 Task: Plan a trip to Kriel, South Africa from 9th December, 2023 to 16th December, 2023 for 2 adults, 1 child. Place can be entire room with 2 bedrooms having 2 beds and 1 bathroom. Property type can be flat.
Action: Mouse moved to (605, 127)
Screenshot: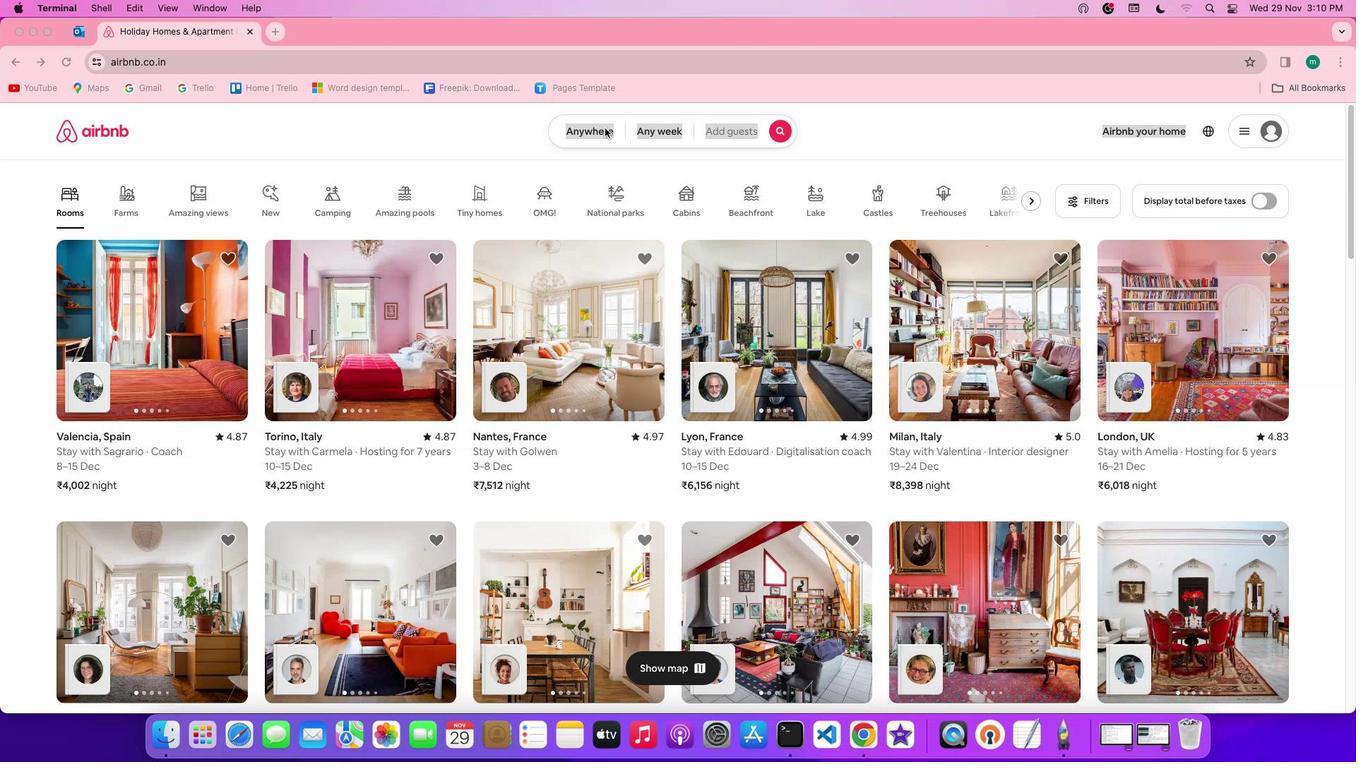 
Action: Mouse pressed left at (605, 127)
Screenshot: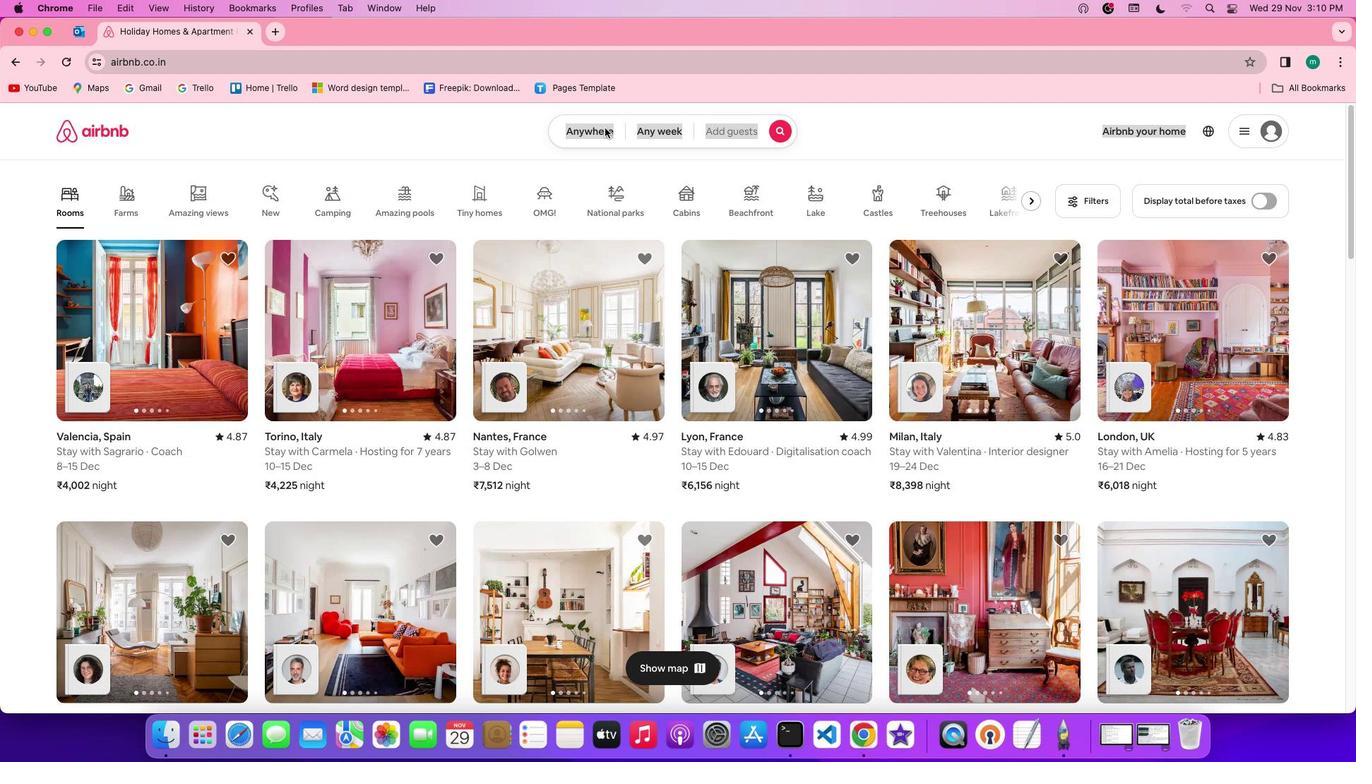 
Action: Mouse pressed left at (605, 127)
Screenshot: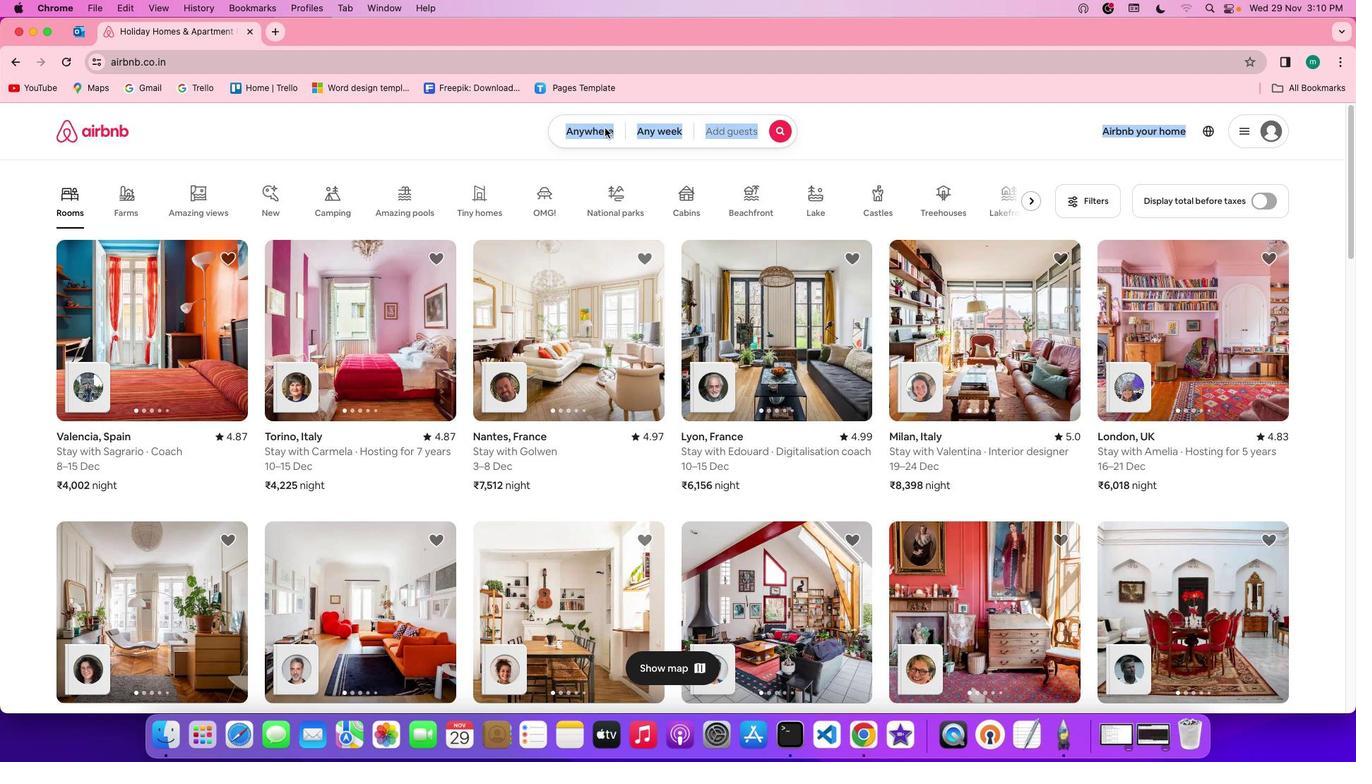 
Action: Mouse moved to (551, 183)
Screenshot: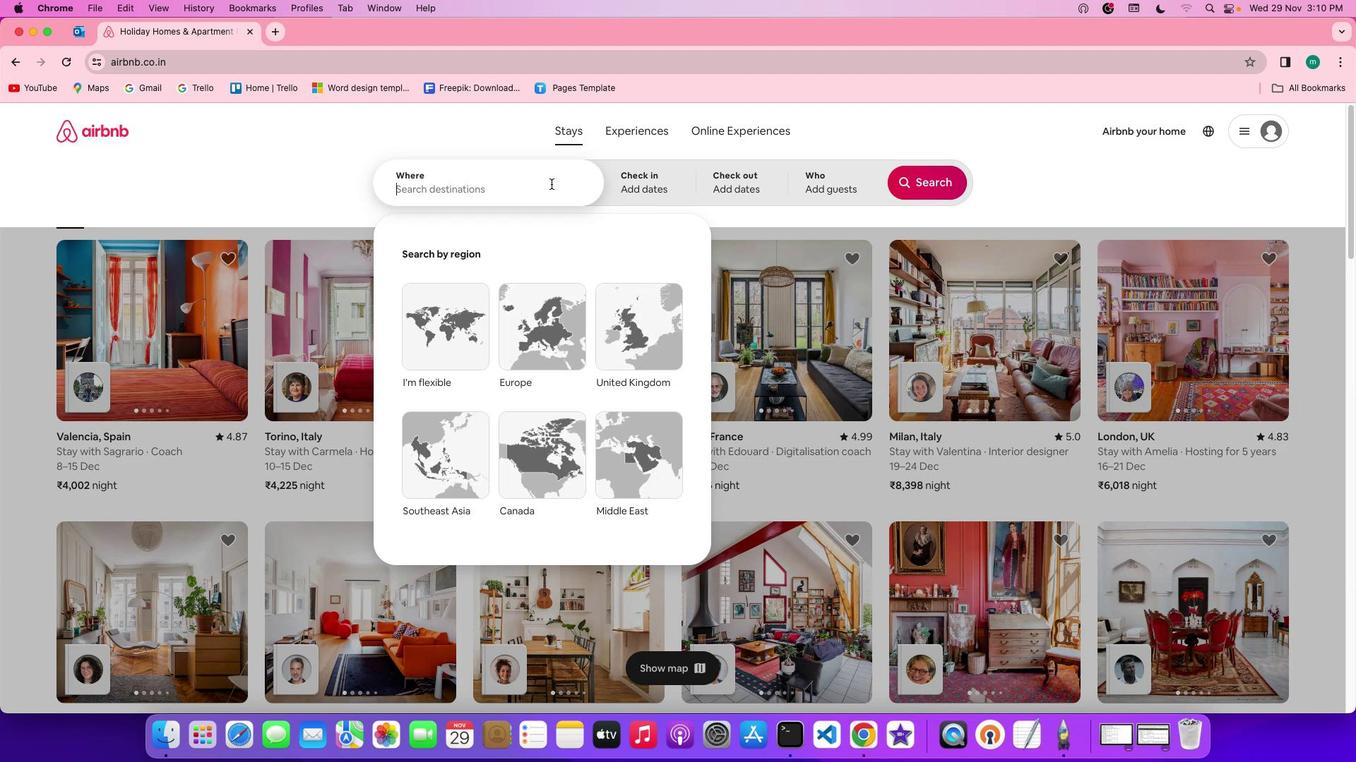 
Action: Mouse pressed left at (551, 183)
Screenshot: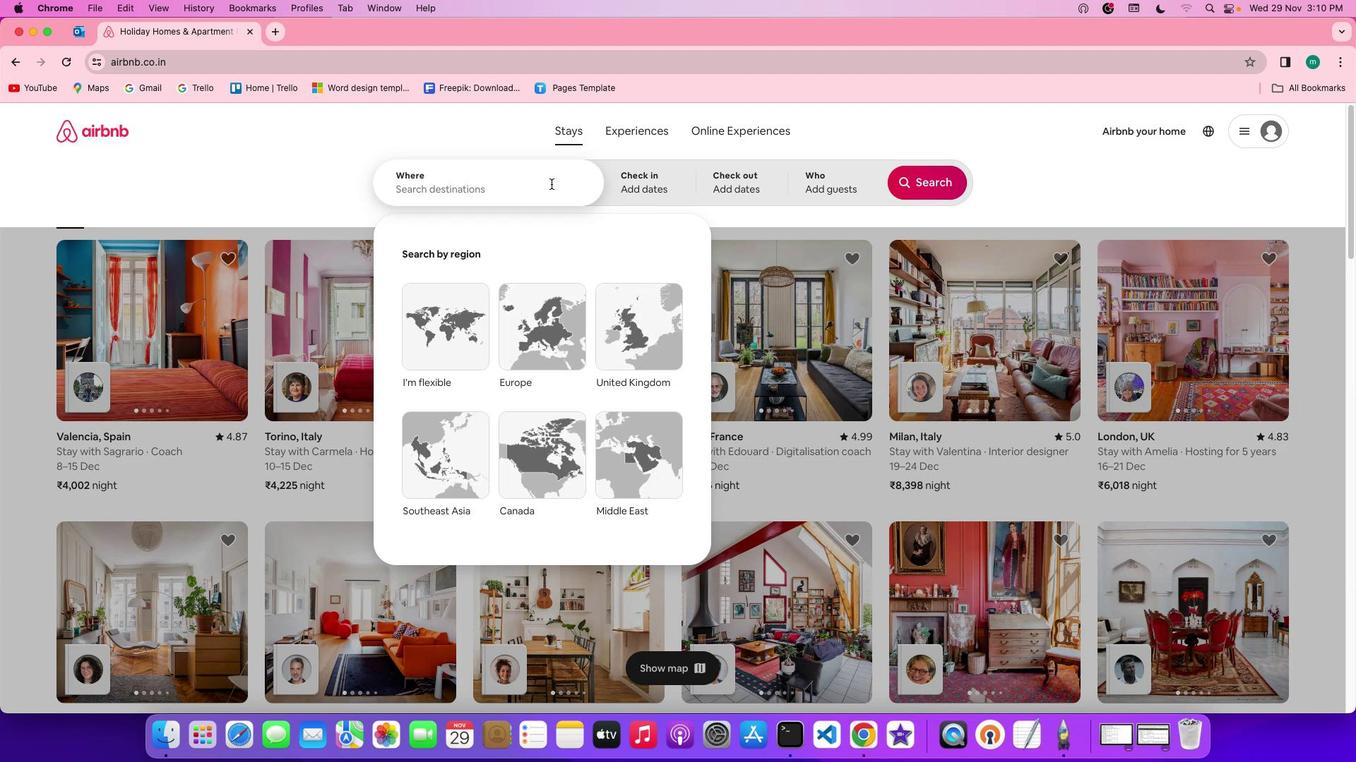 
Action: Key pressed Key.shift'K''r''i''e''l'','Key.spaceKey.shift's''o''u''t''h'Key.spaceKey.shift'A''f''r''i''c''a'
Screenshot: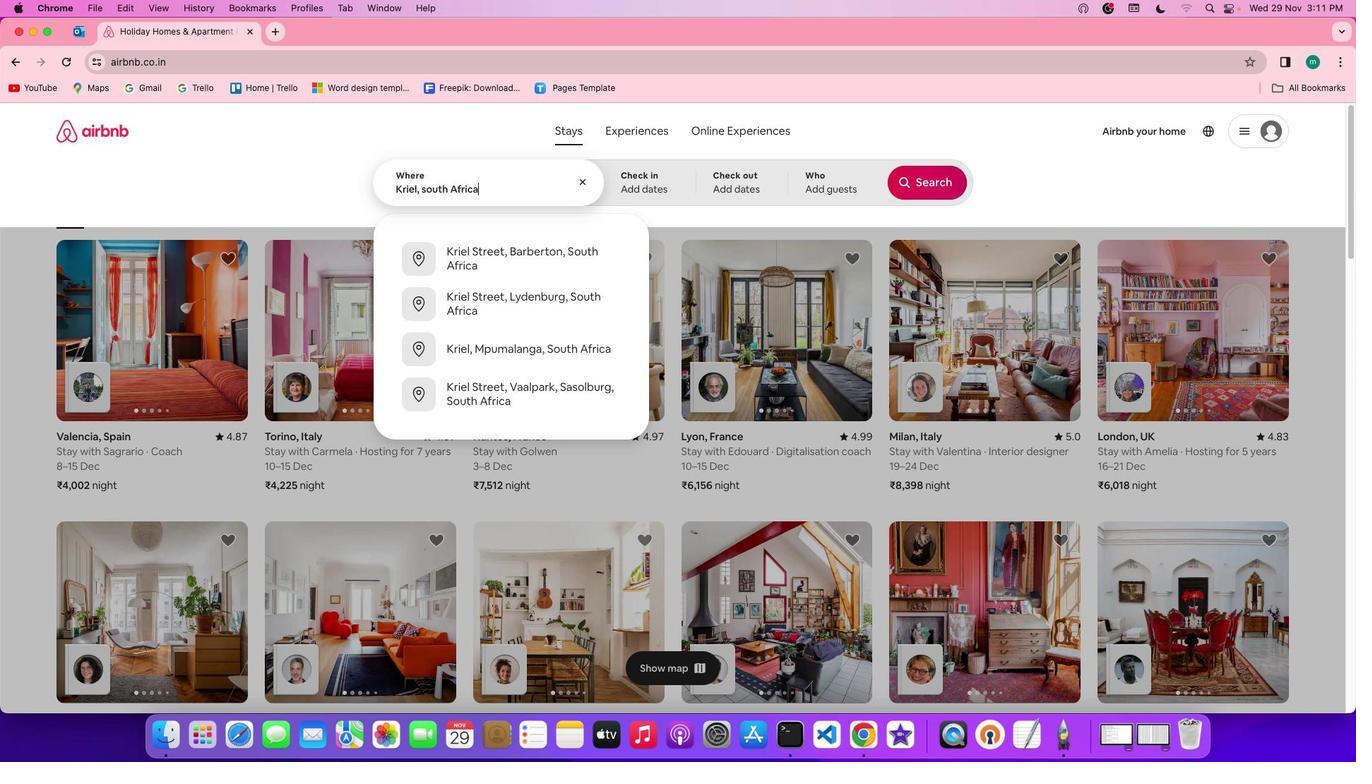 
Action: Mouse moved to (639, 192)
Screenshot: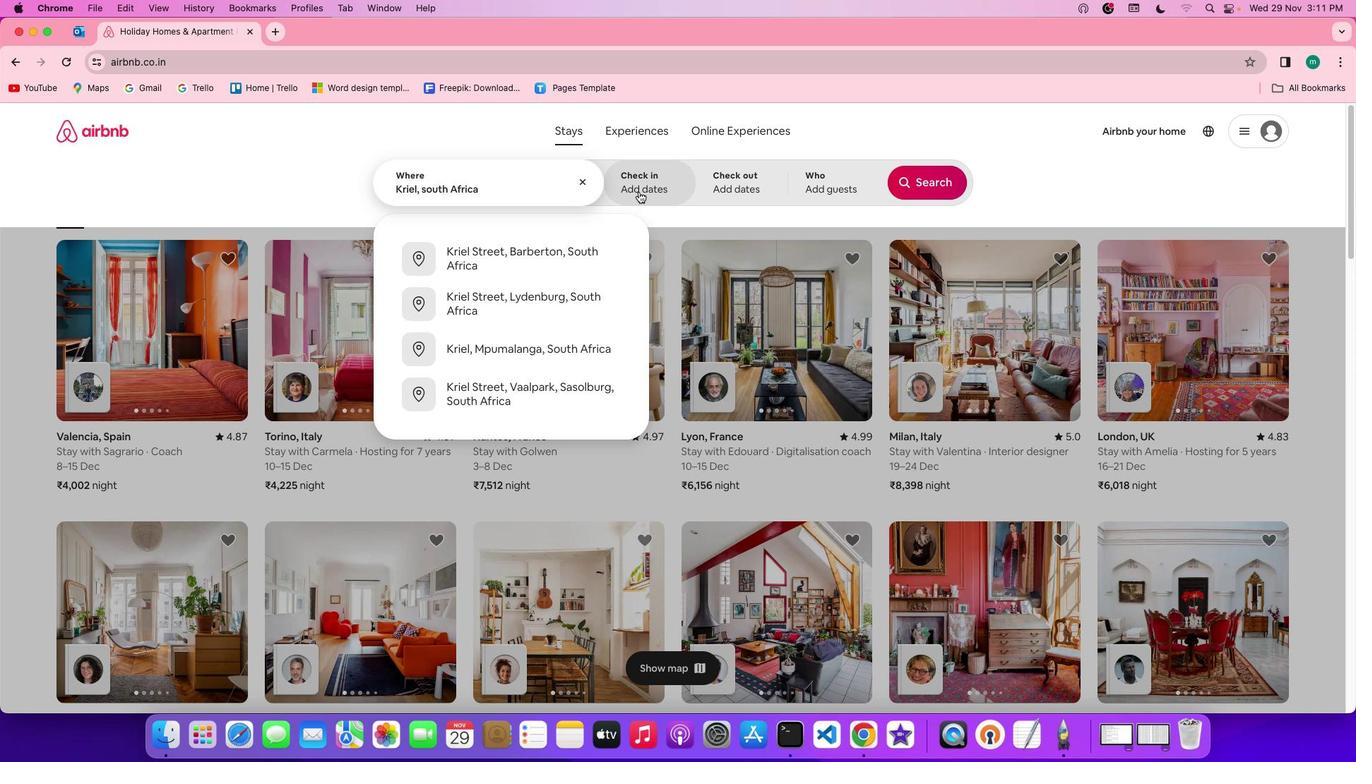 
Action: Mouse pressed left at (639, 192)
Screenshot: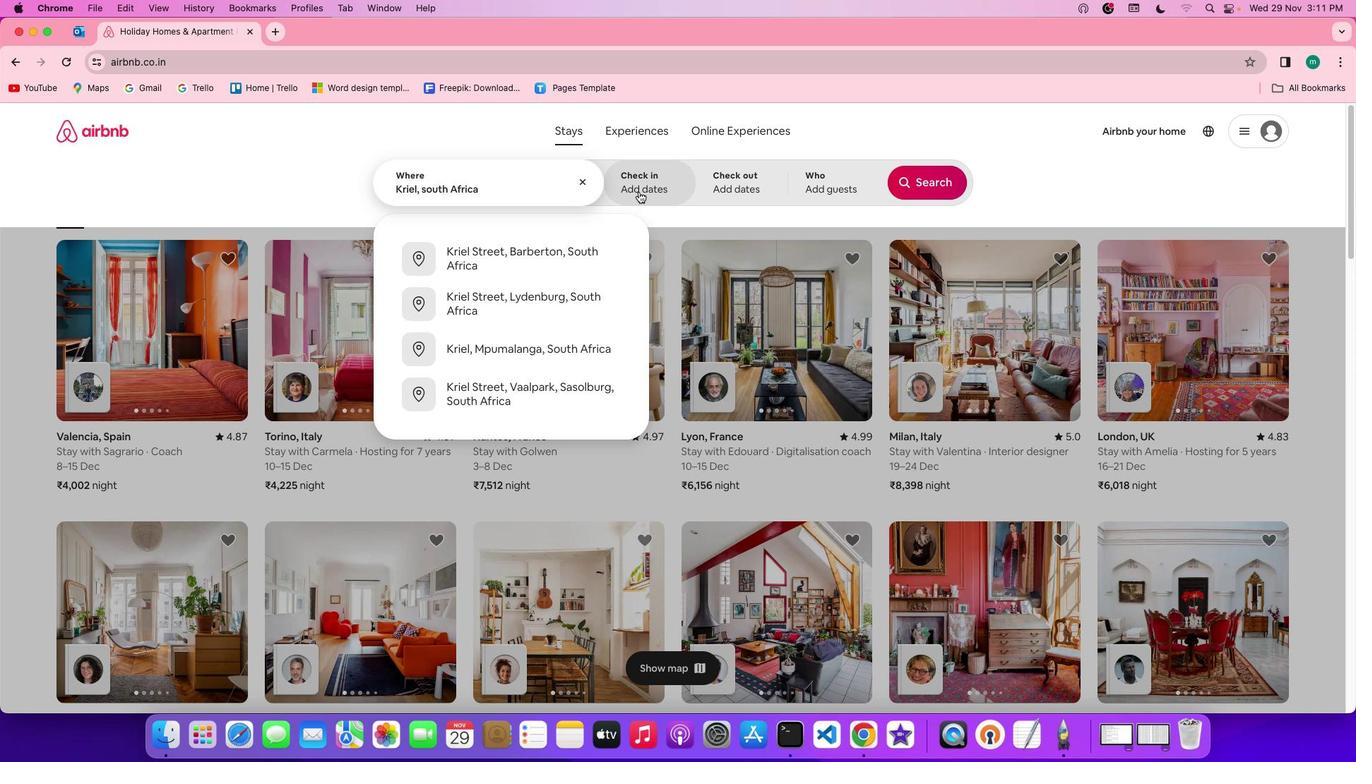 
Action: Mouse moved to (903, 389)
Screenshot: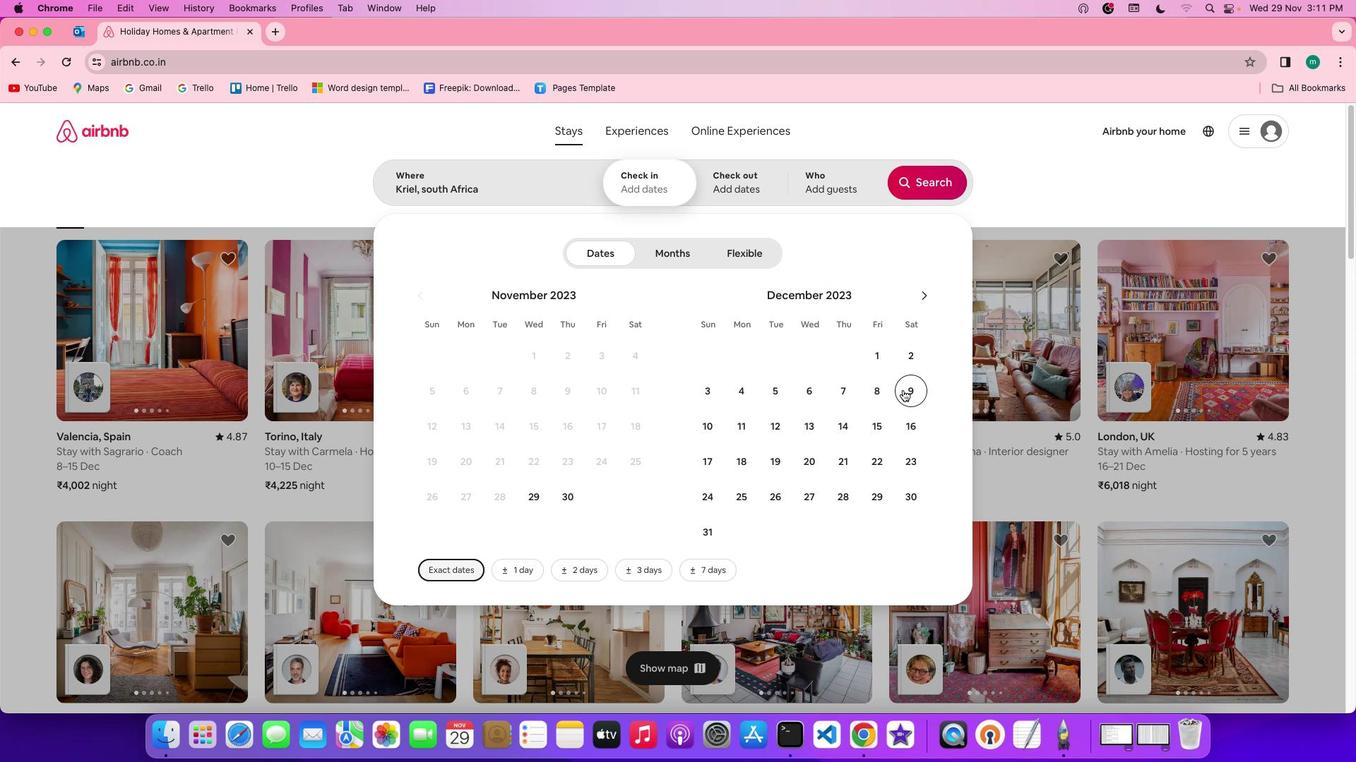 
Action: Mouse pressed left at (903, 389)
Screenshot: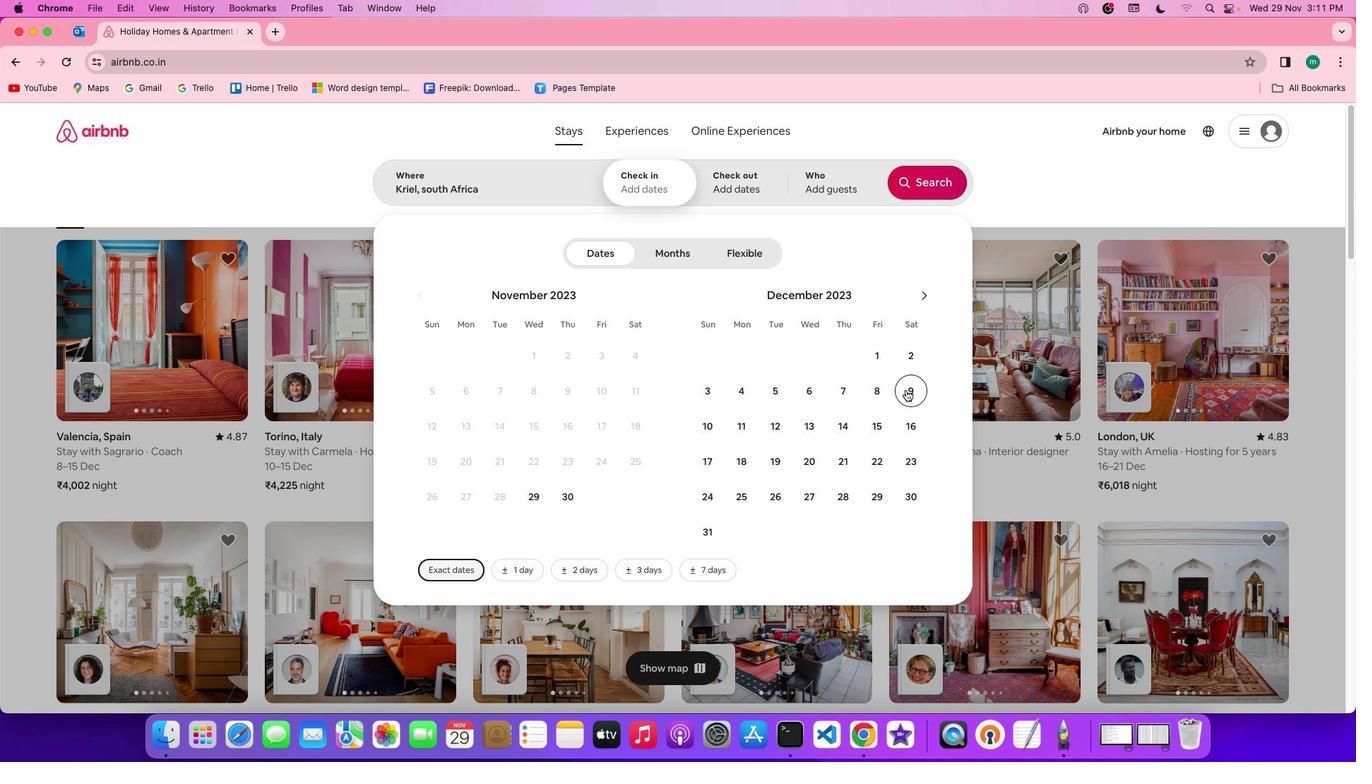 
Action: Mouse moved to (906, 411)
Screenshot: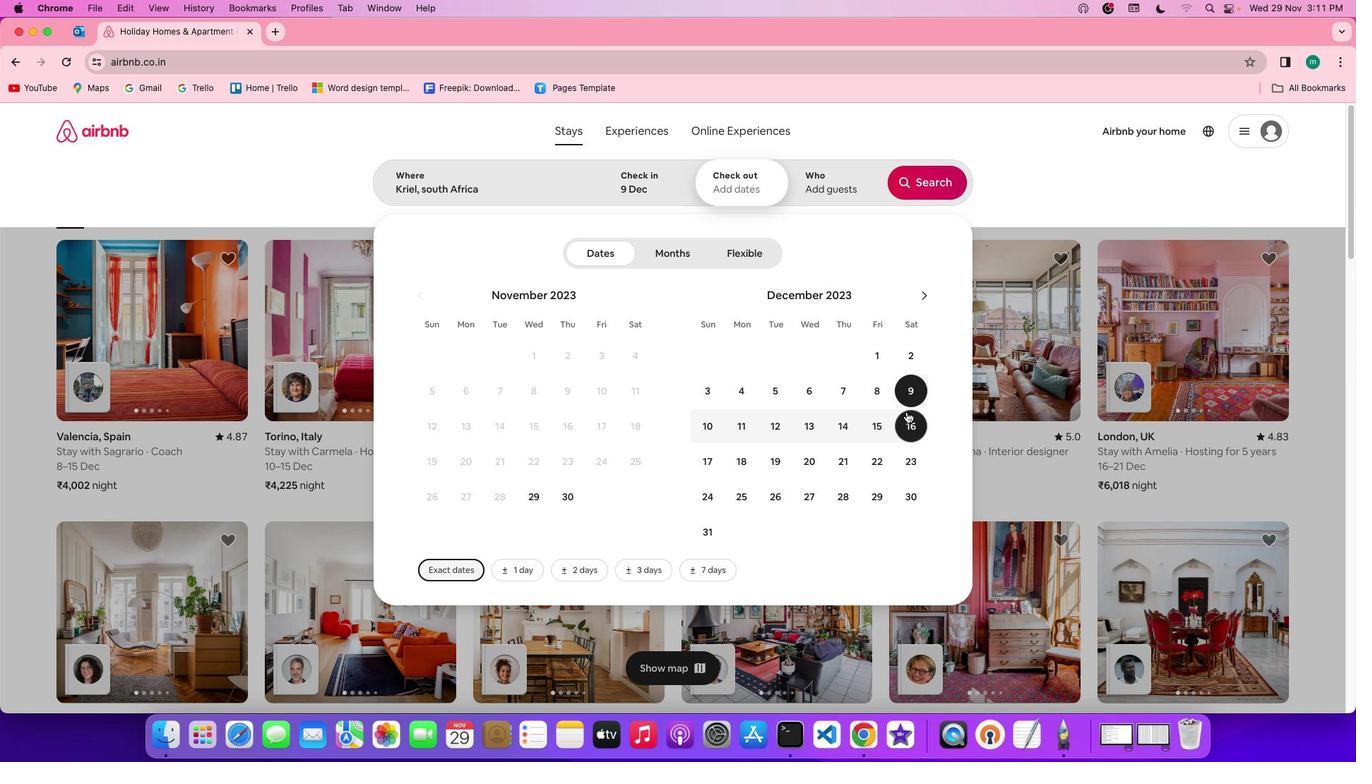 
Action: Mouse pressed left at (906, 411)
Screenshot: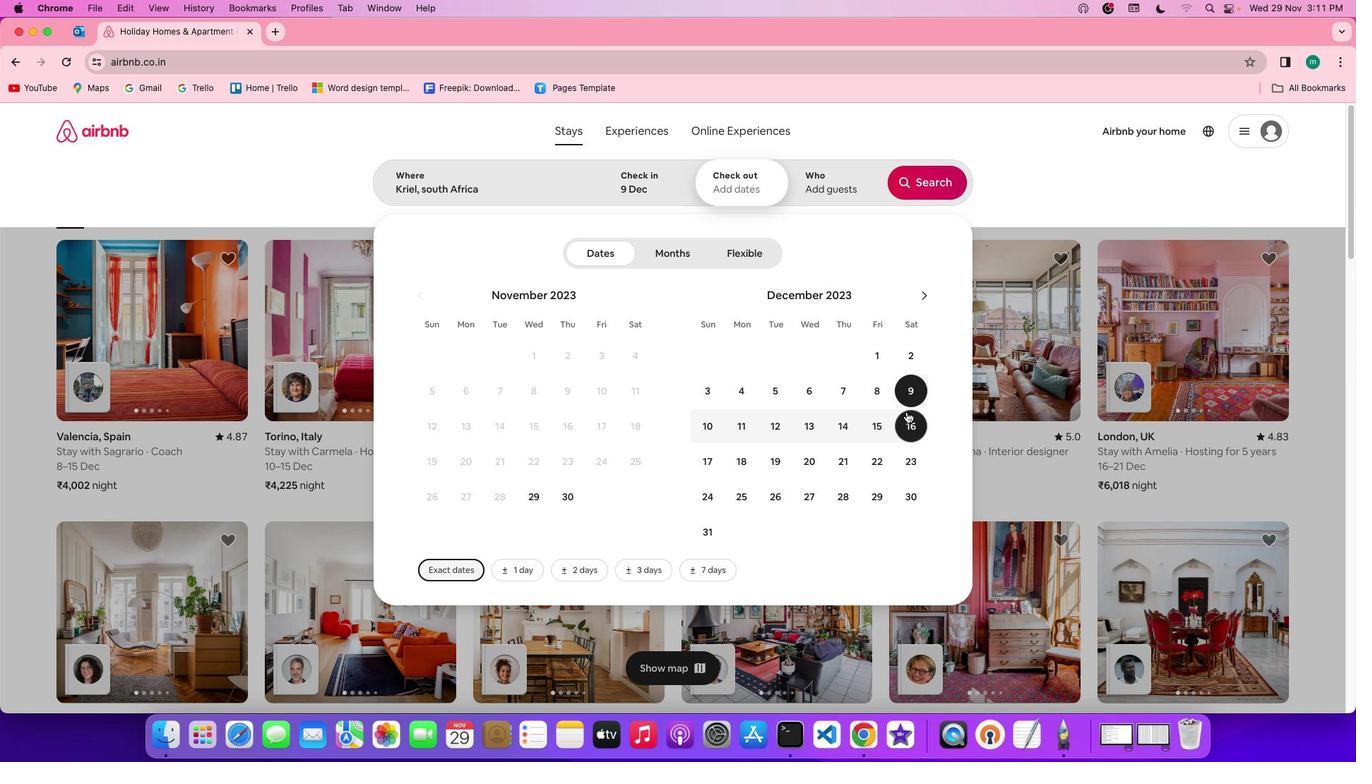 
Action: Mouse moved to (837, 182)
Screenshot: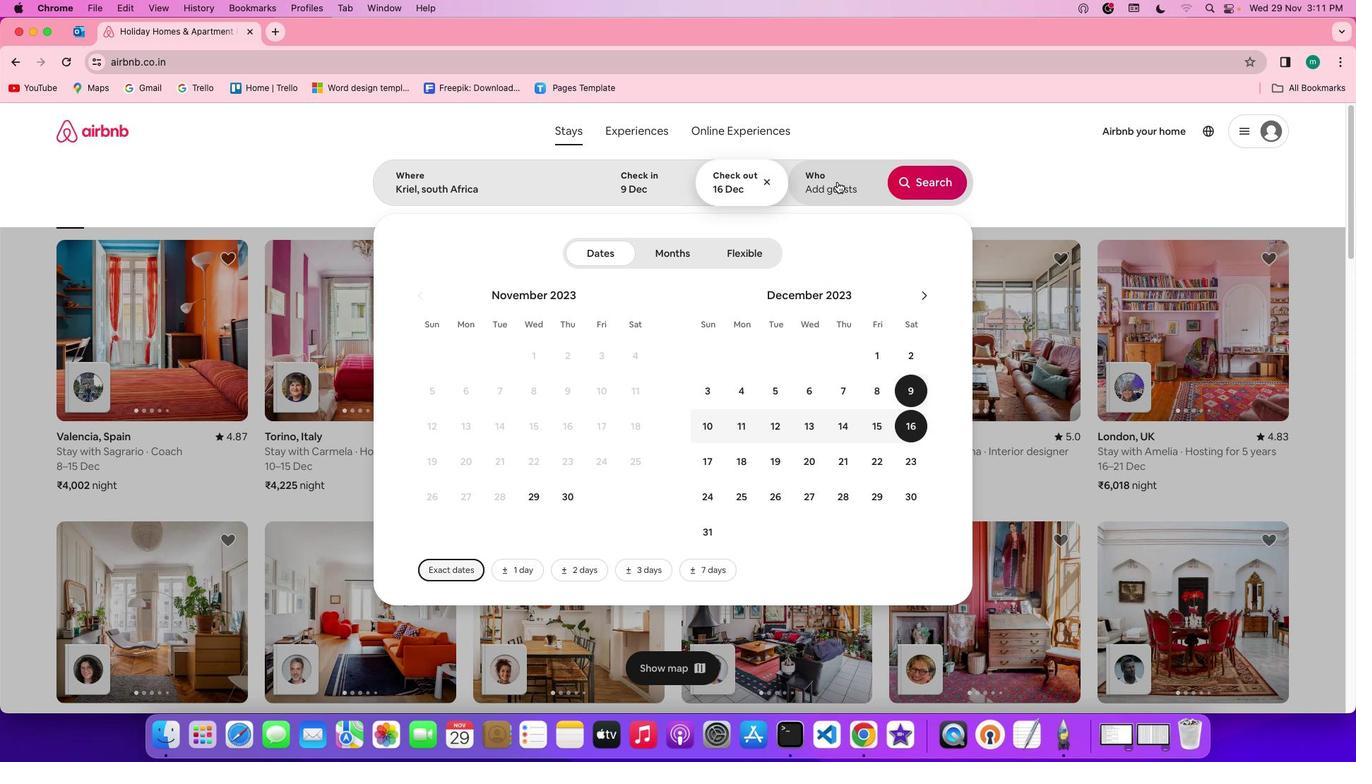
Action: Mouse pressed left at (837, 182)
Screenshot: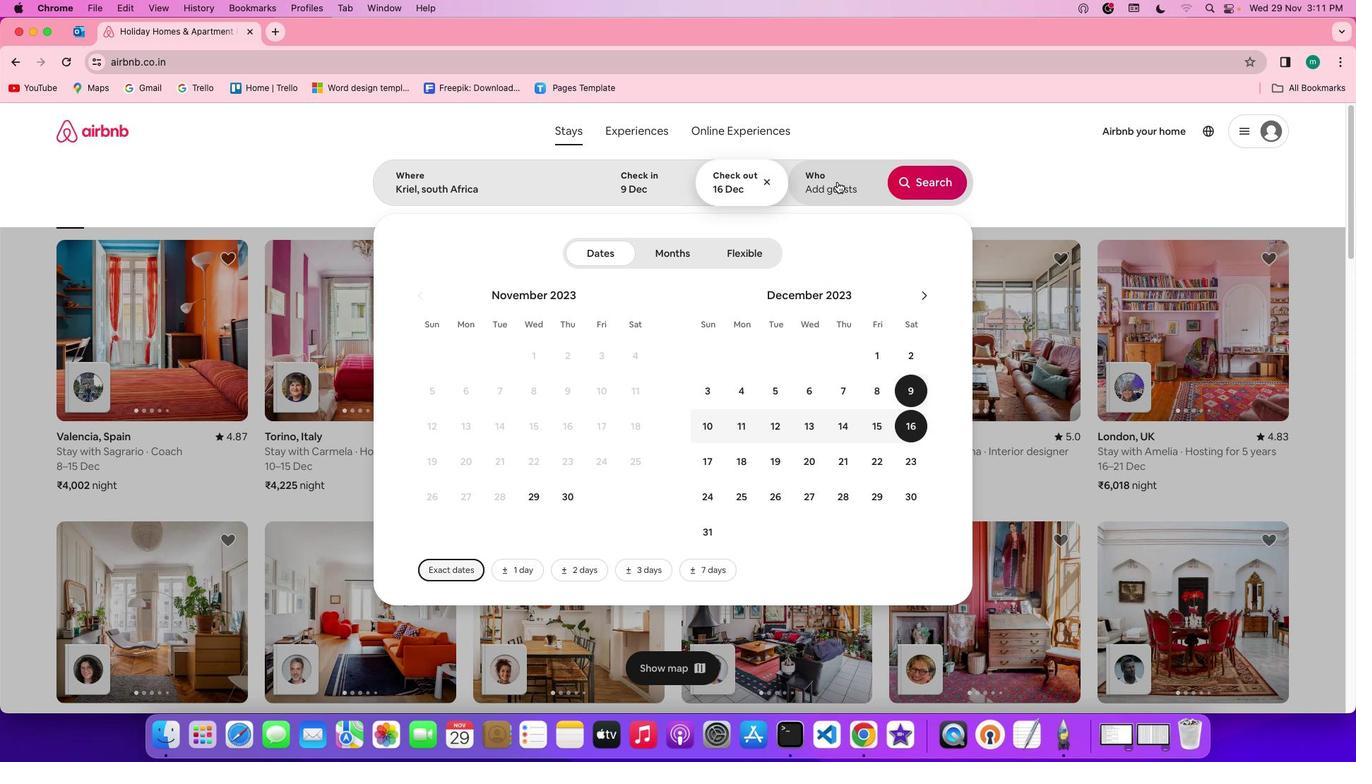 
Action: Mouse moved to (930, 259)
Screenshot: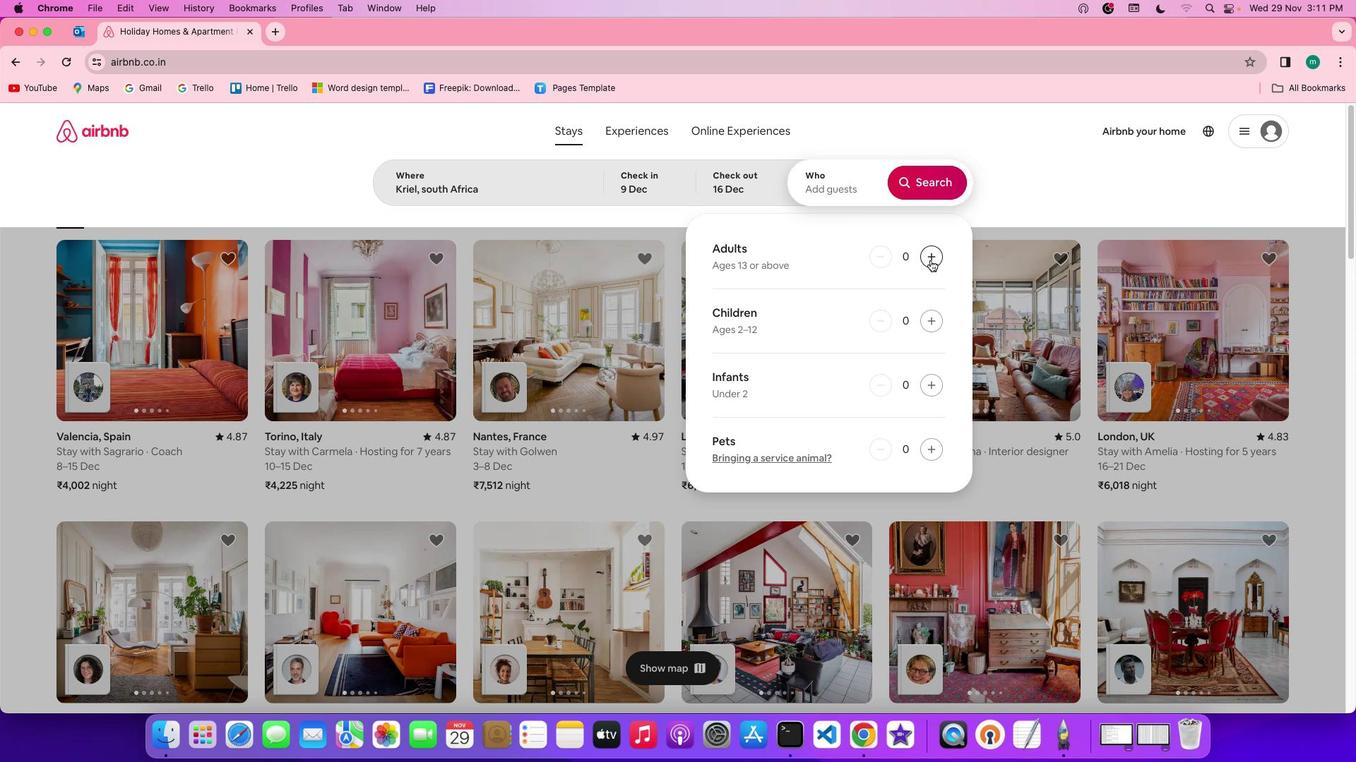 
Action: Mouse pressed left at (930, 259)
Screenshot: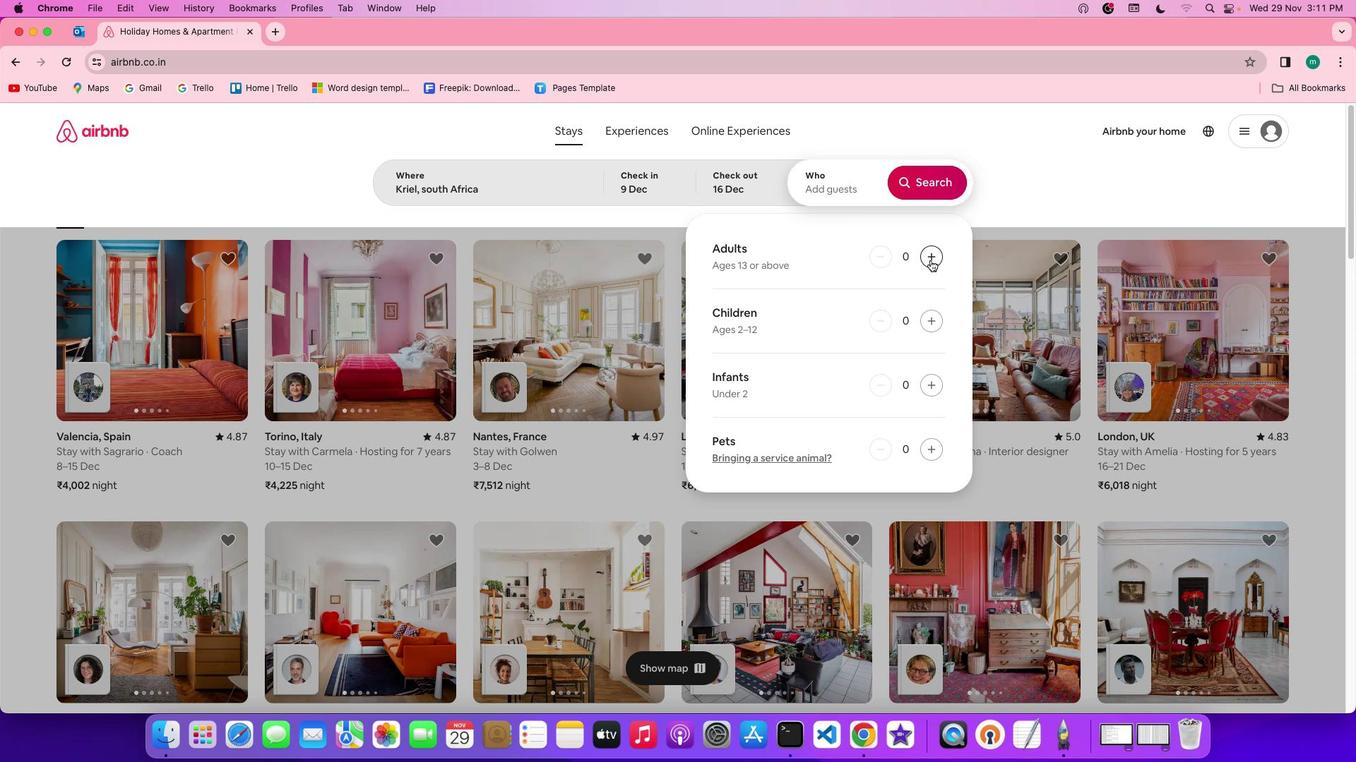 
Action: Mouse moved to (929, 256)
Screenshot: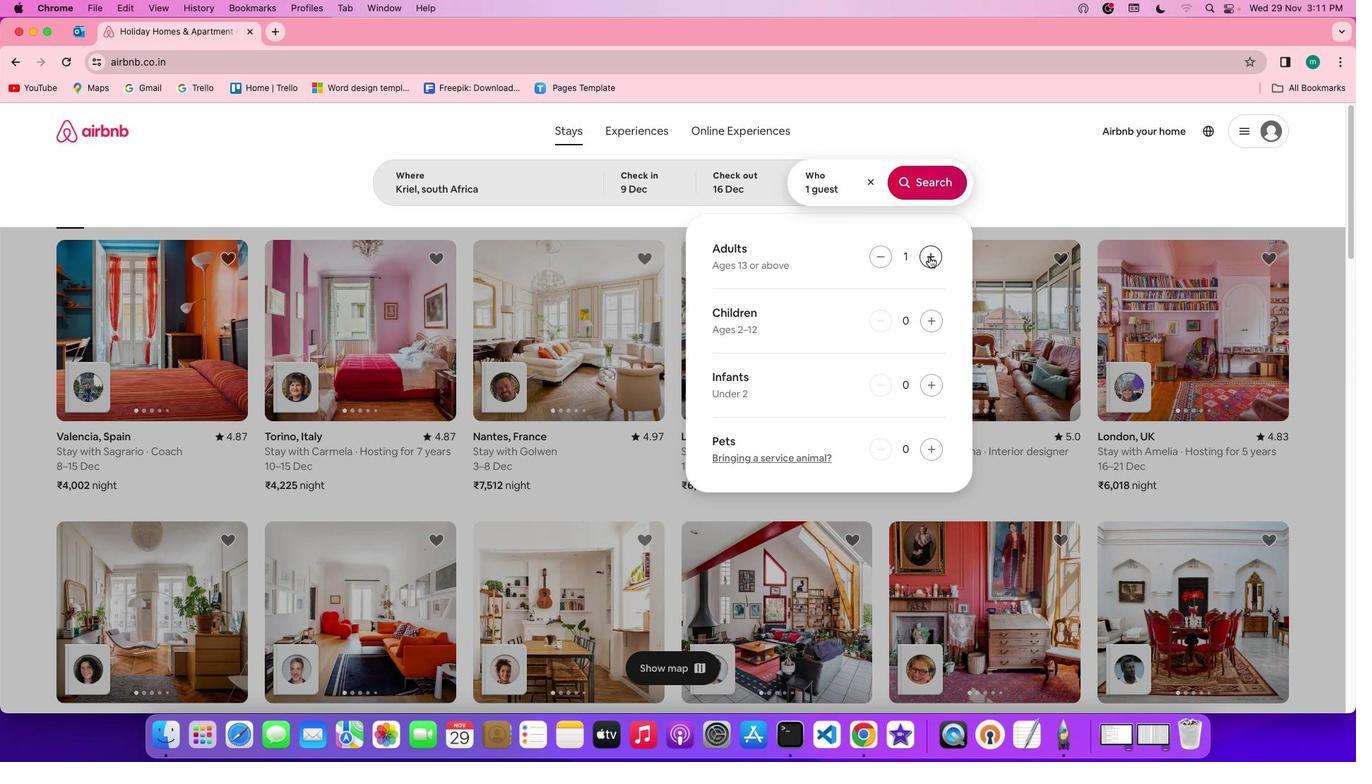 
Action: Mouse pressed left at (929, 256)
Screenshot: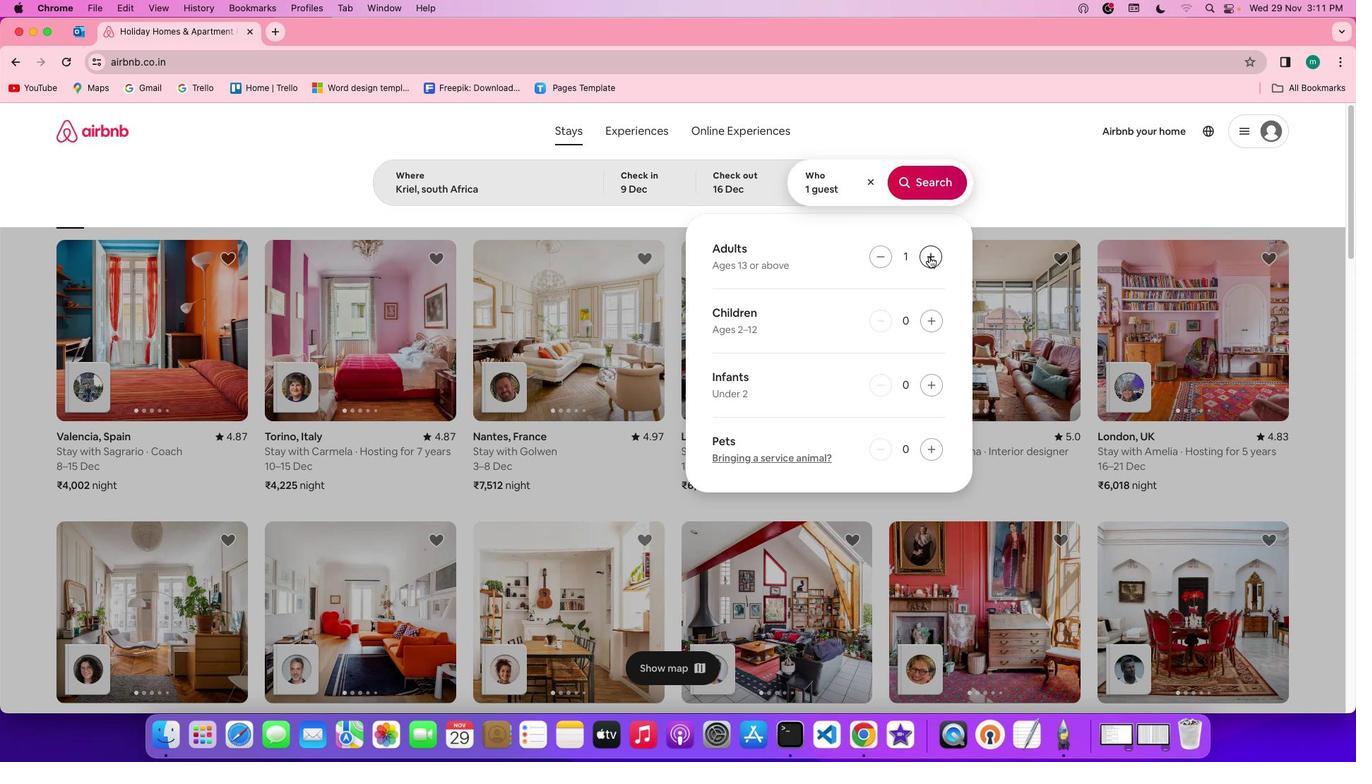 
Action: Mouse moved to (928, 325)
Screenshot: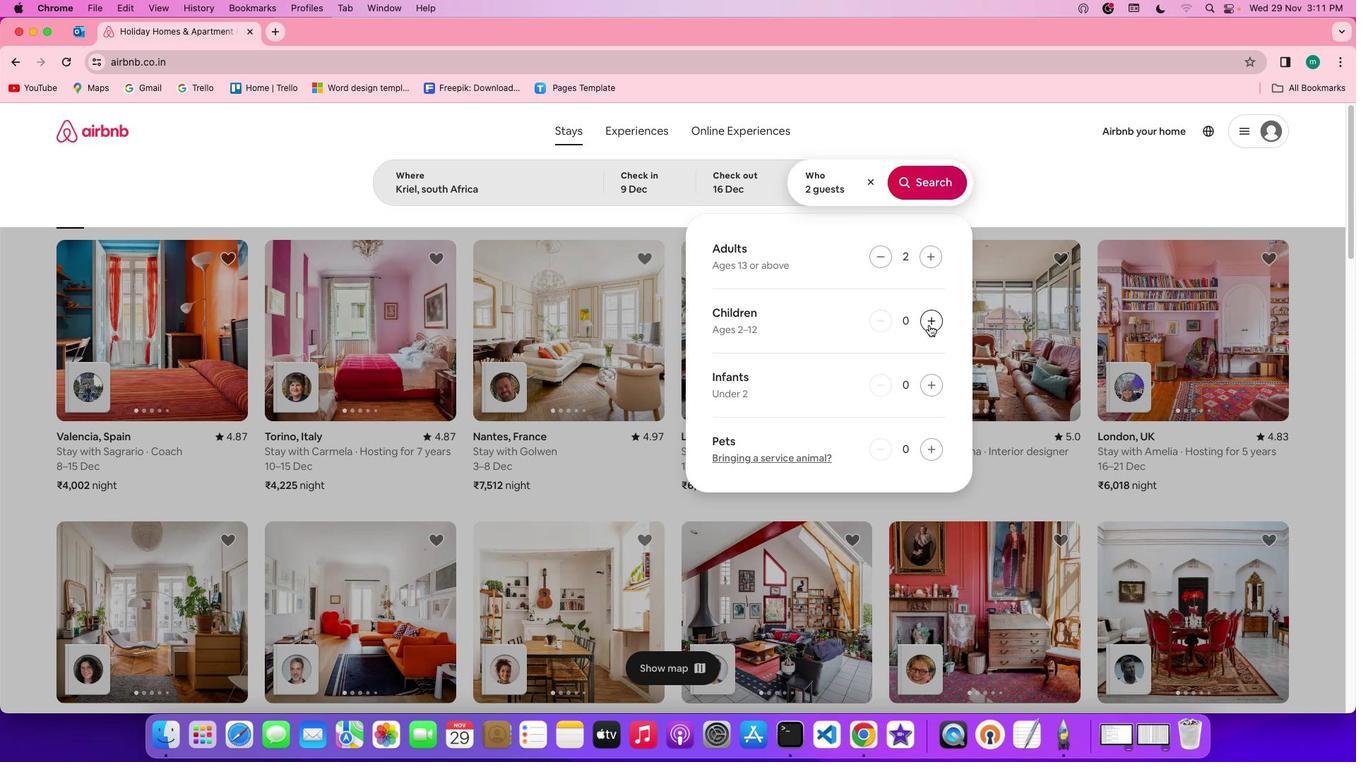 
Action: Mouse pressed left at (928, 325)
Screenshot: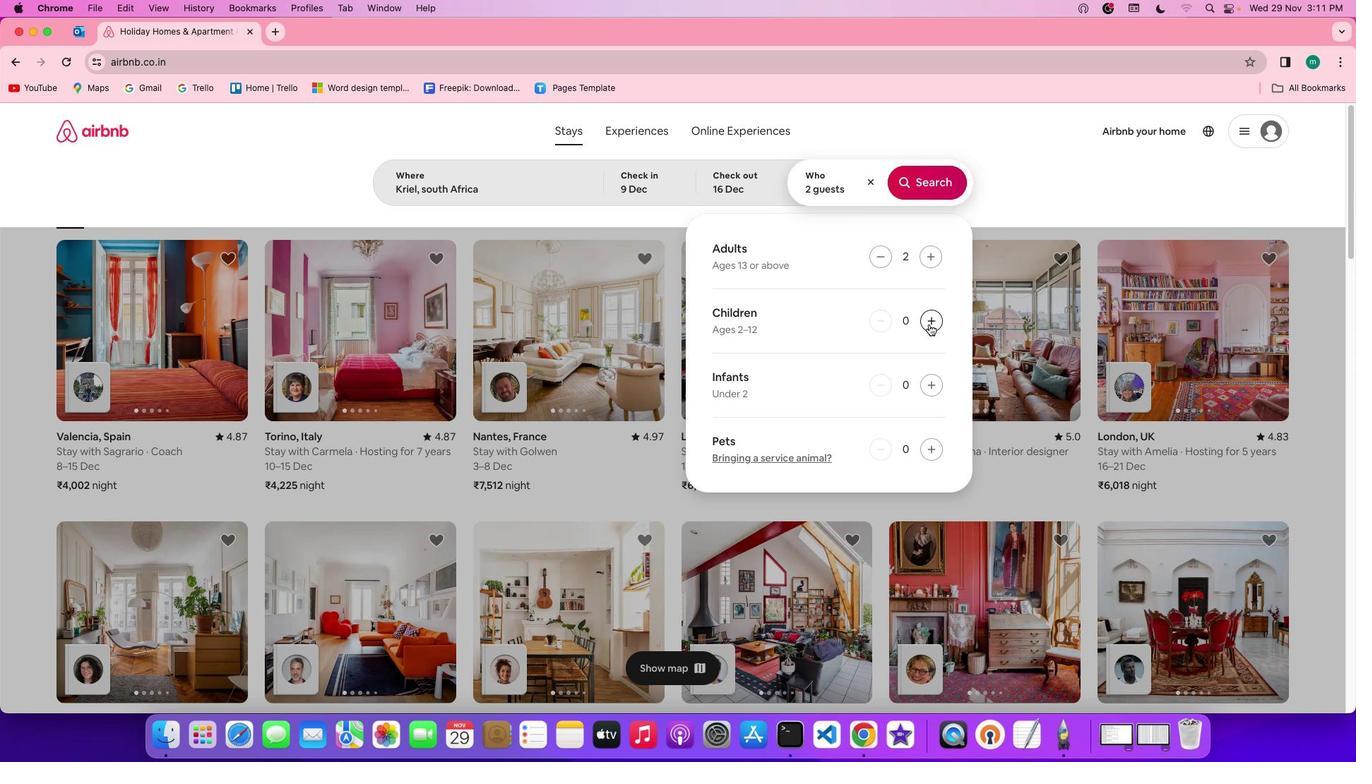 
Action: Mouse moved to (920, 183)
Screenshot: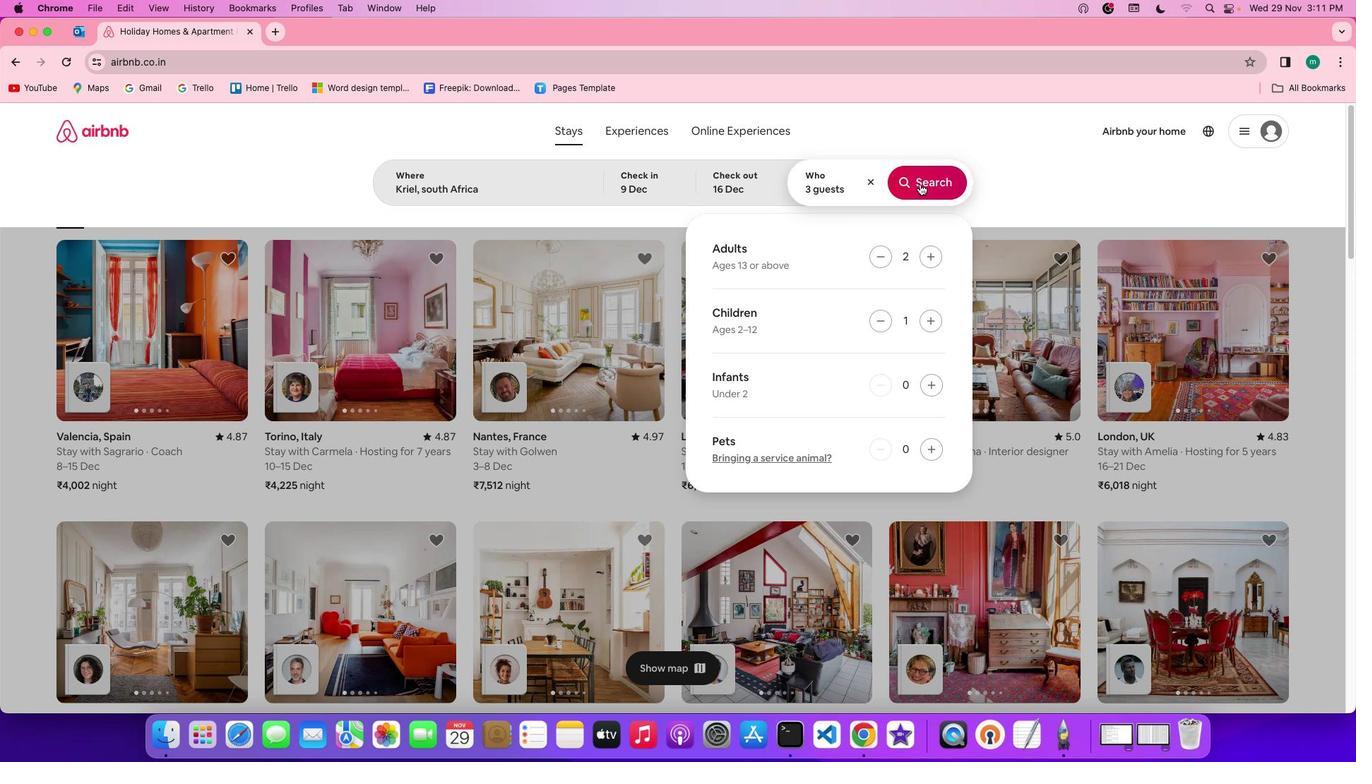 
Action: Mouse pressed left at (920, 183)
Screenshot: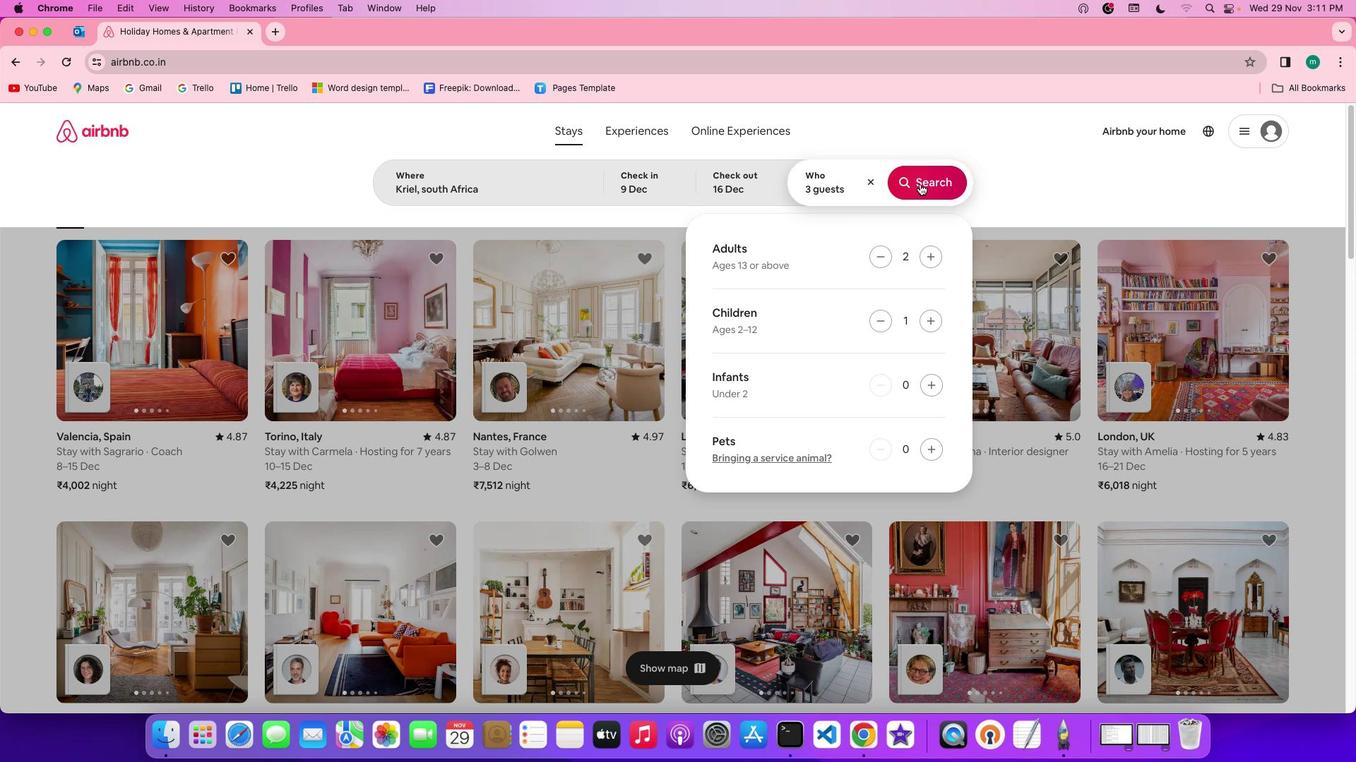 
Action: Mouse moved to (1131, 192)
Screenshot: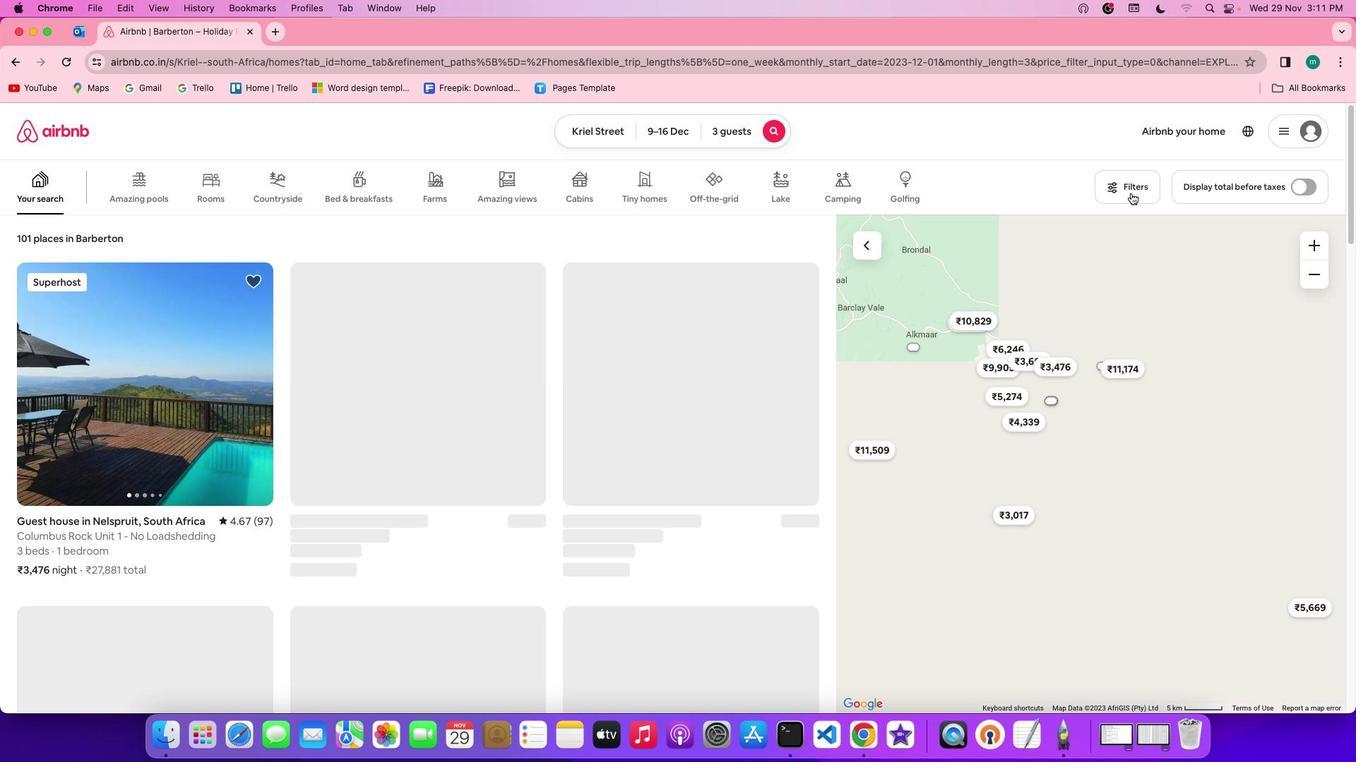 
Action: Mouse pressed left at (1131, 192)
Screenshot: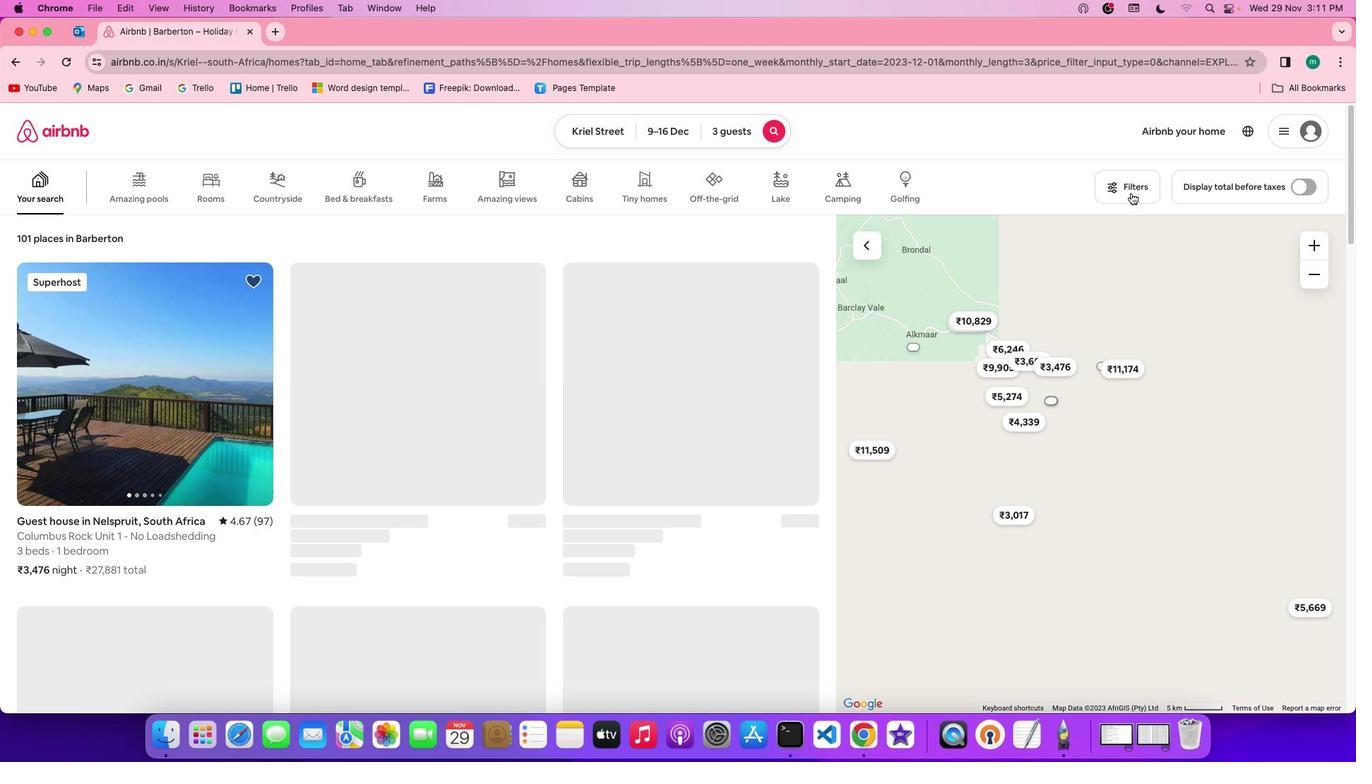 
Action: Mouse moved to (649, 351)
Screenshot: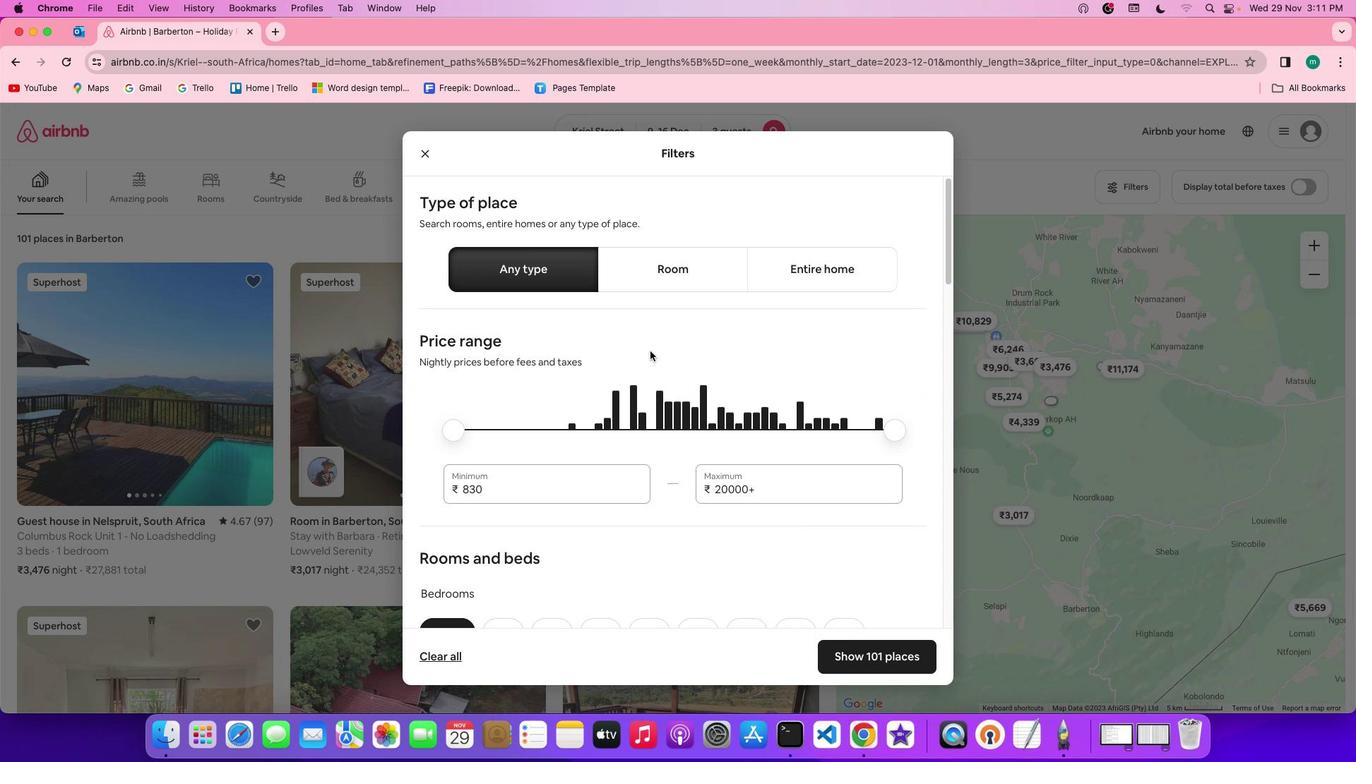 
Action: Mouse scrolled (649, 351) with delta (0, 0)
Screenshot: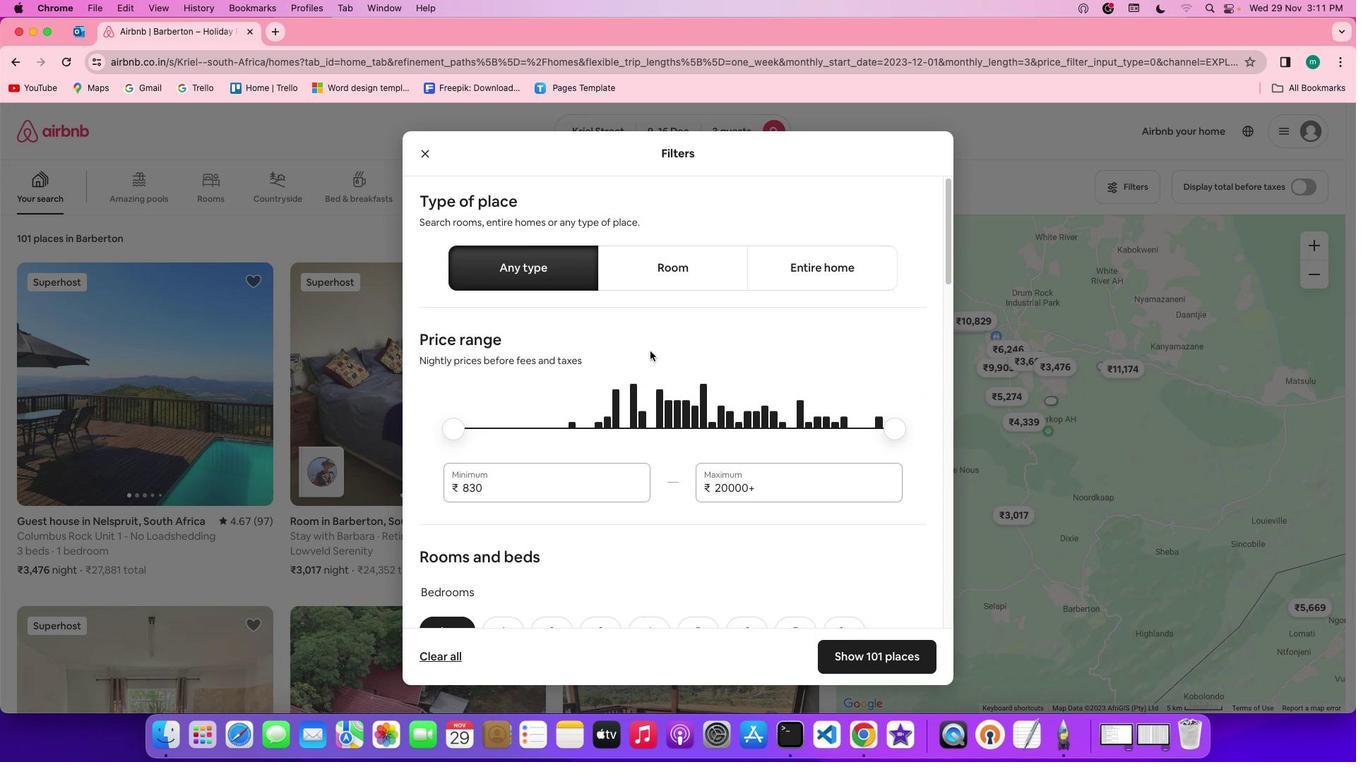 
Action: Mouse scrolled (649, 351) with delta (0, 0)
Screenshot: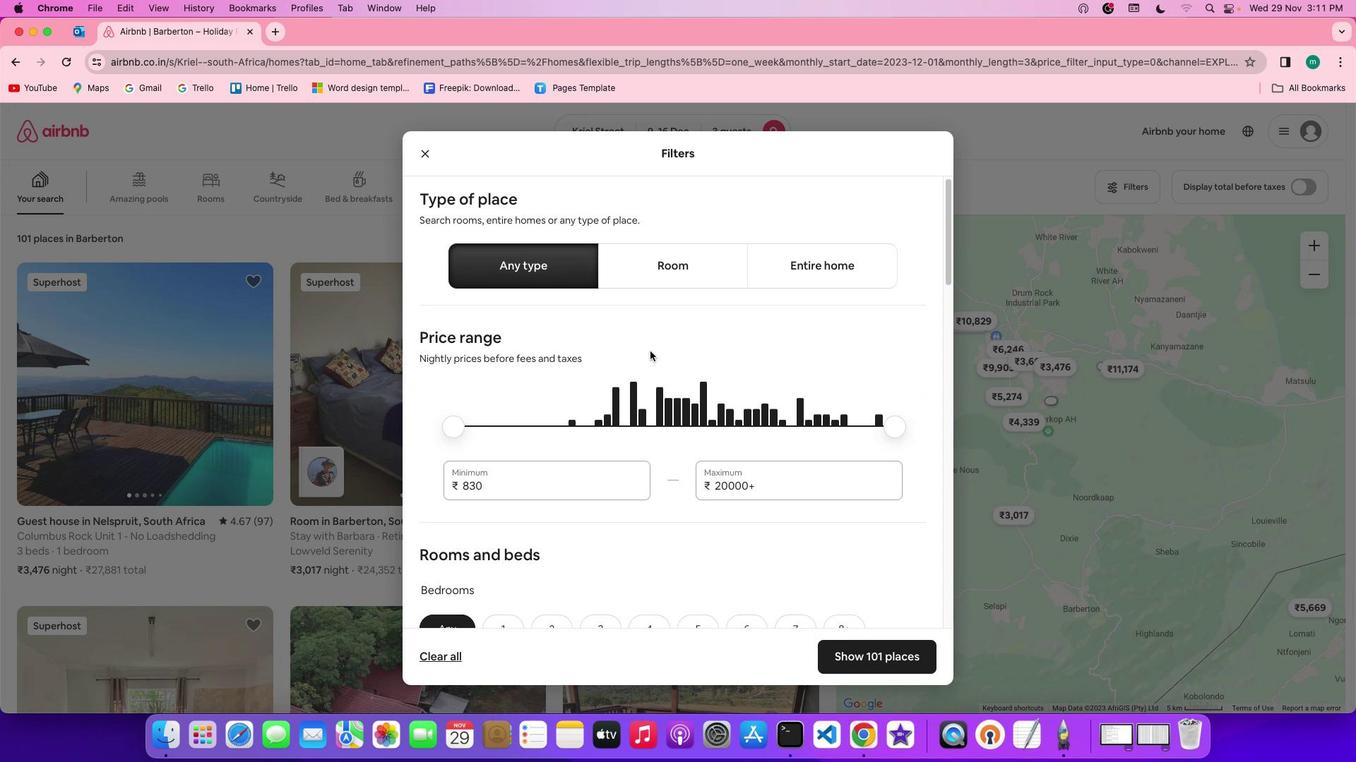 
Action: Mouse scrolled (649, 351) with delta (0, -1)
Screenshot: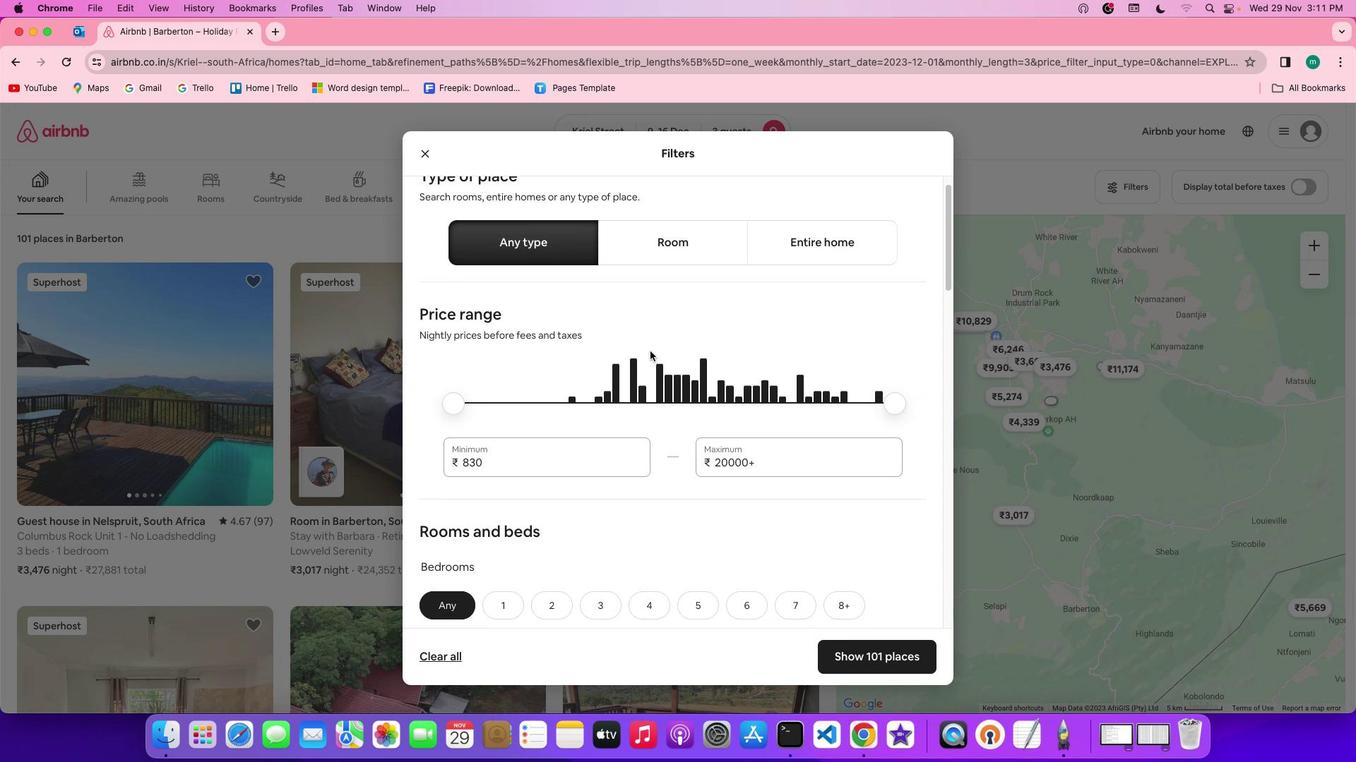 
Action: Mouse scrolled (649, 351) with delta (0, -2)
Screenshot: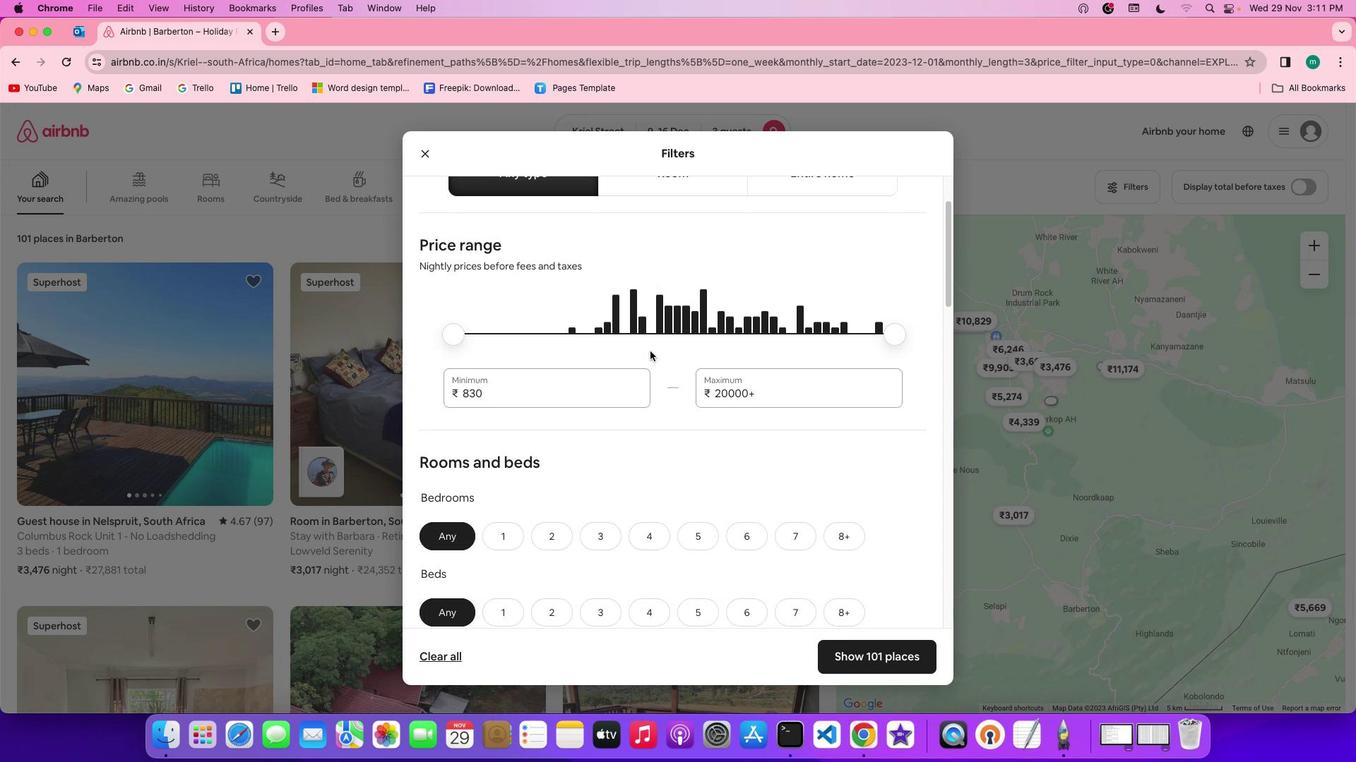 
Action: Mouse scrolled (649, 351) with delta (0, 0)
Screenshot: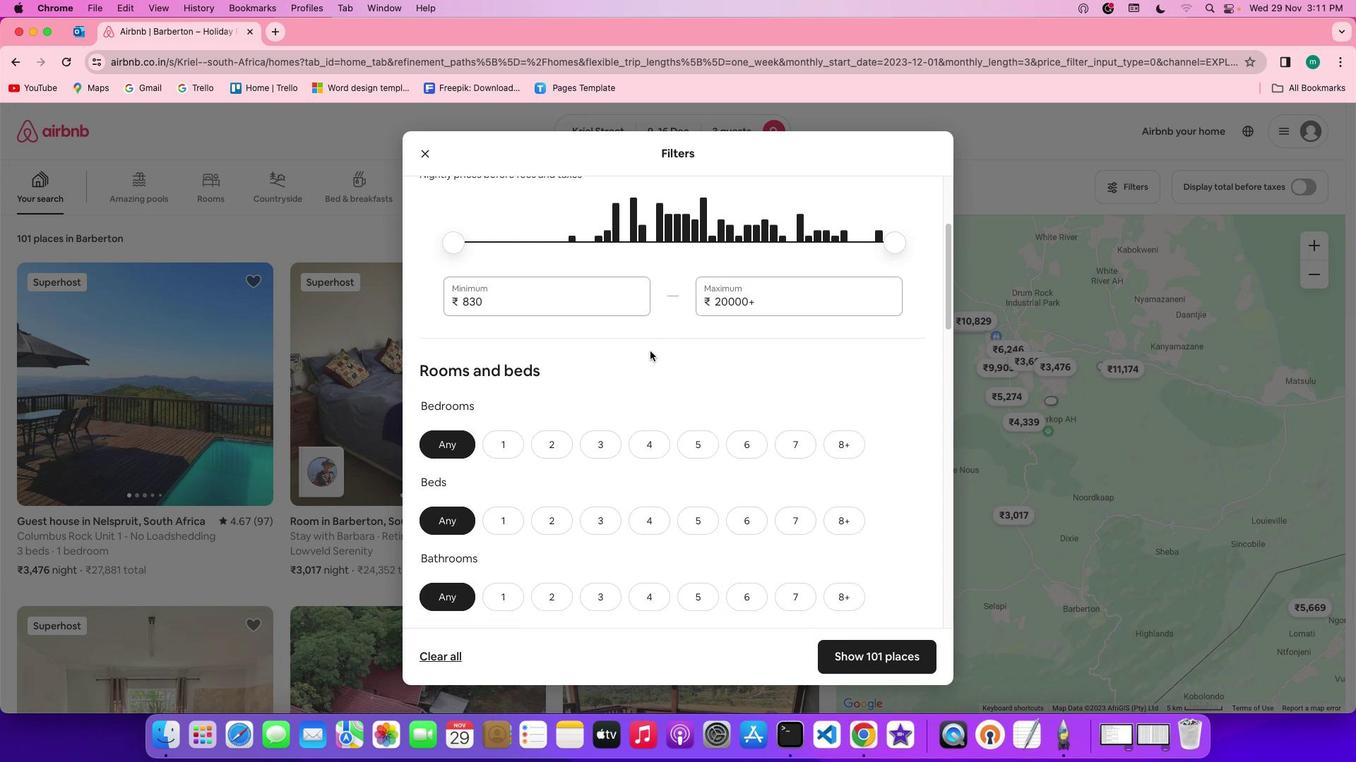 
Action: Mouse scrolled (649, 351) with delta (0, 0)
Screenshot: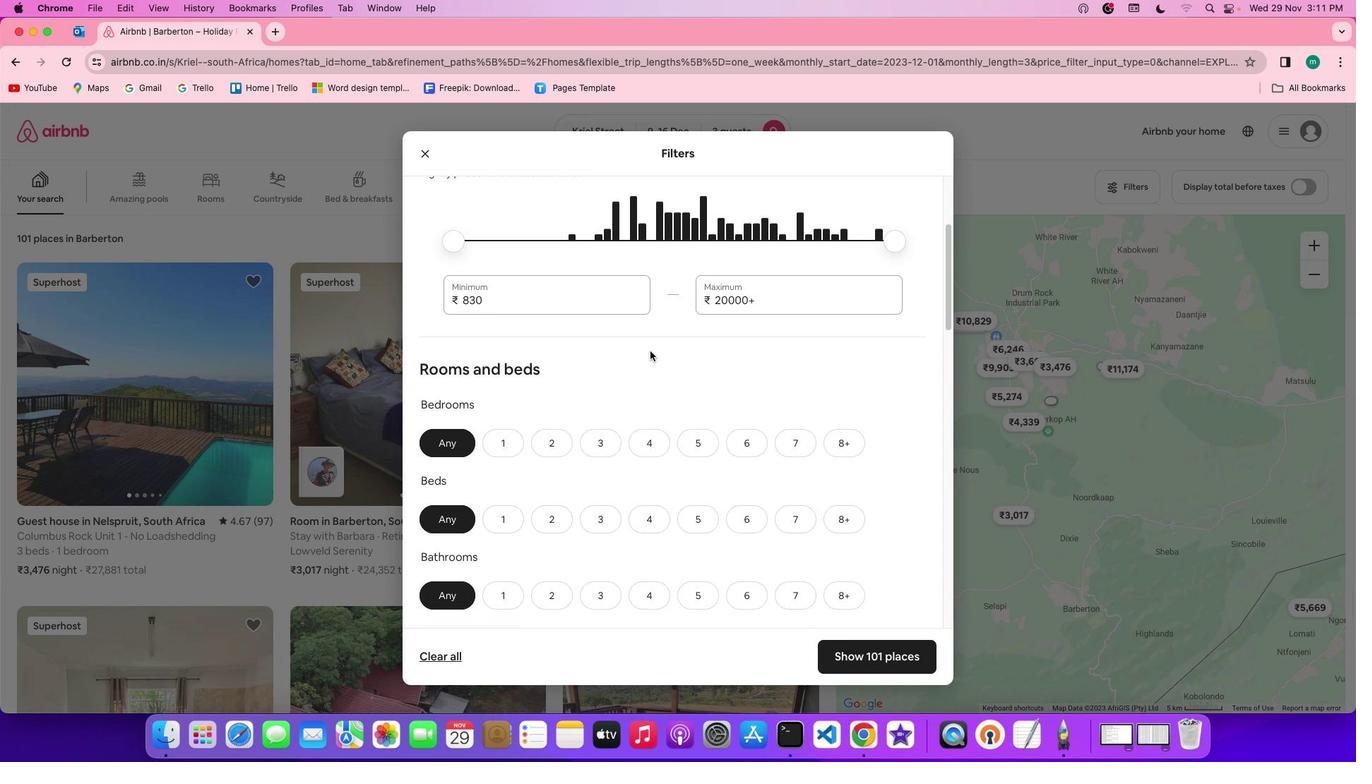 
Action: Mouse scrolled (649, 351) with delta (0, 0)
Screenshot: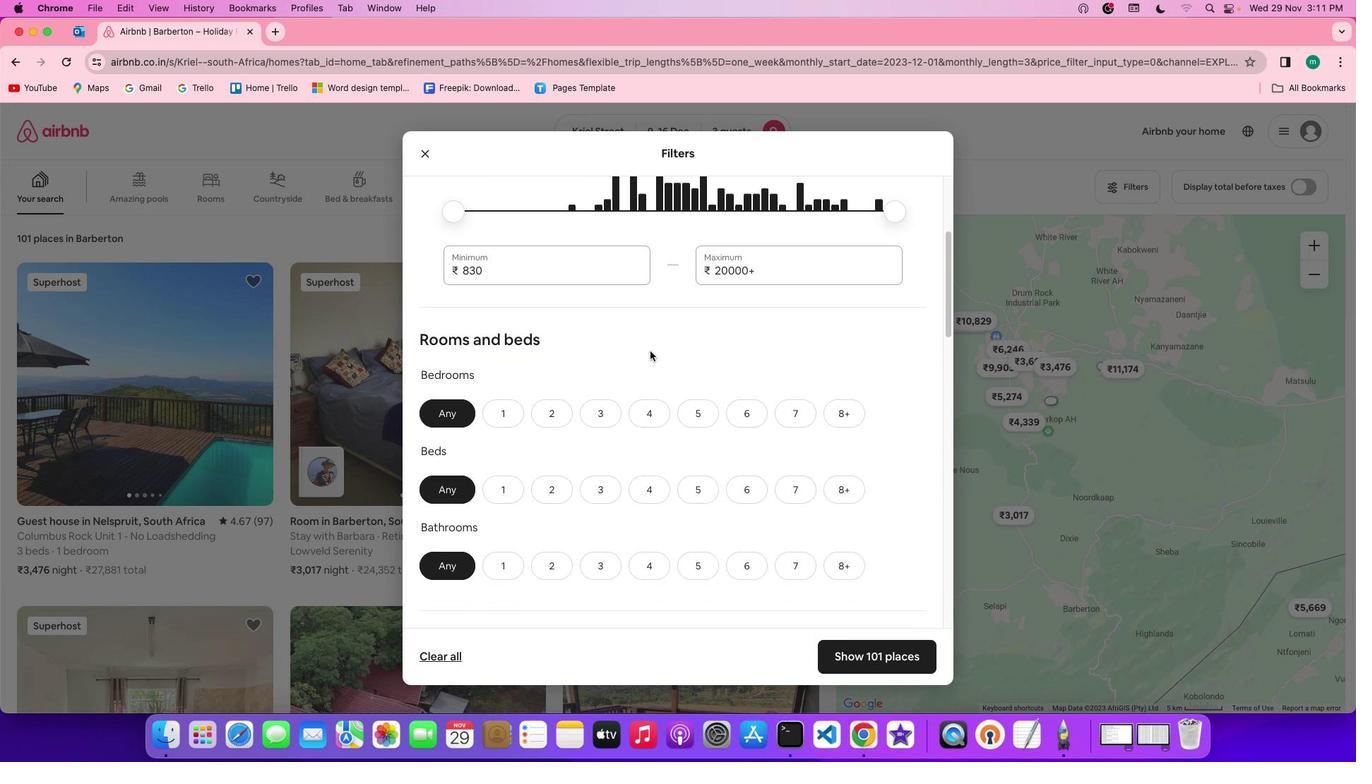 
Action: Mouse moved to (543, 379)
Screenshot: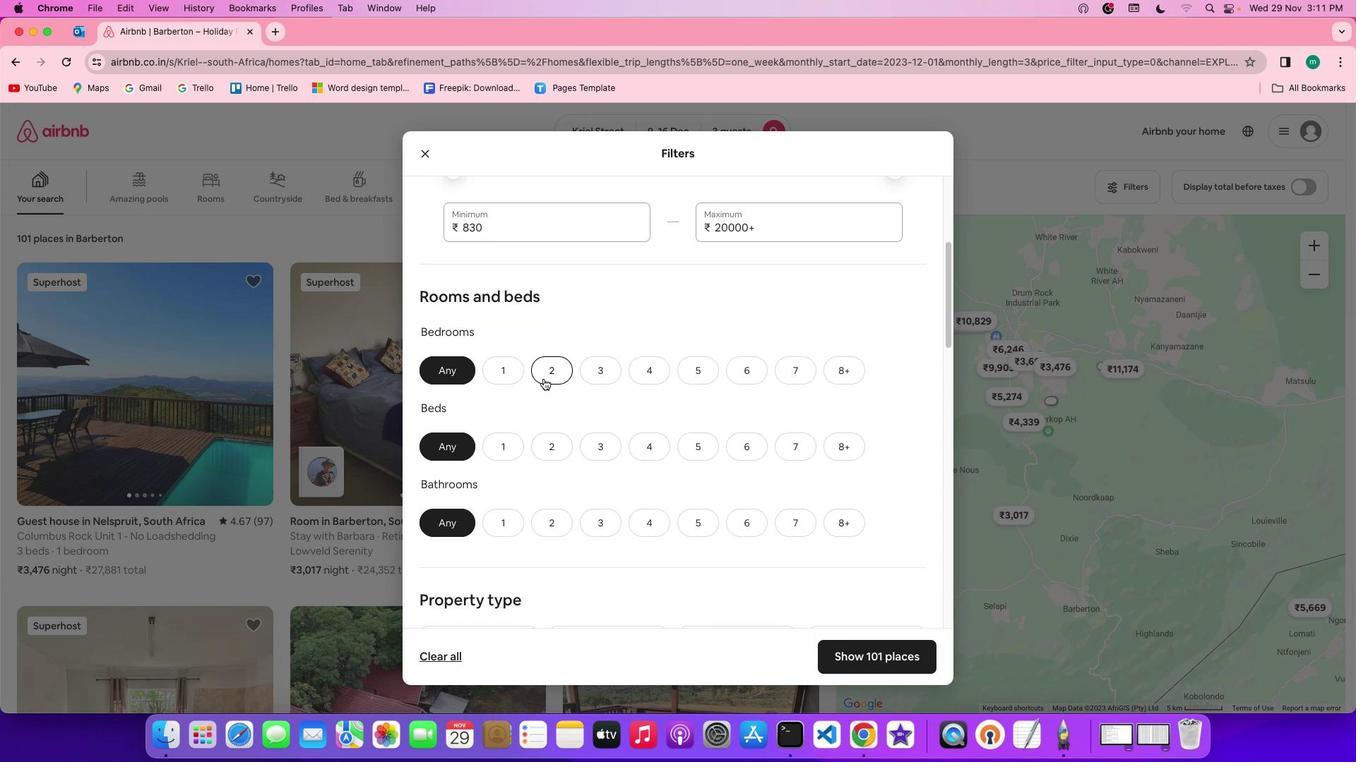 
Action: Mouse pressed left at (543, 379)
Screenshot: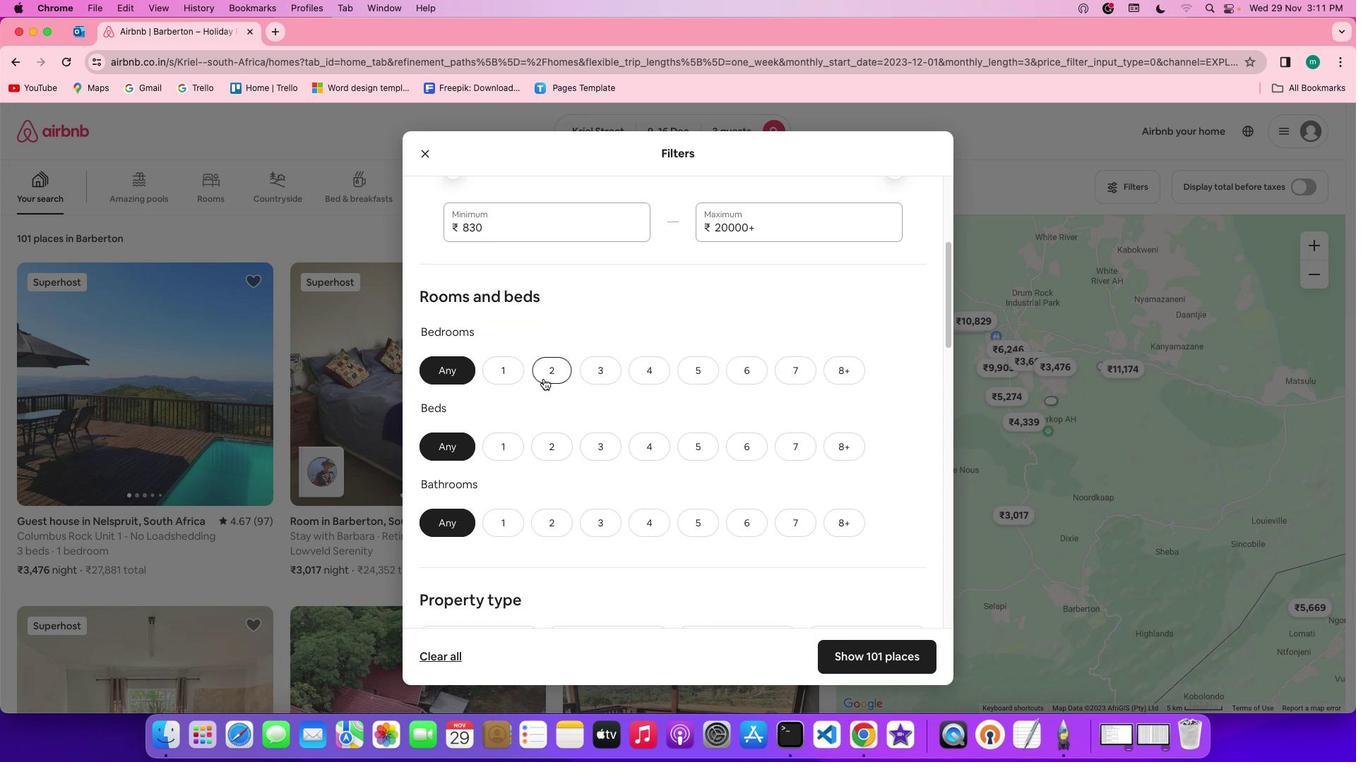 
Action: Mouse moved to (550, 437)
Screenshot: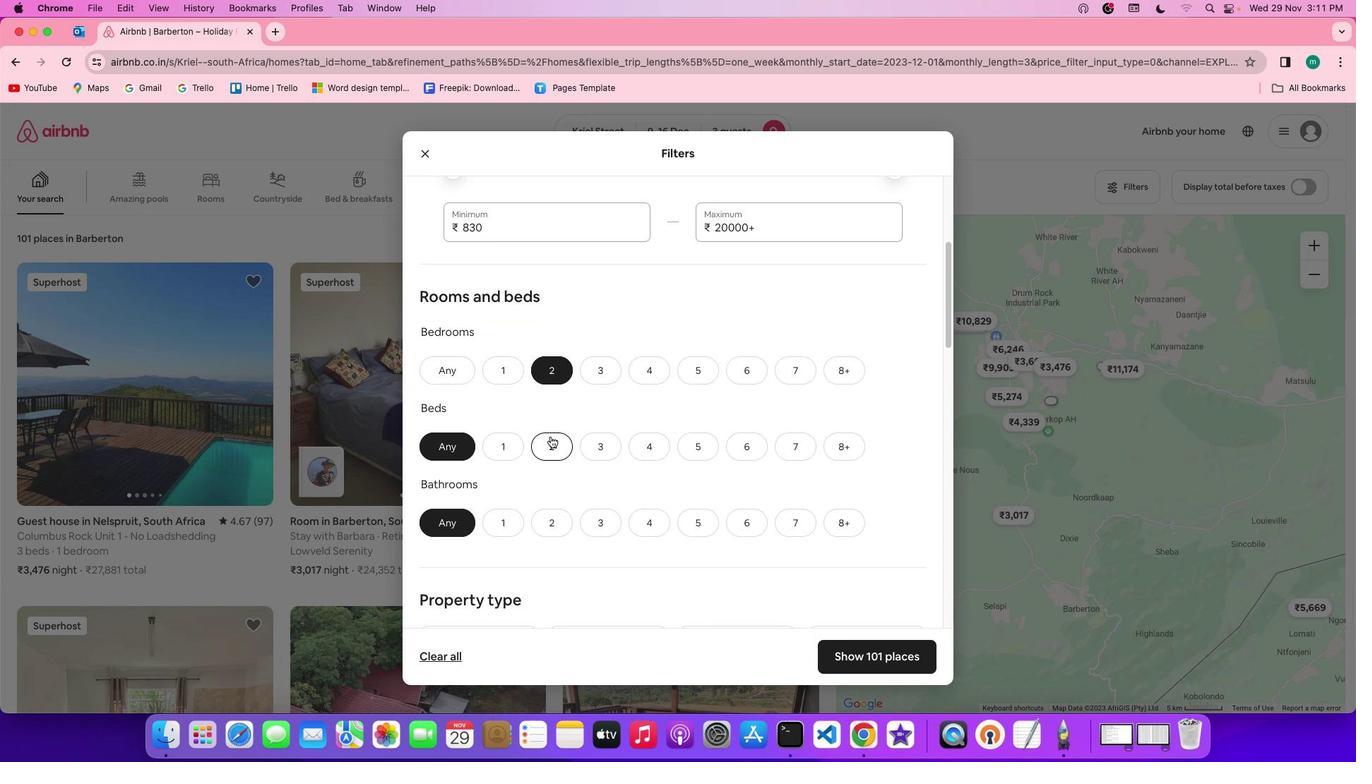 
Action: Mouse pressed left at (550, 437)
Screenshot: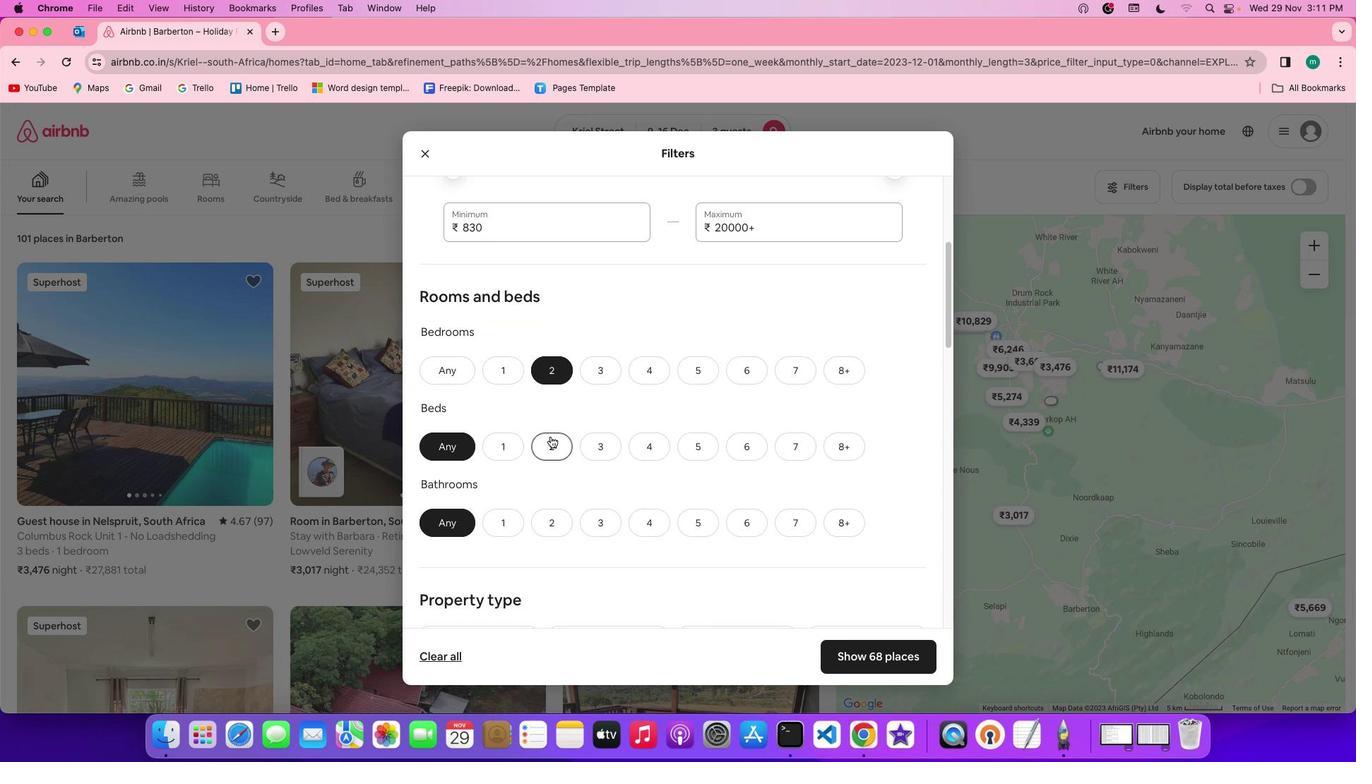
Action: Mouse moved to (492, 519)
Screenshot: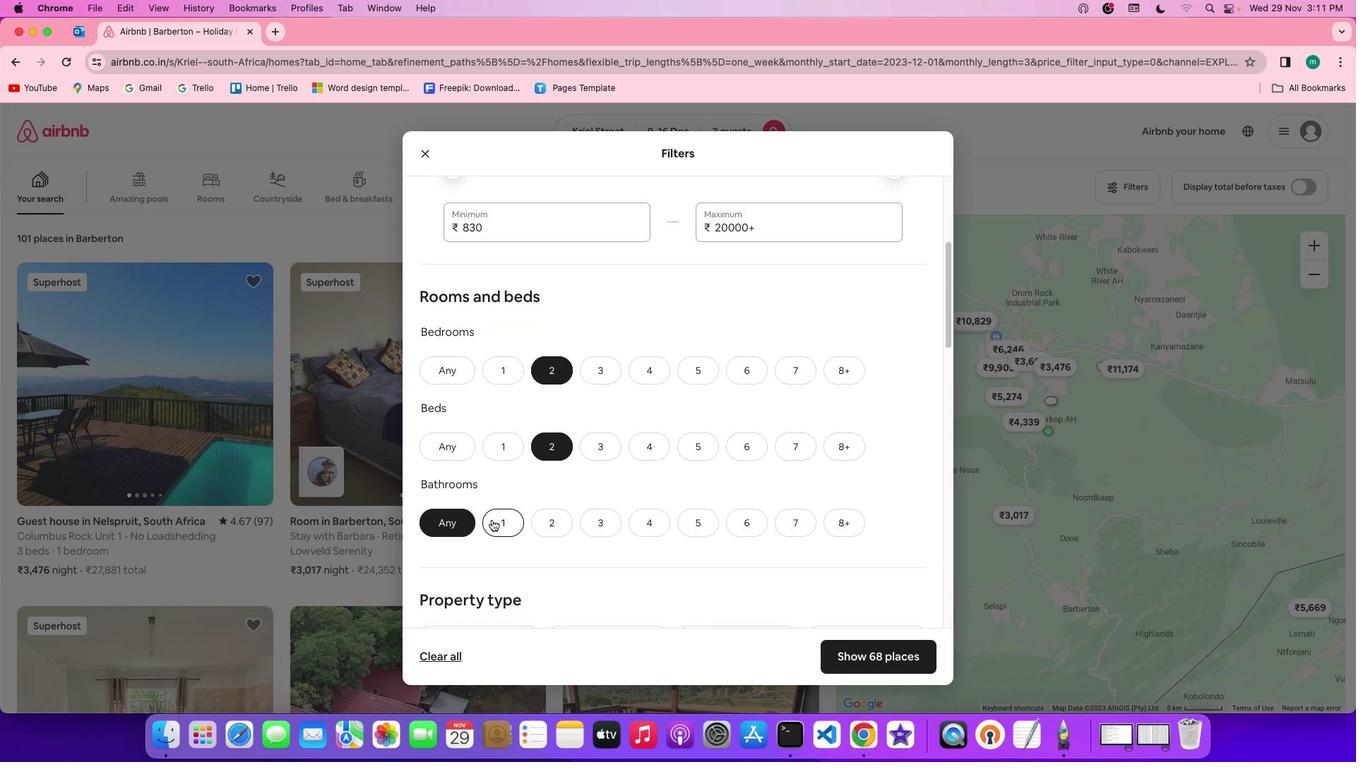 
Action: Mouse pressed left at (492, 519)
Screenshot: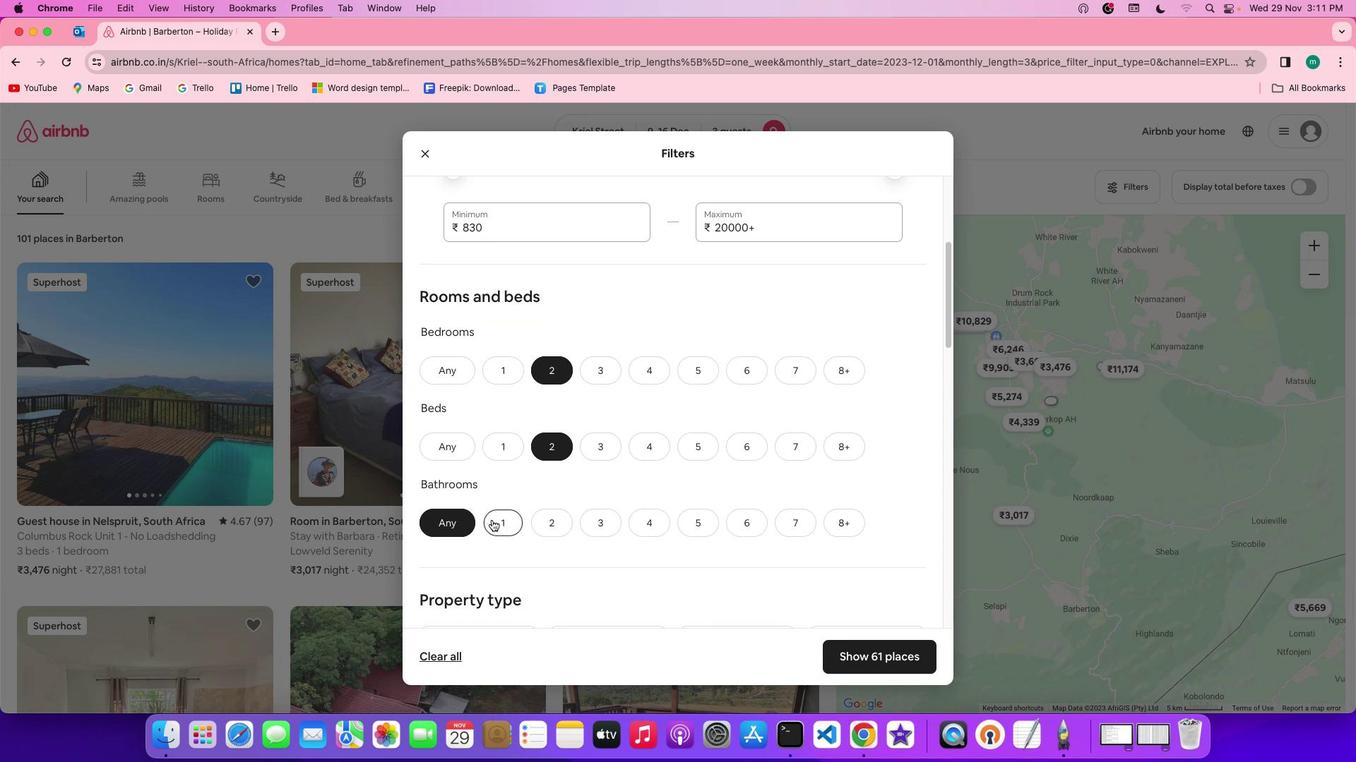 
Action: Mouse moved to (681, 513)
Screenshot: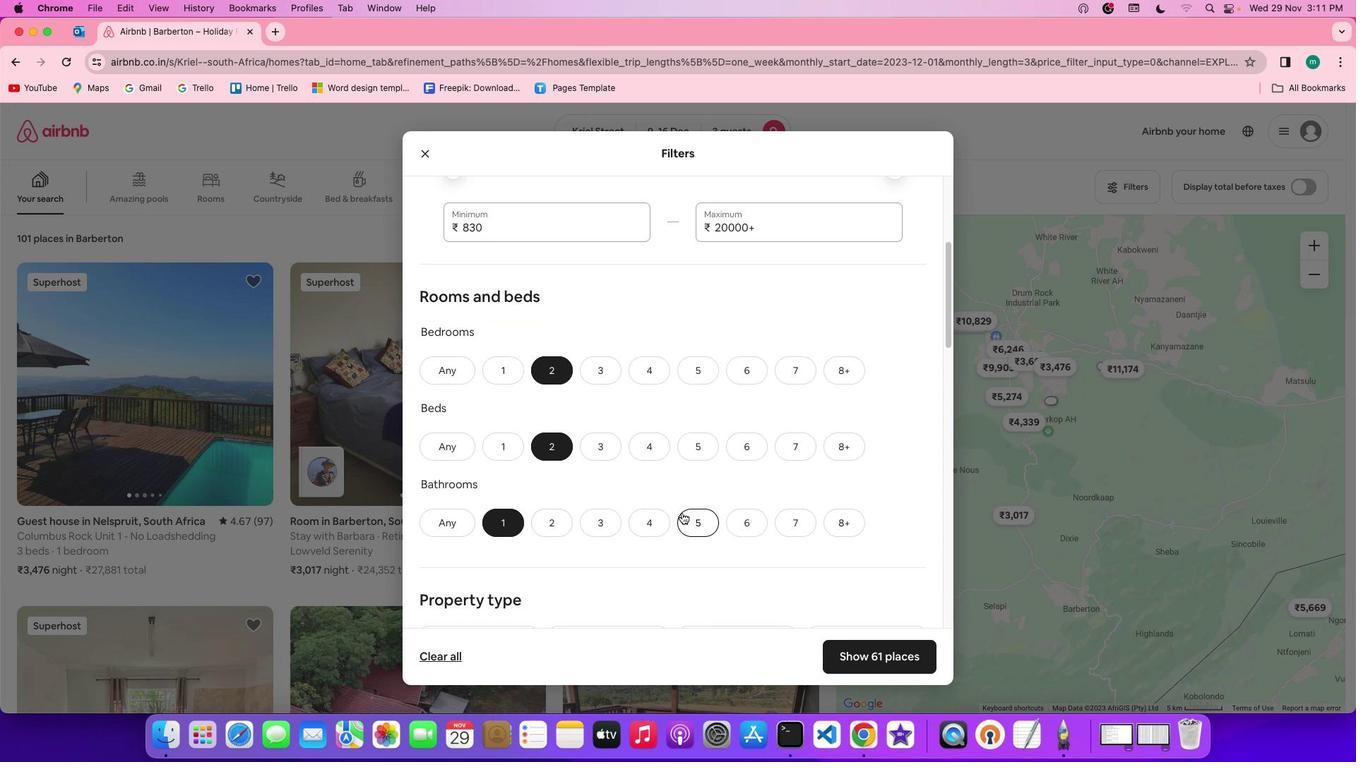 
Action: Mouse scrolled (681, 513) with delta (0, 0)
Screenshot: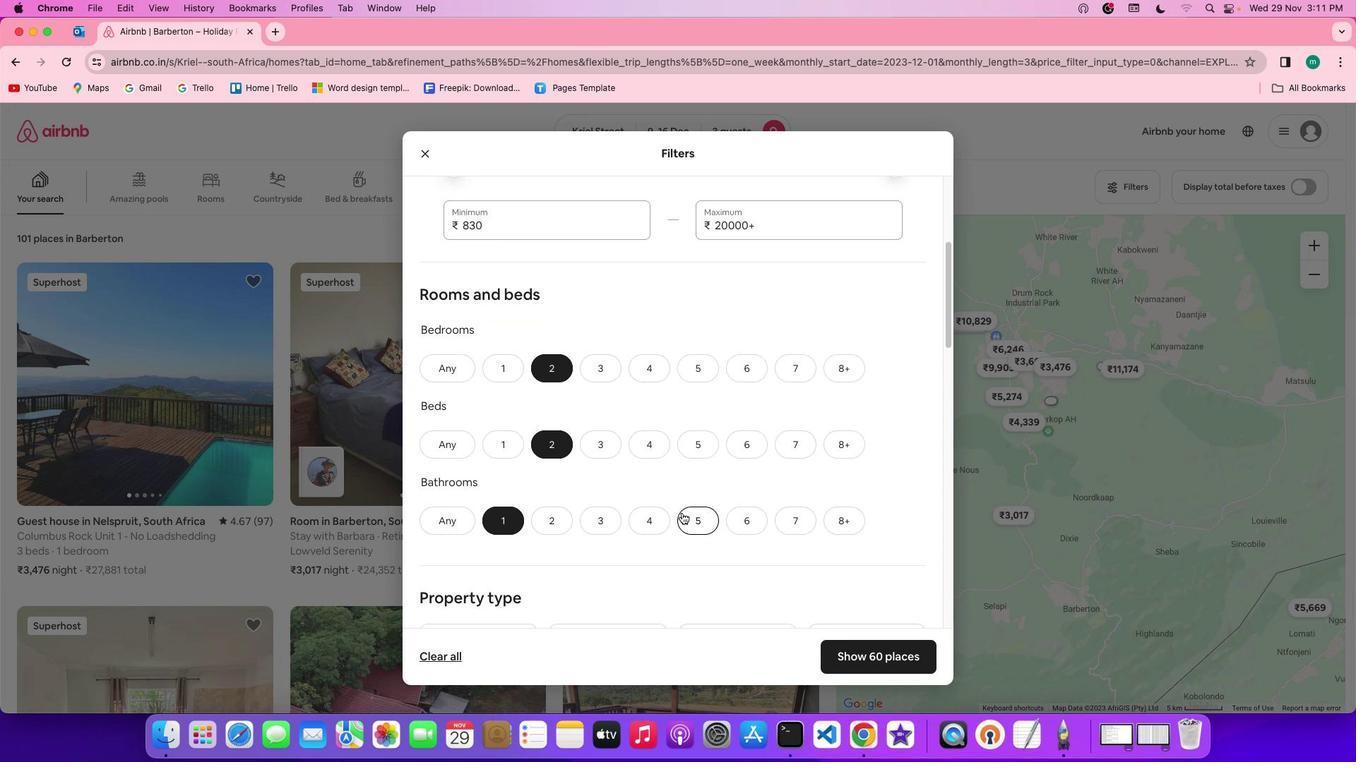 
Action: Mouse scrolled (681, 513) with delta (0, 0)
Screenshot: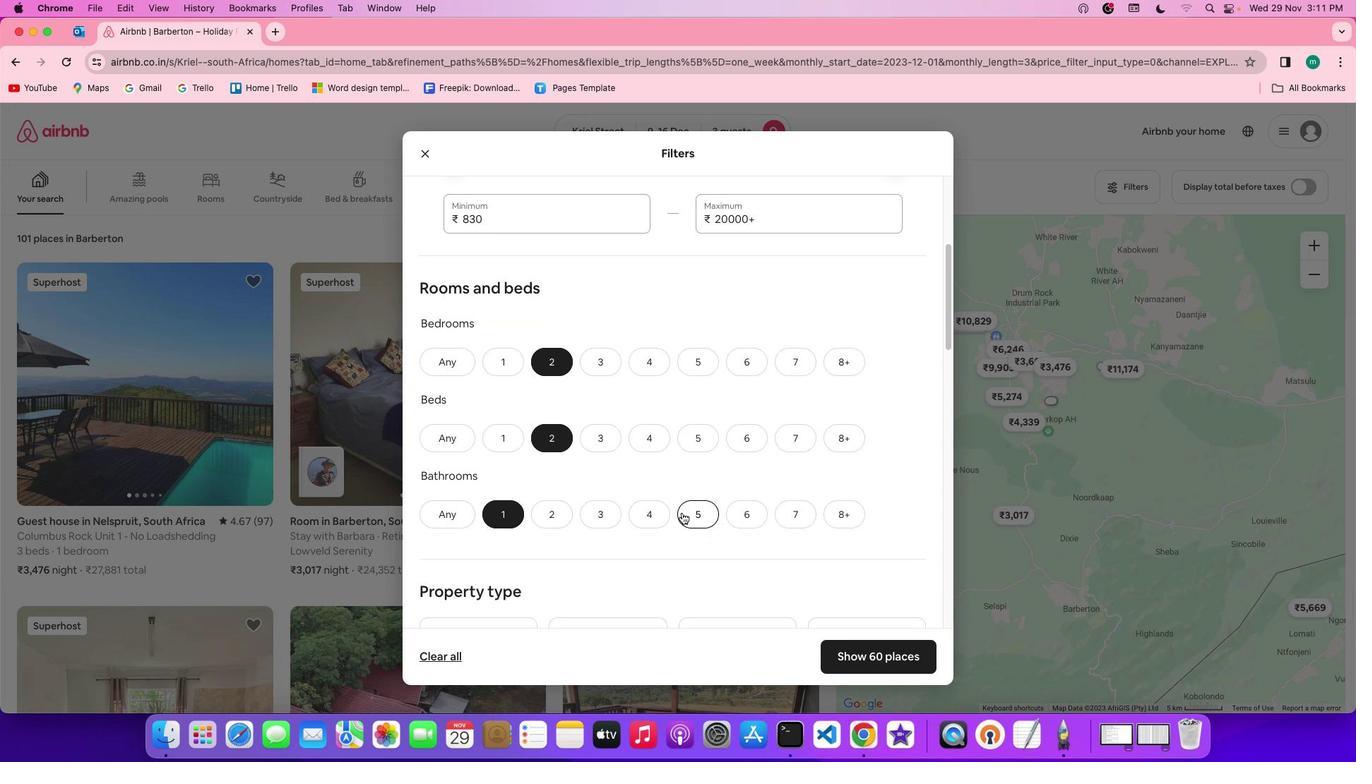 
Action: Mouse scrolled (681, 513) with delta (0, -1)
Screenshot: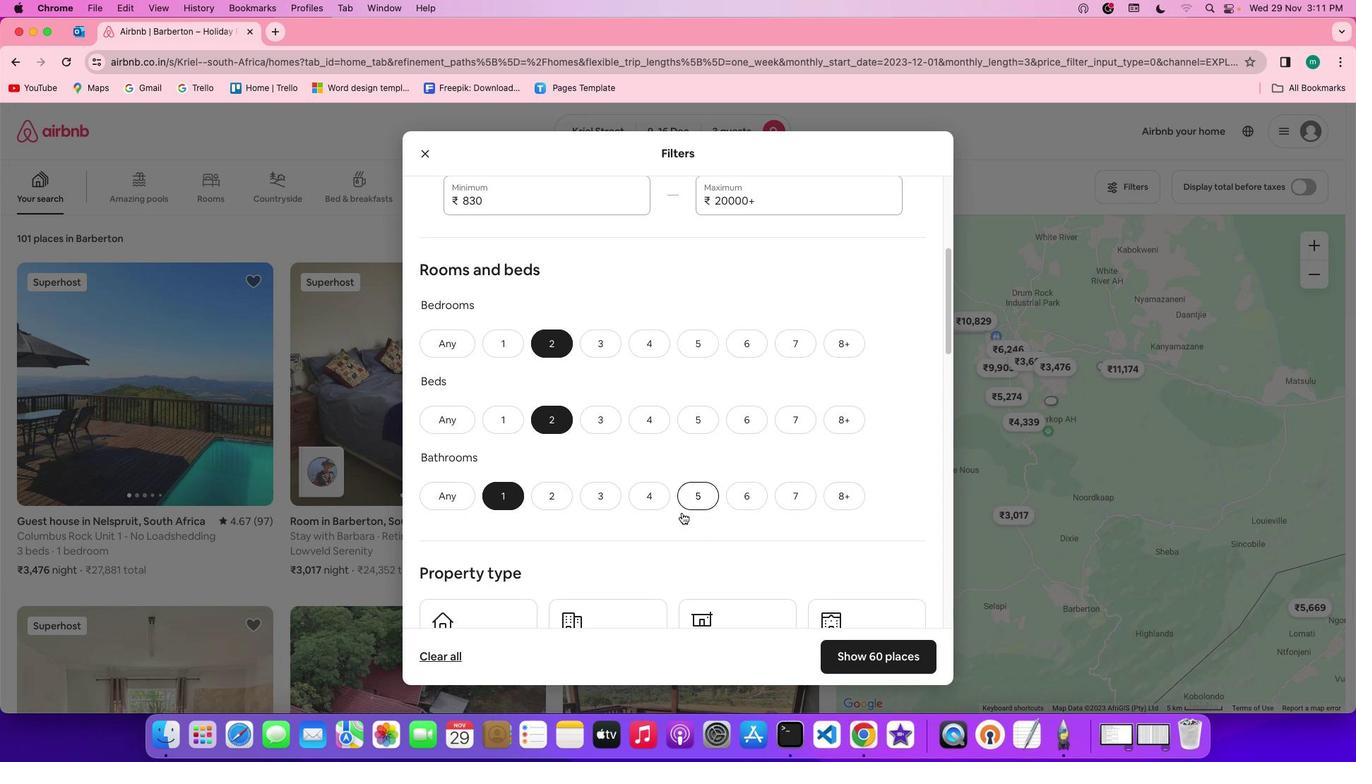 
Action: Mouse scrolled (681, 513) with delta (0, -2)
Screenshot: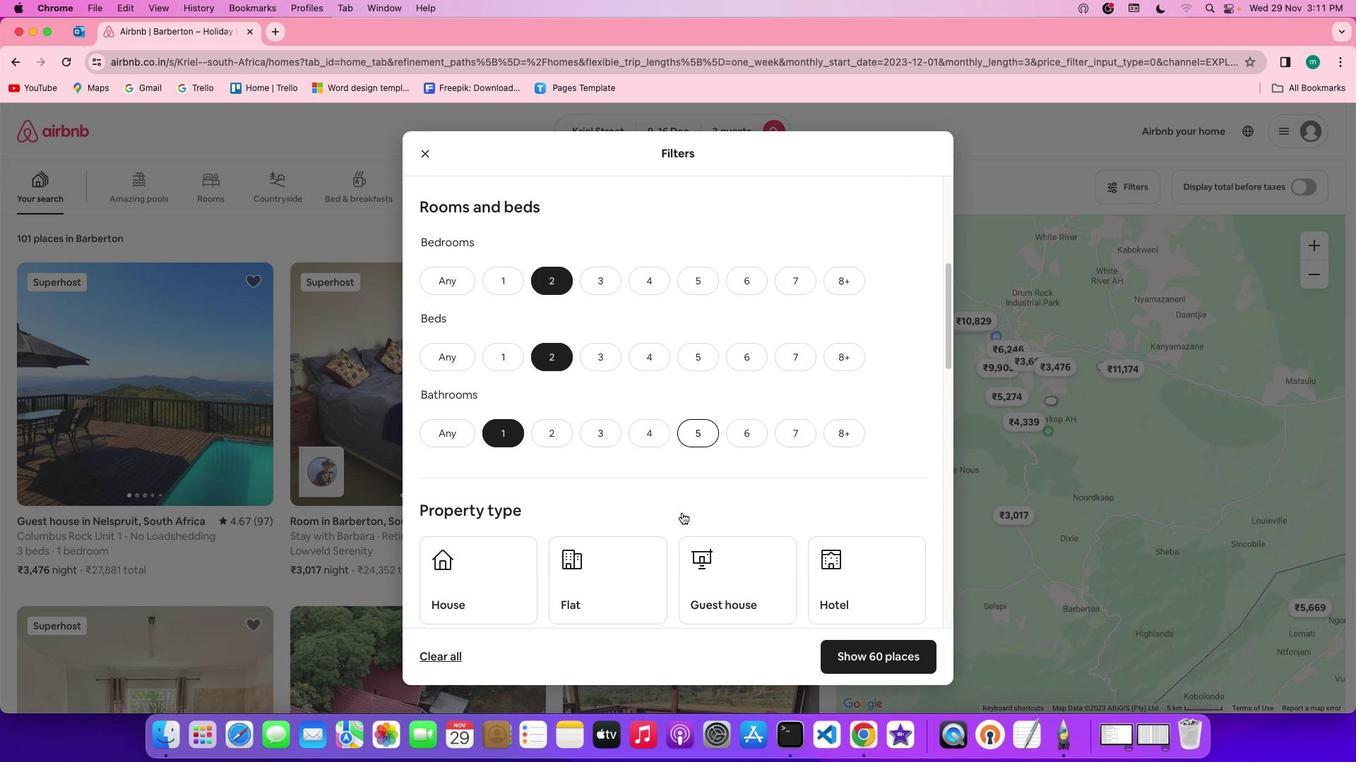 
Action: Mouse scrolled (681, 513) with delta (0, 0)
Screenshot: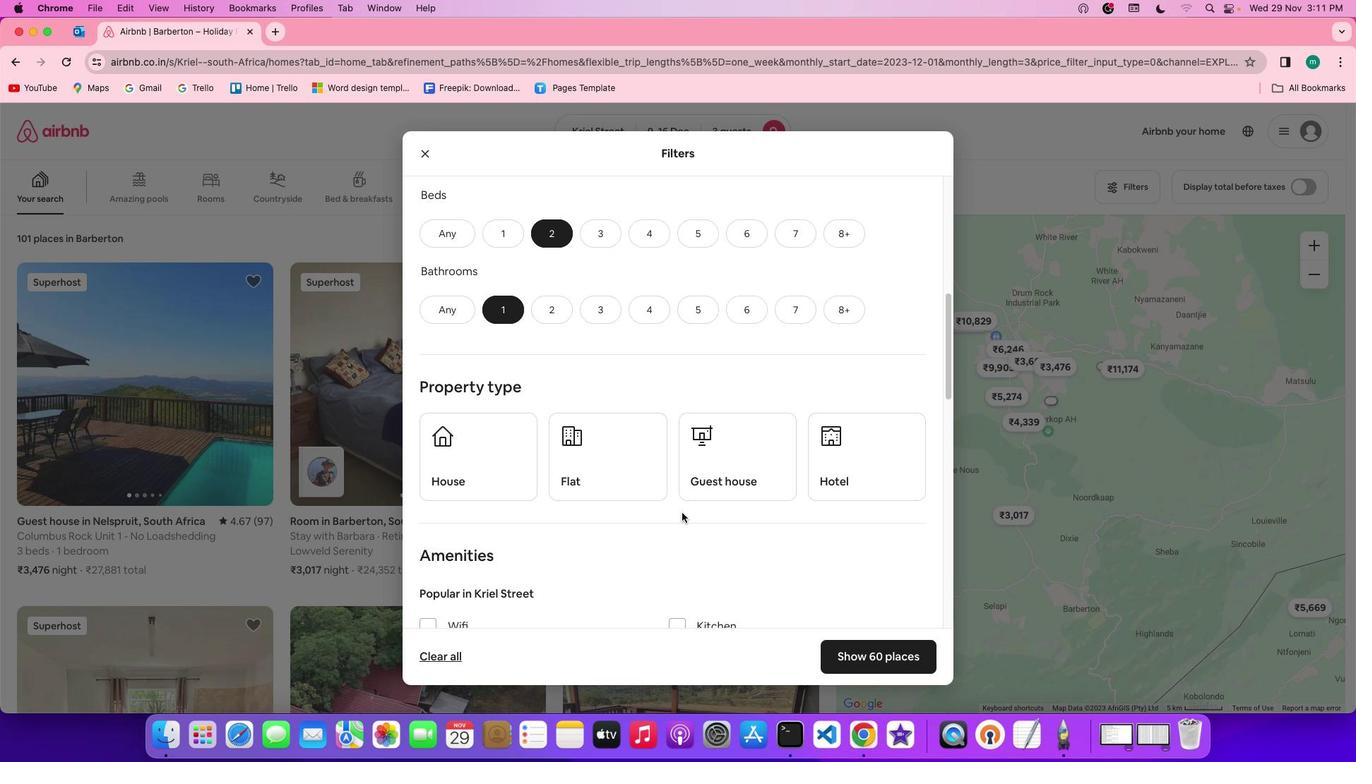 
Action: Mouse scrolled (681, 513) with delta (0, 0)
Screenshot: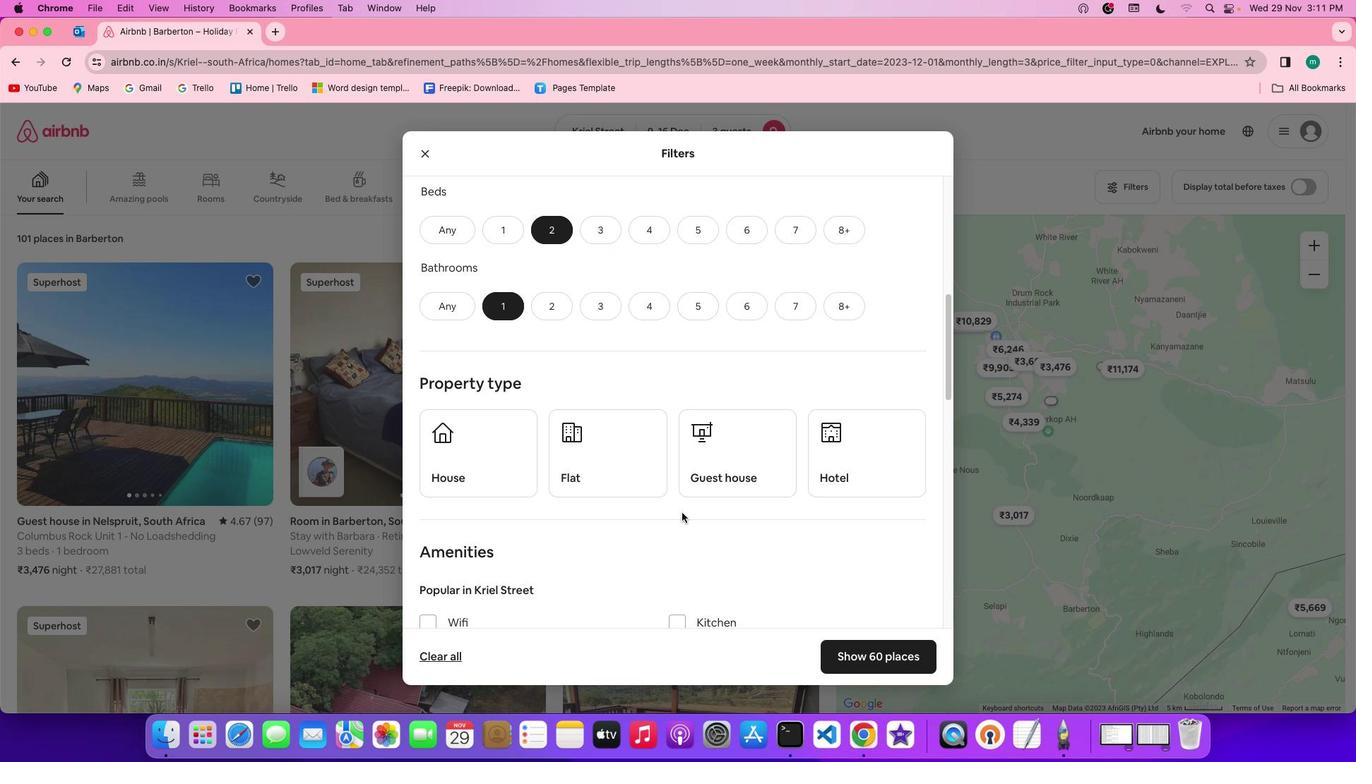 
Action: Mouse scrolled (681, 513) with delta (0, -1)
Screenshot: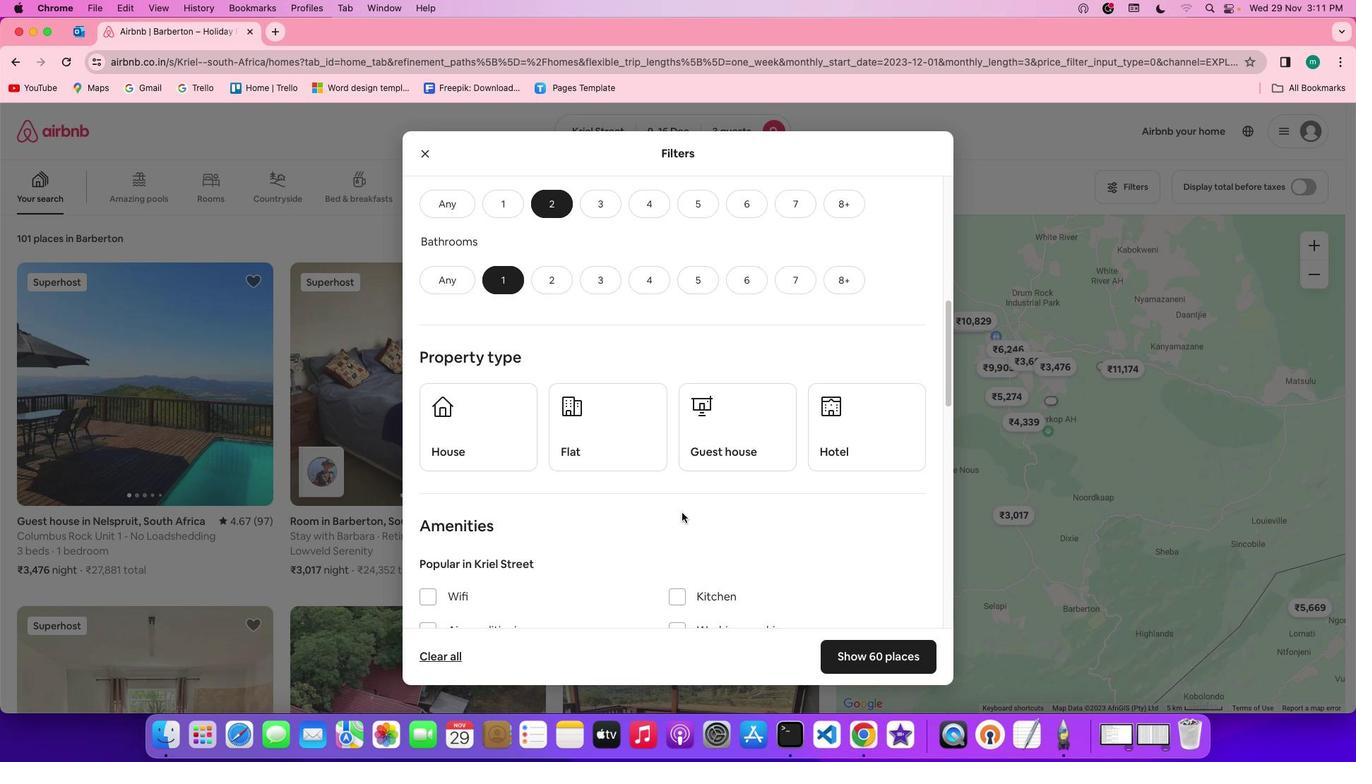 
Action: Mouse scrolled (681, 513) with delta (0, 0)
Screenshot: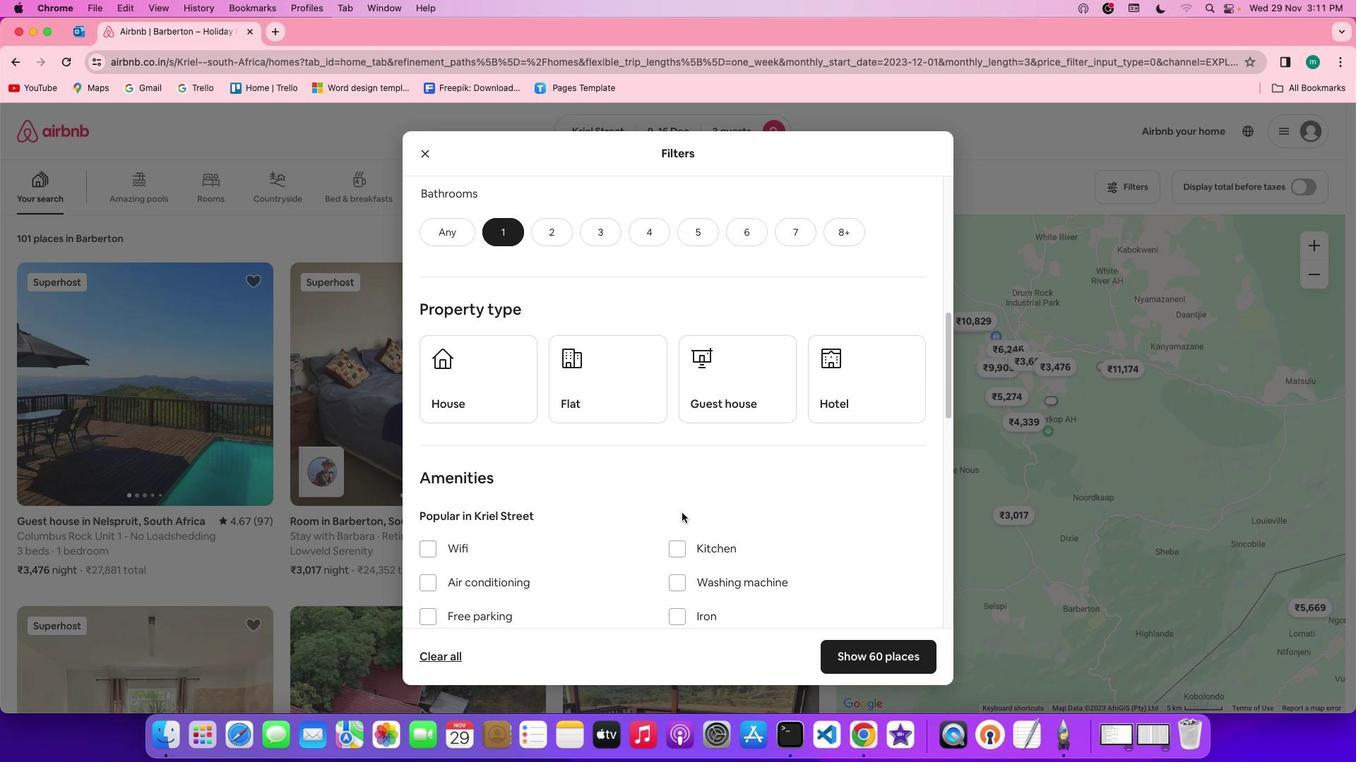 
Action: Mouse scrolled (681, 513) with delta (0, 0)
Screenshot: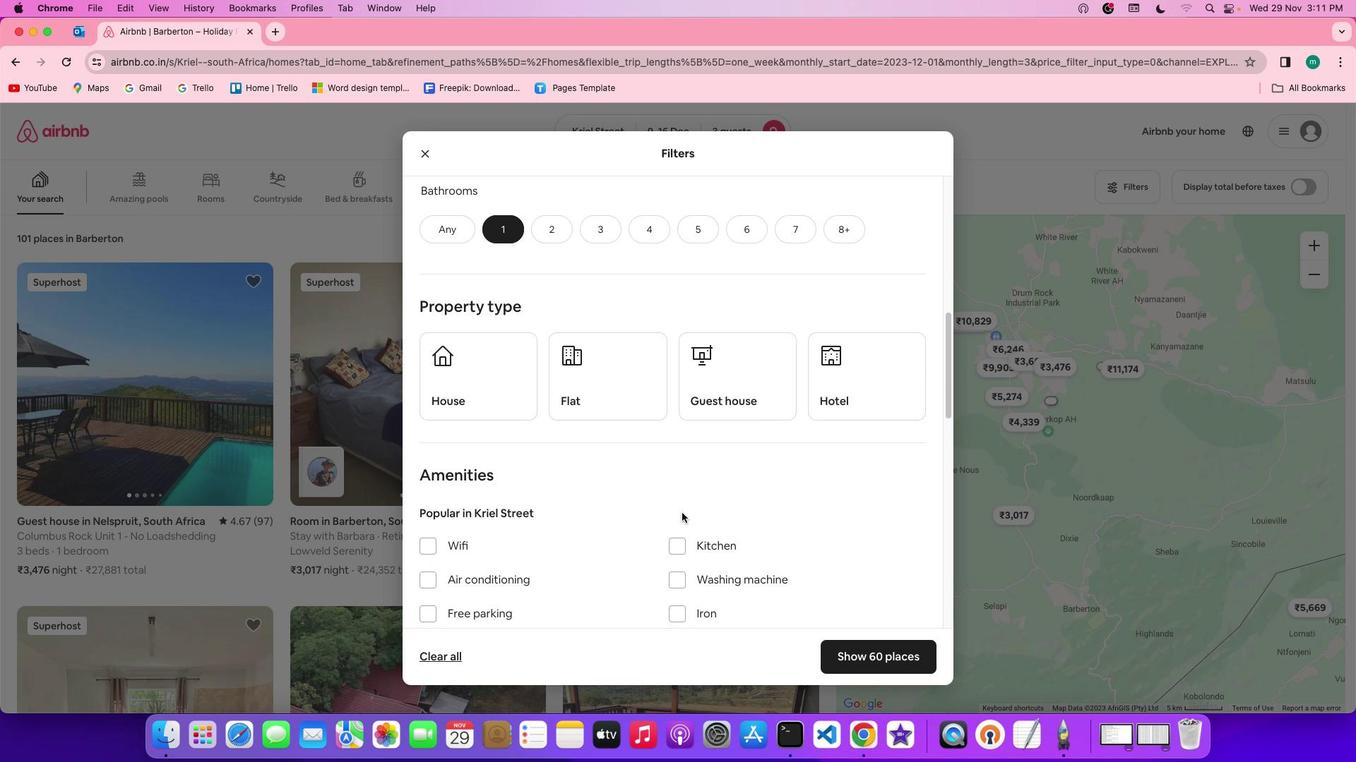 
Action: Mouse scrolled (681, 513) with delta (0, 0)
Screenshot: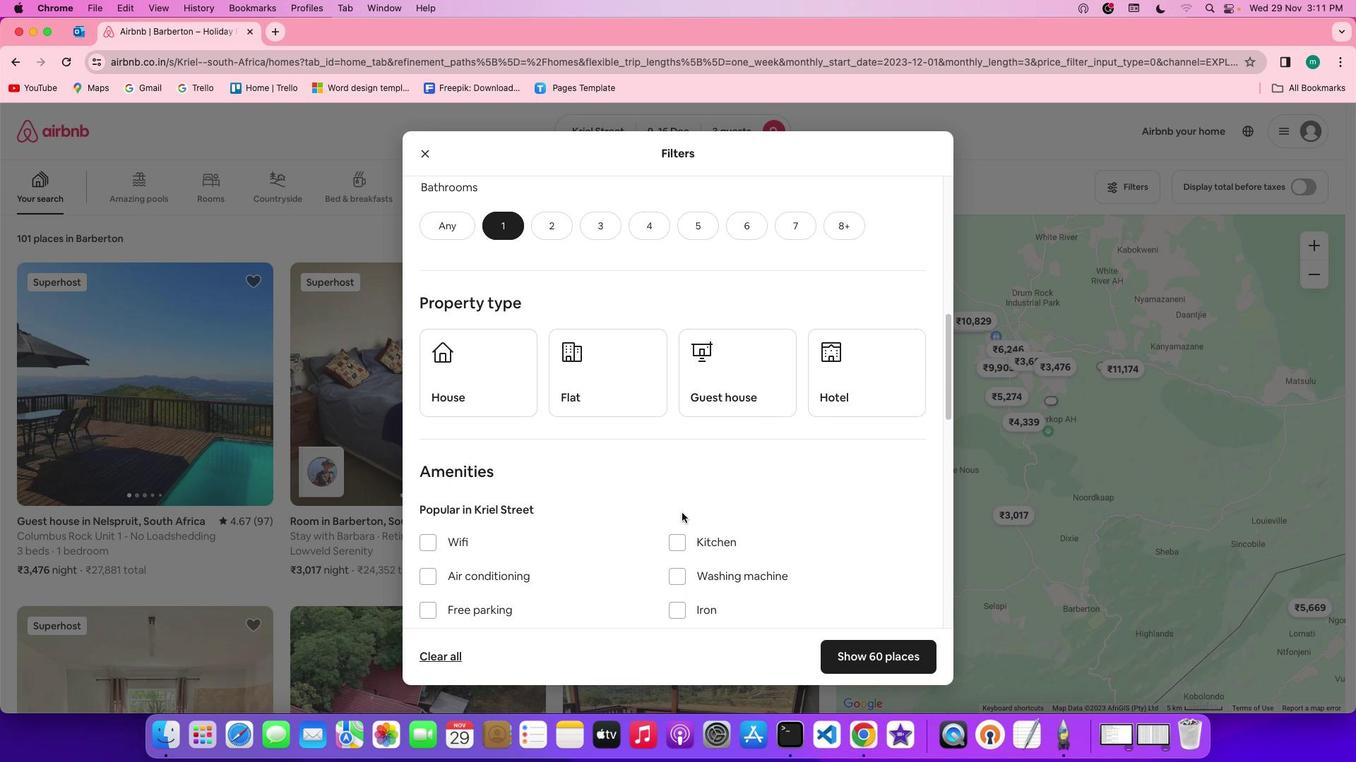 
Action: Mouse scrolled (681, 513) with delta (0, 0)
Screenshot: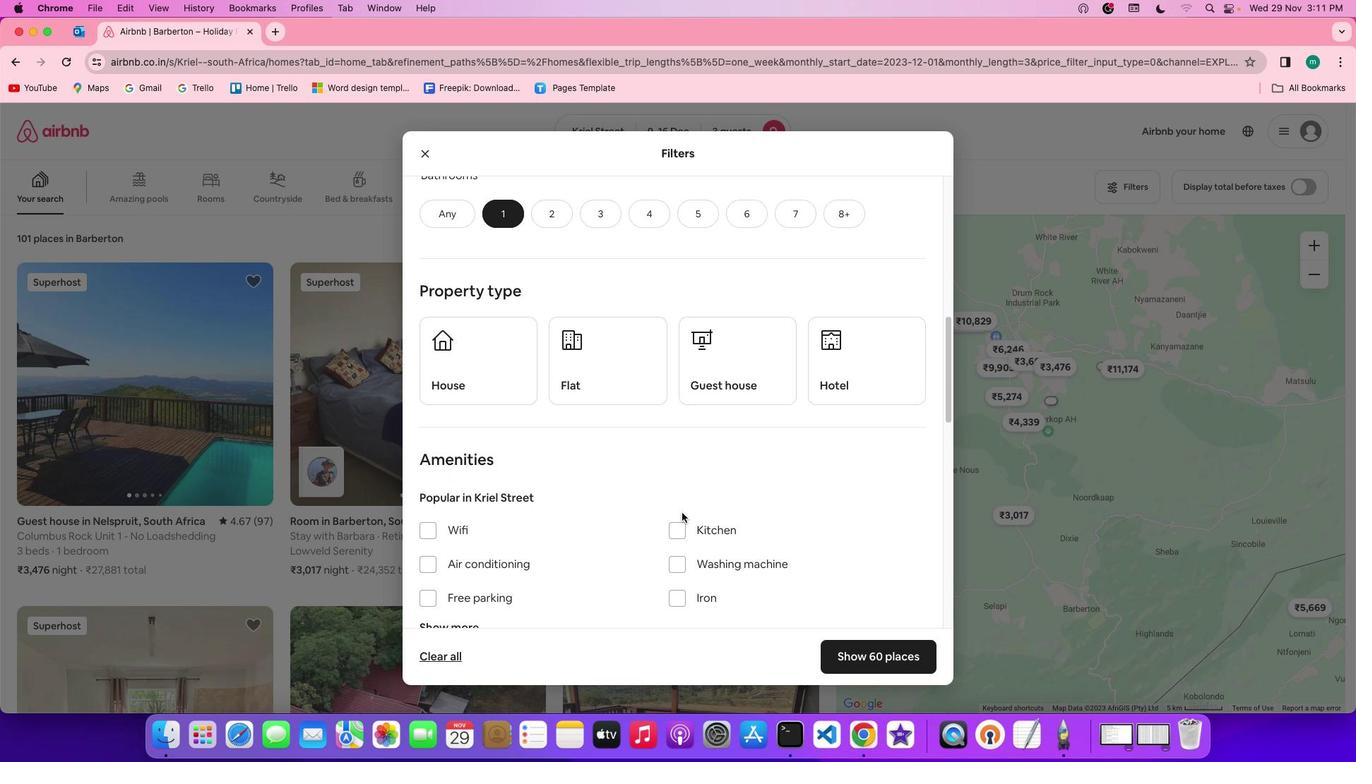
Action: Mouse moved to (608, 356)
Screenshot: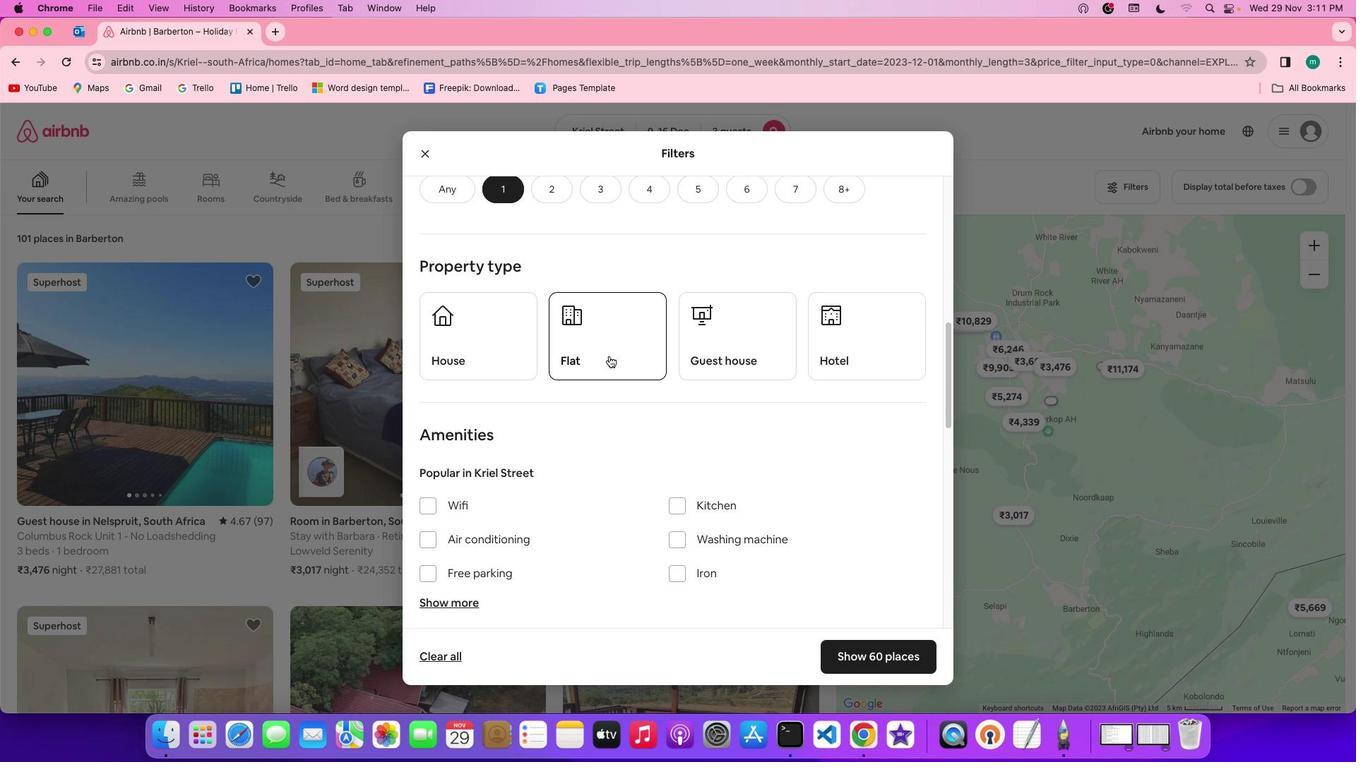 
Action: Mouse pressed left at (608, 356)
Screenshot: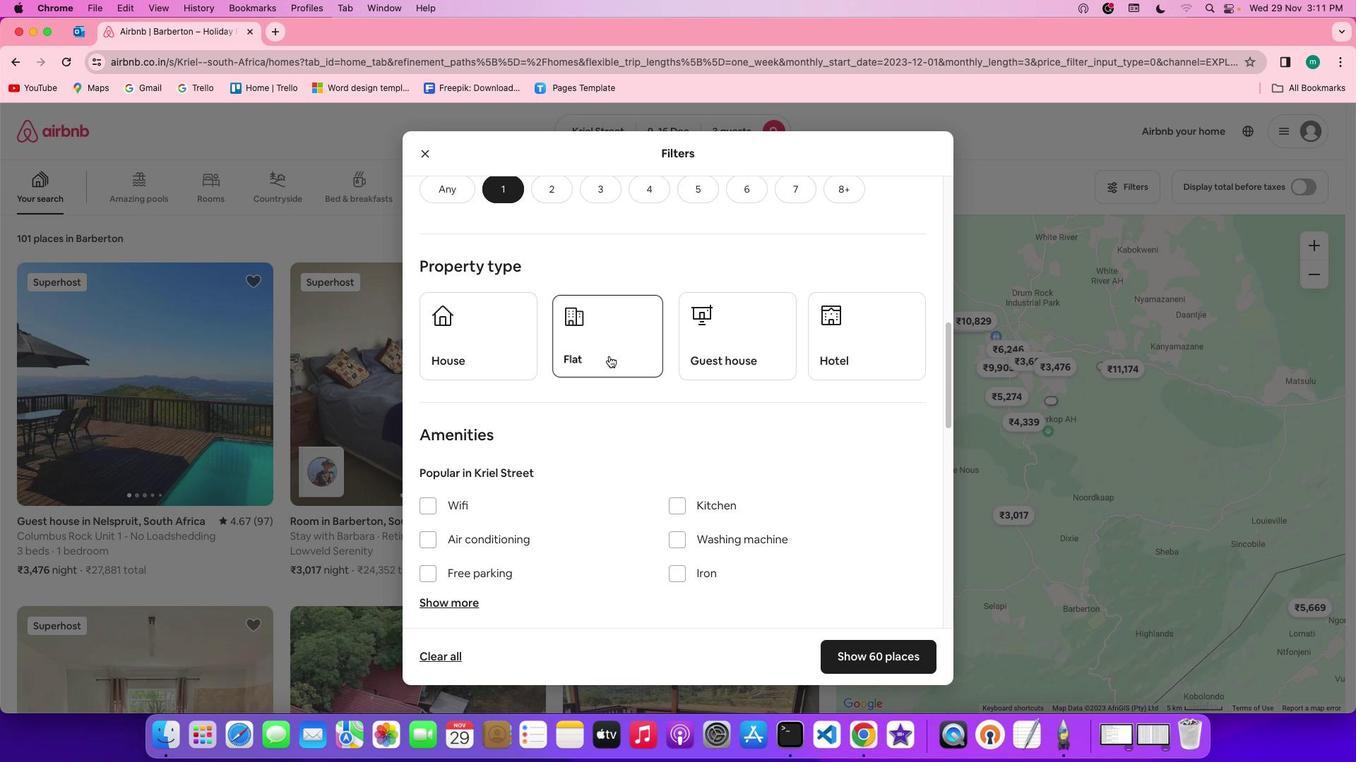 
Action: Mouse moved to (827, 543)
Screenshot: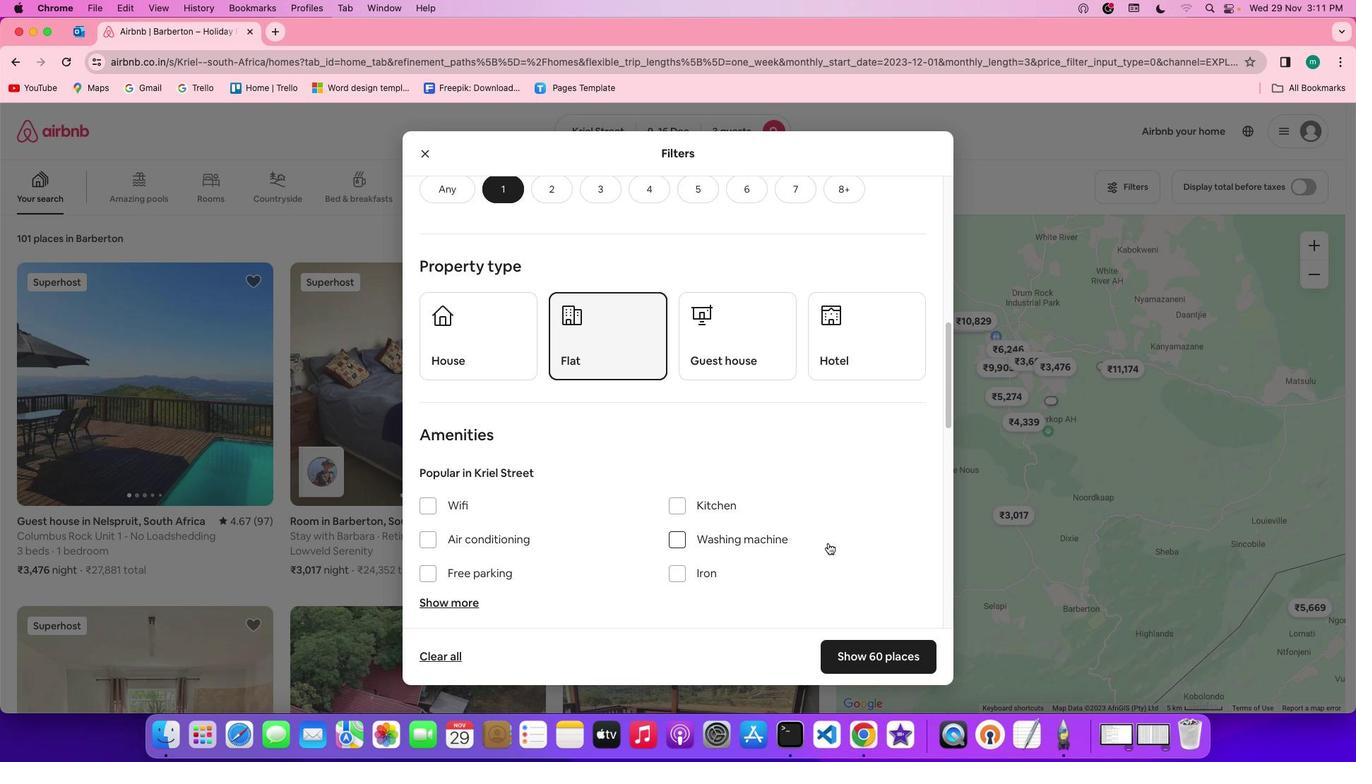 
Action: Mouse scrolled (827, 543) with delta (0, 0)
Screenshot: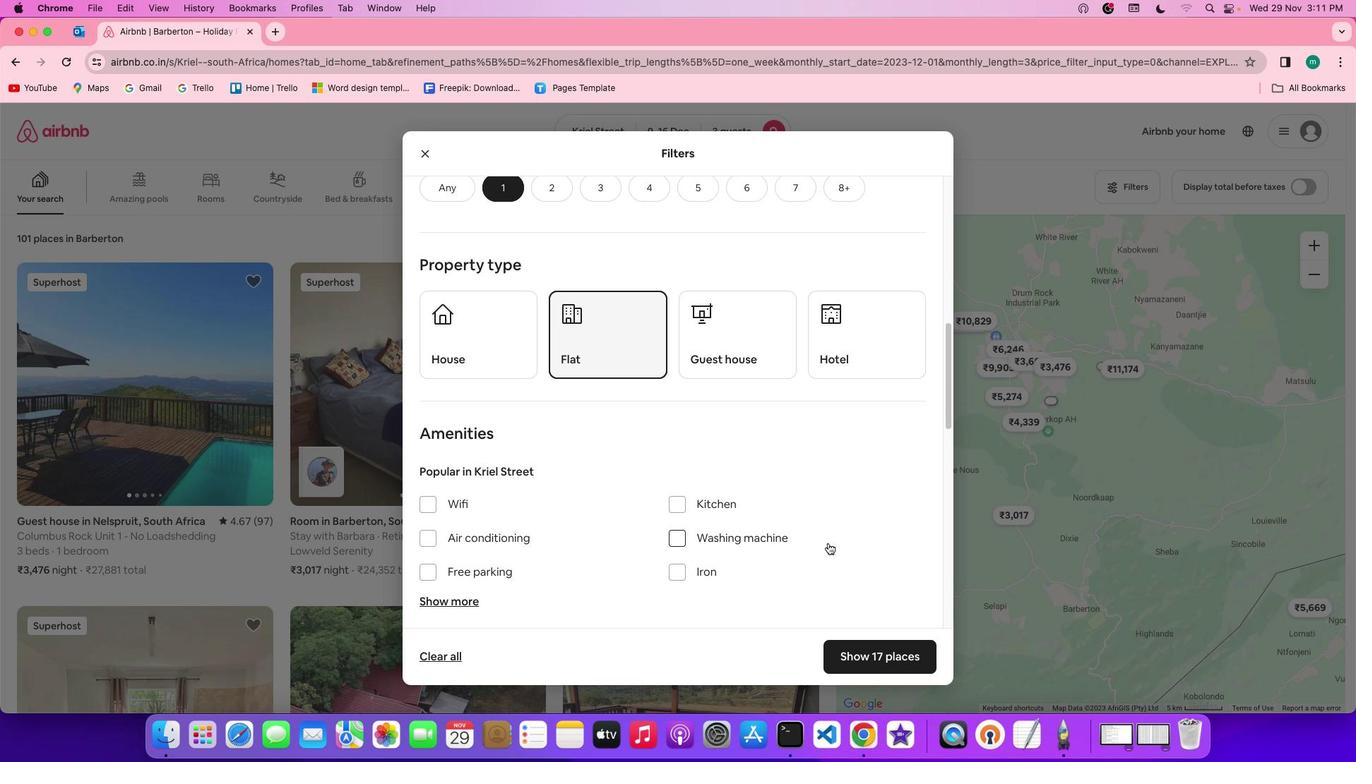 
Action: Mouse scrolled (827, 543) with delta (0, 0)
Screenshot: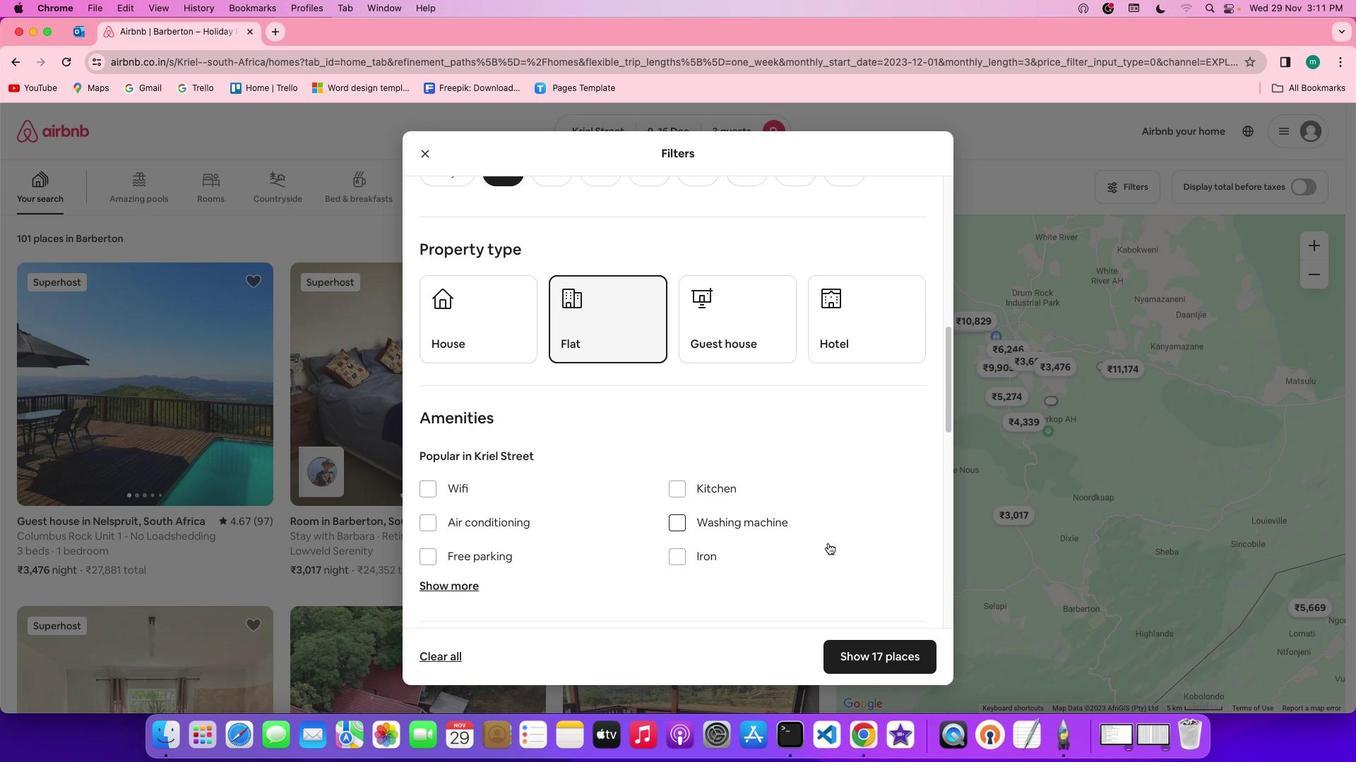 
Action: Mouse scrolled (827, 543) with delta (0, -1)
Screenshot: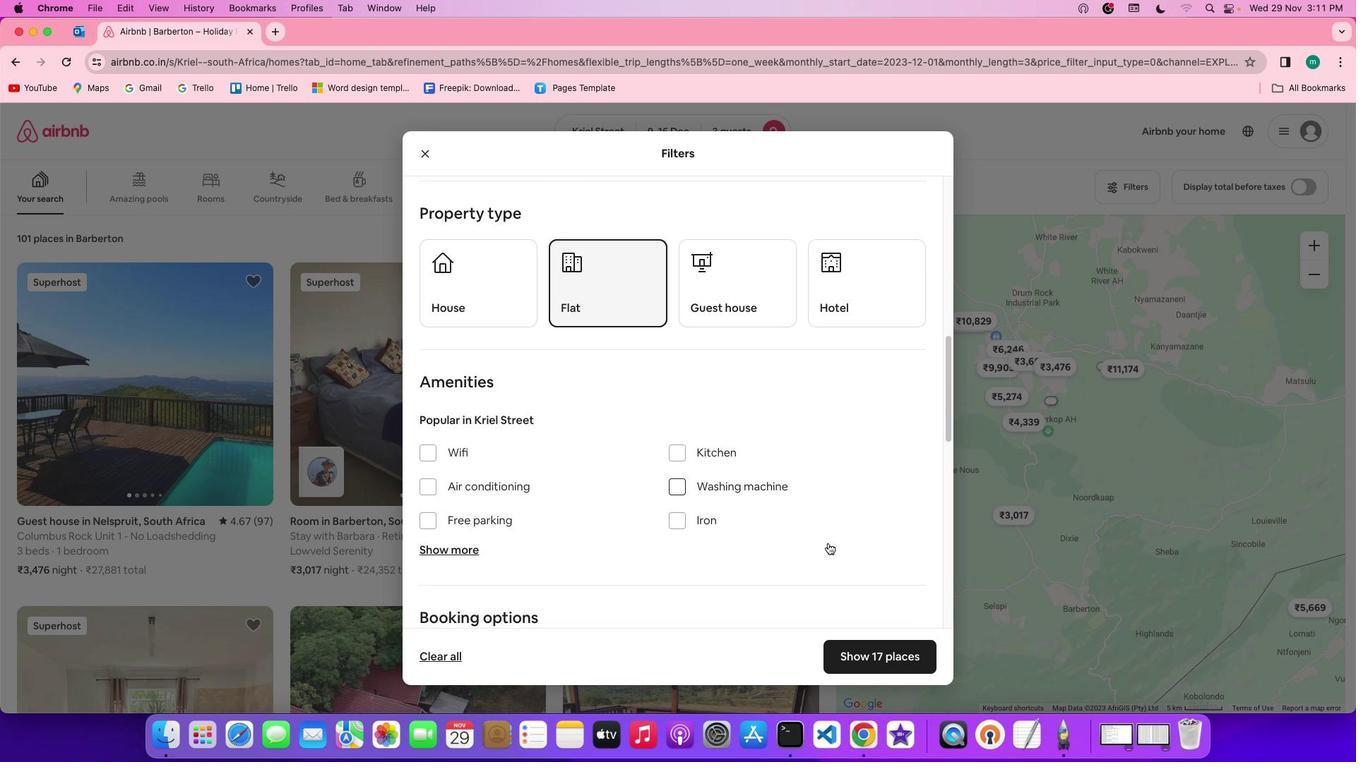 
Action: Mouse scrolled (827, 543) with delta (0, -2)
Screenshot: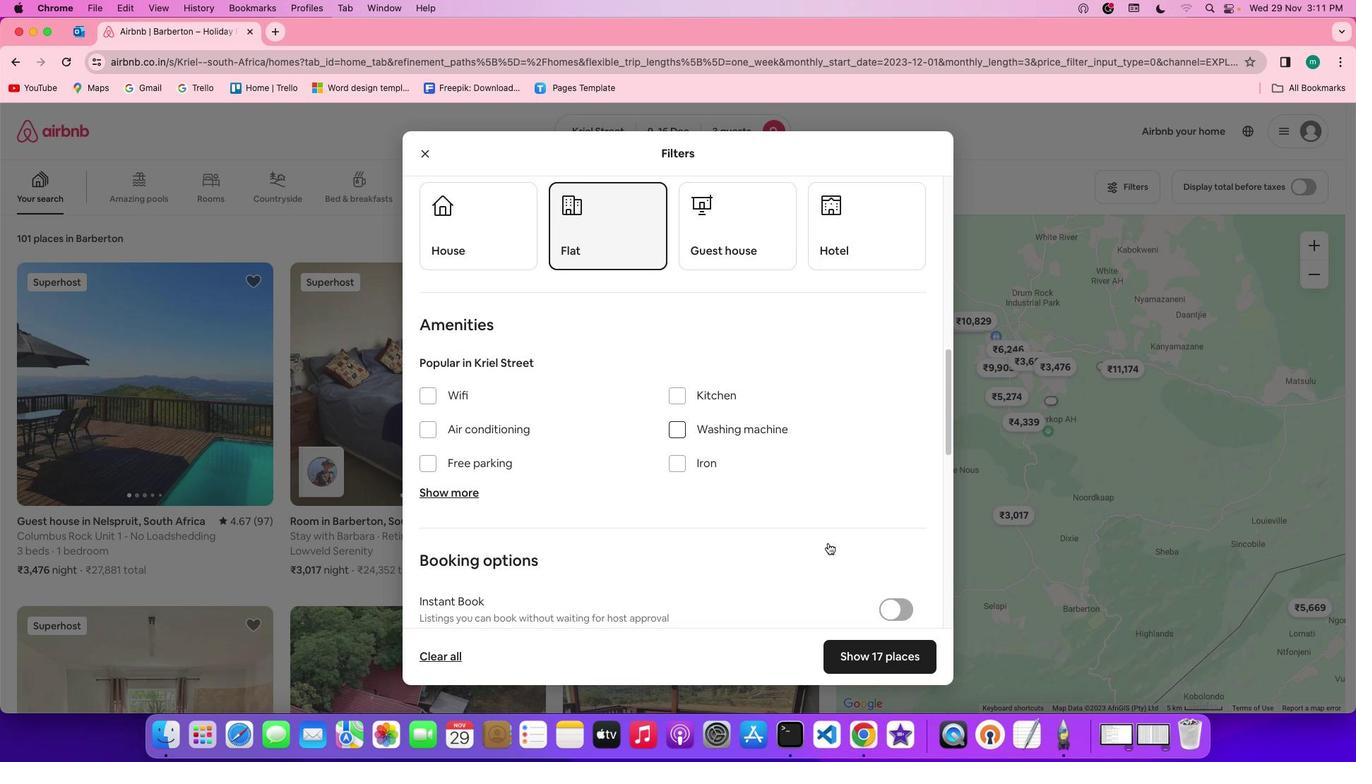
Action: Mouse scrolled (827, 543) with delta (0, 0)
Screenshot: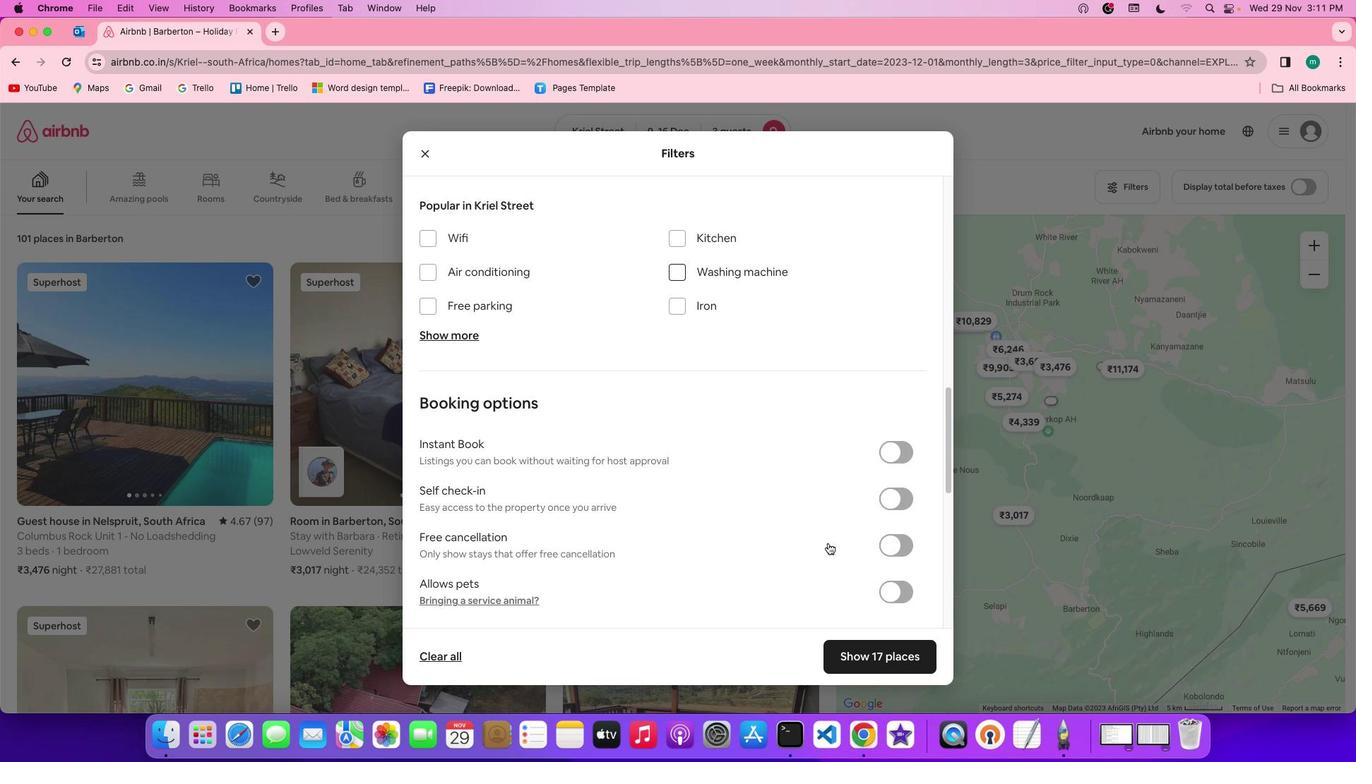 
Action: Mouse scrolled (827, 543) with delta (0, 0)
Screenshot: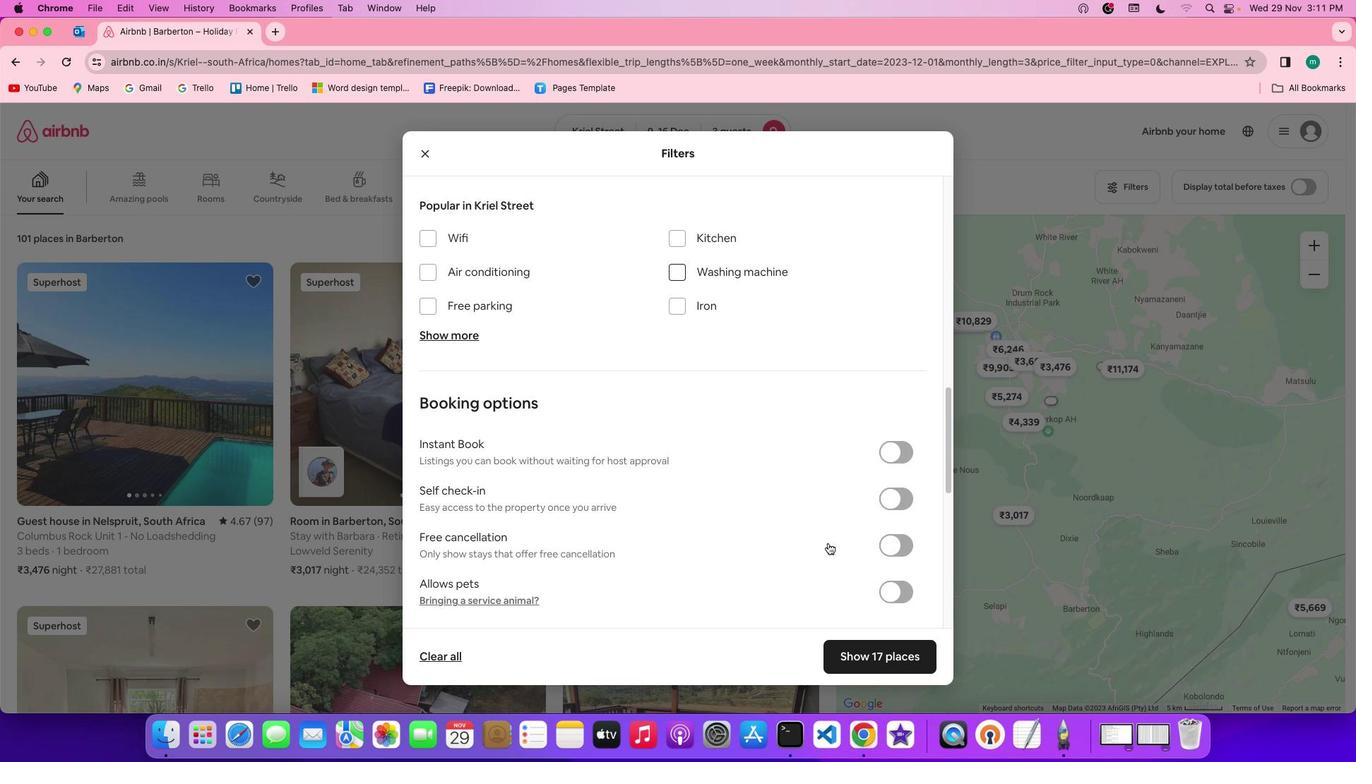 
Action: Mouse scrolled (827, 543) with delta (0, -2)
Screenshot: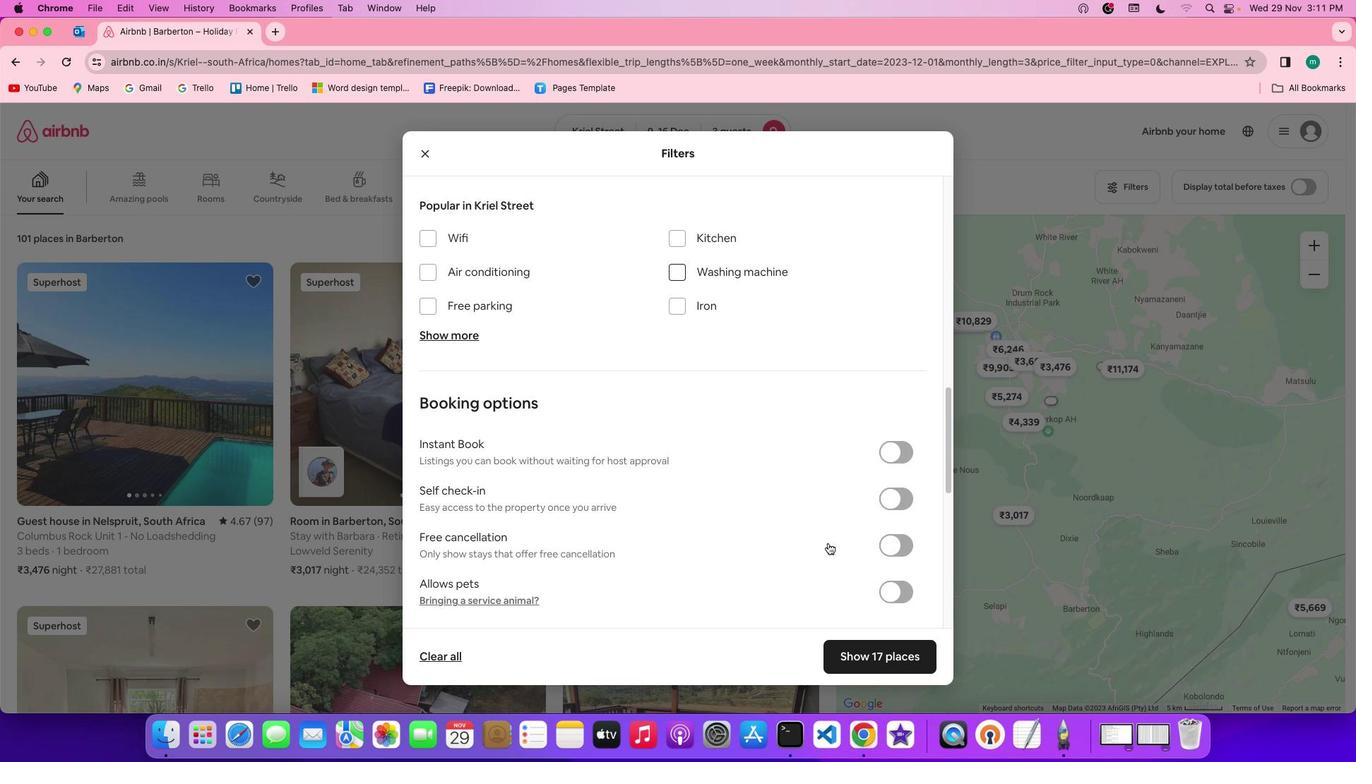 
Action: Mouse scrolled (827, 543) with delta (0, -3)
Screenshot: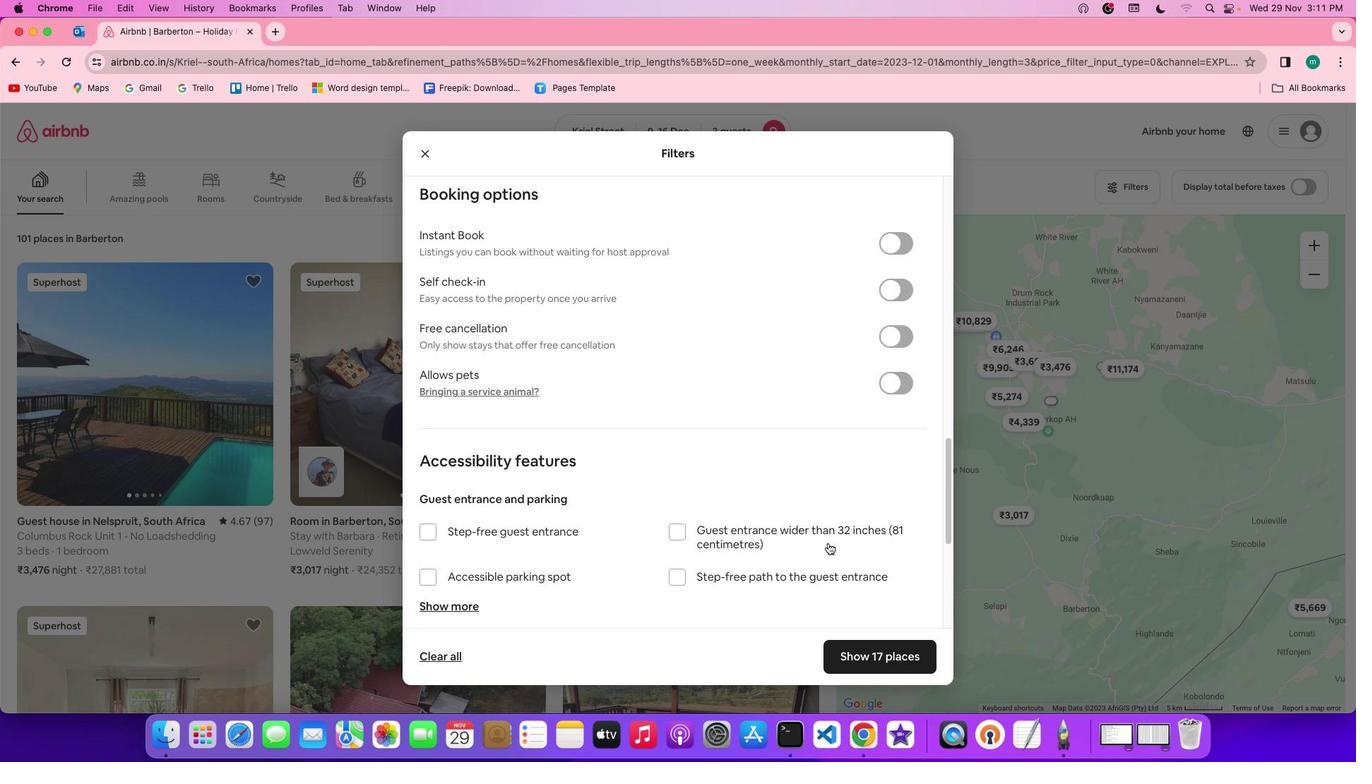 
Action: Mouse scrolled (827, 543) with delta (0, -4)
Screenshot: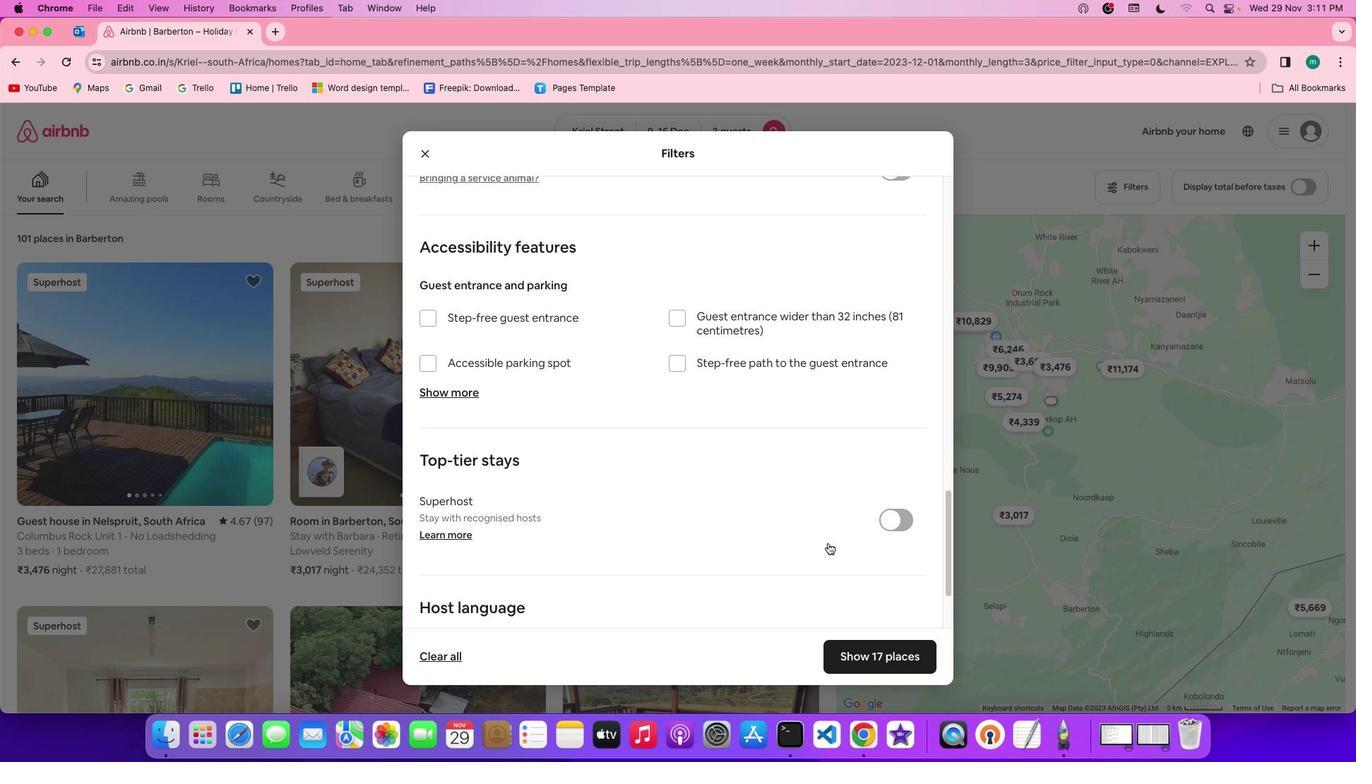 
Action: Mouse scrolled (827, 543) with delta (0, -4)
Screenshot: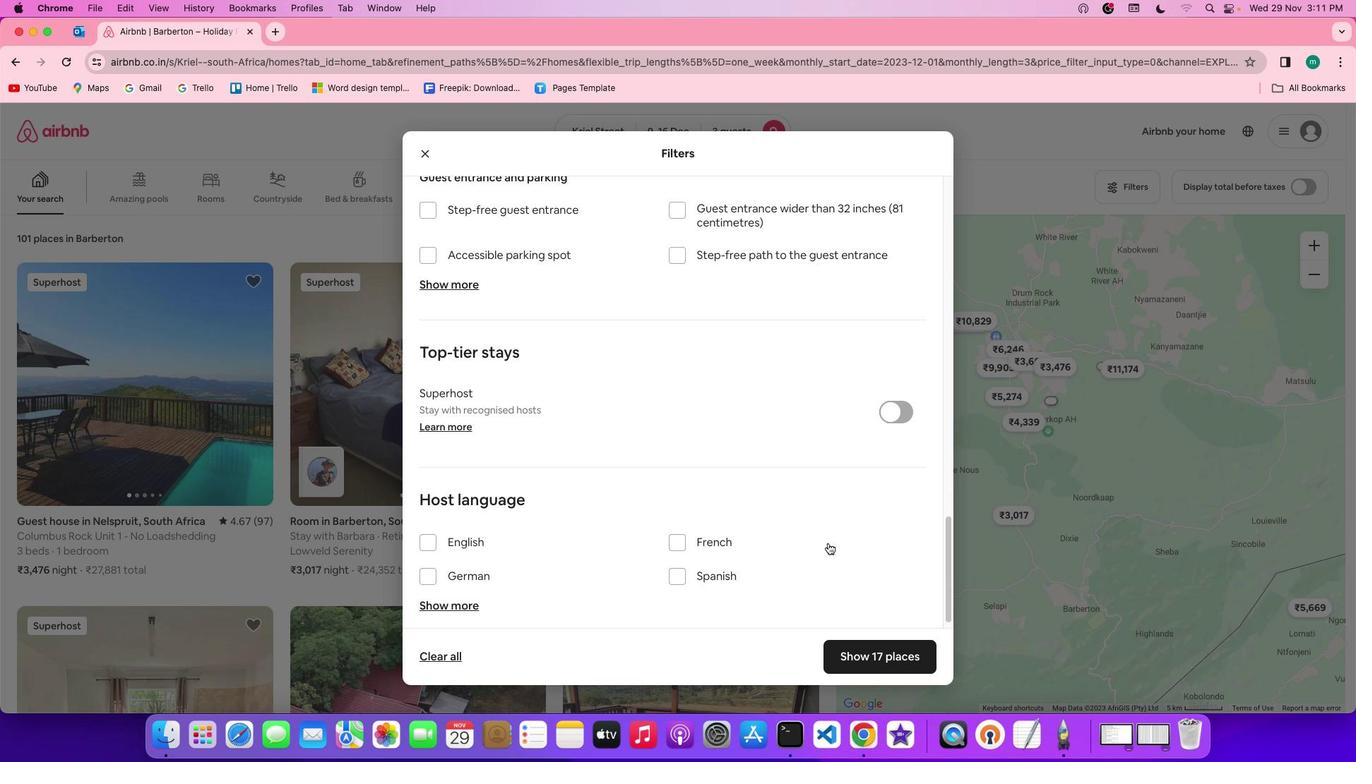 
Action: Mouse scrolled (827, 543) with delta (0, 0)
Screenshot: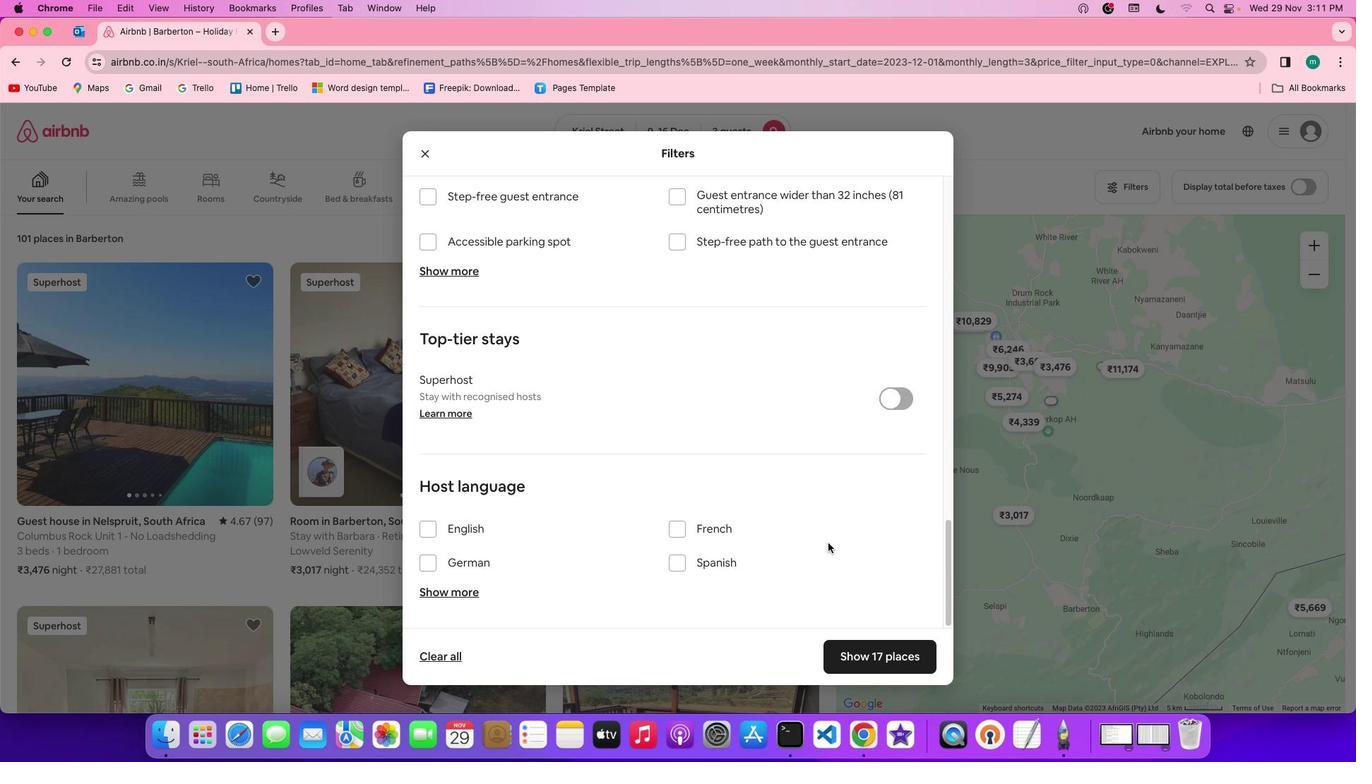 
Action: Mouse scrolled (827, 543) with delta (0, 0)
Screenshot: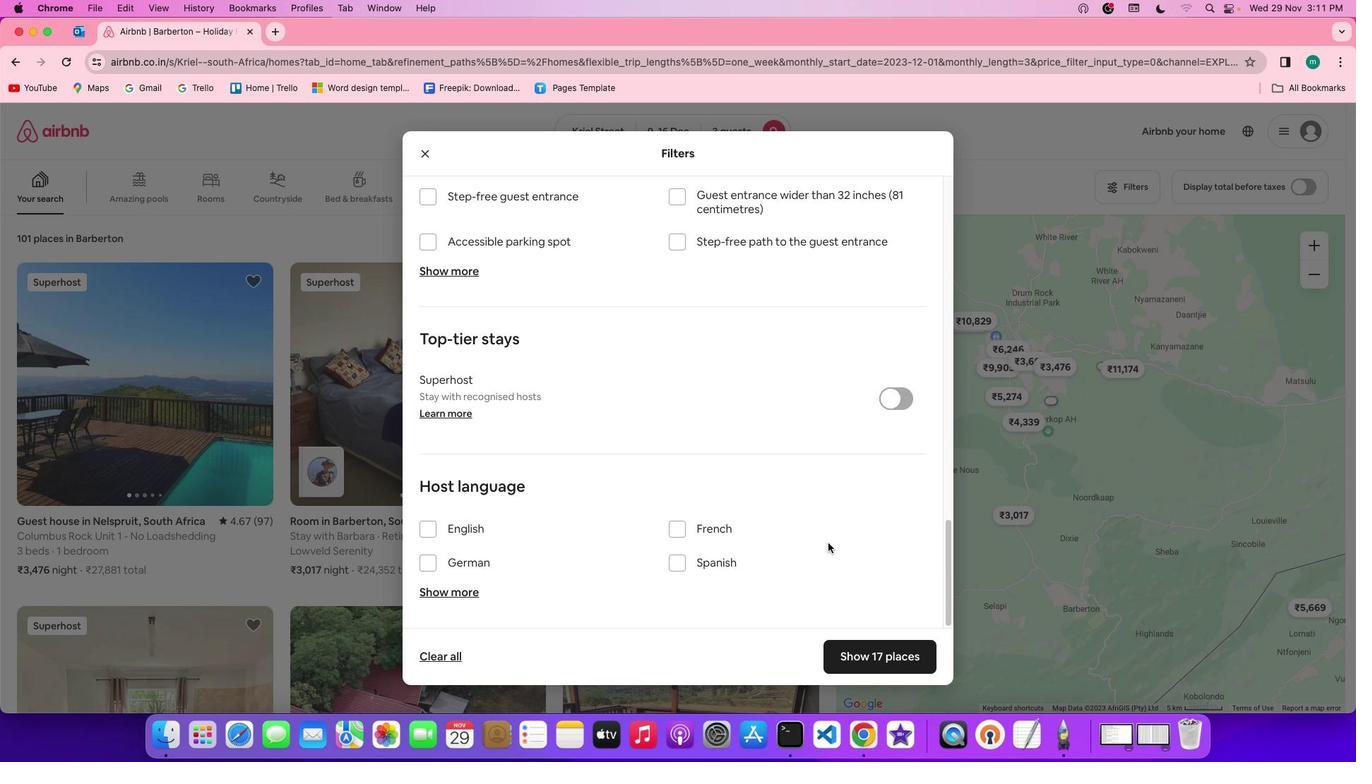 
Action: Mouse scrolled (827, 543) with delta (0, -2)
Screenshot: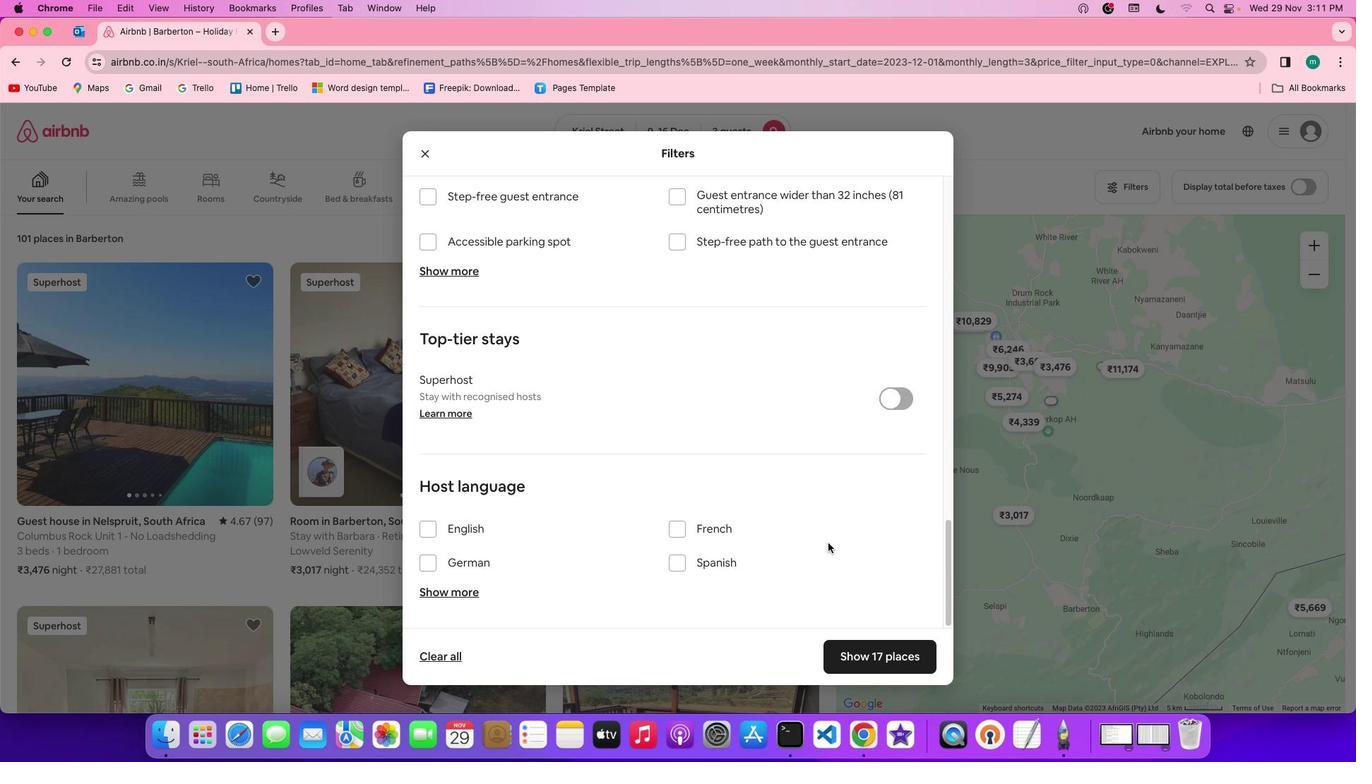 
Action: Mouse scrolled (827, 543) with delta (0, -3)
Screenshot: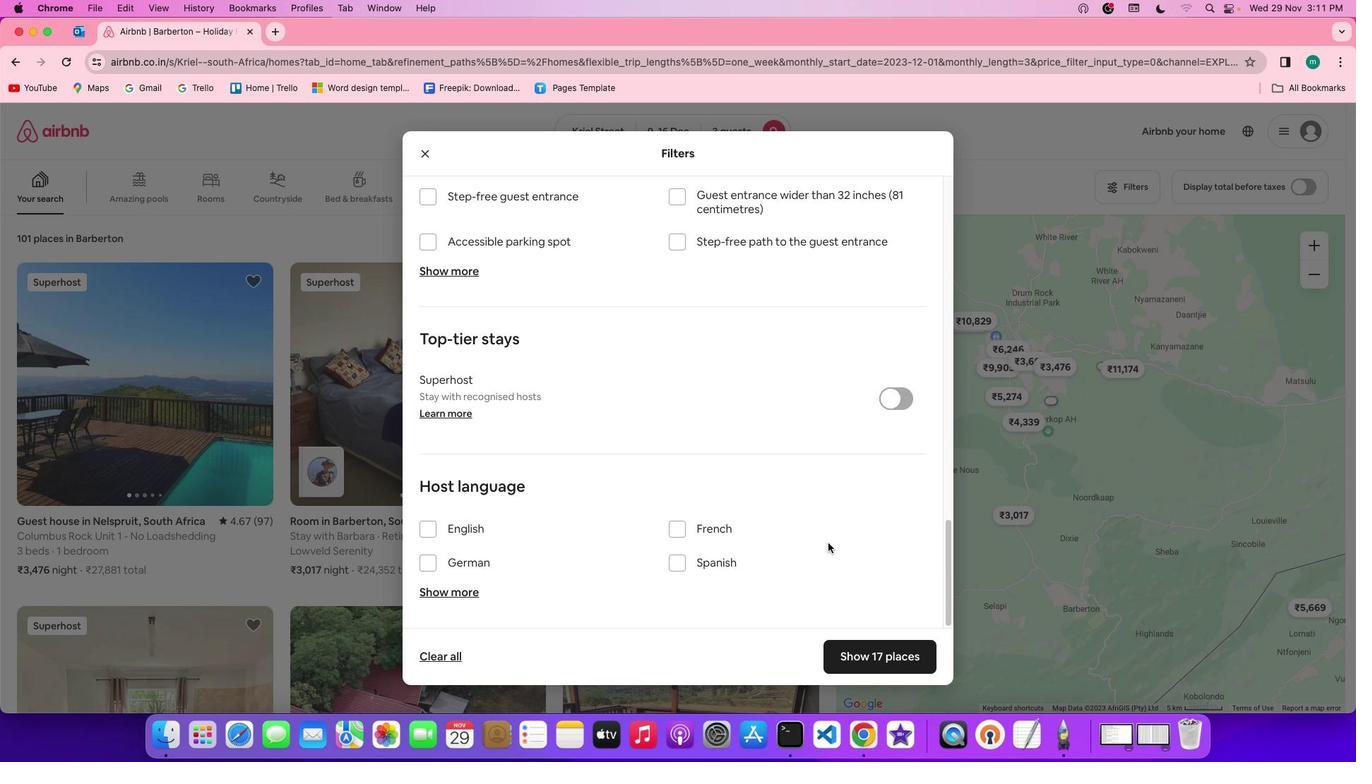 
Action: Mouse scrolled (827, 543) with delta (0, -4)
Screenshot: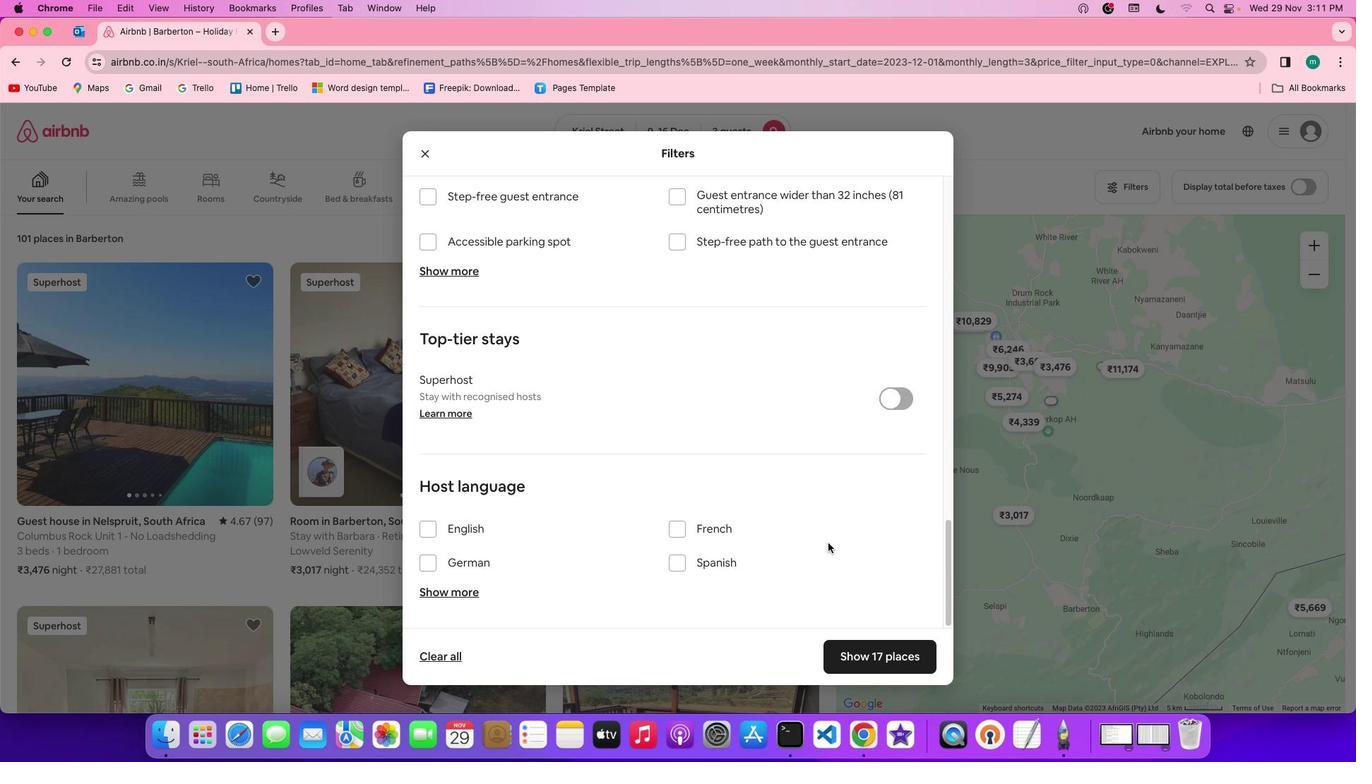 
Action: Mouse scrolled (827, 543) with delta (0, 0)
Screenshot: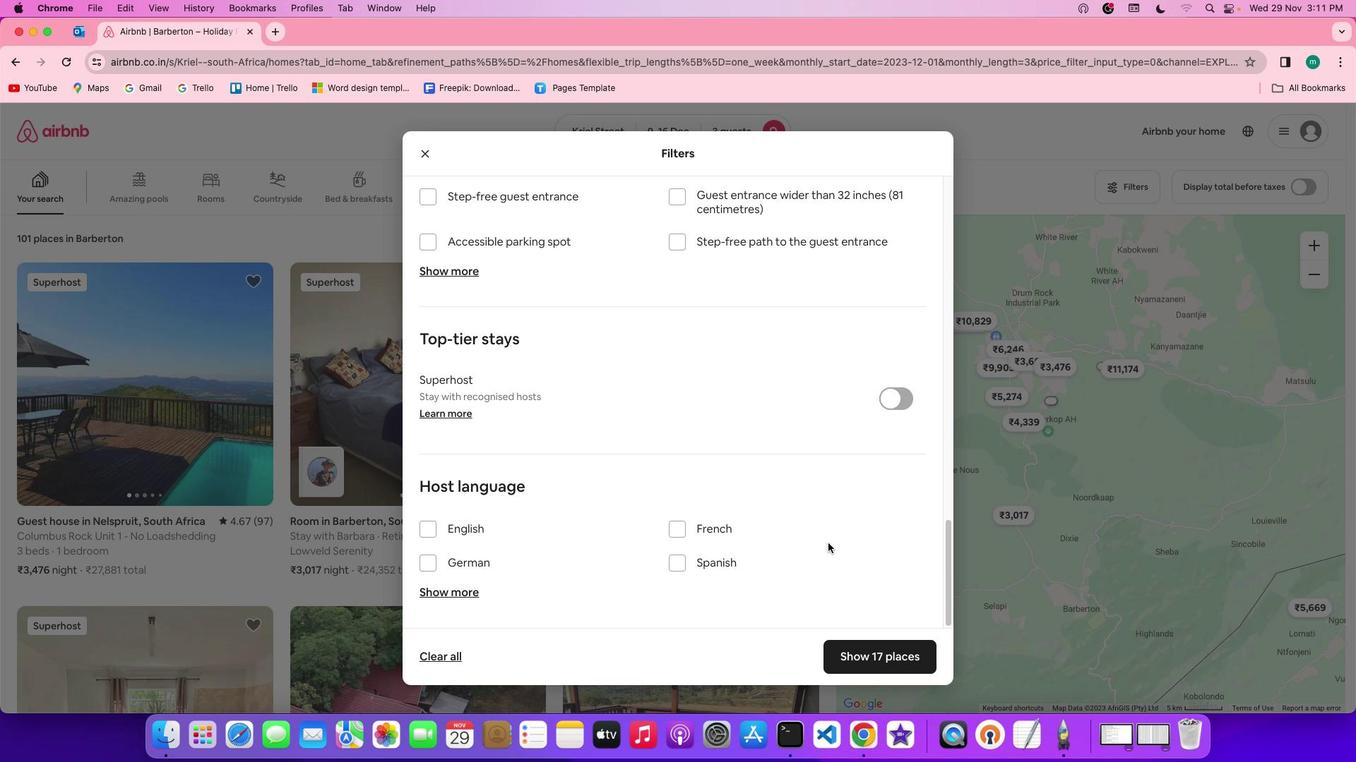 
Action: Mouse scrolled (827, 543) with delta (0, 0)
Screenshot: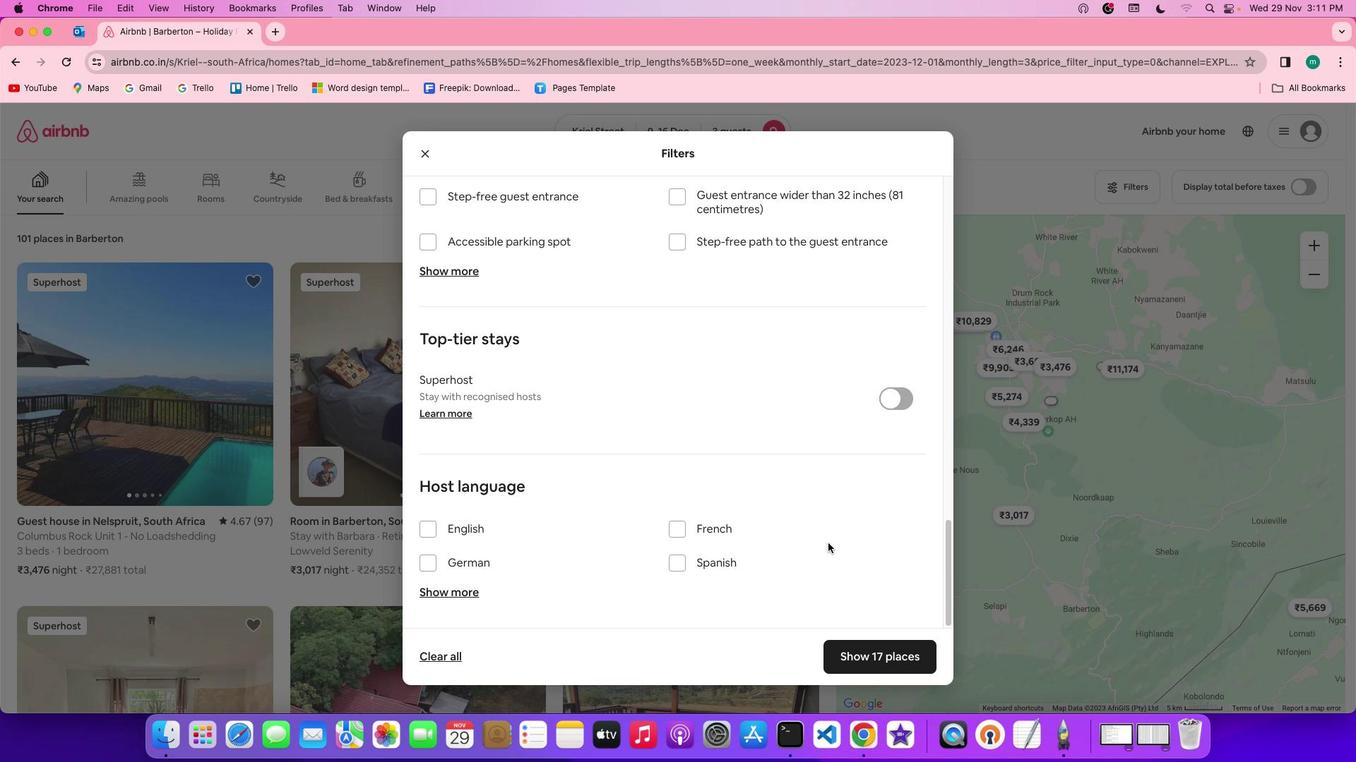 
Action: Mouse scrolled (827, 543) with delta (0, -2)
Screenshot: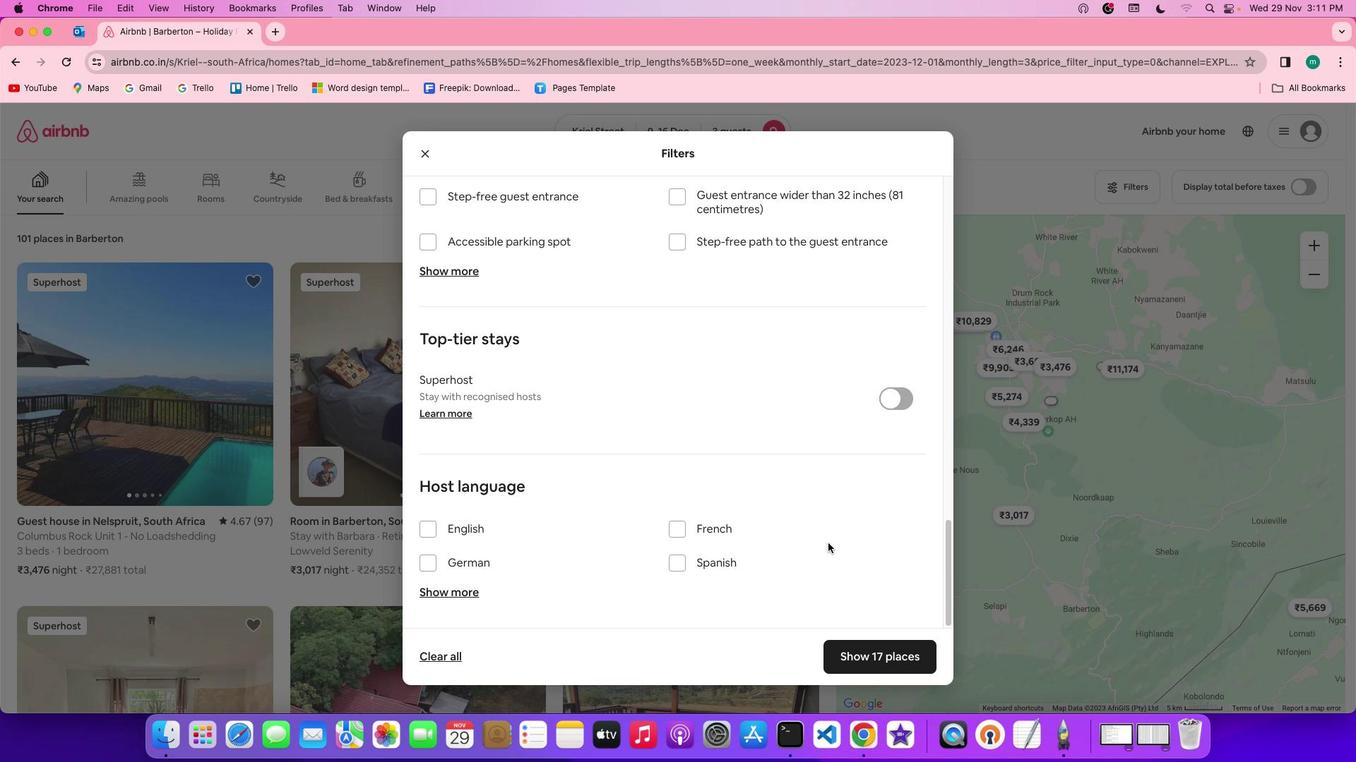 
Action: Mouse scrolled (827, 543) with delta (0, -3)
Screenshot: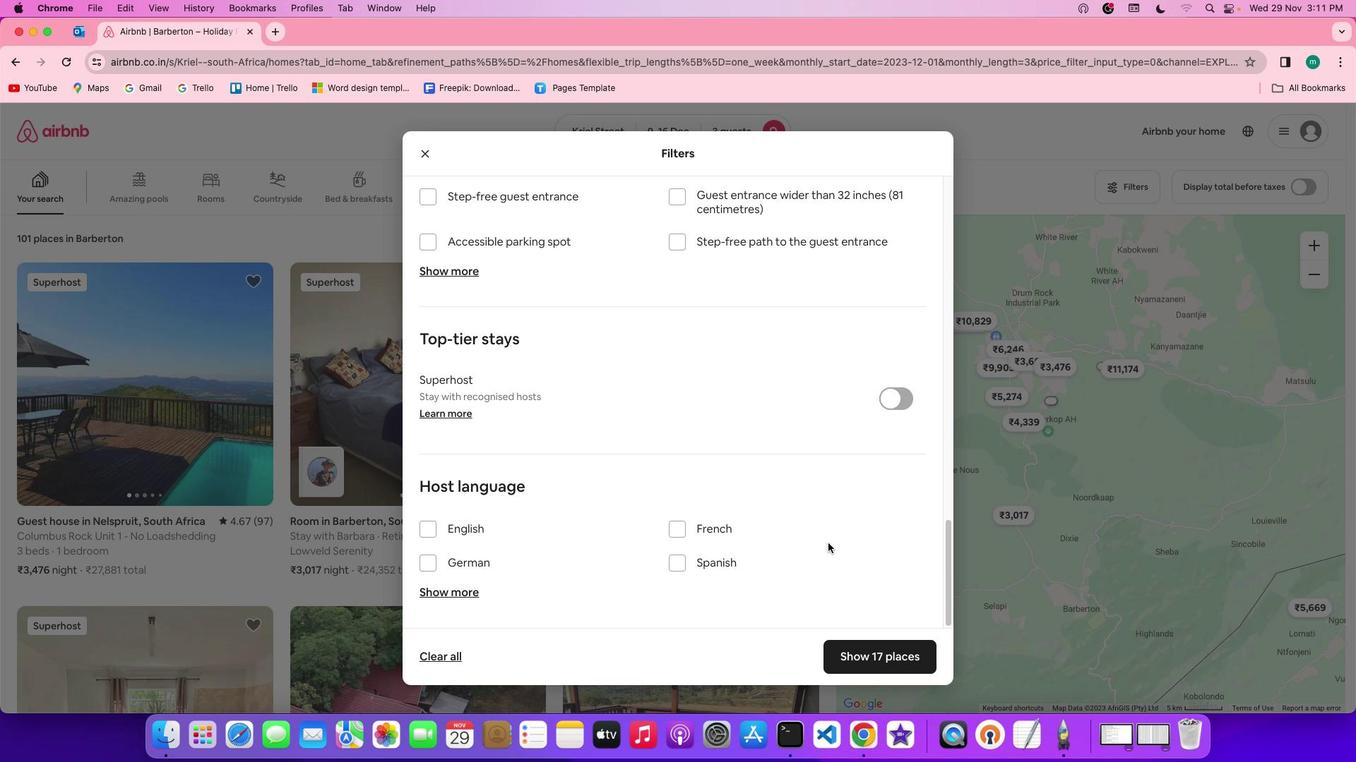
Action: Mouse scrolled (827, 543) with delta (0, -4)
Screenshot: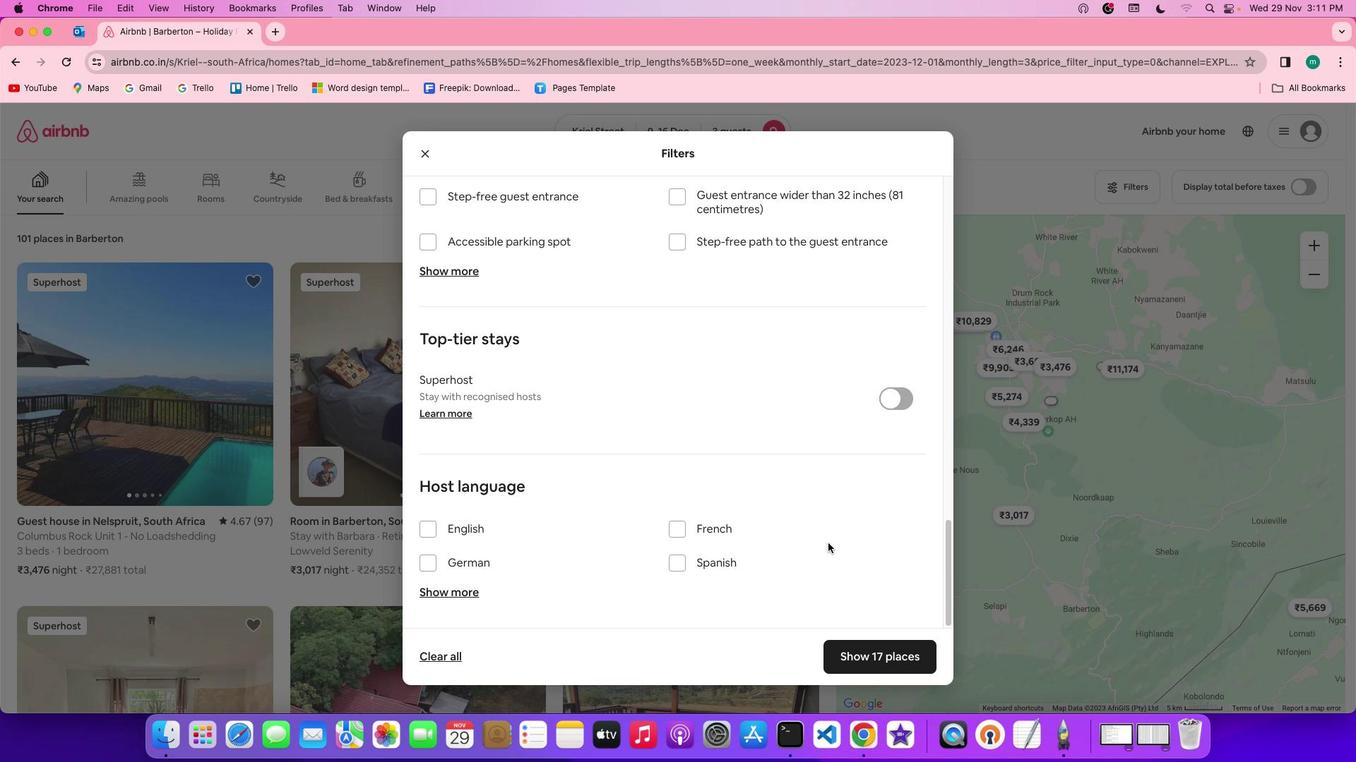 
Action: Mouse moved to (907, 662)
Screenshot: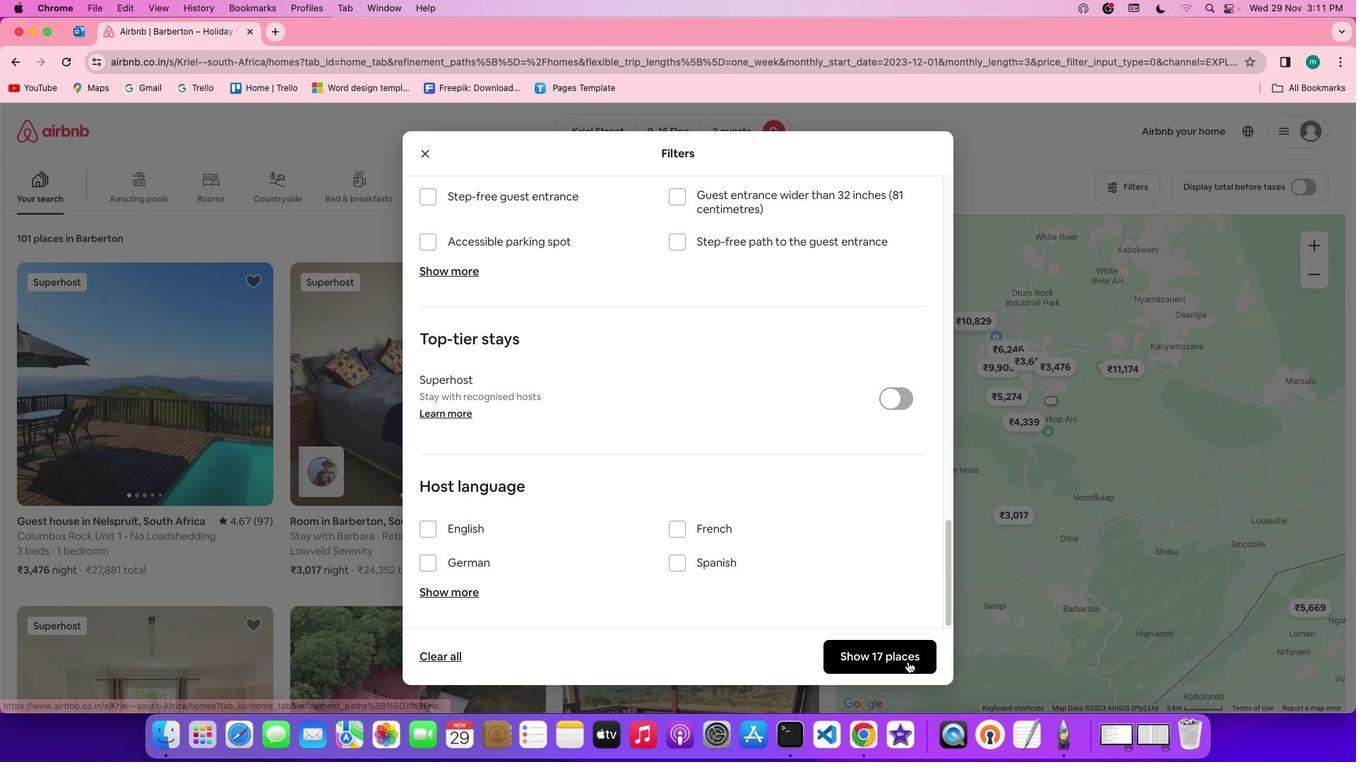 
Action: Mouse pressed left at (907, 662)
Screenshot: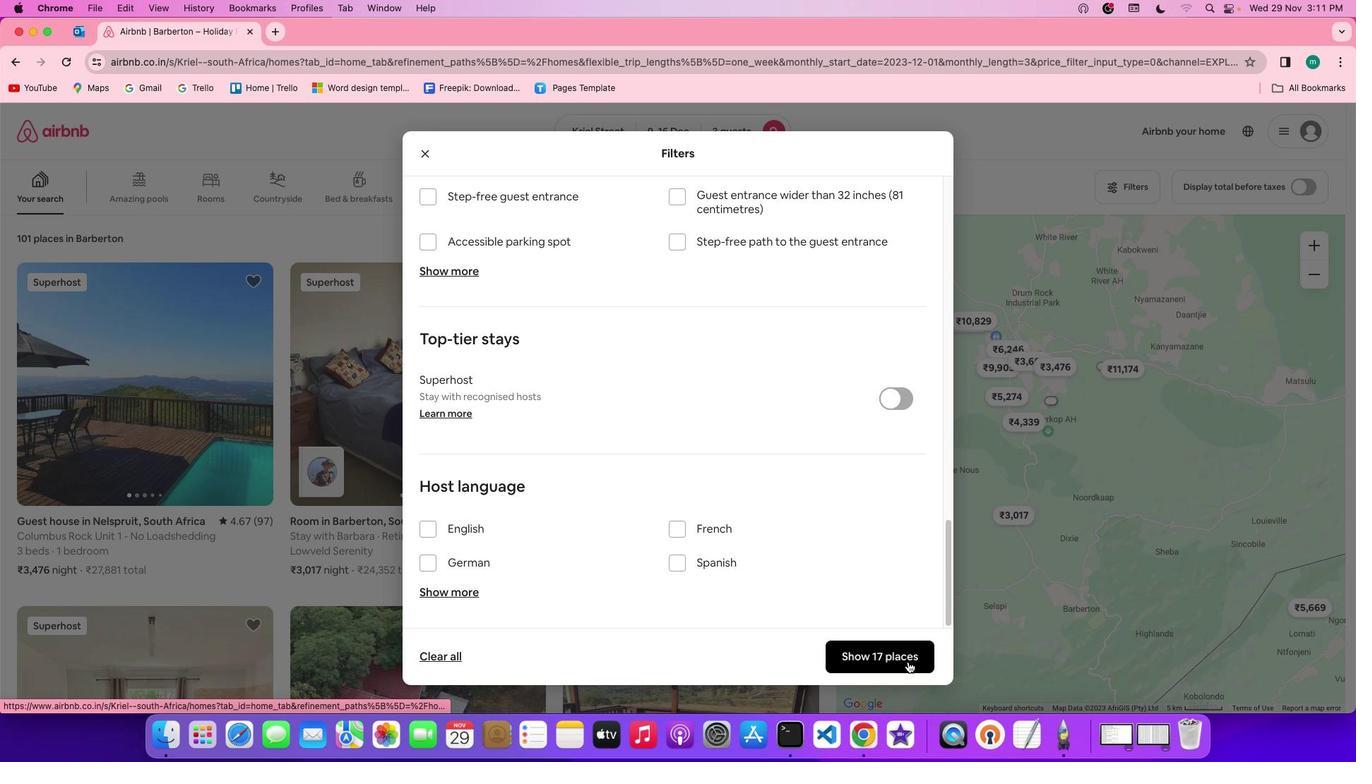 
Action: Mouse moved to (344, 452)
Screenshot: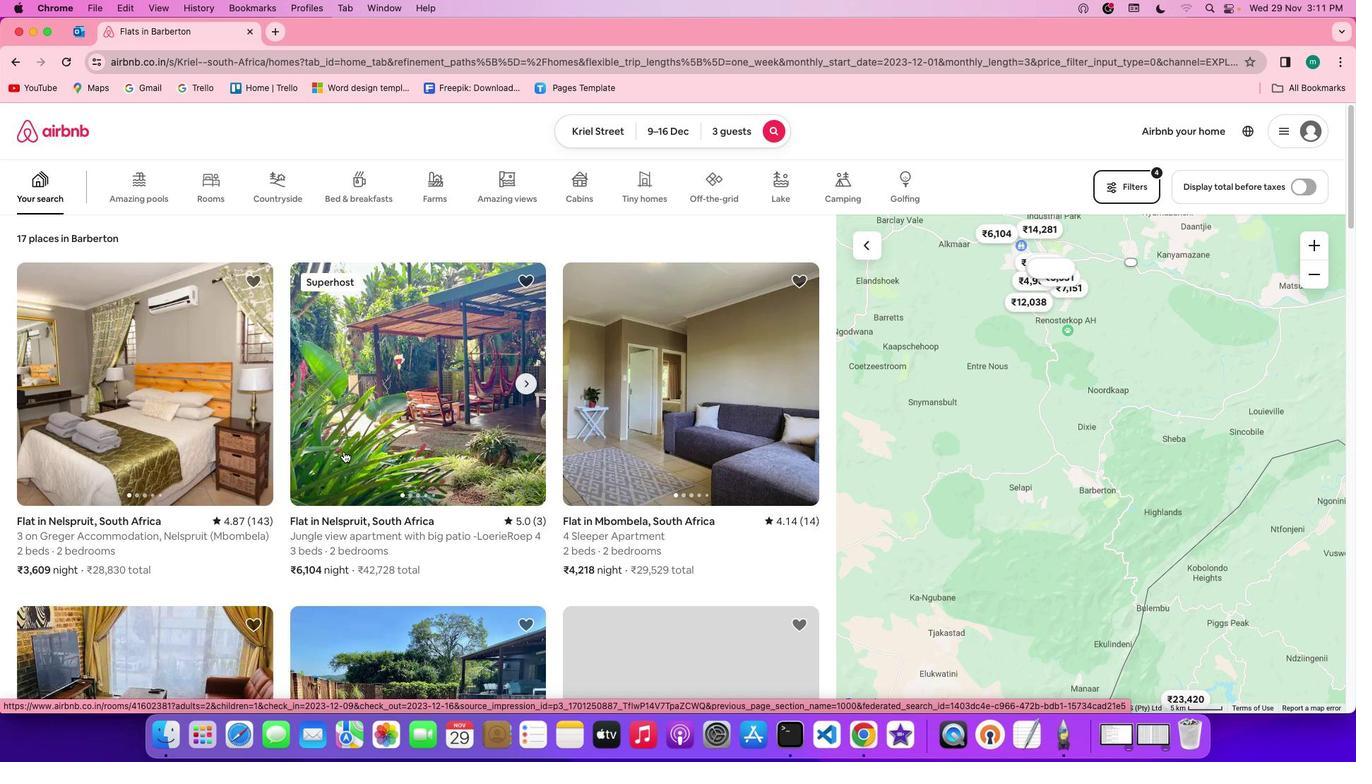 
Action: Mouse scrolled (344, 452) with delta (0, 0)
Screenshot: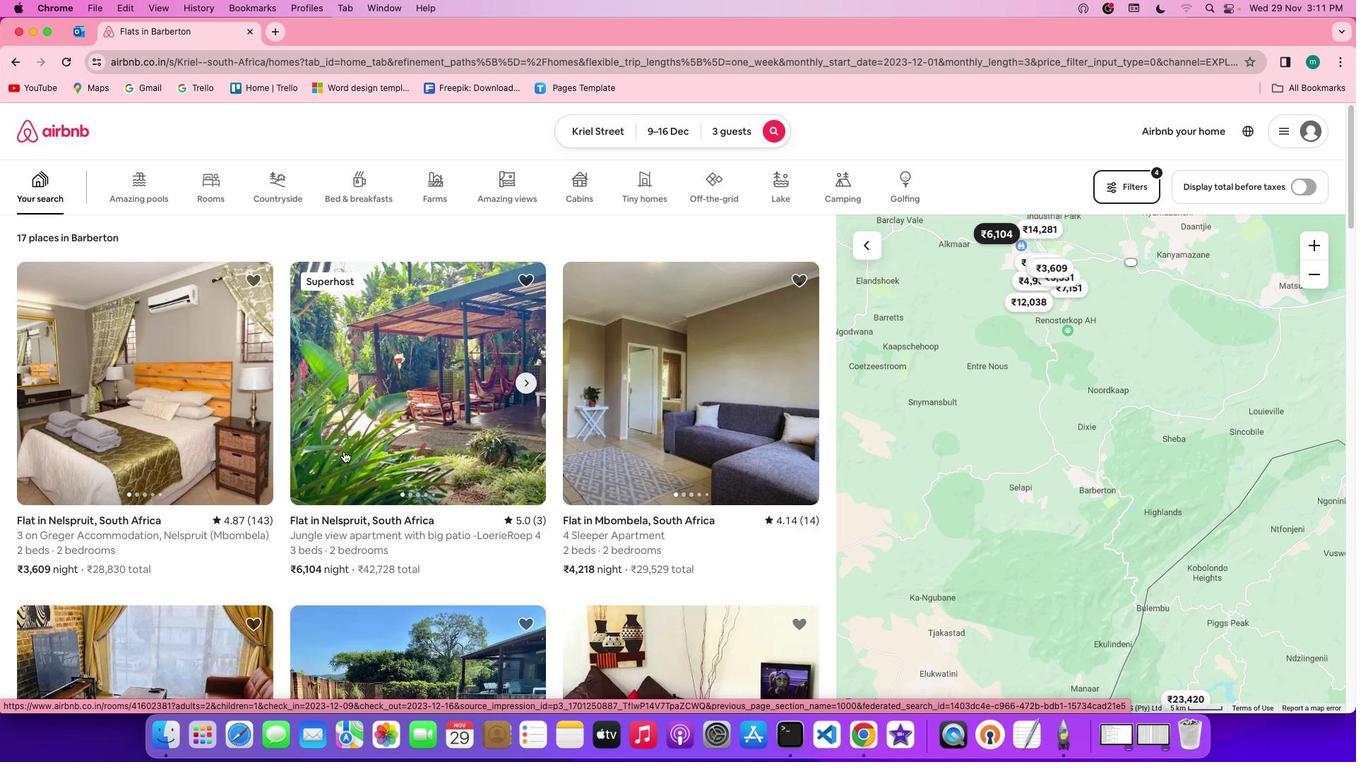 
Action: Mouse scrolled (344, 452) with delta (0, 0)
Screenshot: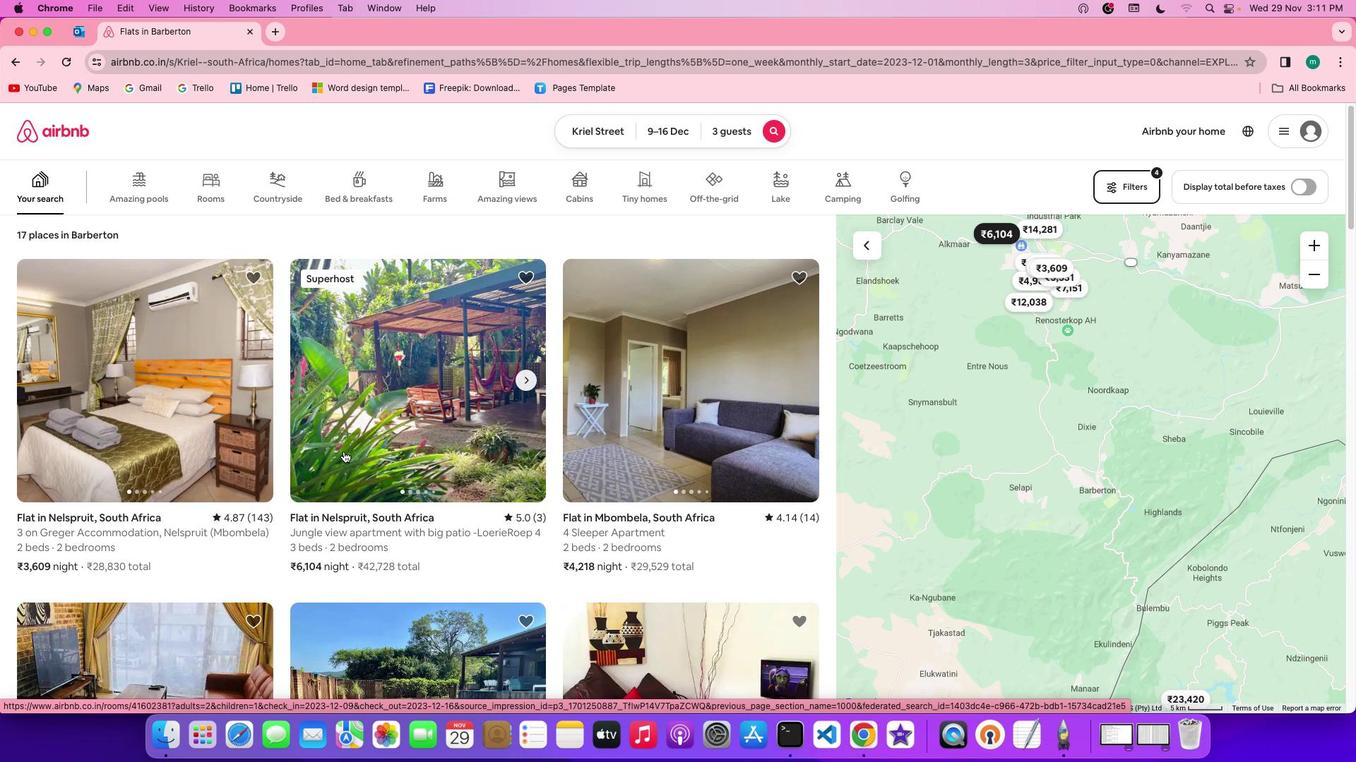 
Action: Mouse scrolled (344, 452) with delta (0, 0)
Screenshot: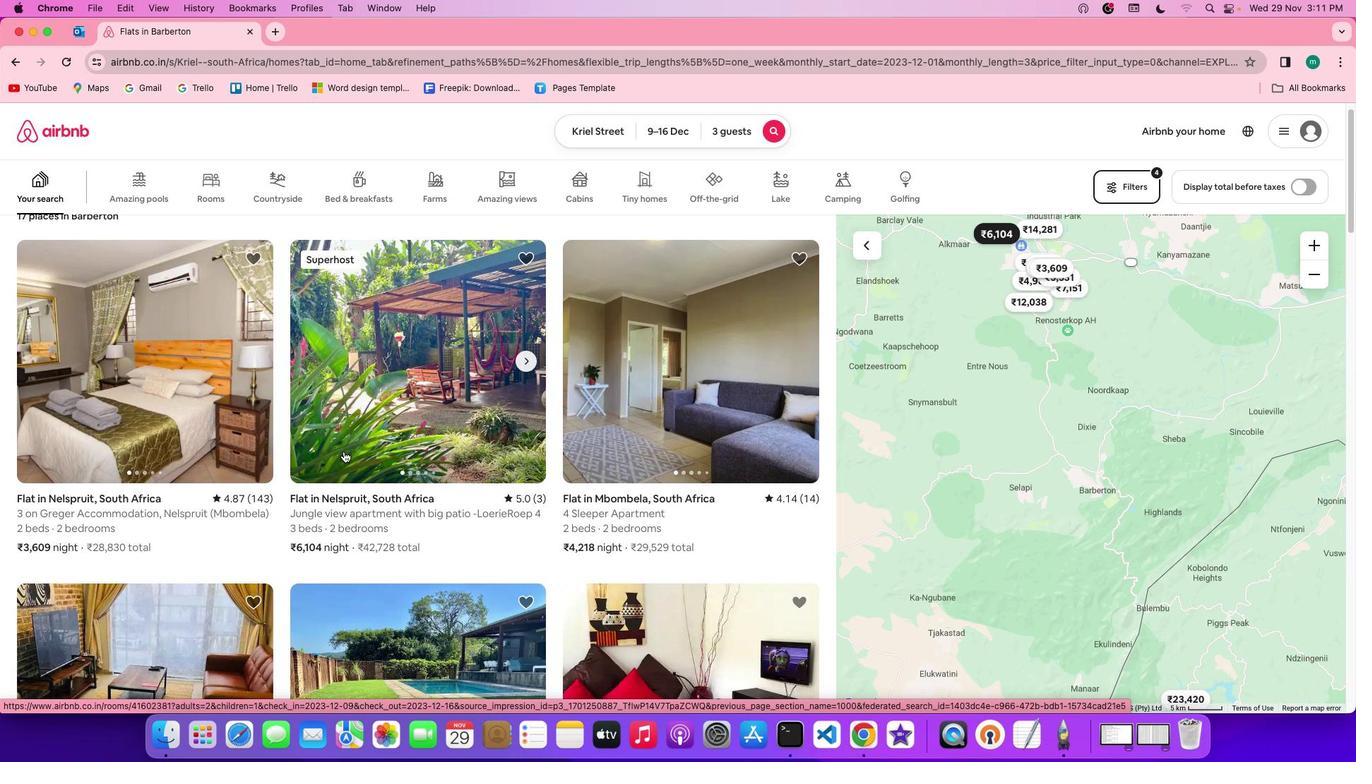 
Action: Mouse moved to (385, 458)
Screenshot: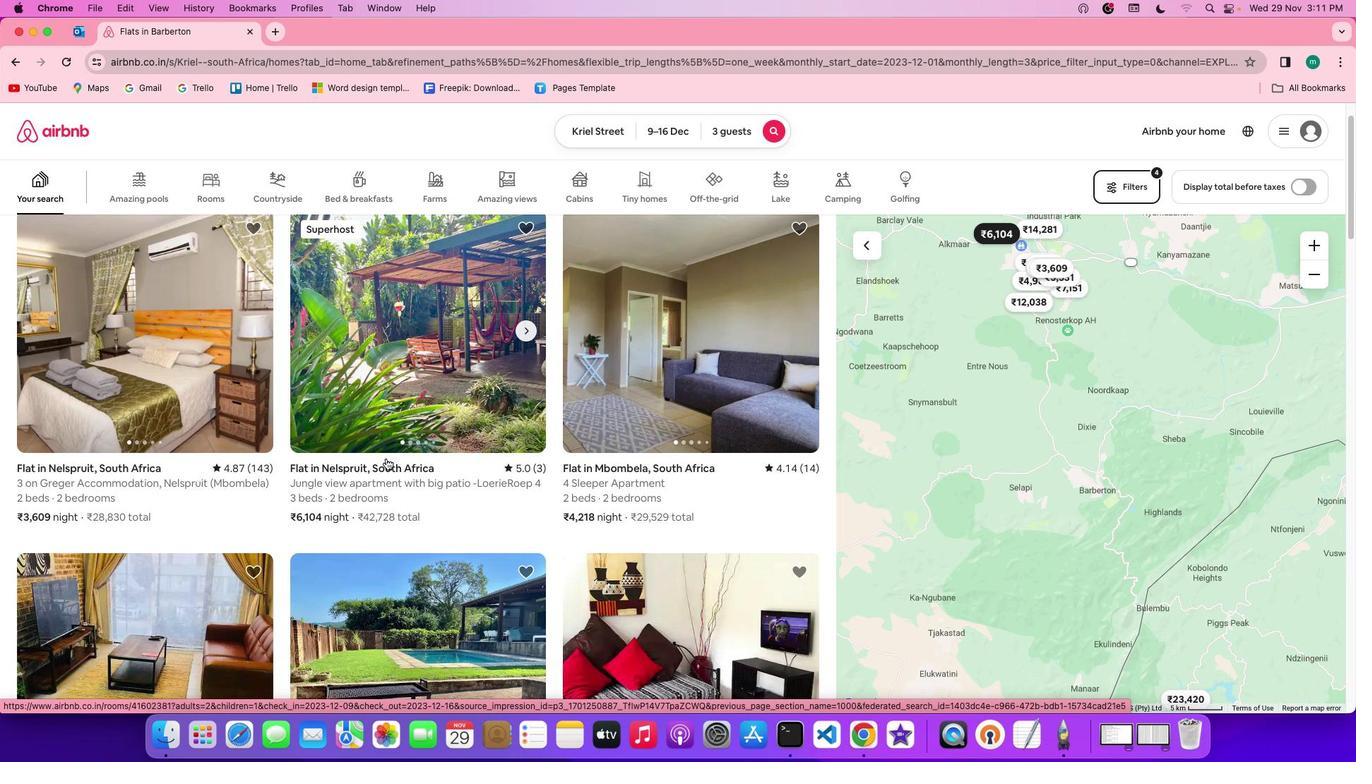 
Action: Mouse scrolled (385, 458) with delta (0, 0)
Screenshot: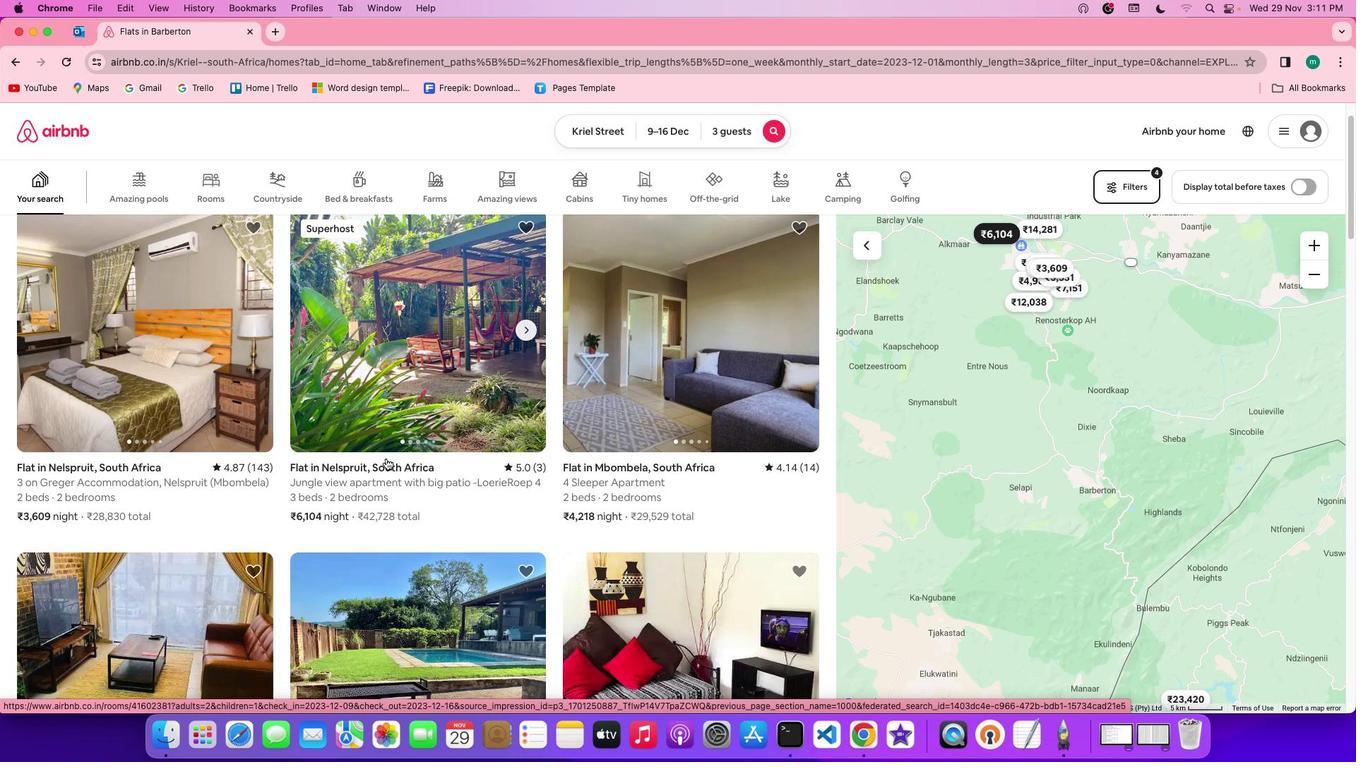 
Action: Mouse scrolled (385, 458) with delta (0, 0)
Screenshot: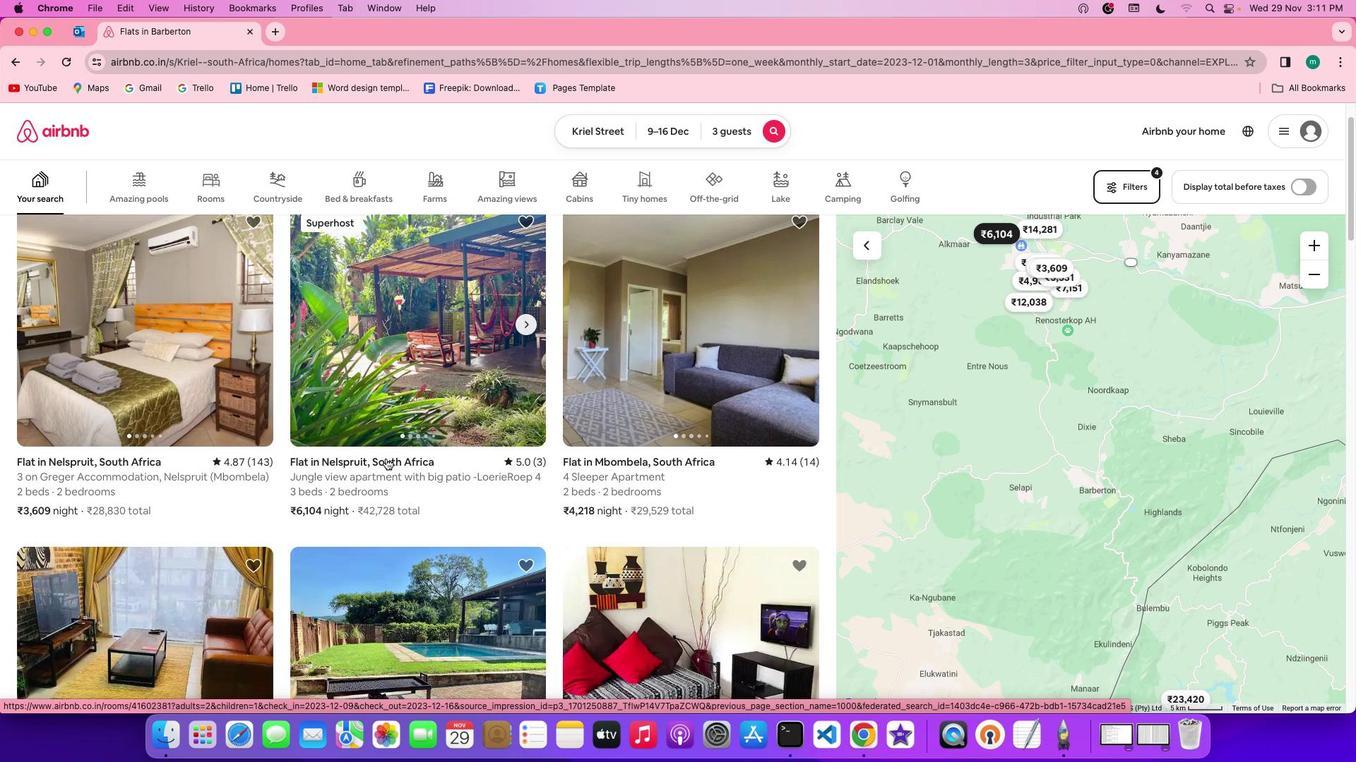 
Action: Mouse scrolled (385, 458) with delta (0, 0)
Screenshot: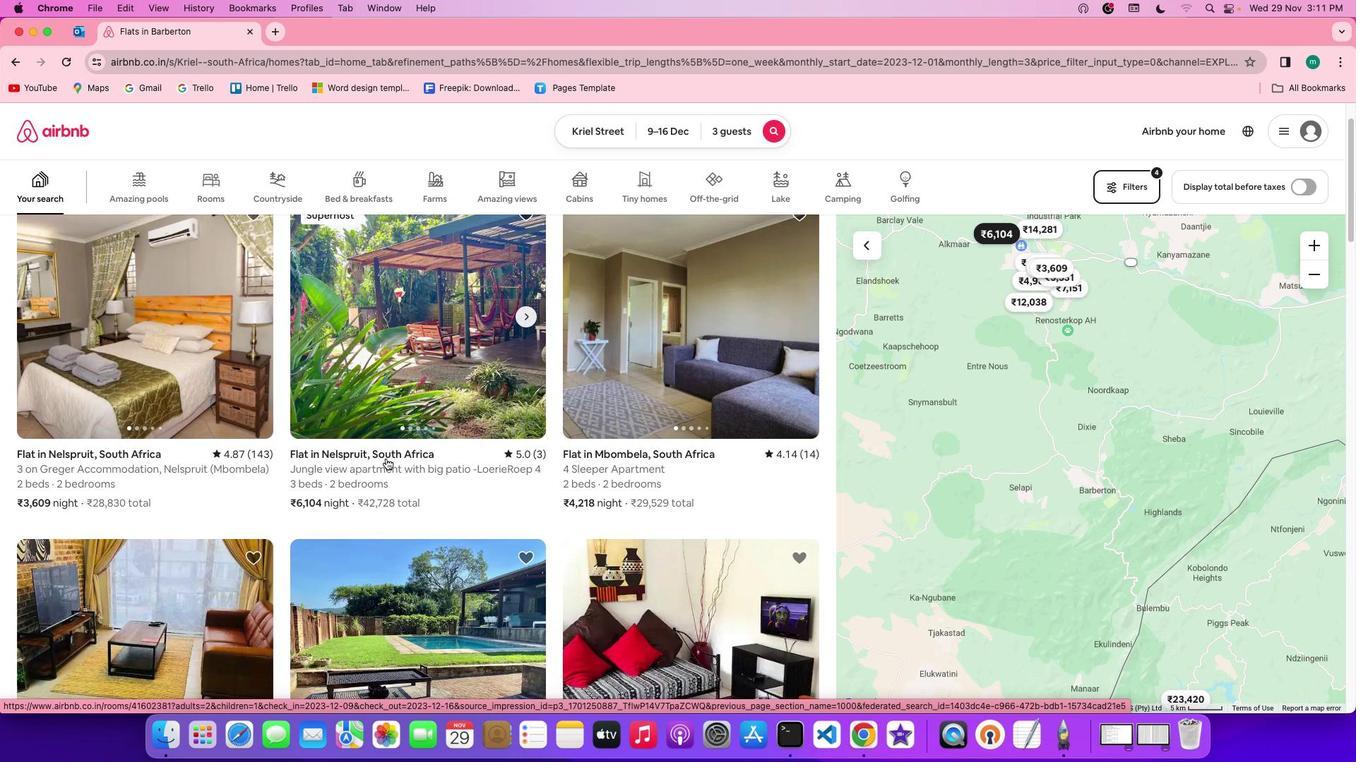 
Action: Mouse scrolled (385, 458) with delta (0, 0)
Screenshot: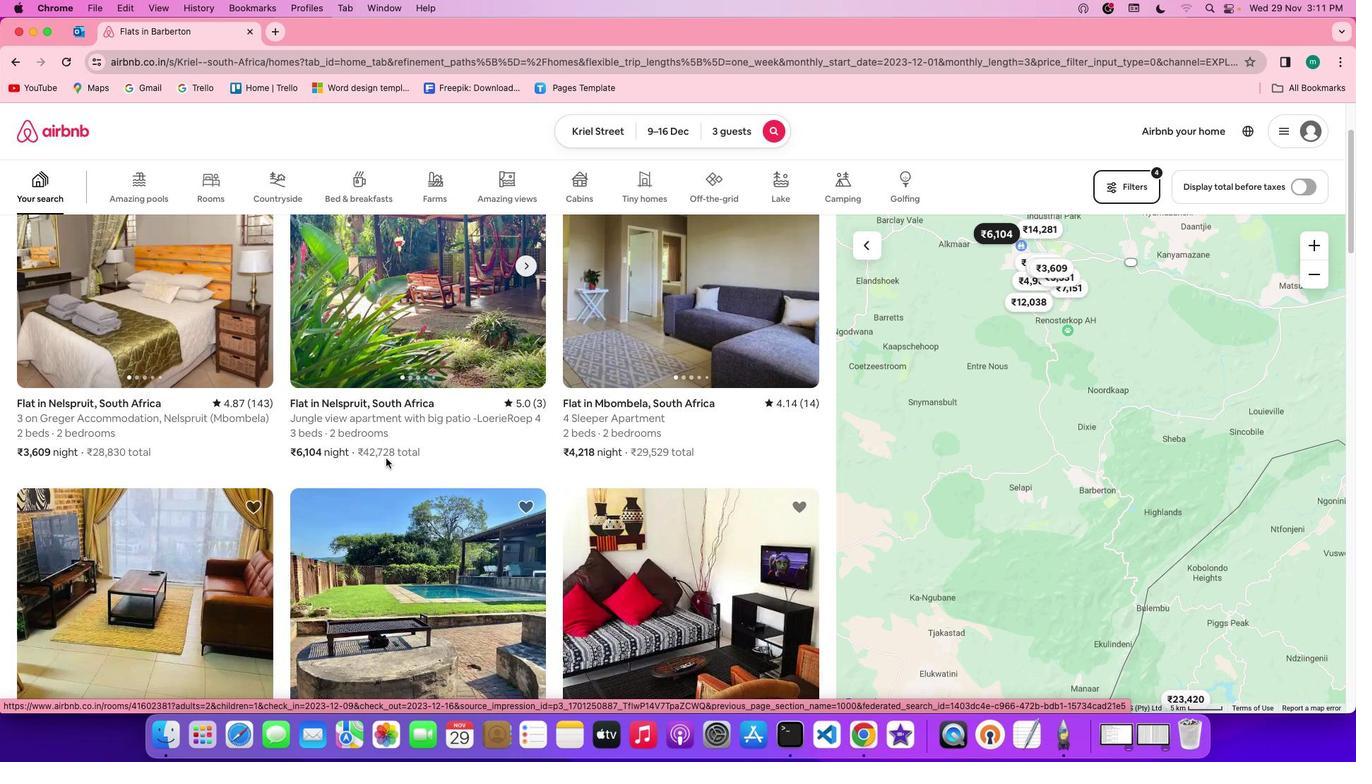 
Action: Mouse scrolled (385, 458) with delta (0, 0)
Screenshot: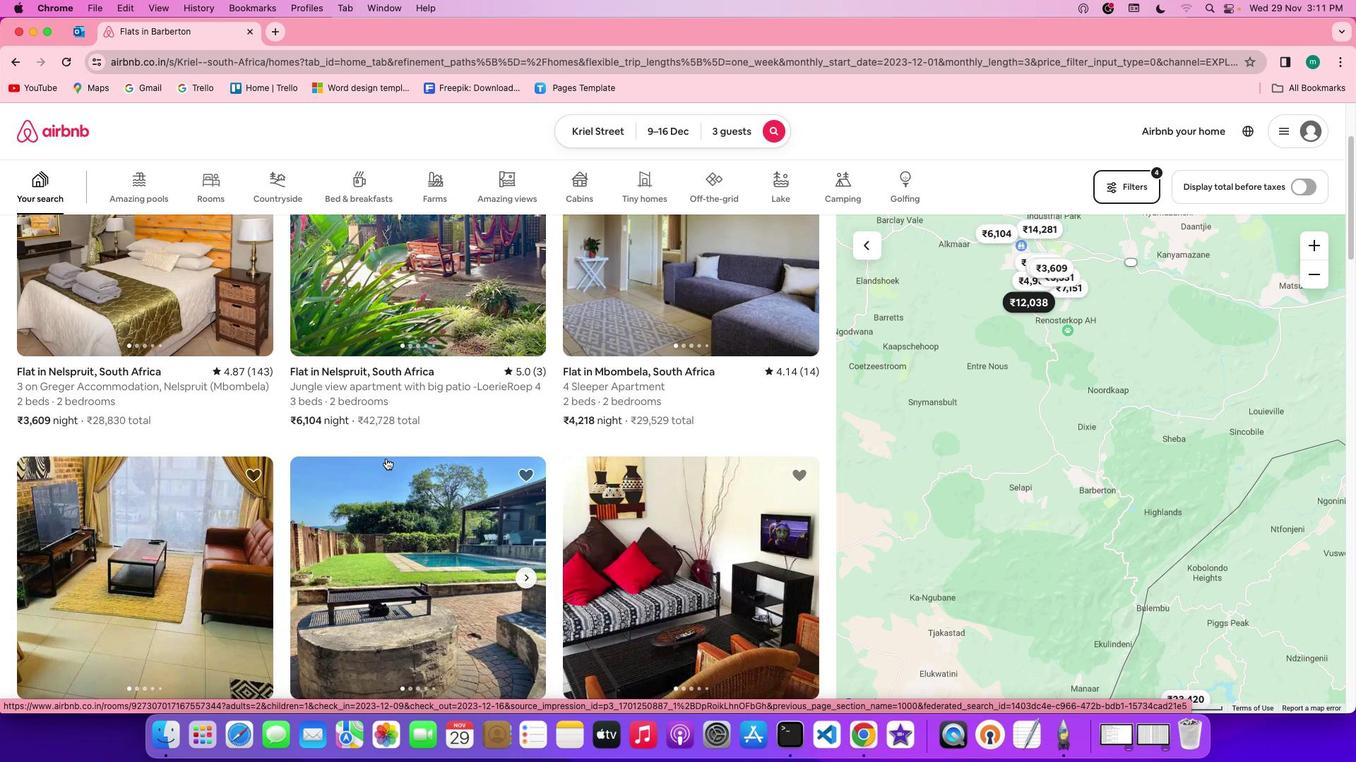 
Action: Mouse scrolled (385, 458) with delta (0, 0)
Screenshot: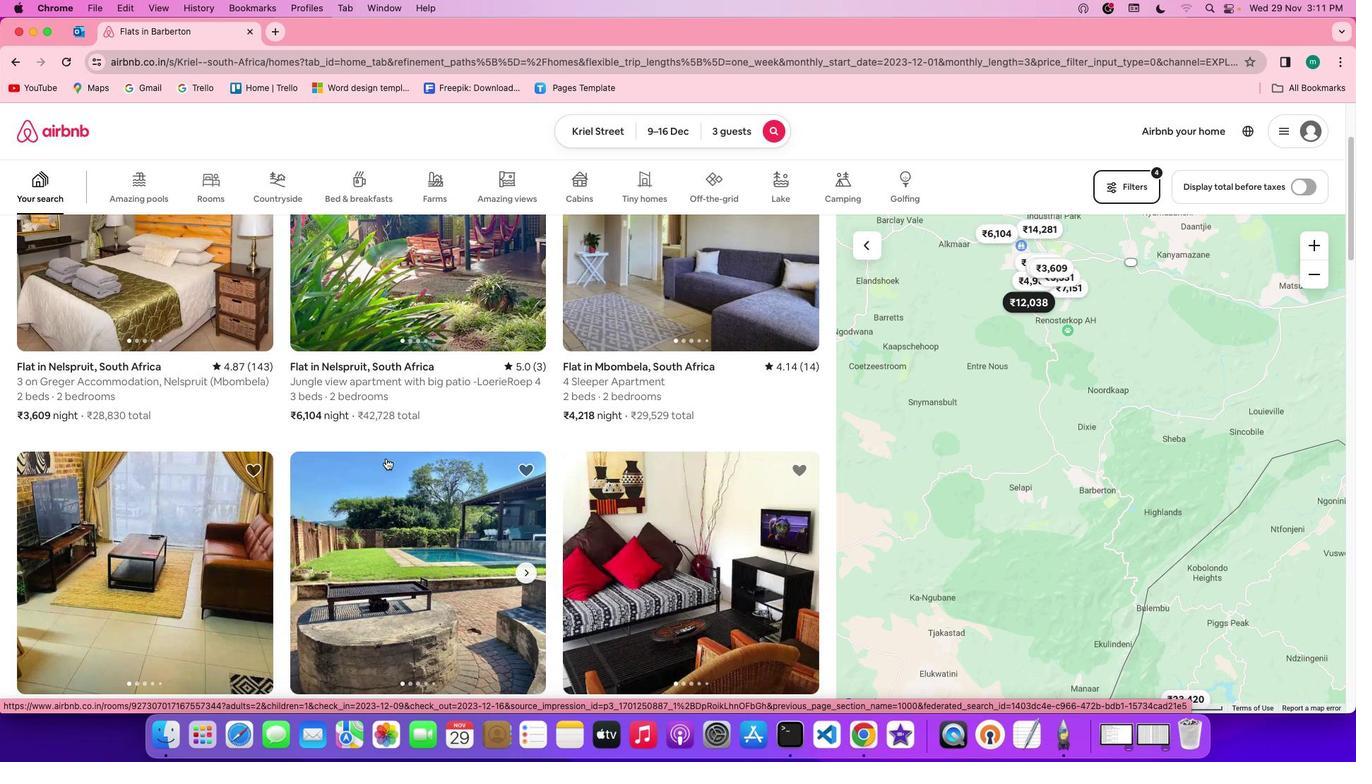 
Action: Mouse scrolled (385, 458) with delta (0, -1)
Screenshot: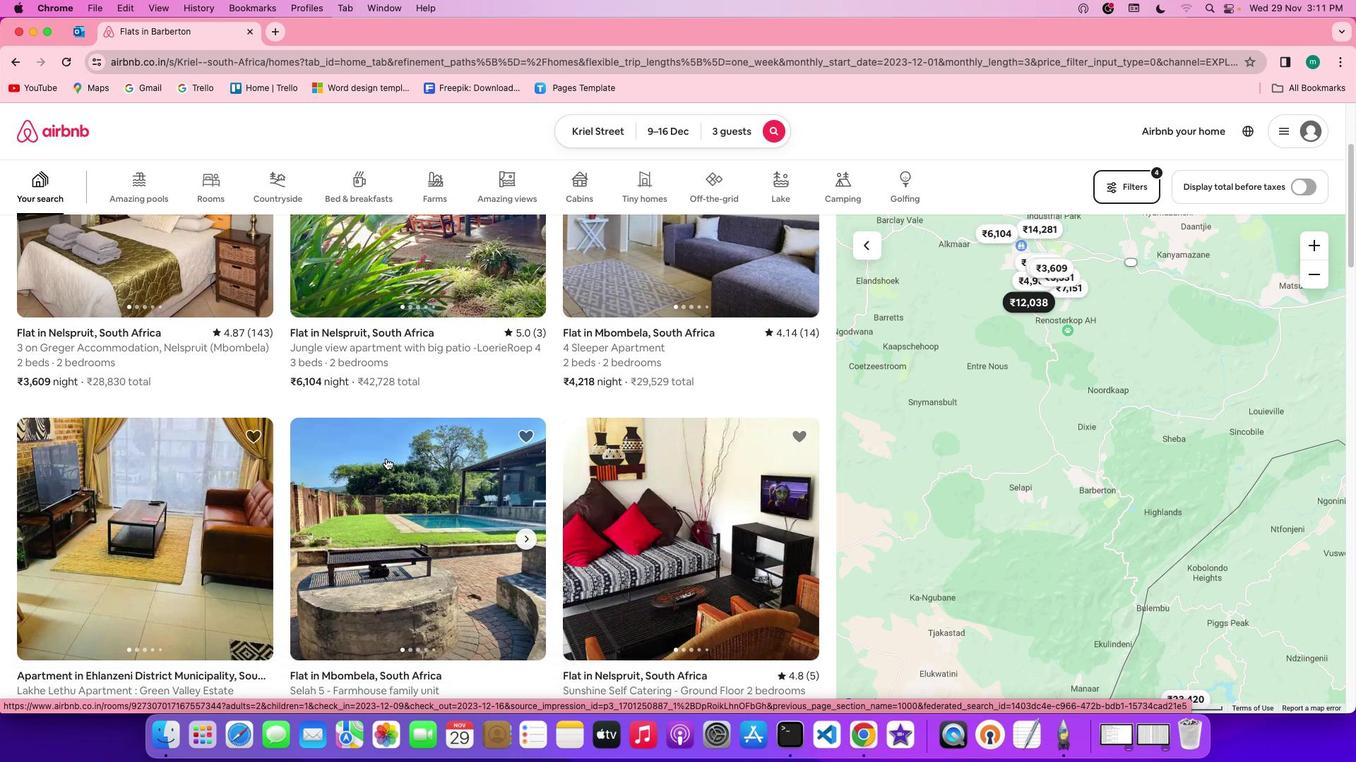 
Action: Mouse scrolled (385, 458) with delta (0, -1)
Screenshot: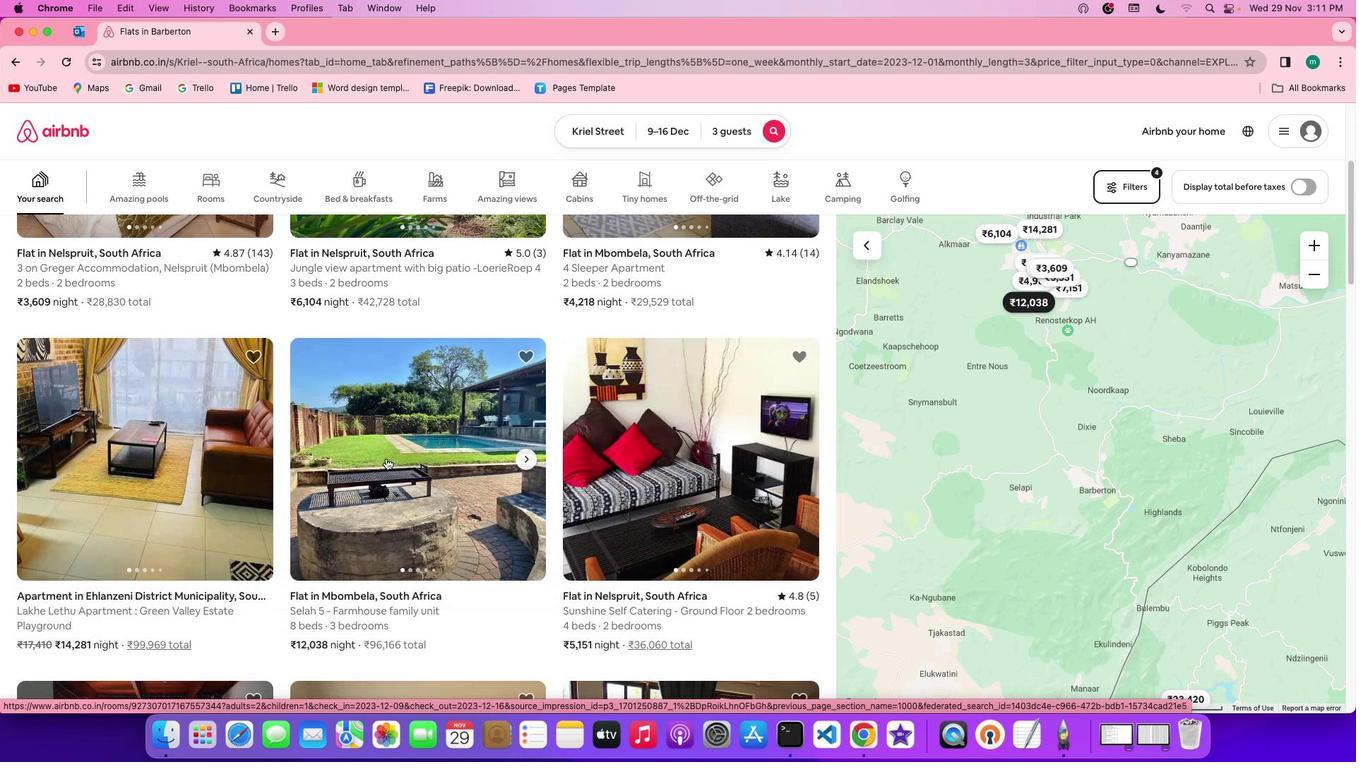 
Action: Mouse scrolled (385, 458) with delta (0, 0)
Screenshot: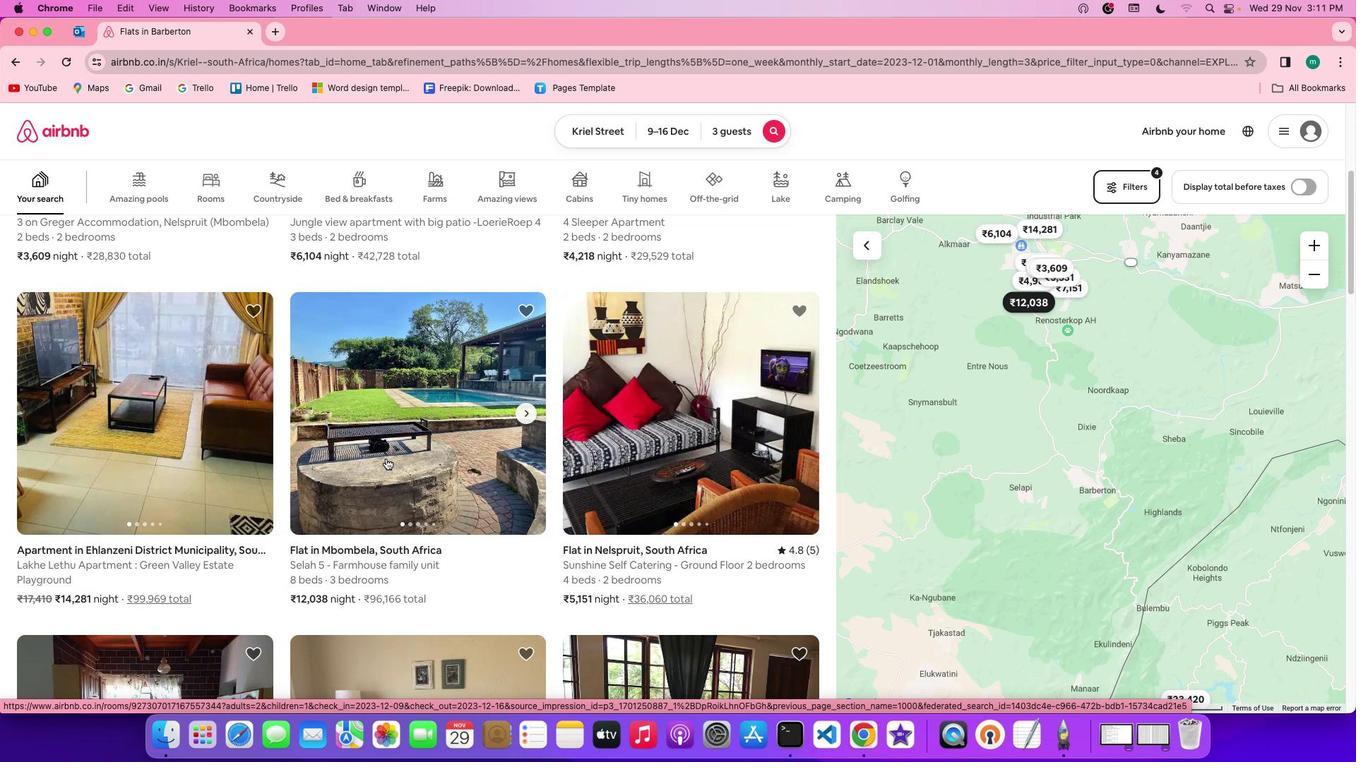 
Action: Mouse scrolled (385, 458) with delta (0, 0)
Screenshot: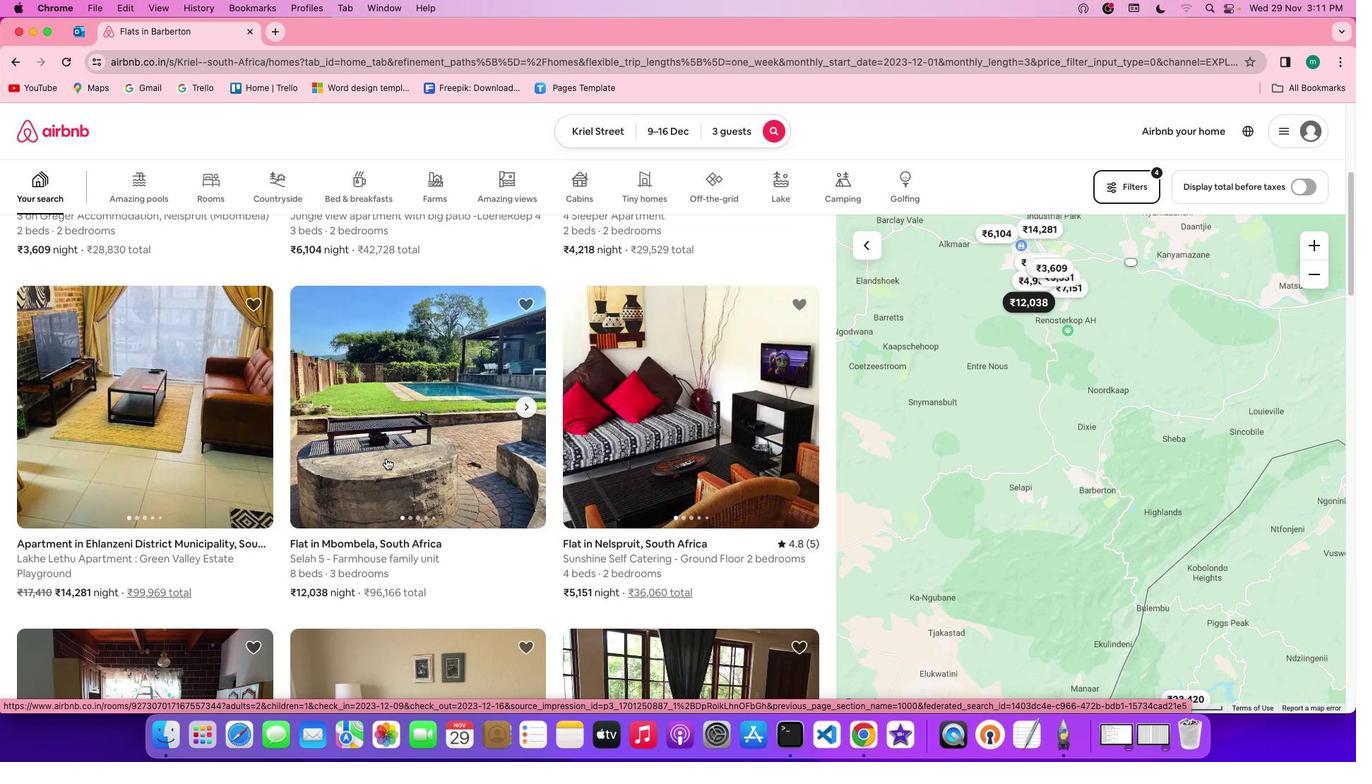 
Action: Mouse scrolled (385, 458) with delta (0, -1)
Screenshot: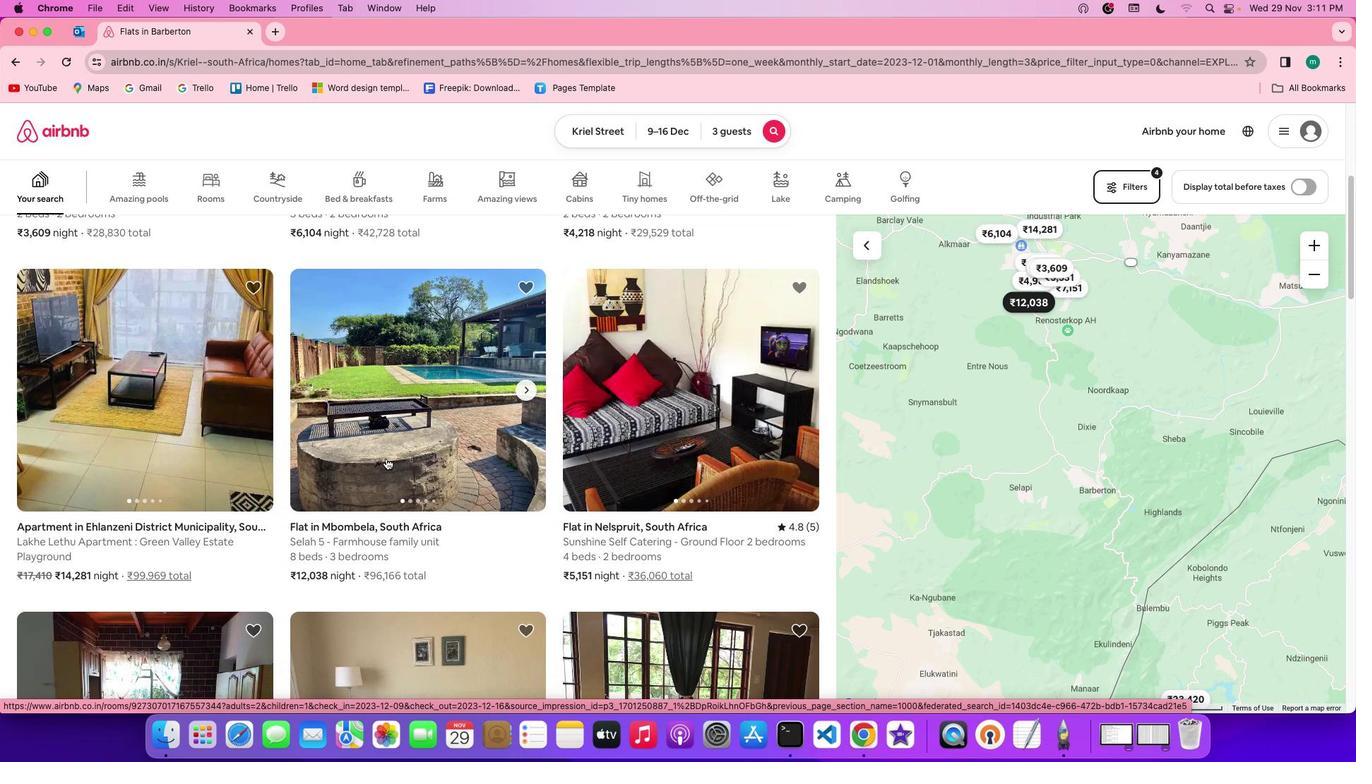 
Action: Mouse scrolled (385, 458) with delta (0, -2)
Screenshot: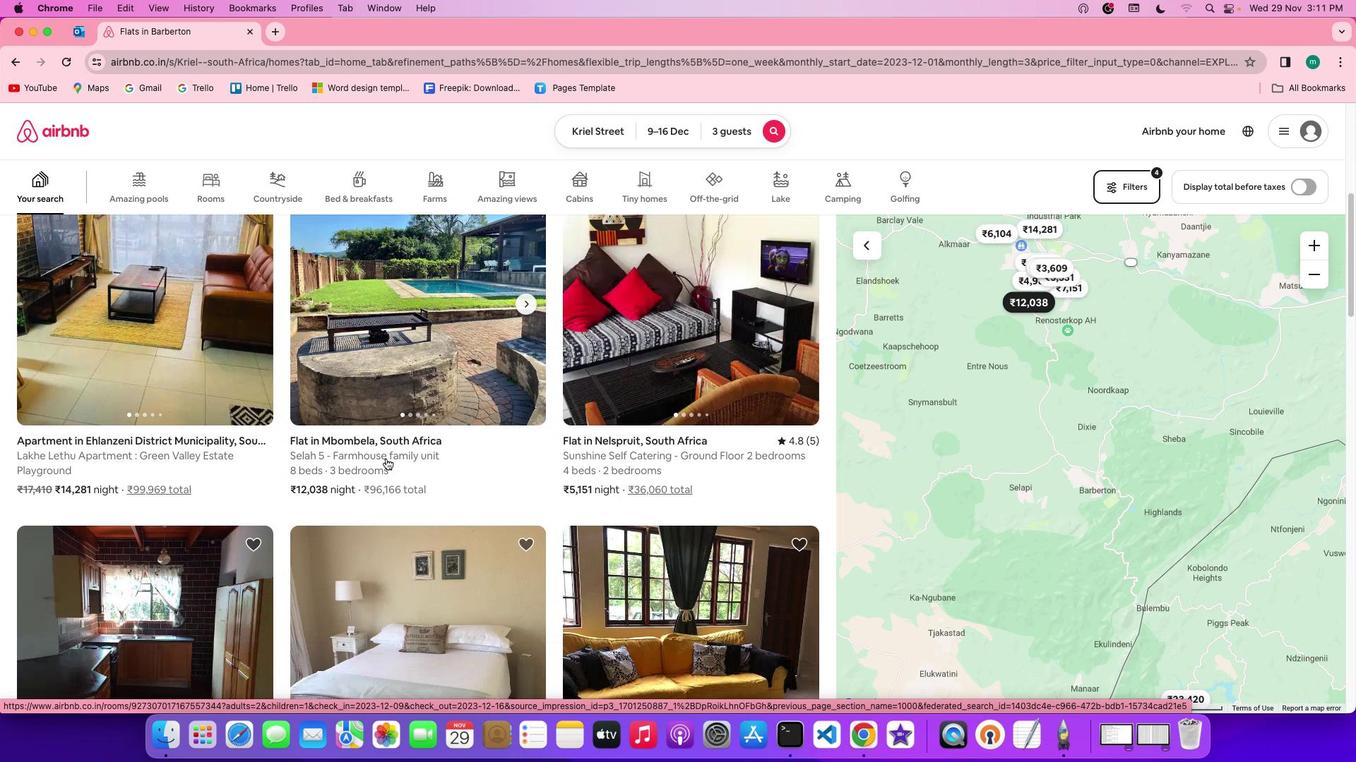 
Action: Mouse moved to (387, 458)
Screenshot: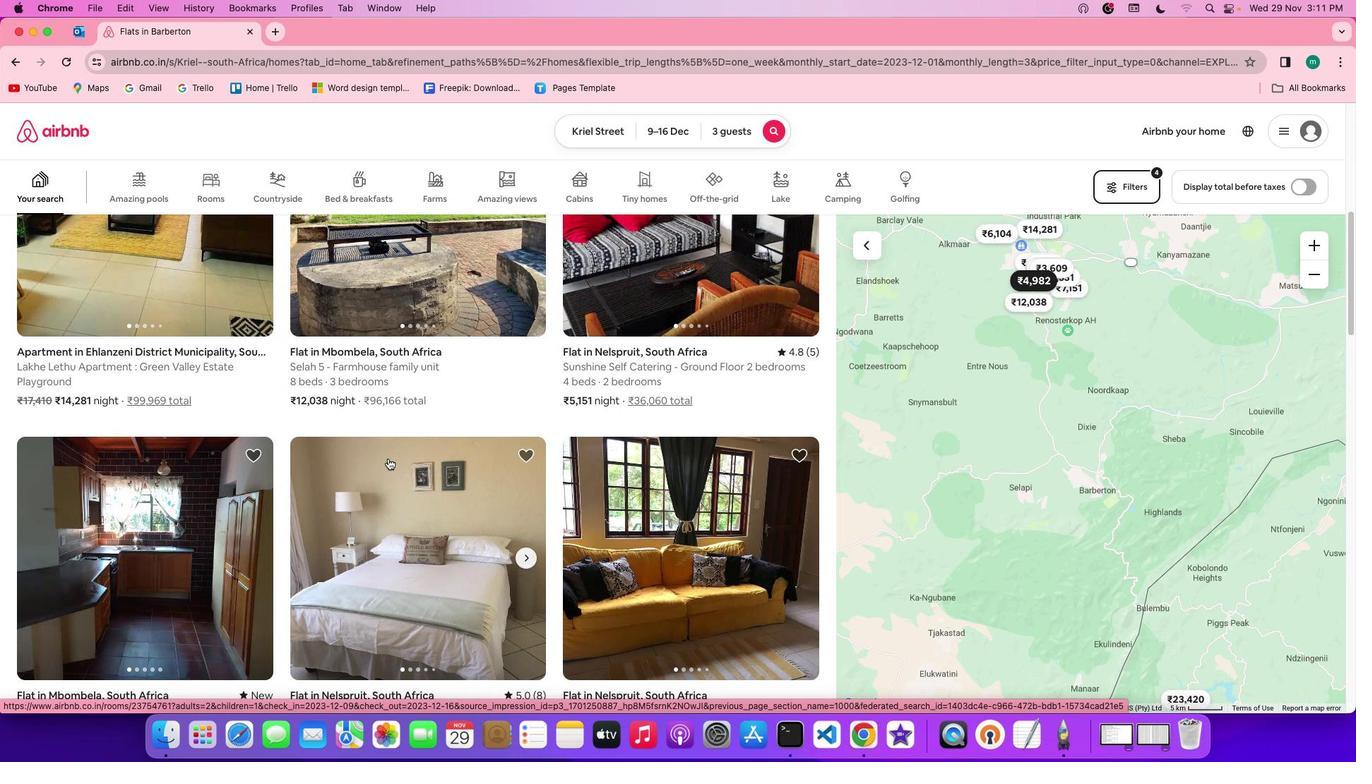 
Action: Mouse scrolled (387, 458) with delta (0, 0)
Screenshot: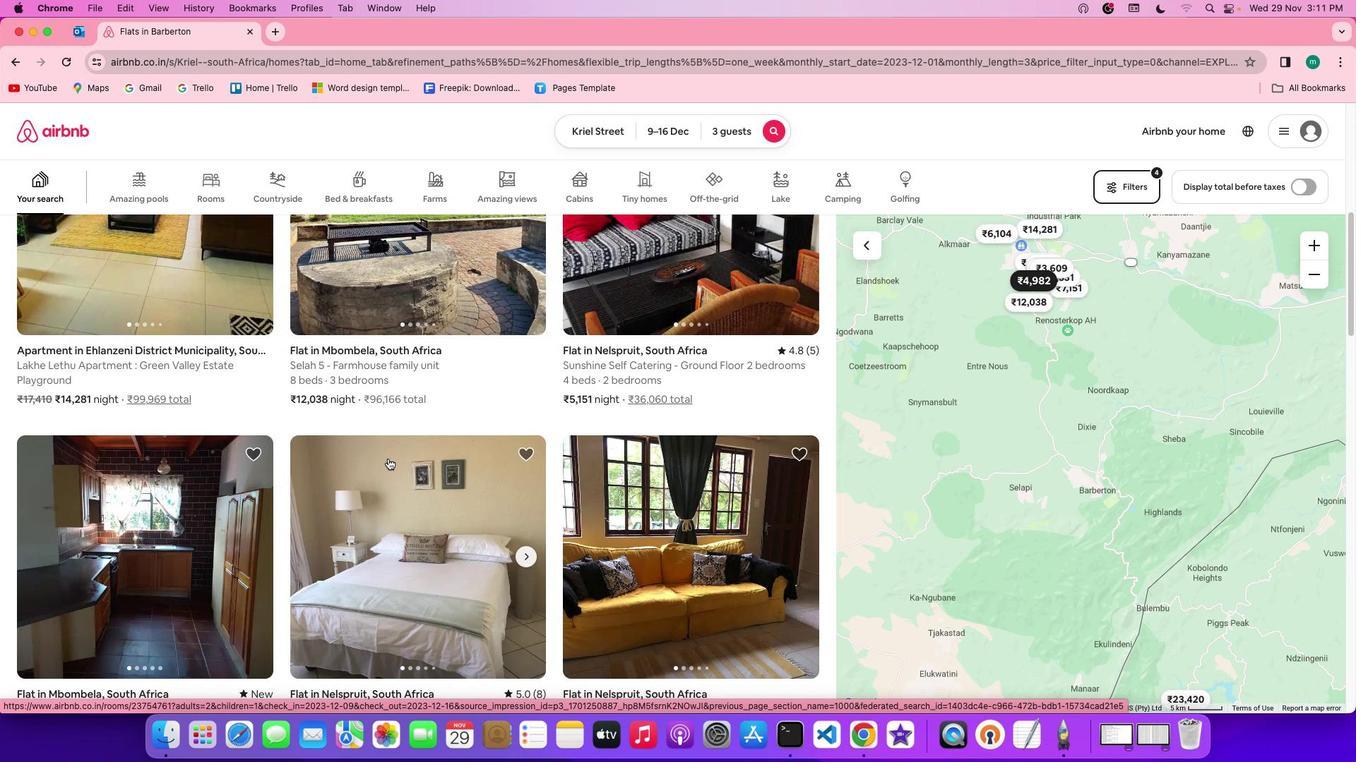 
Action: Mouse scrolled (387, 458) with delta (0, 0)
Screenshot: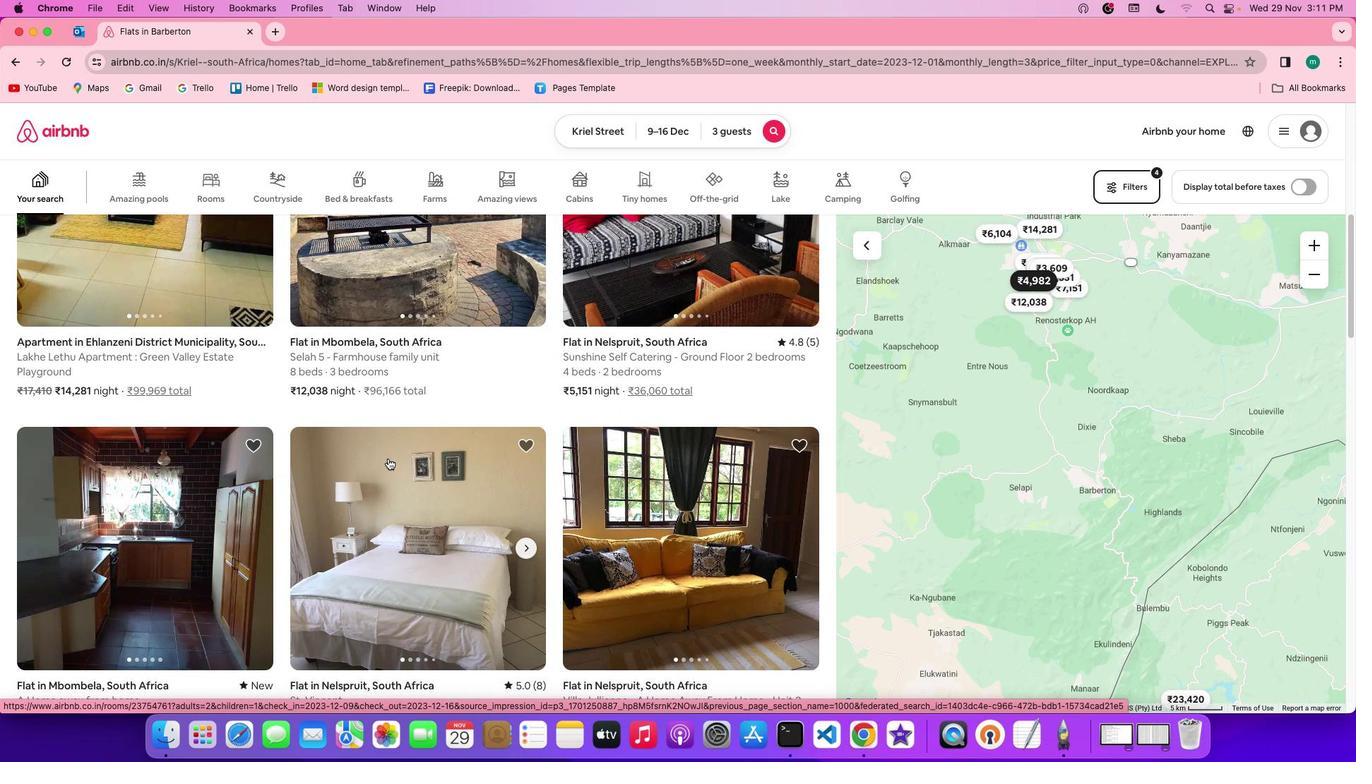 
Action: Mouse scrolled (387, 458) with delta (0, -1)
Screenshot: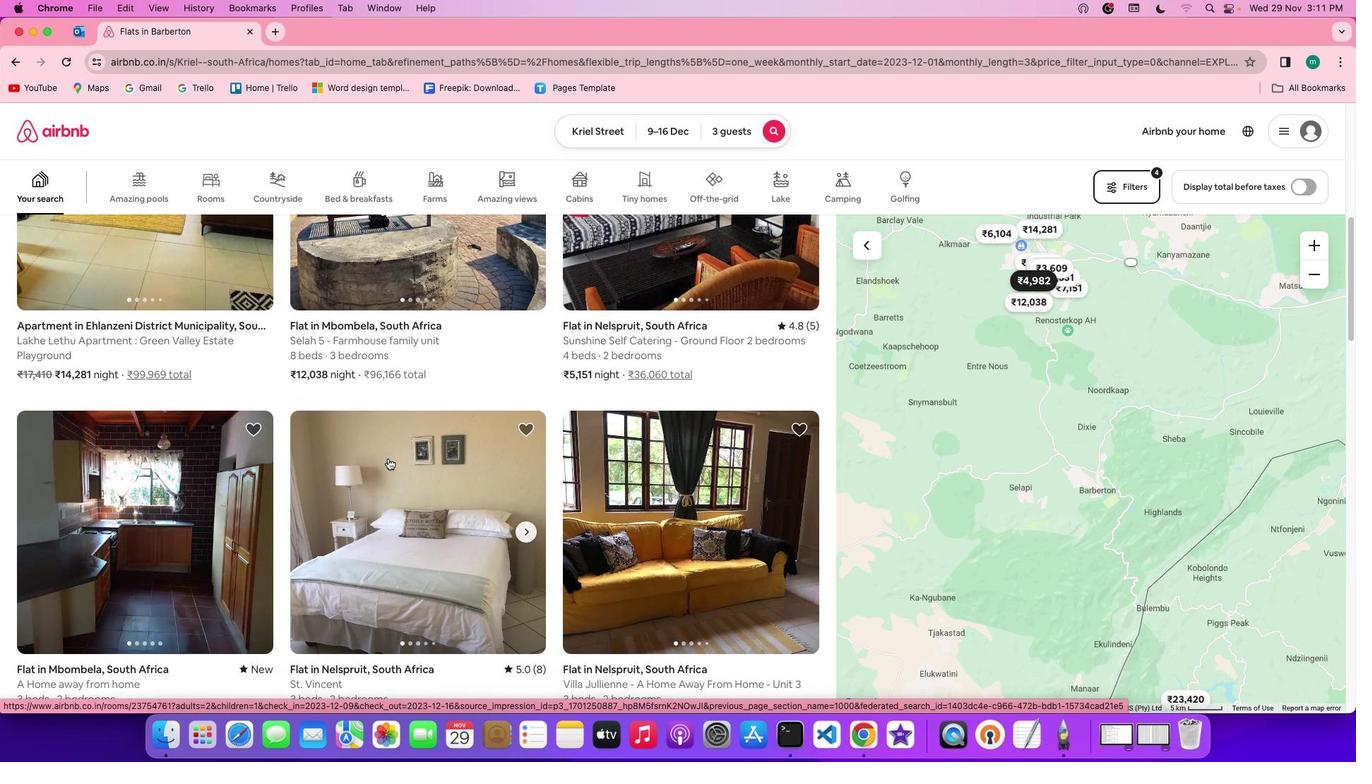 
Action: Mouse scrolled (387, 458) with delta (0, -1)
Screenshot: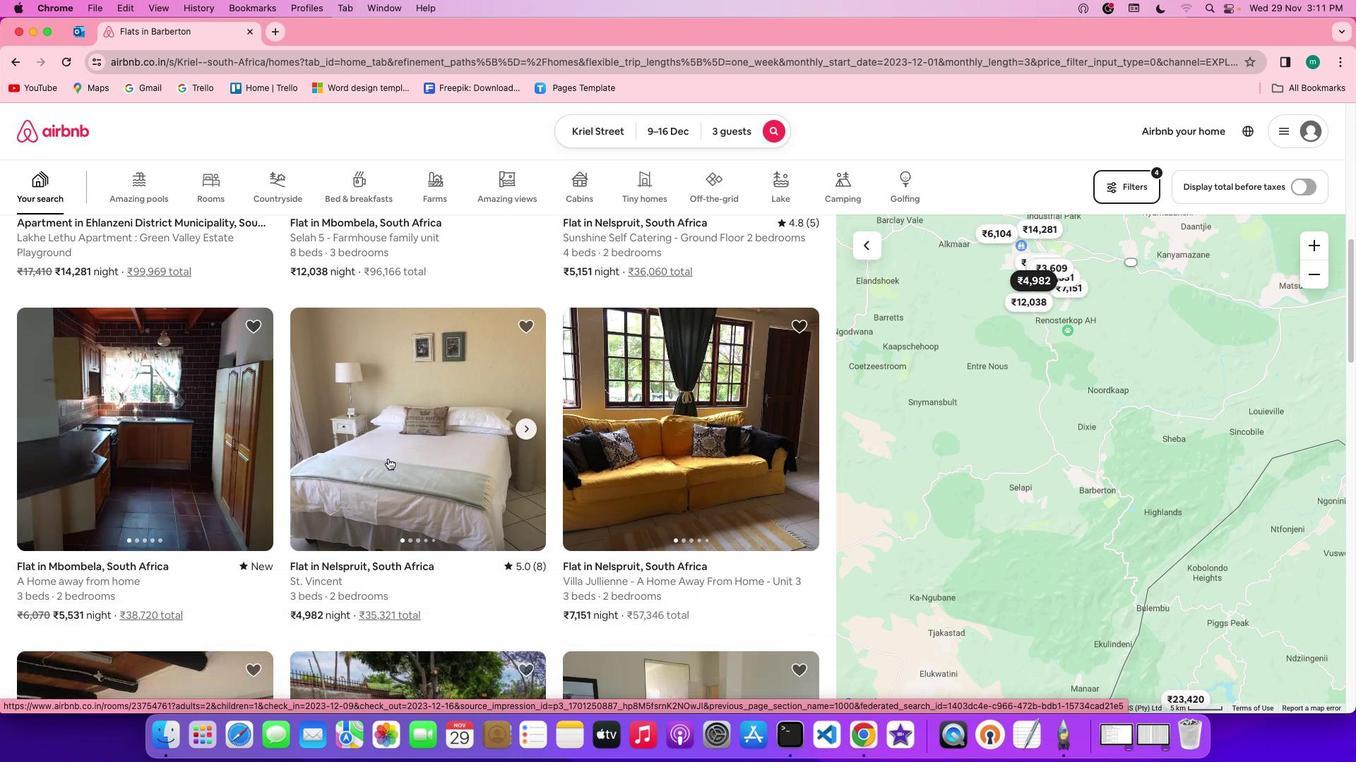 
Action: Mouse moved to (388, 458)
Screenshot: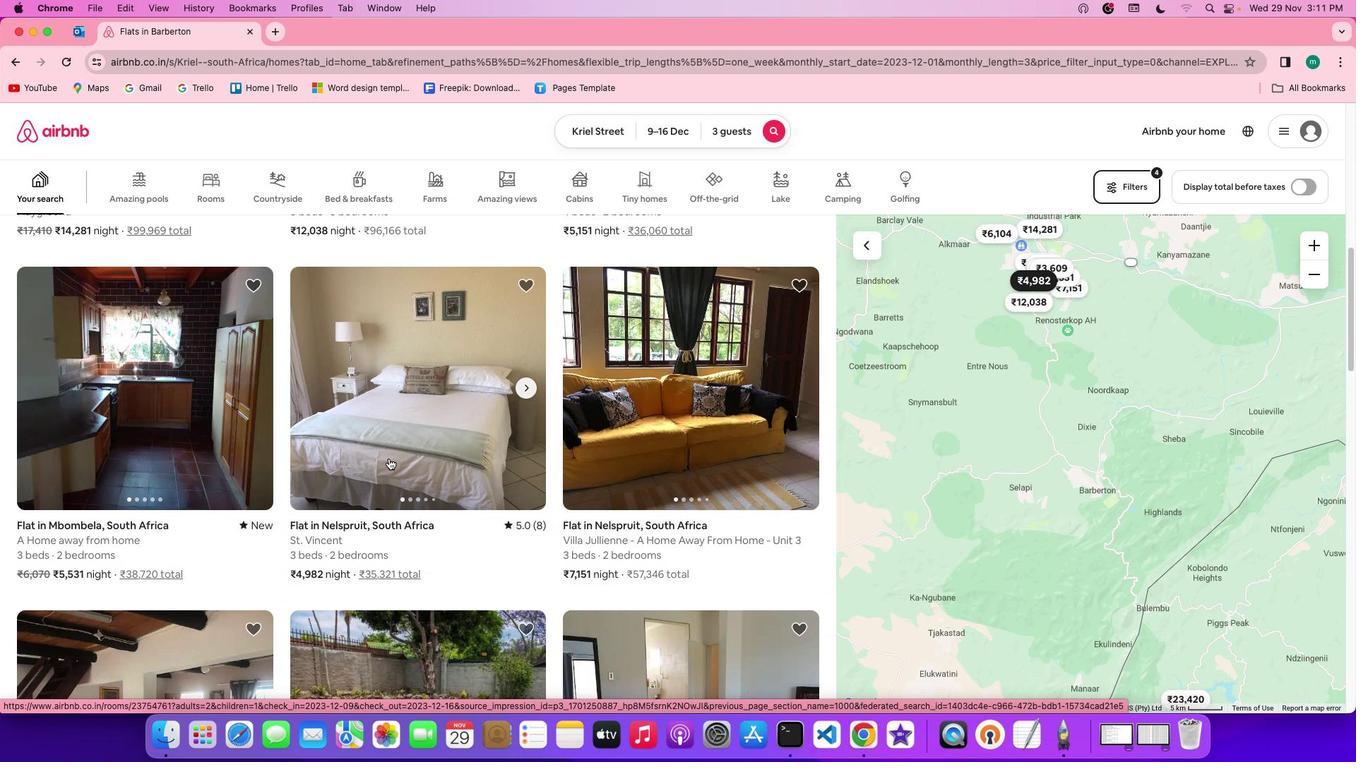 
Action: Mouse scrolled (388, 458) with delta (0, 0)
Screenshot: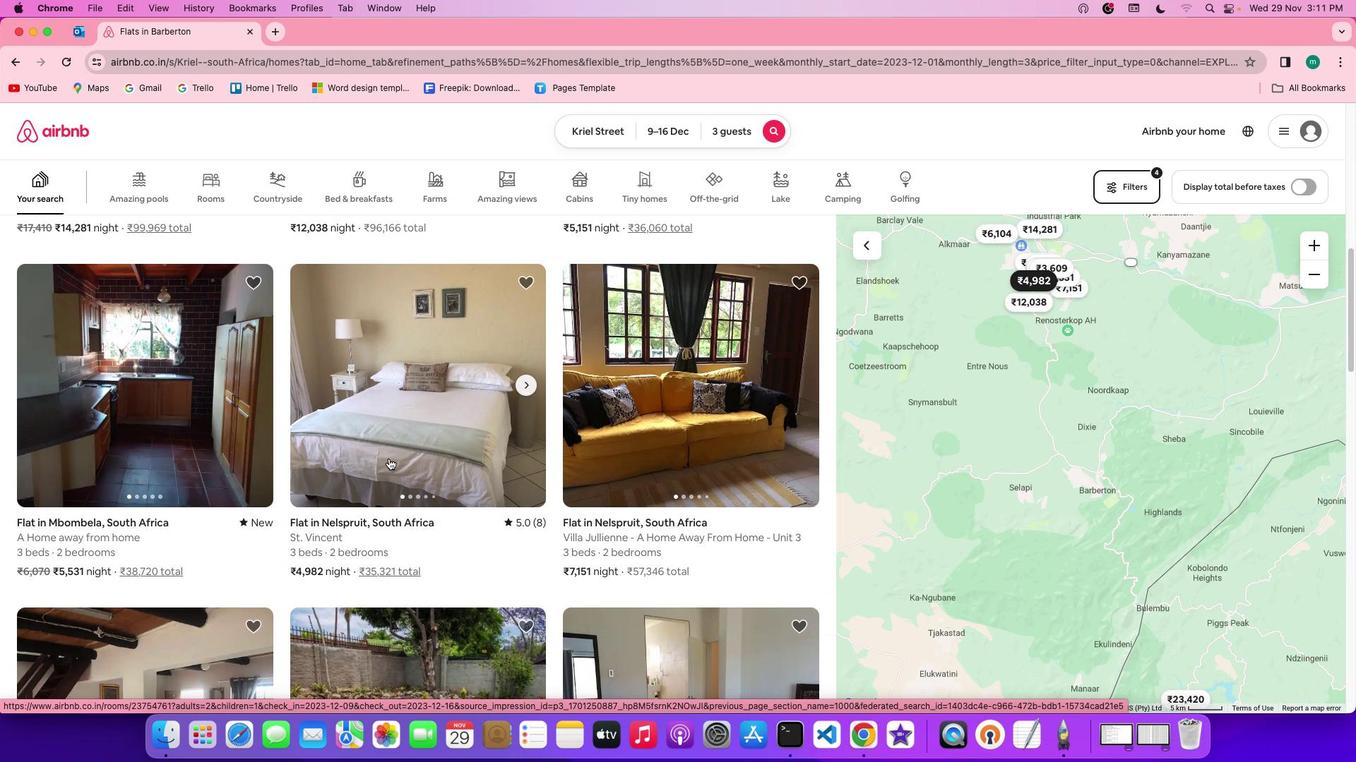 
Action: Mouse moved to (389, 458)
Screenshot: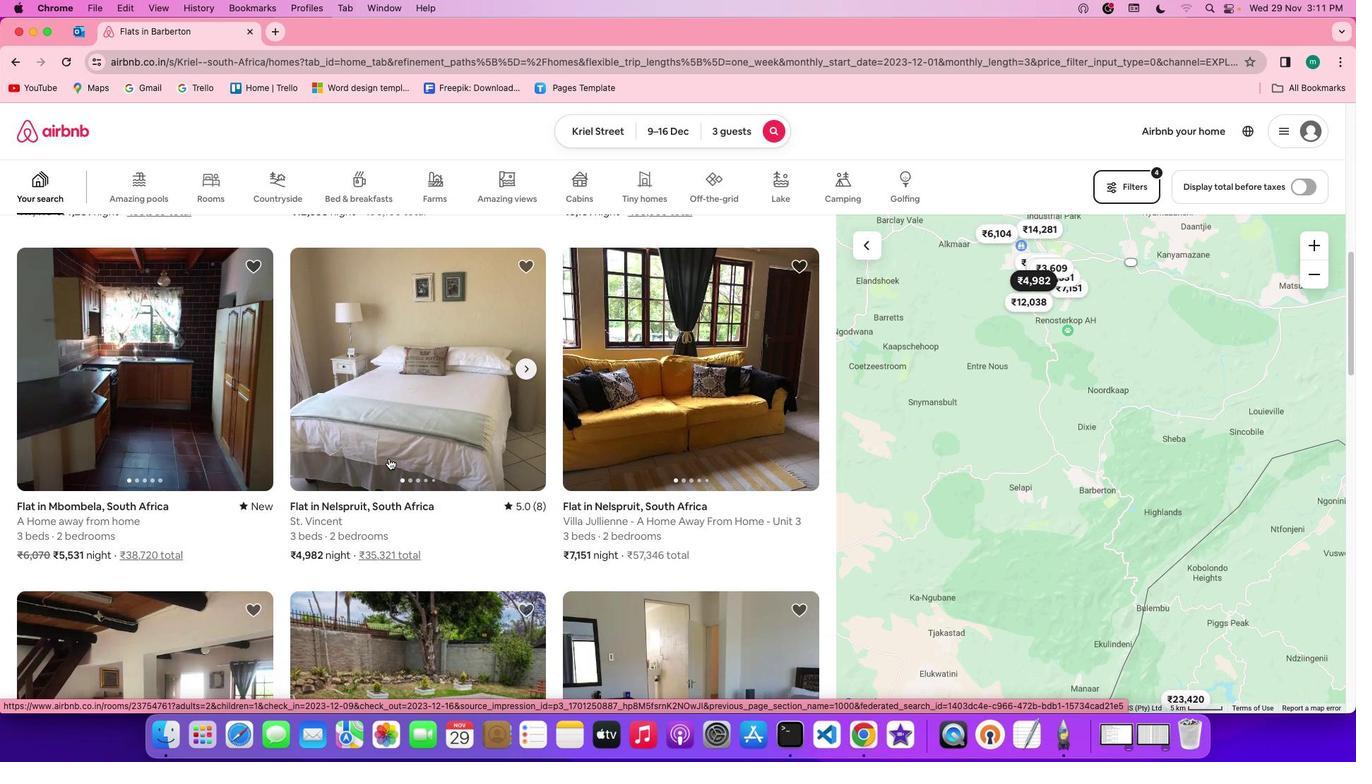 
Action: Mouse scrolled (389, 458) with delta (0, 0)
Screenshot: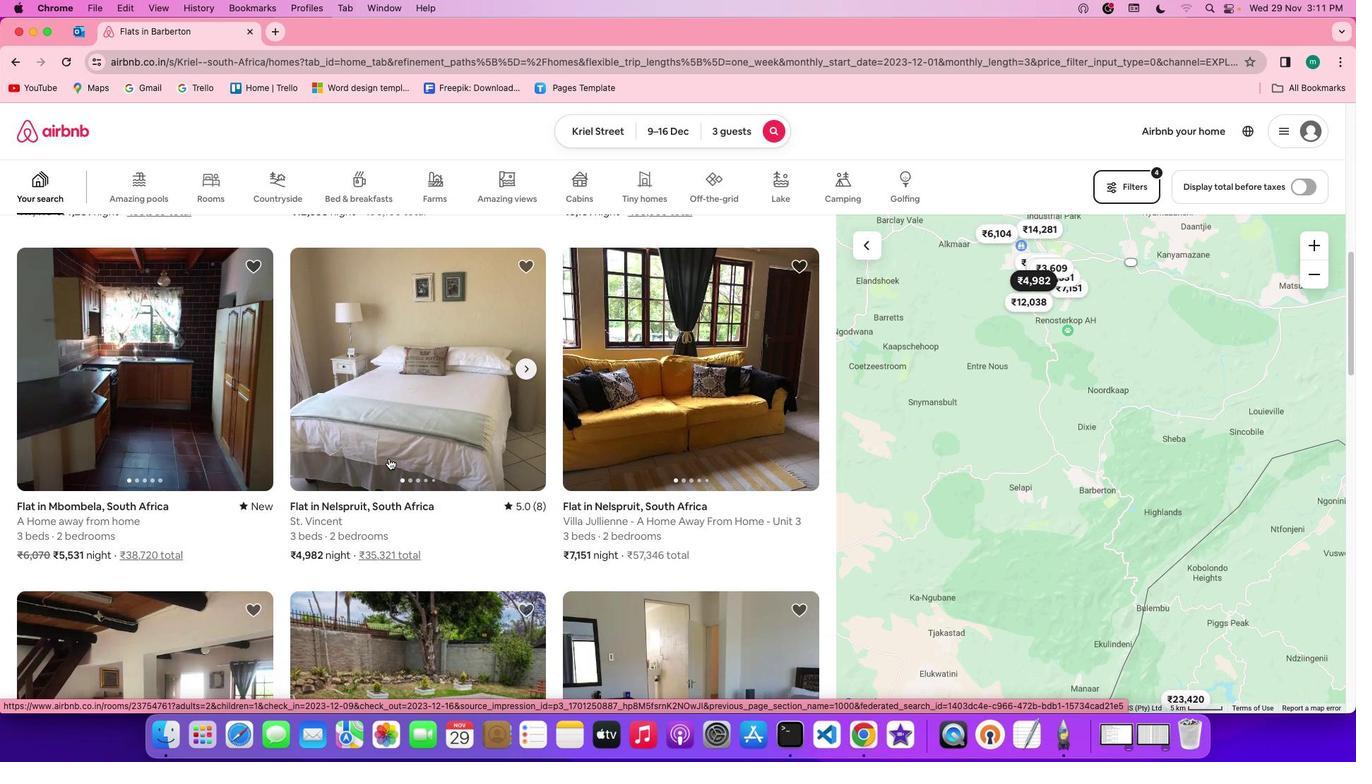 
Action: Mouse scrolled (389, 458) with delta (0, -1)
Screenshot: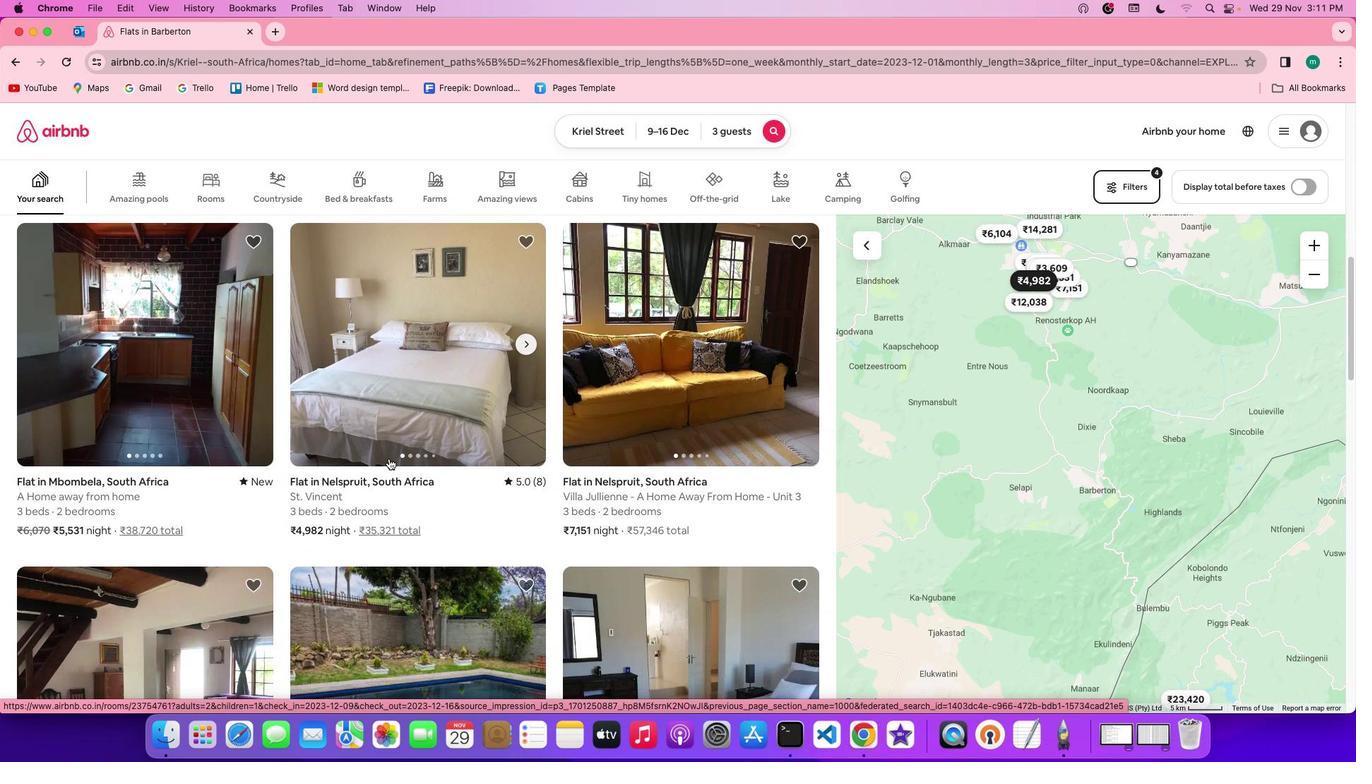 
Action: Mouse scrolled (389, 458) with delta (0, -2)
Screenshot: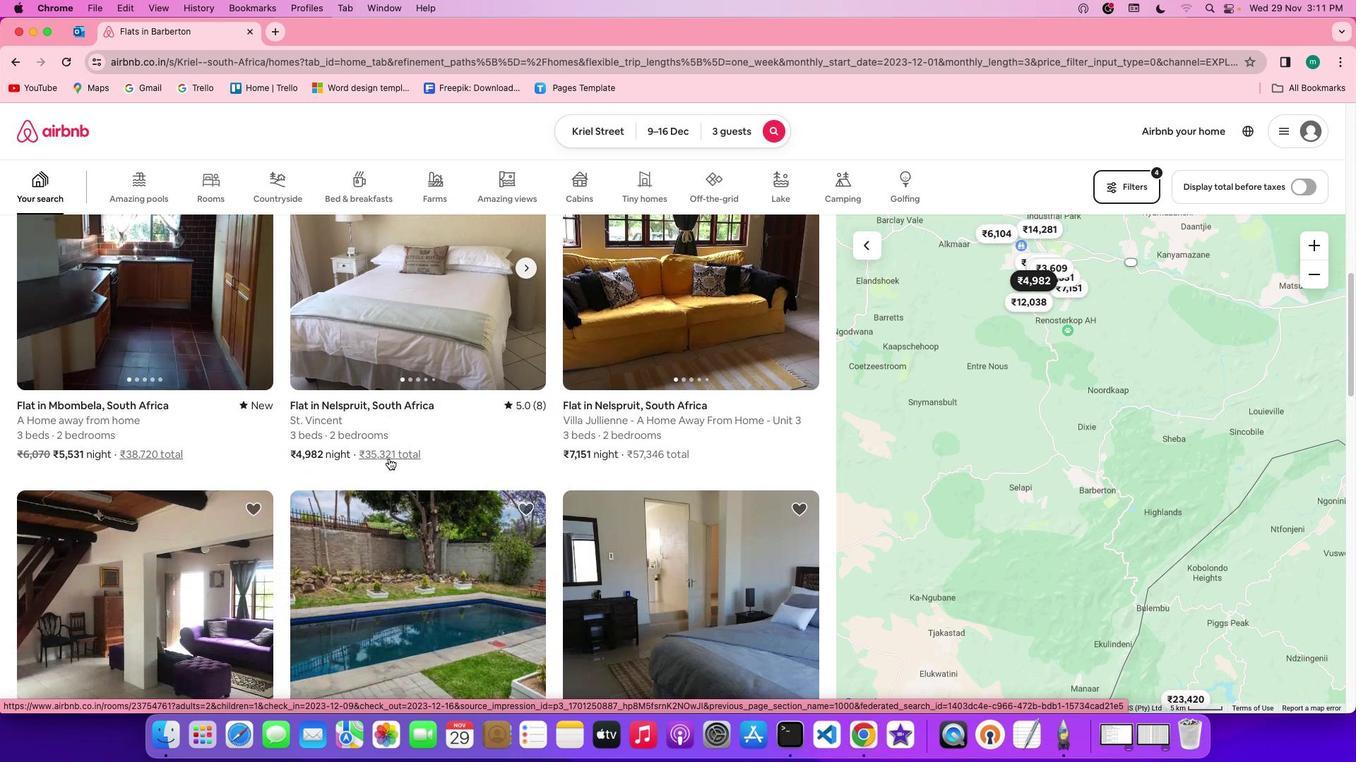 
Action: Mouse scrolled (389, 458) with delta (0, 0)
Screenshot: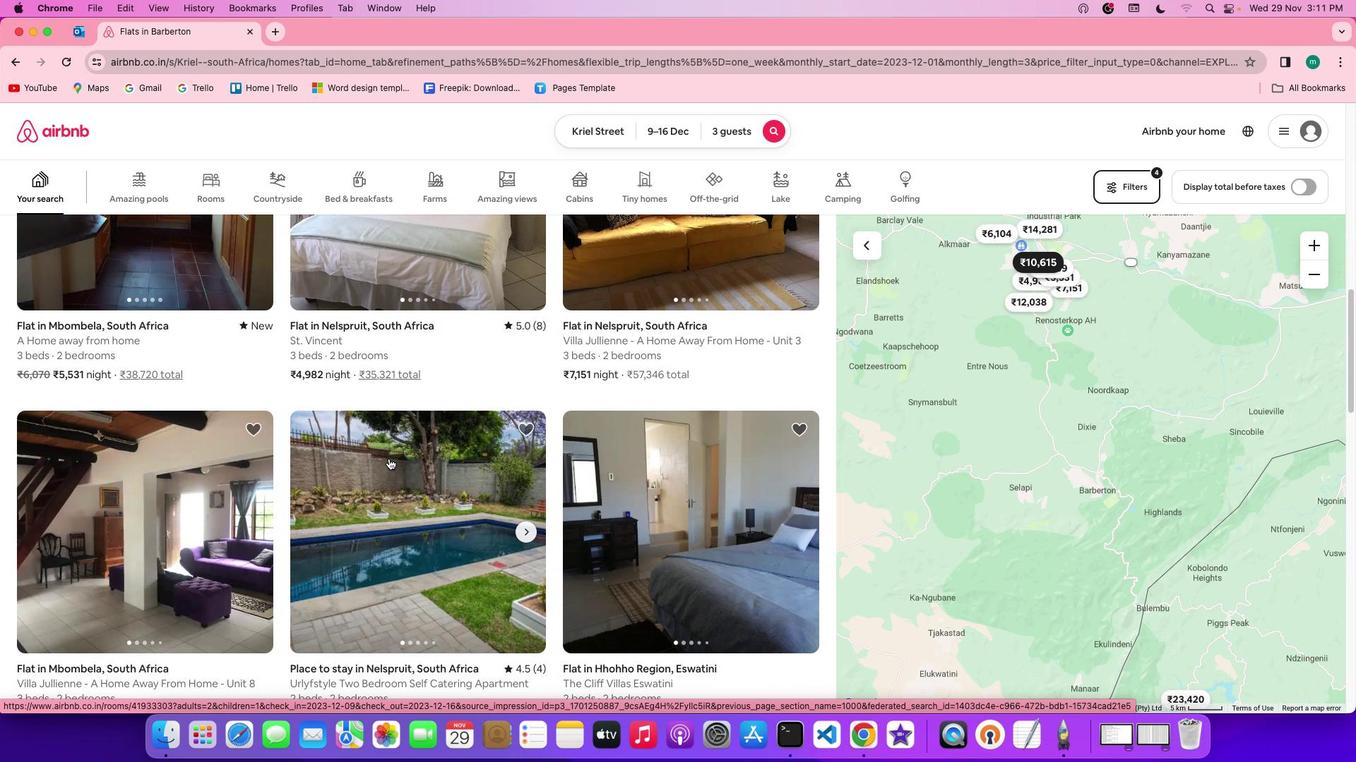 
Action: Mouse scrolled (389, 458) with delta (0, 0)
Screenshot: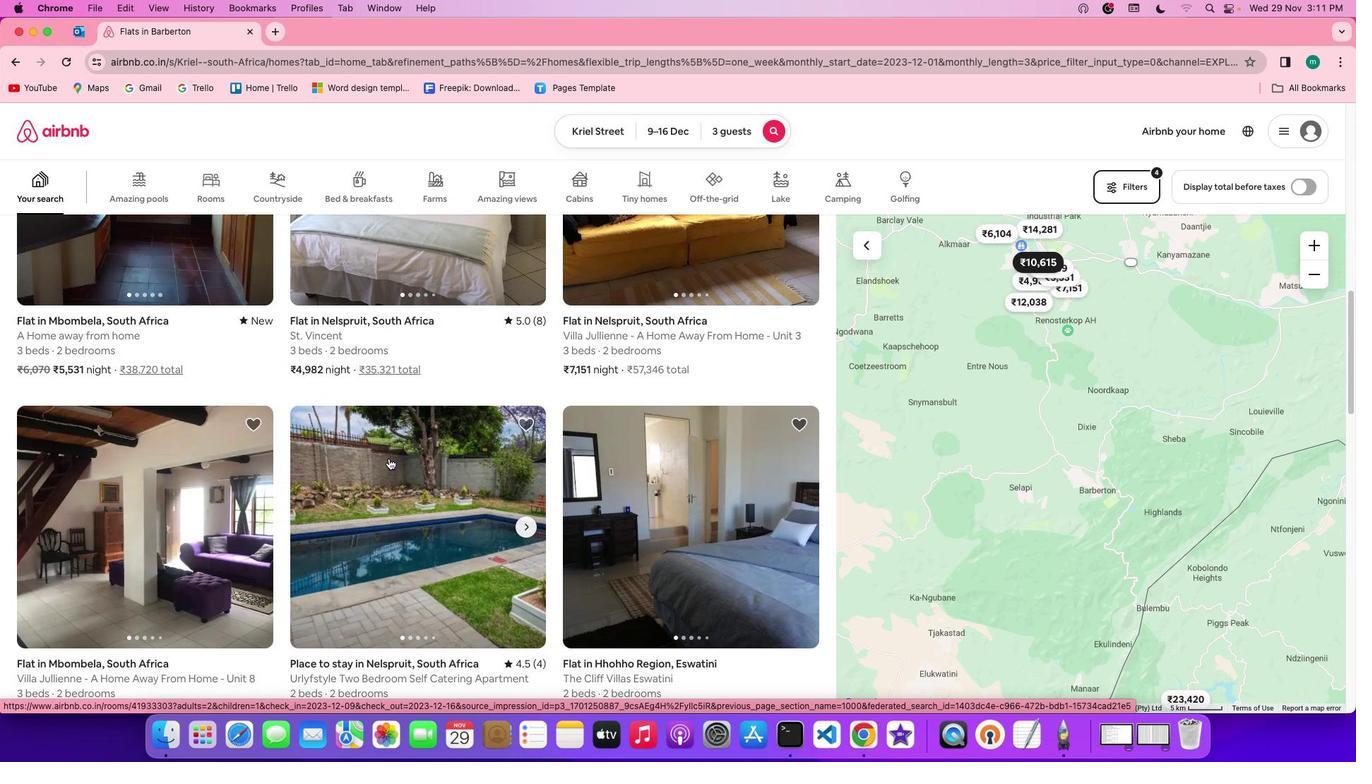 
Action: Mouse scrolled (389, 458) with delta (0, -1)
Screenshot: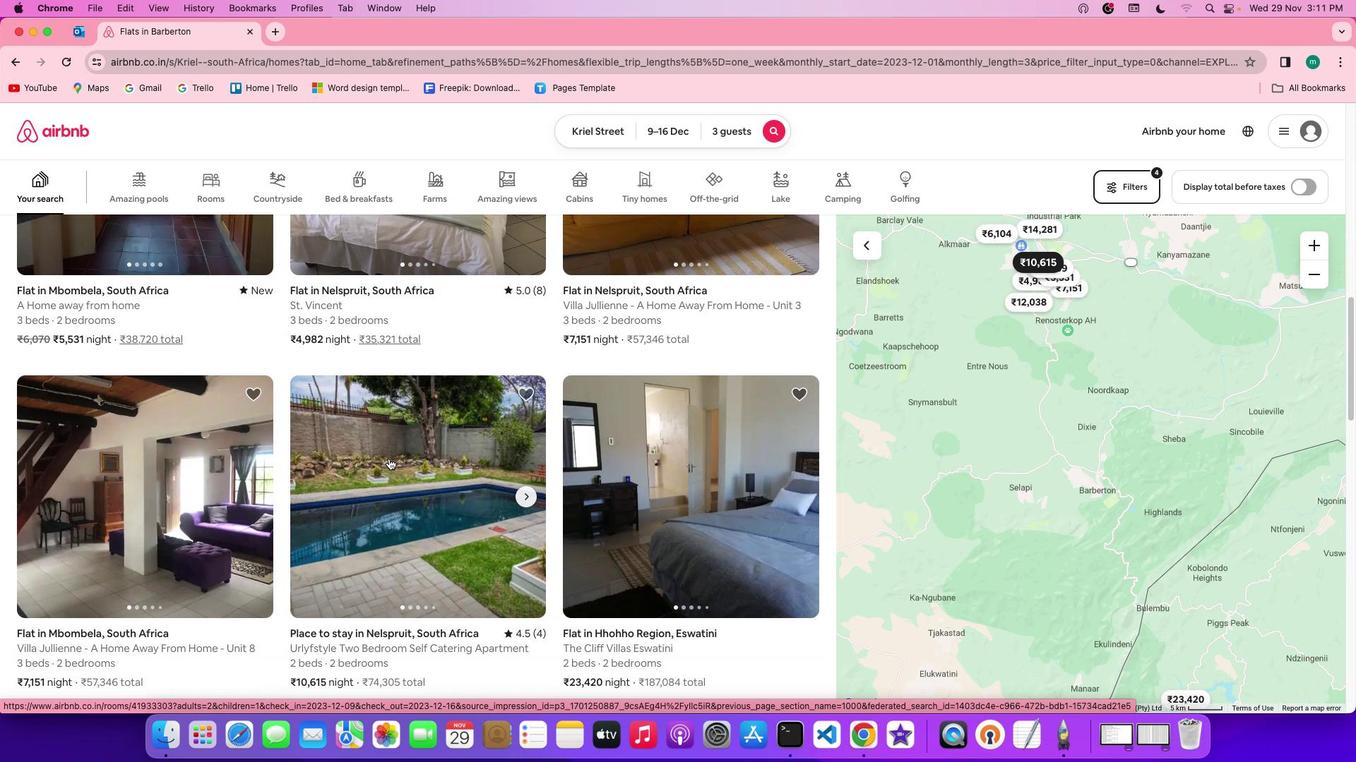 
Action: Mouse scrolled (389, 458) with delta (0, -1)
Screenshot: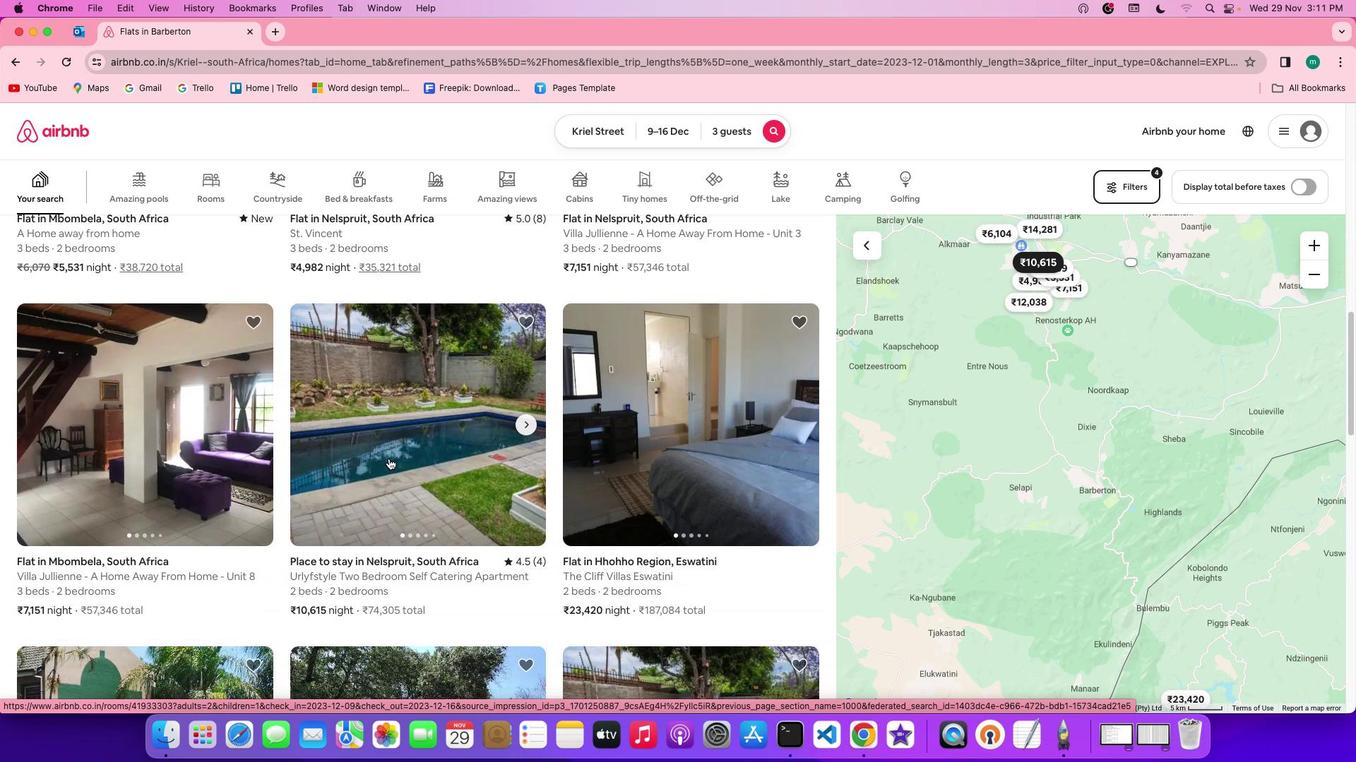 
Action: Mouse scrolled (389, 458) with delta (0, 0)
Screenshot: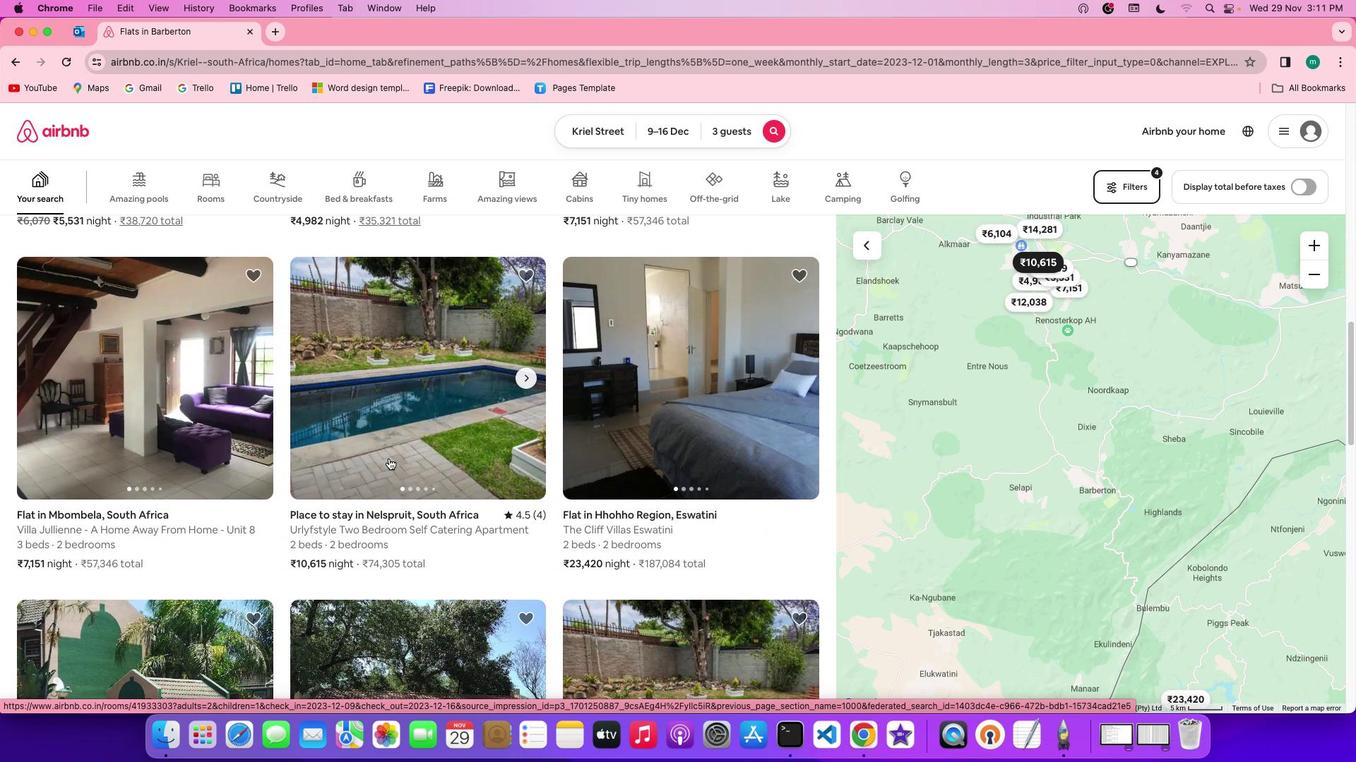 
Action: Mouse scrolled (389, 458) with delta (0, 0)
Screenshot: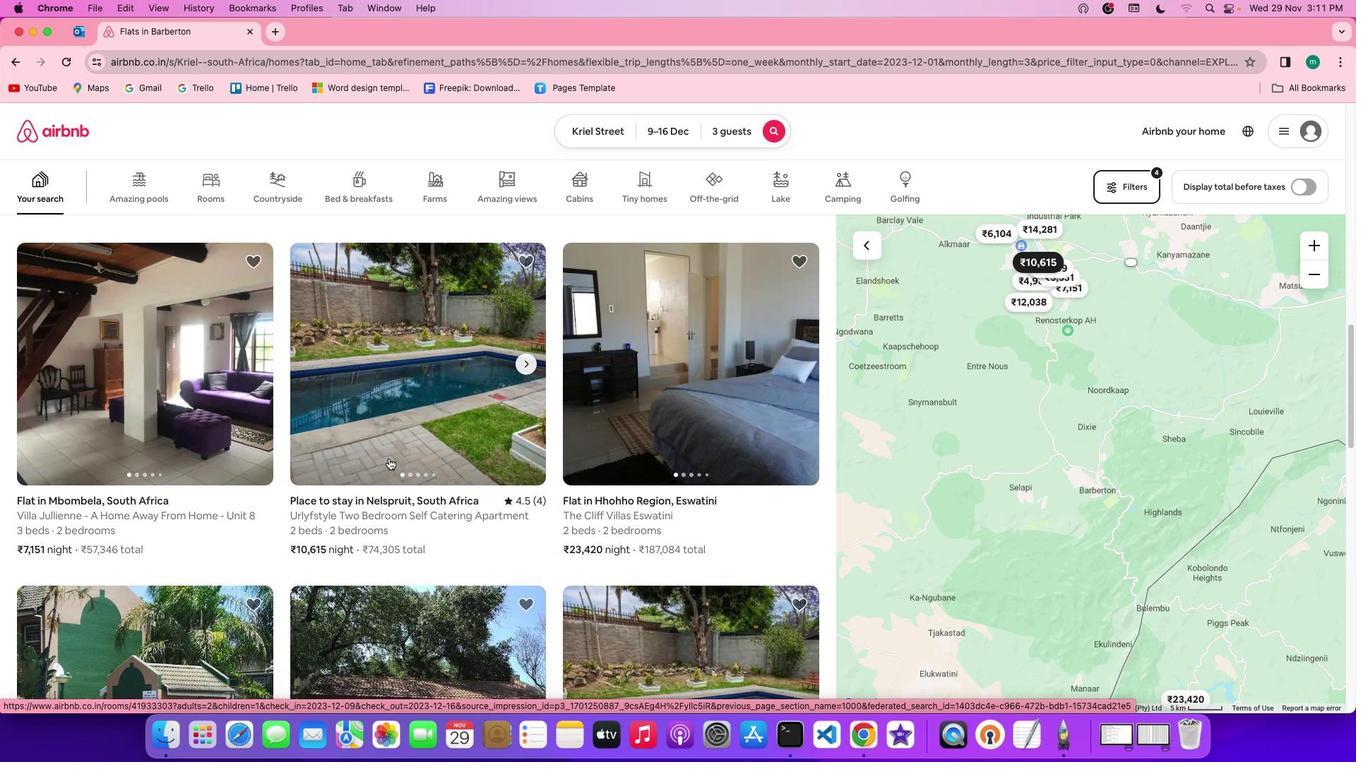 
Action: Mouse scrolled (389, 458) with delta (0, -1)
Screenshot: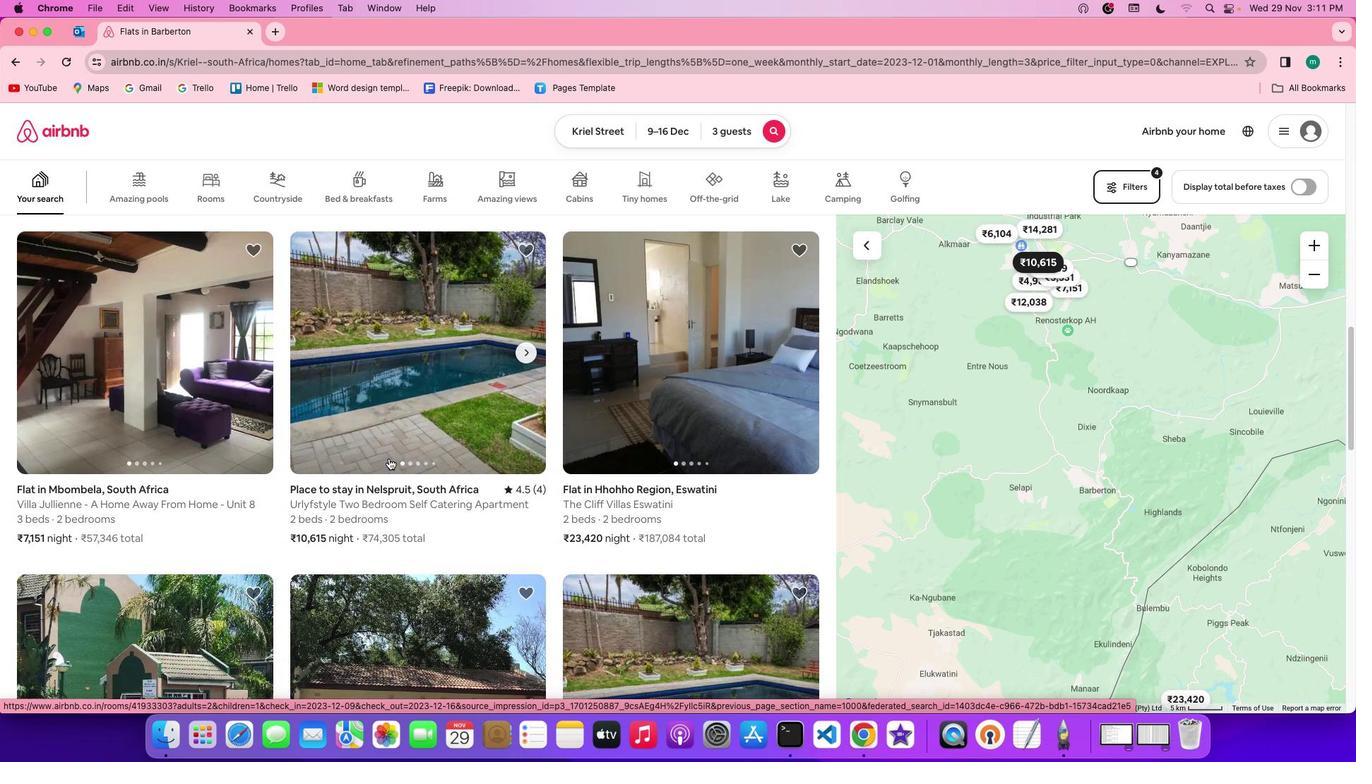 
Action: Mouse scrolled (389, 458) with delta (0, -1)
Screenshot: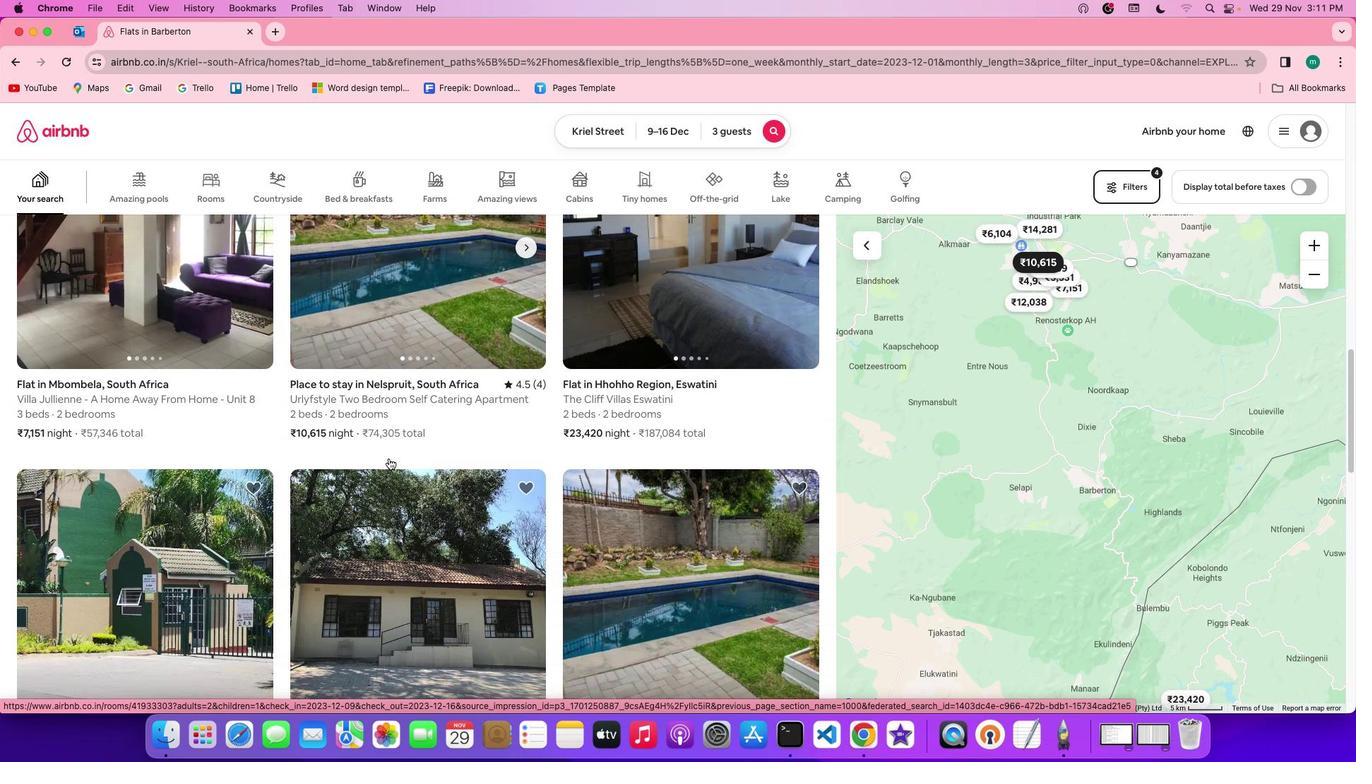 
Action: Mouse moved to (410, 490)
Screenshot: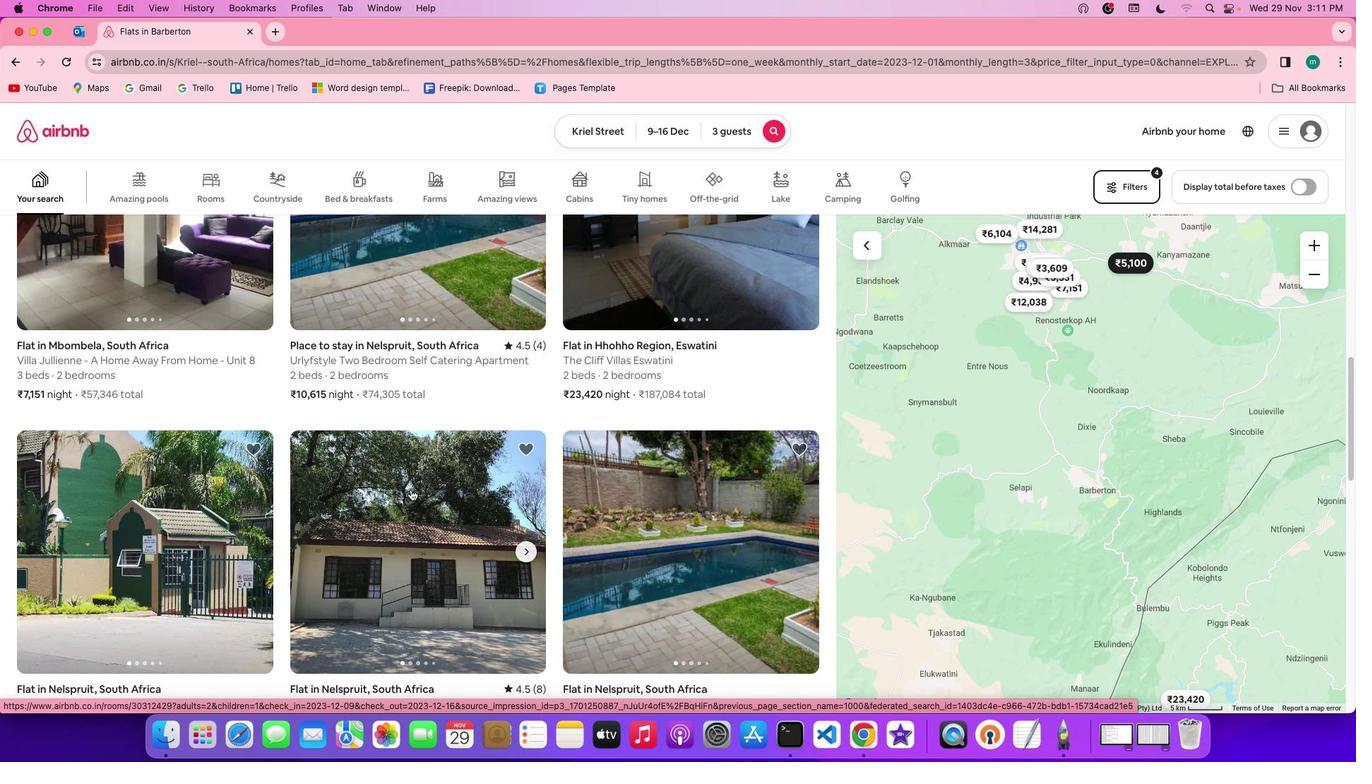 
Action: Mouse scrolled (410, 490) with delta (0, 0)
Screenshot: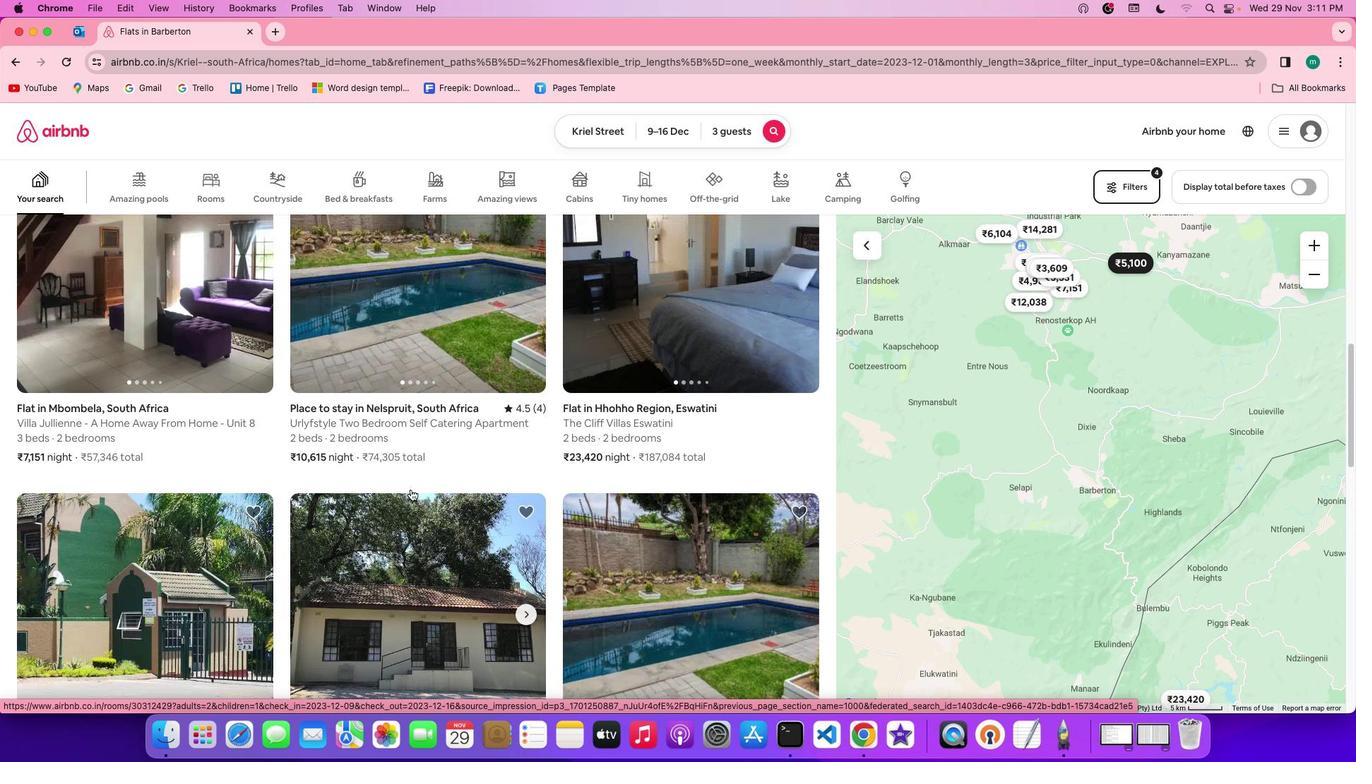 
Action: Mouse scrolled (410, 490) with delta (0, 0)
Screenshot: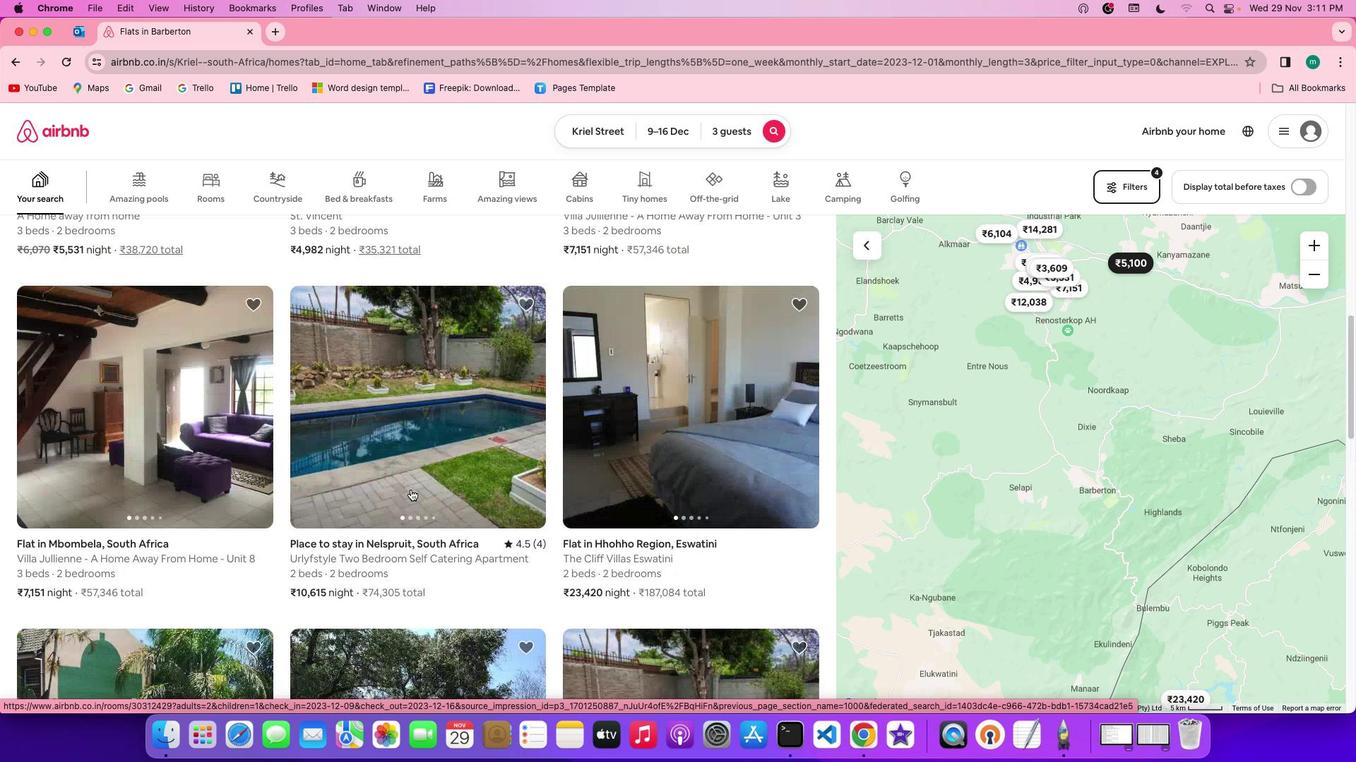 
Action: Mouse scrolled (410, 490) with delta (0, 2)
Screenshot: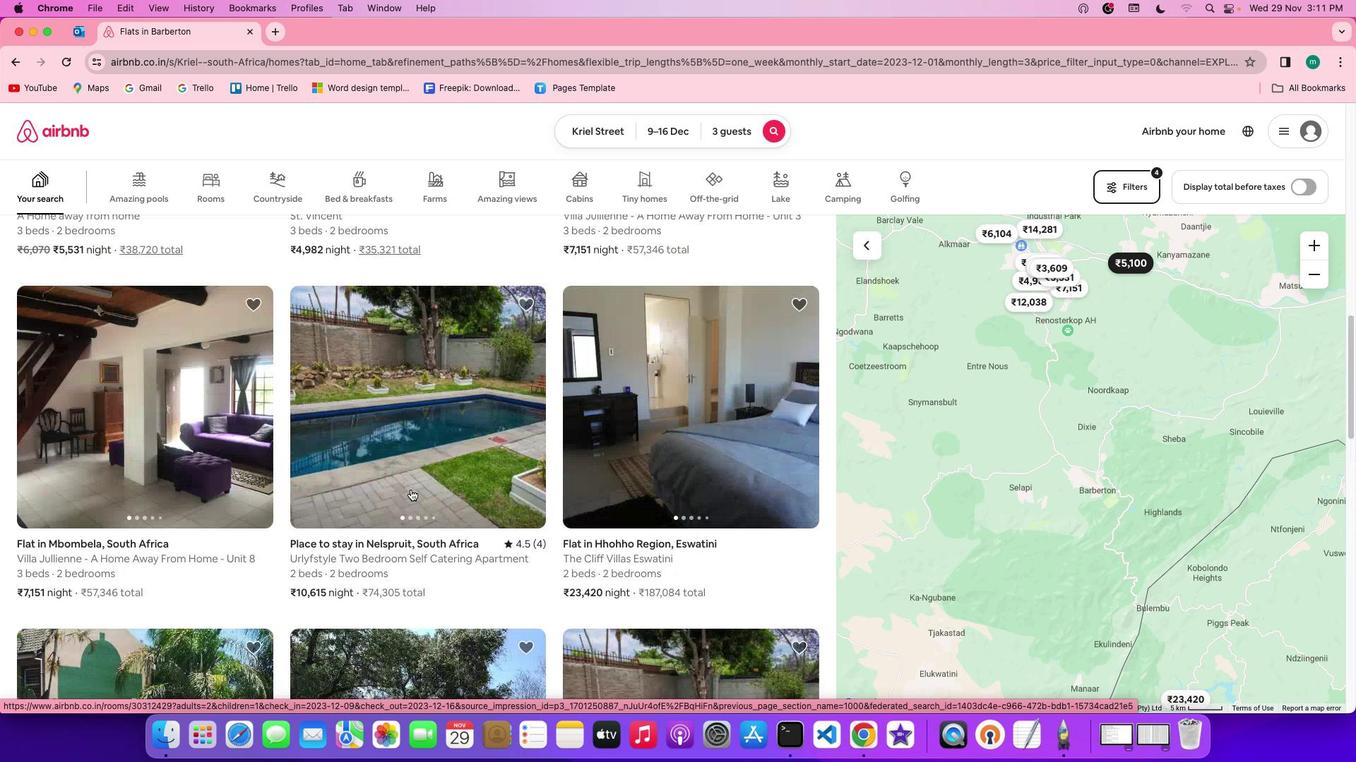 
Action: Mouse scrolled (410, 490) with delta (0, 3)
Screenshot: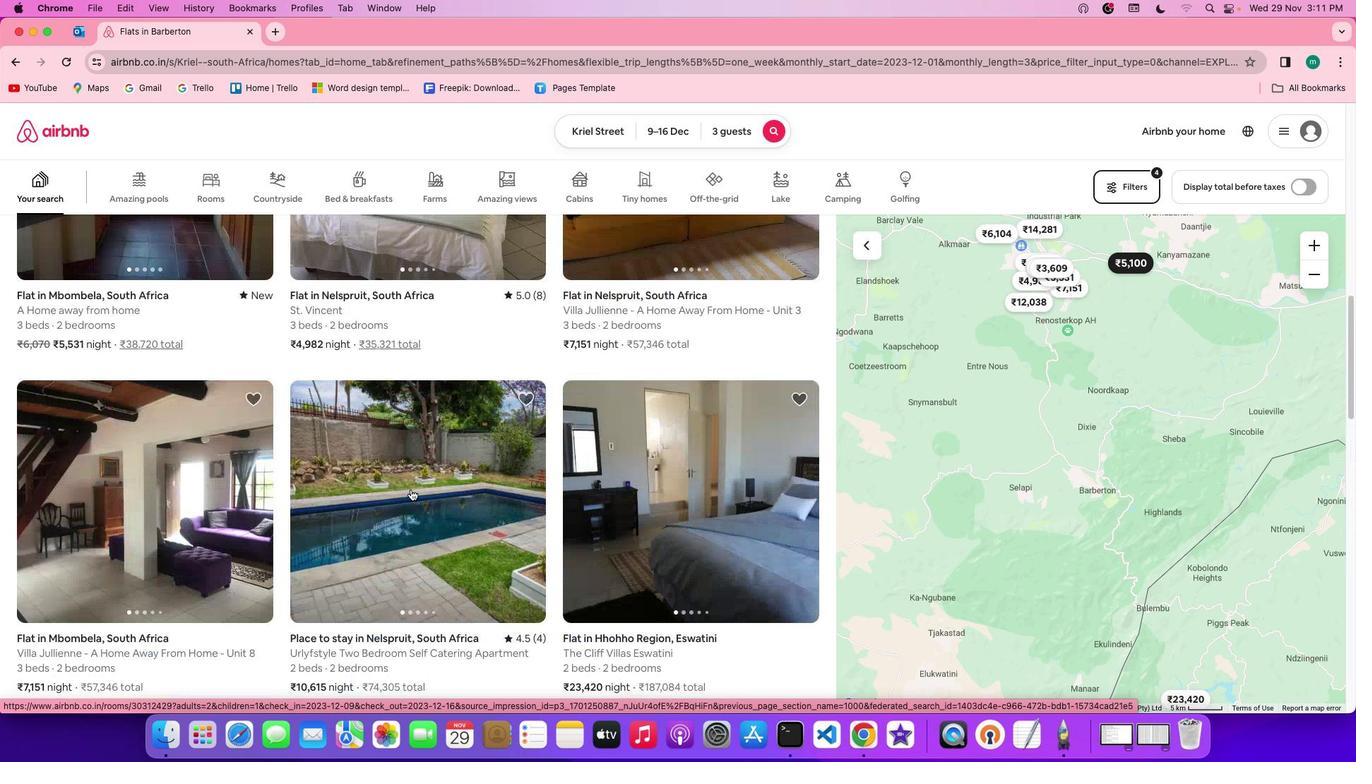 
Action: Mouse moved to (409, 488)
Screenshot: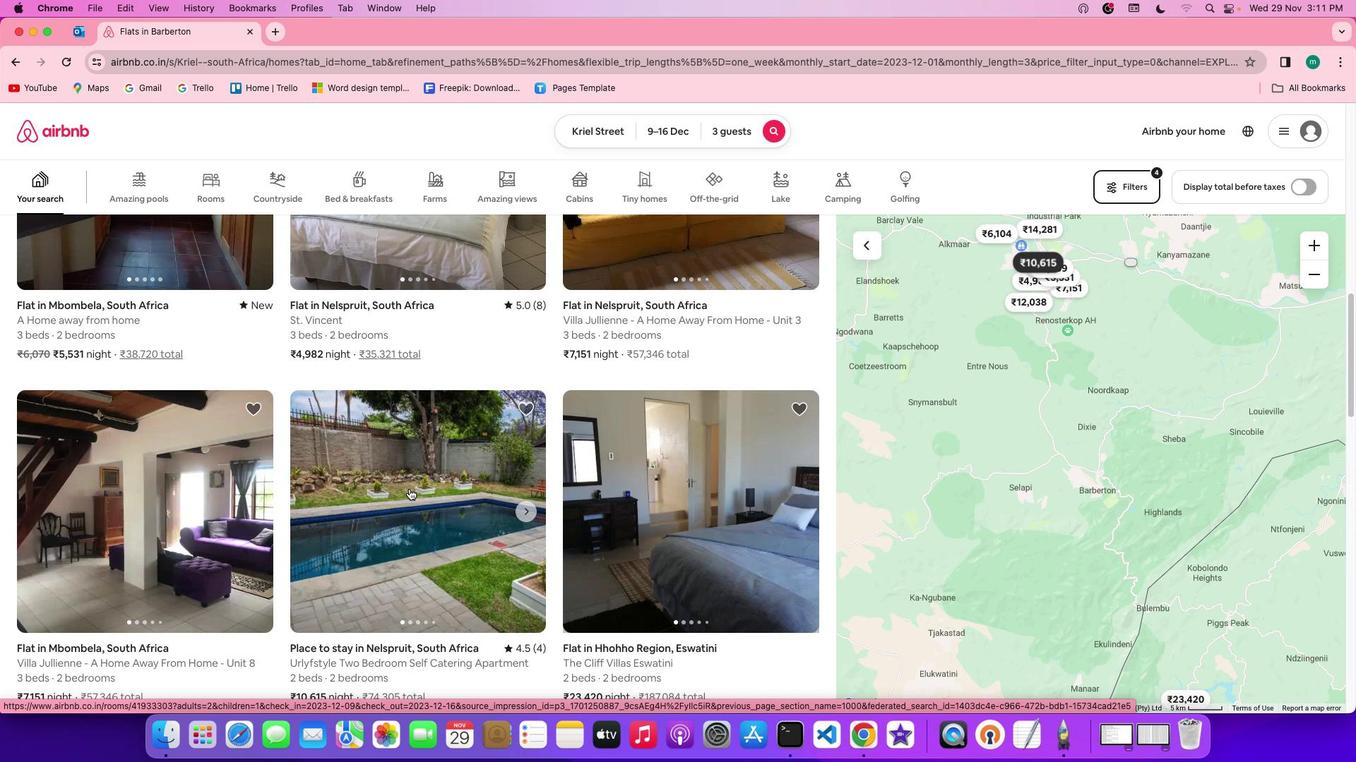 
Action: Mouse scrolled (409, 488) with delta (0, 0)
Screenshot: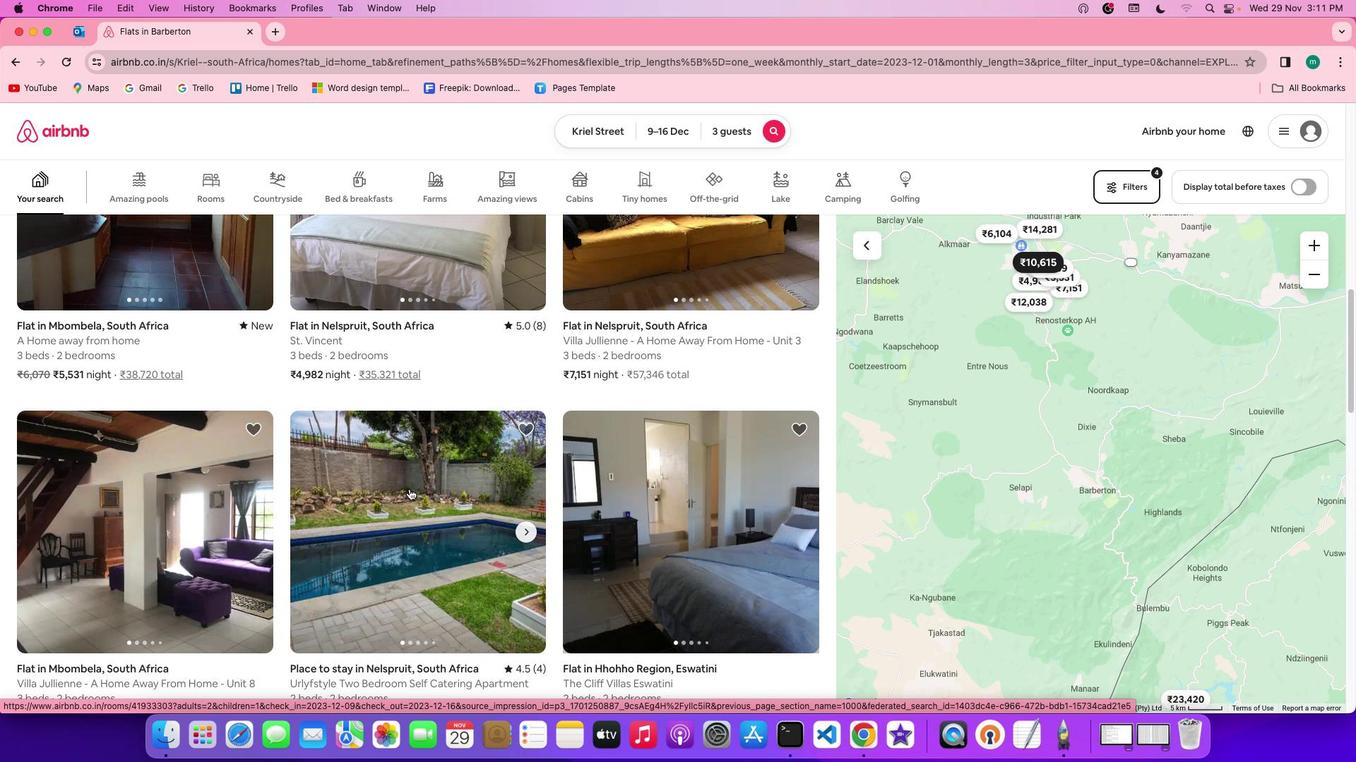 
Action: Mouse scrolled (409, 488) with delta (0, 0)
Screenshot: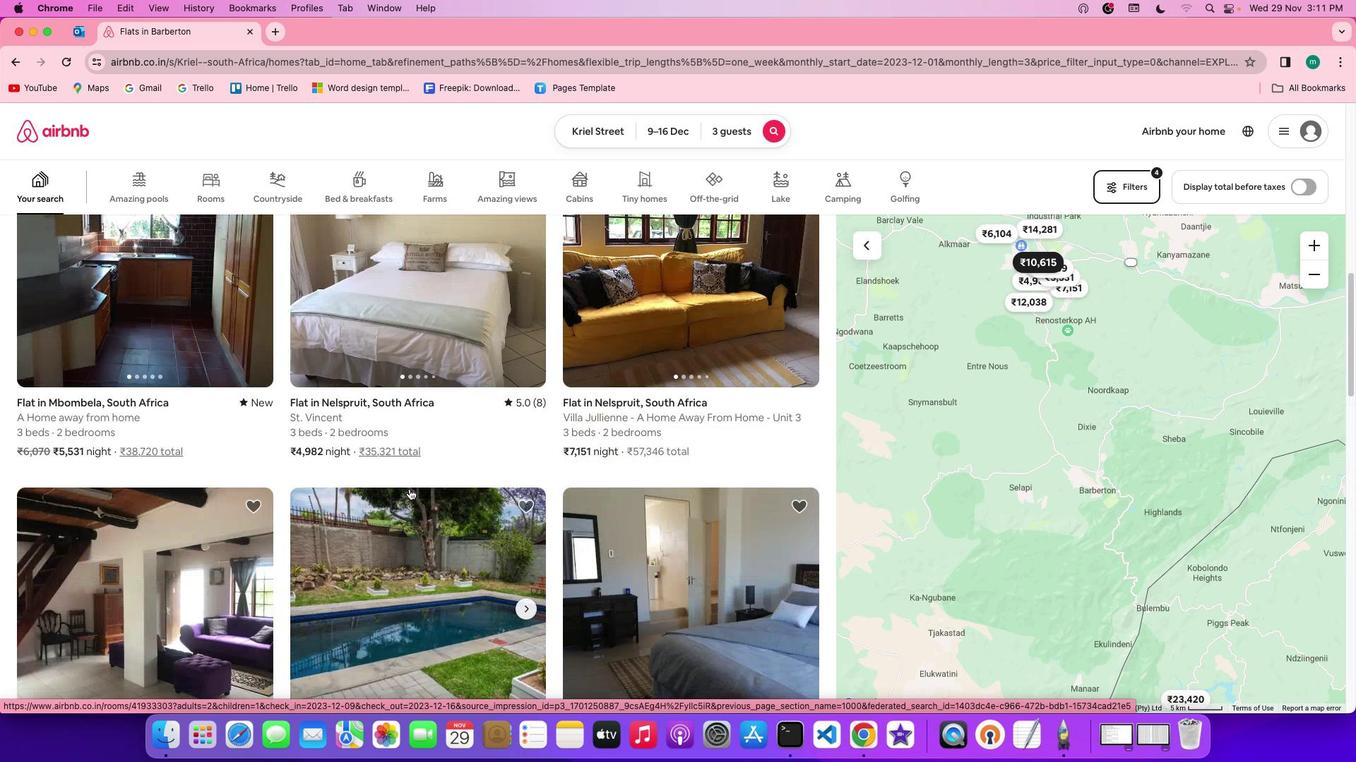 
Action: Mouse scrolled (409, 488) with delta (0, 2)
Screenshot: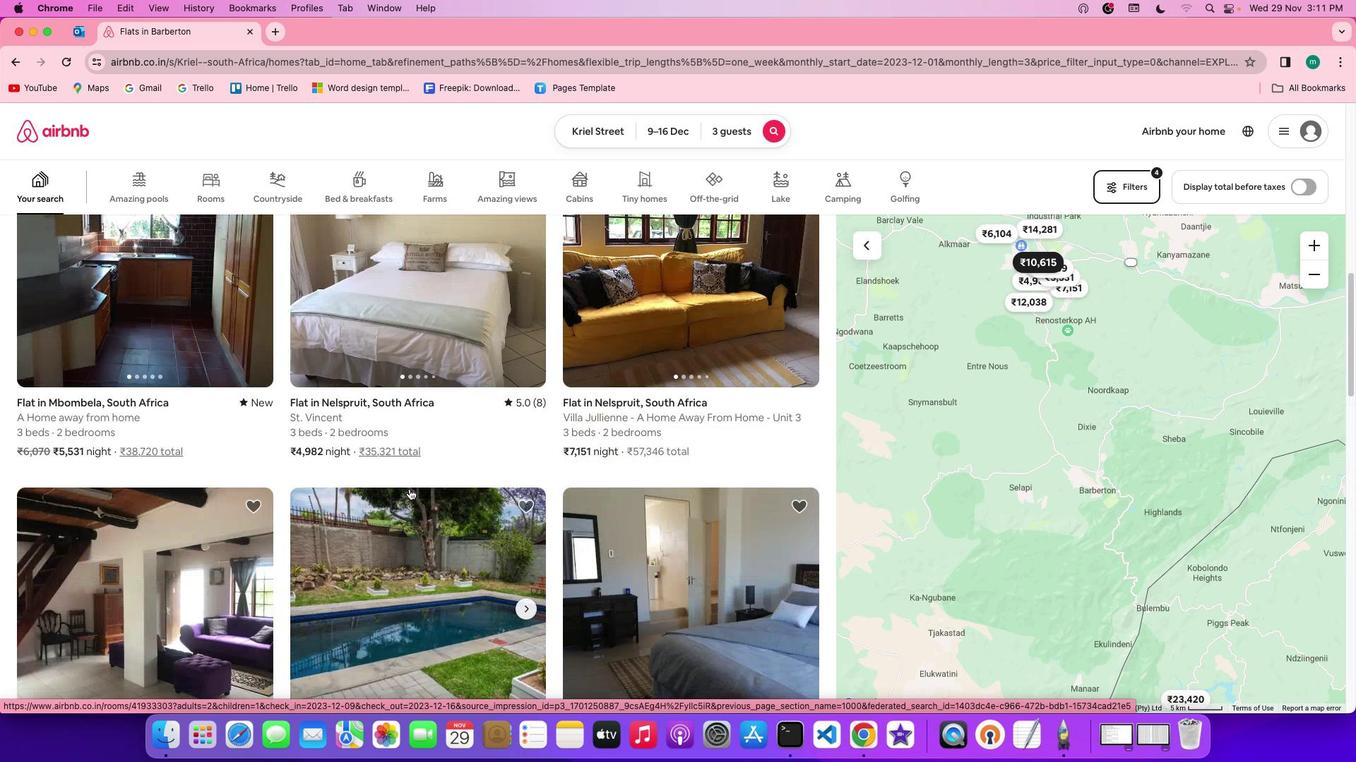 
Action: Mouse scrolled (409, 488) with delta (0, 3)
Screenshot: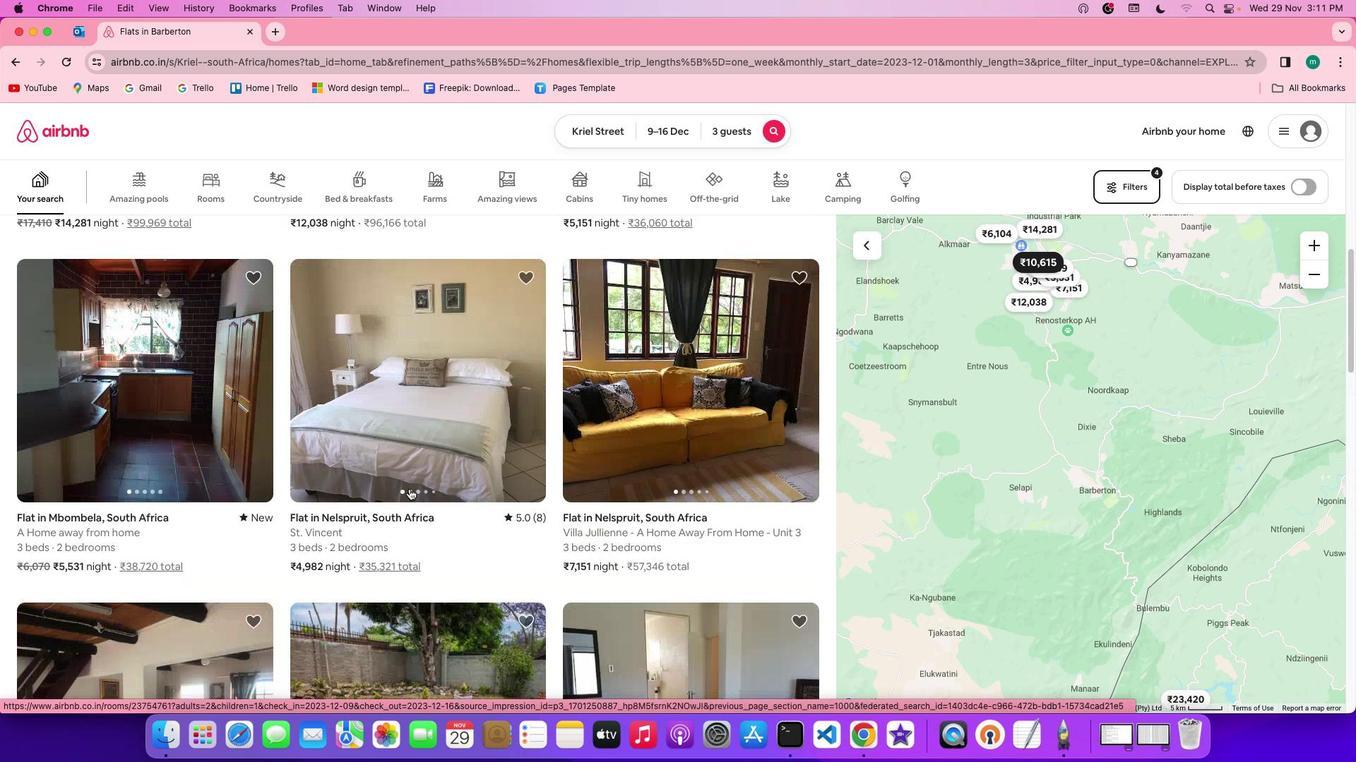 
Action: Mouse scrolled (409, 488) with delta (0, 0)
Screenshot: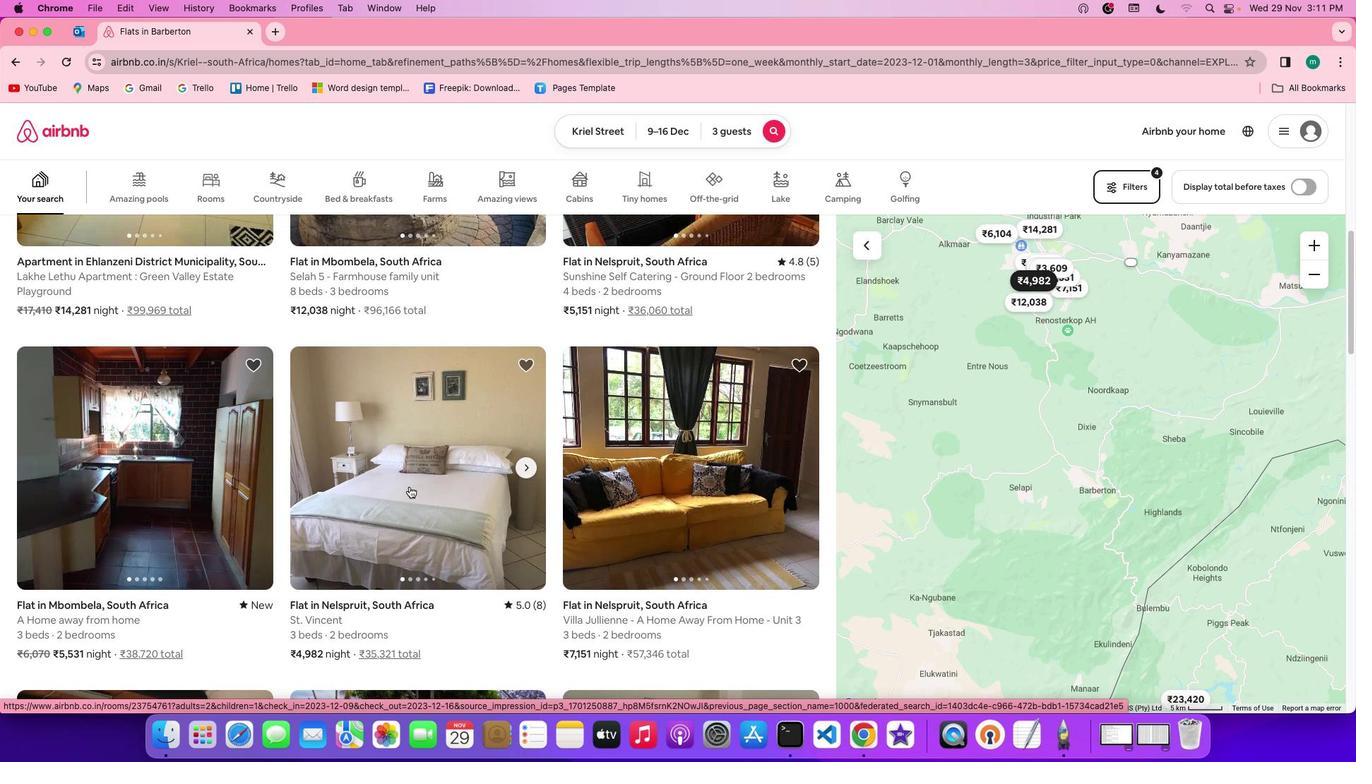 
Action: Mouse scrolled (409, 488) with delta (0, 0)
Screenshot: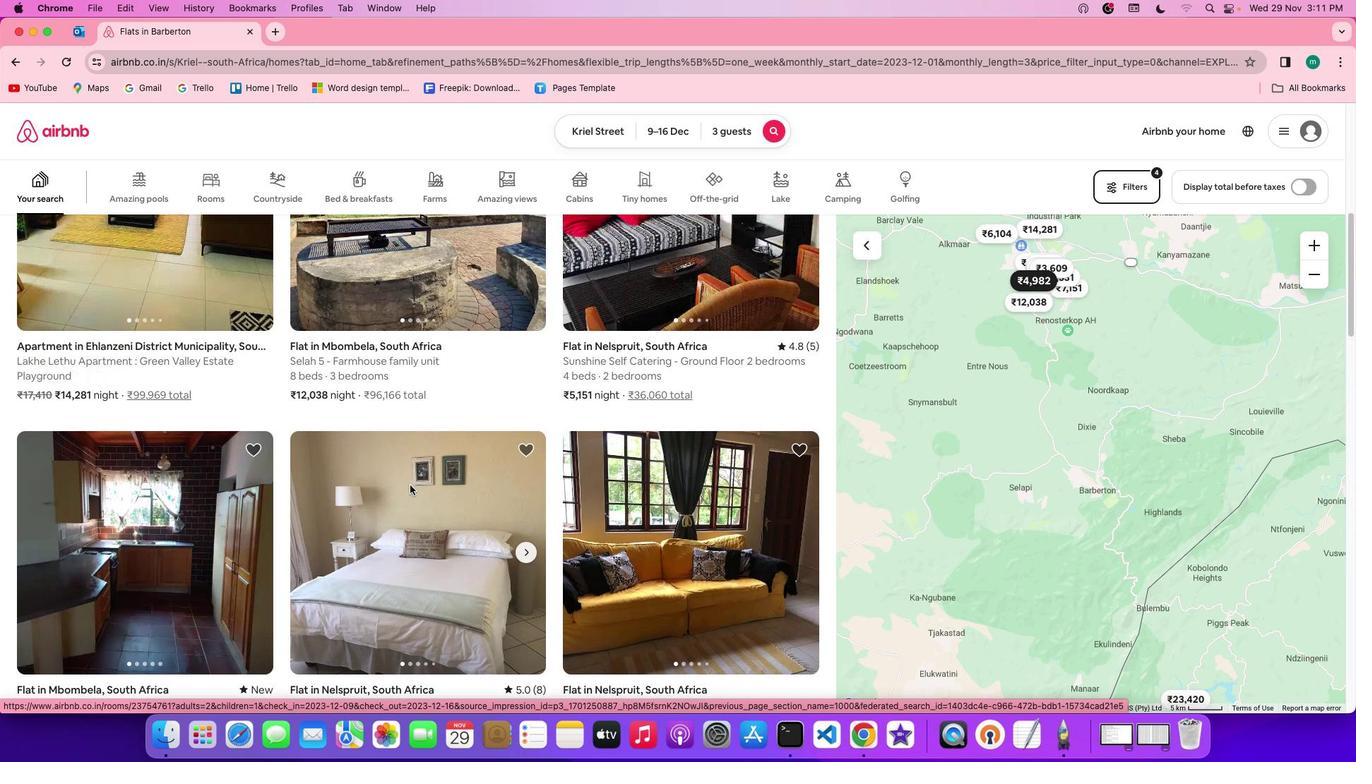 
Action: Mouse scrolled (409, 488) with delta (0, 2)
Screenshot: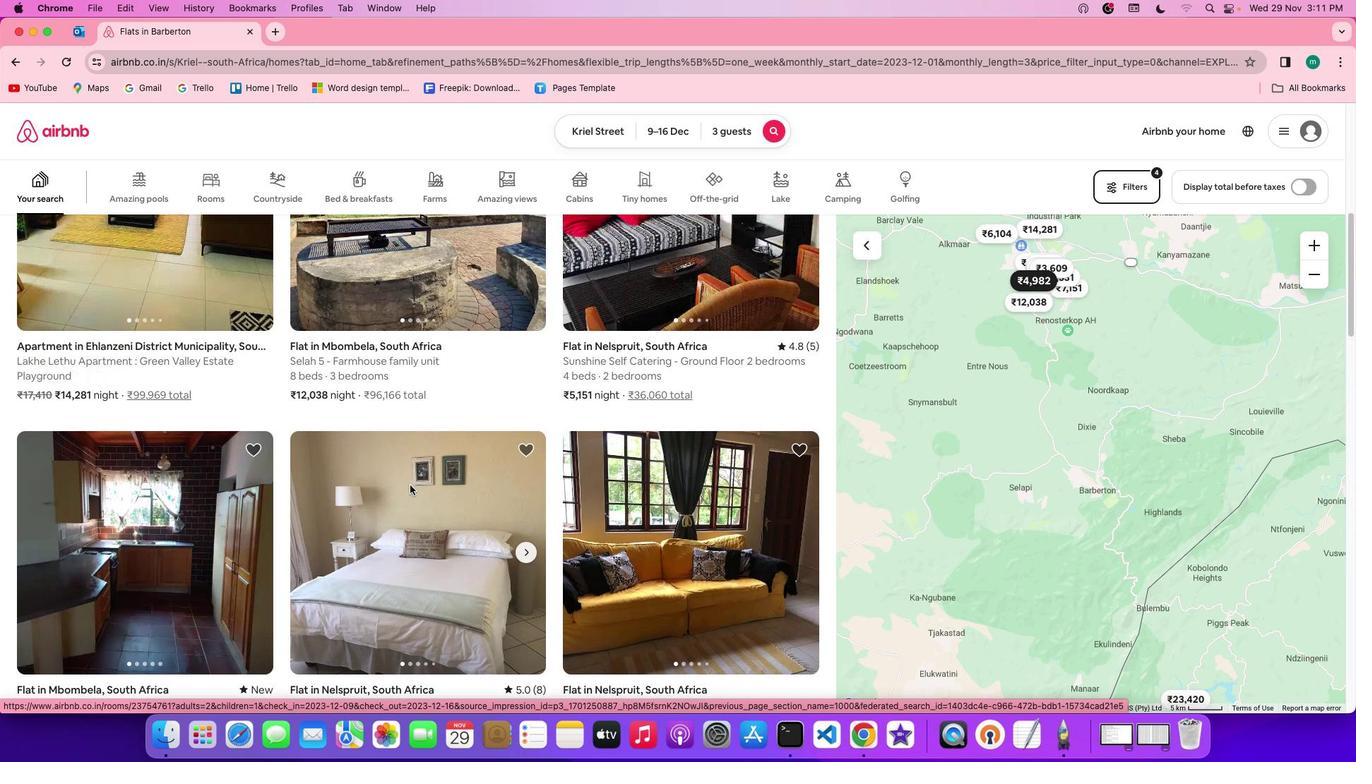 
Action: Mouse scrolled (409, 488) with delta (0, 3)
Screenshot: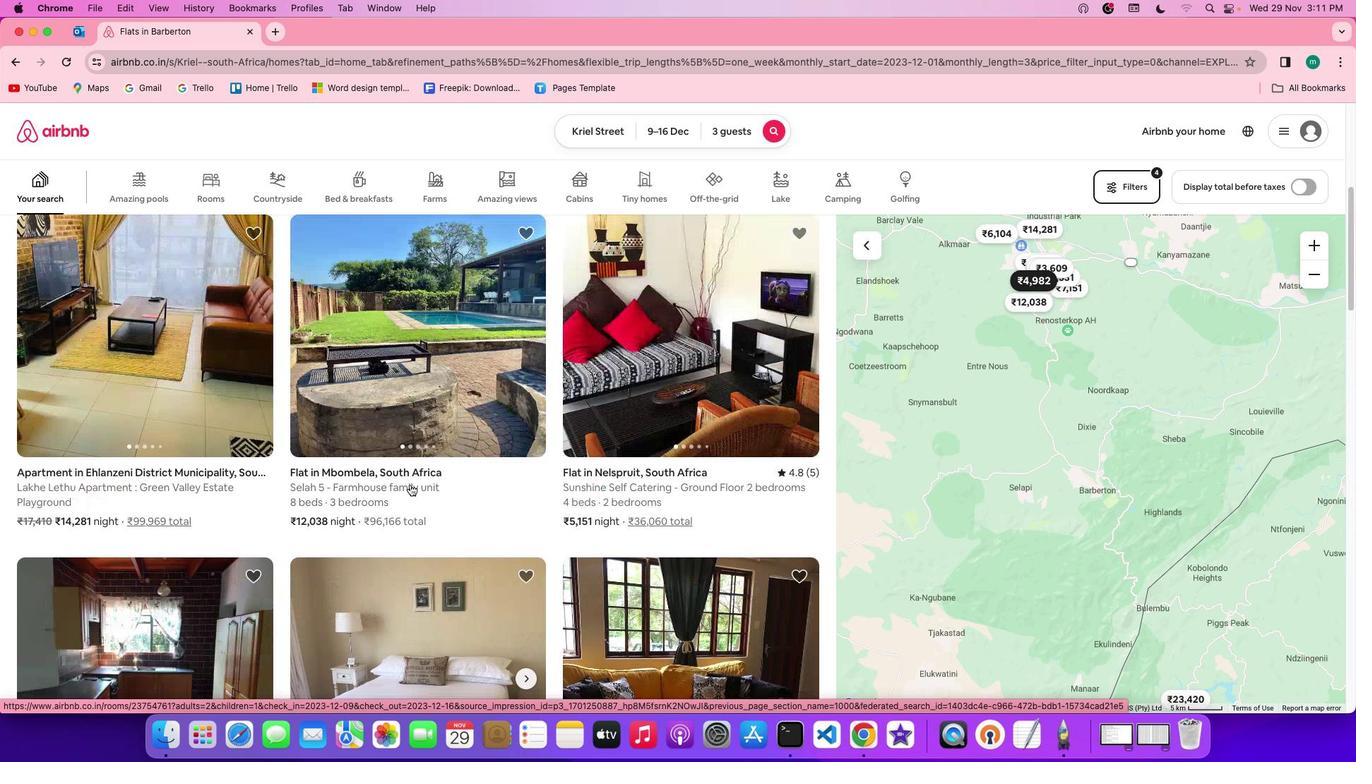 
Action: Mouse moved to (431, 402)
Screenshot: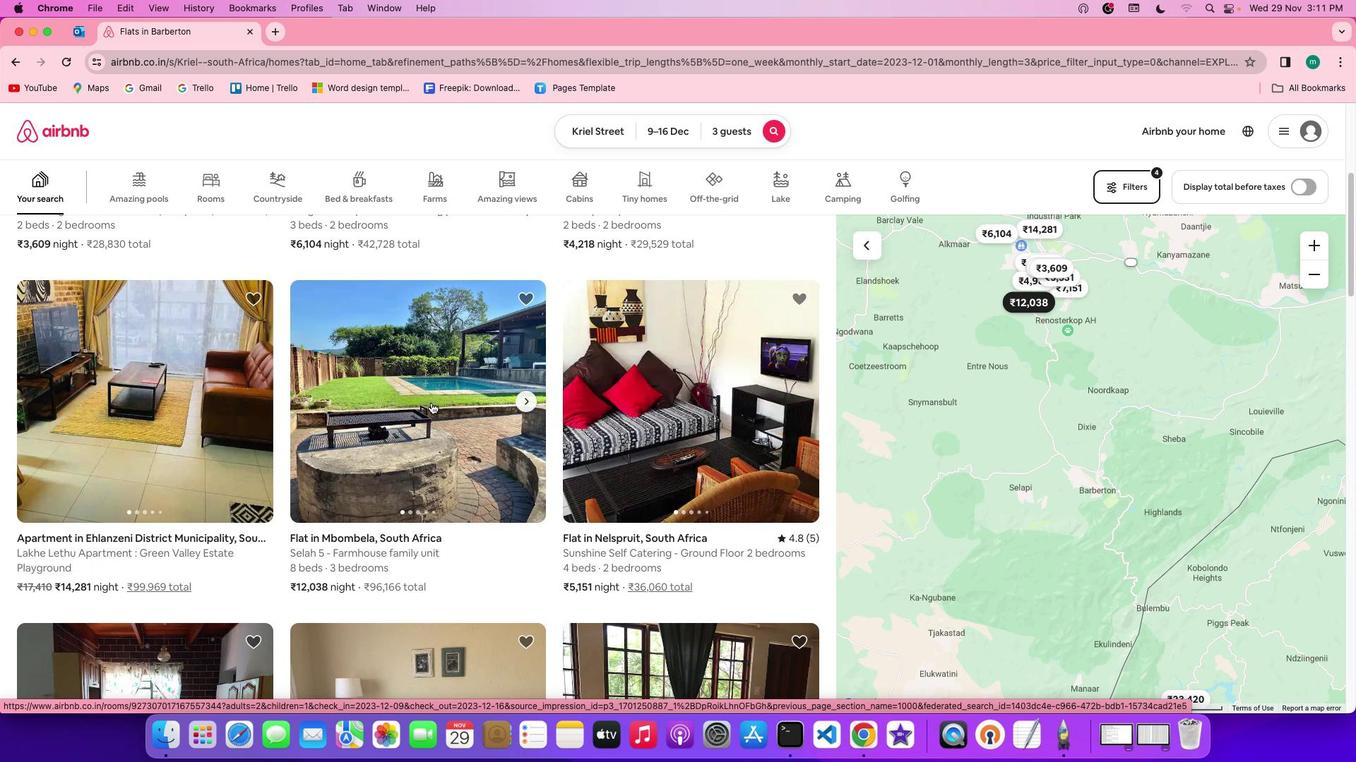 
Action: Mouse pressed left at (431, 402)
Screenshot: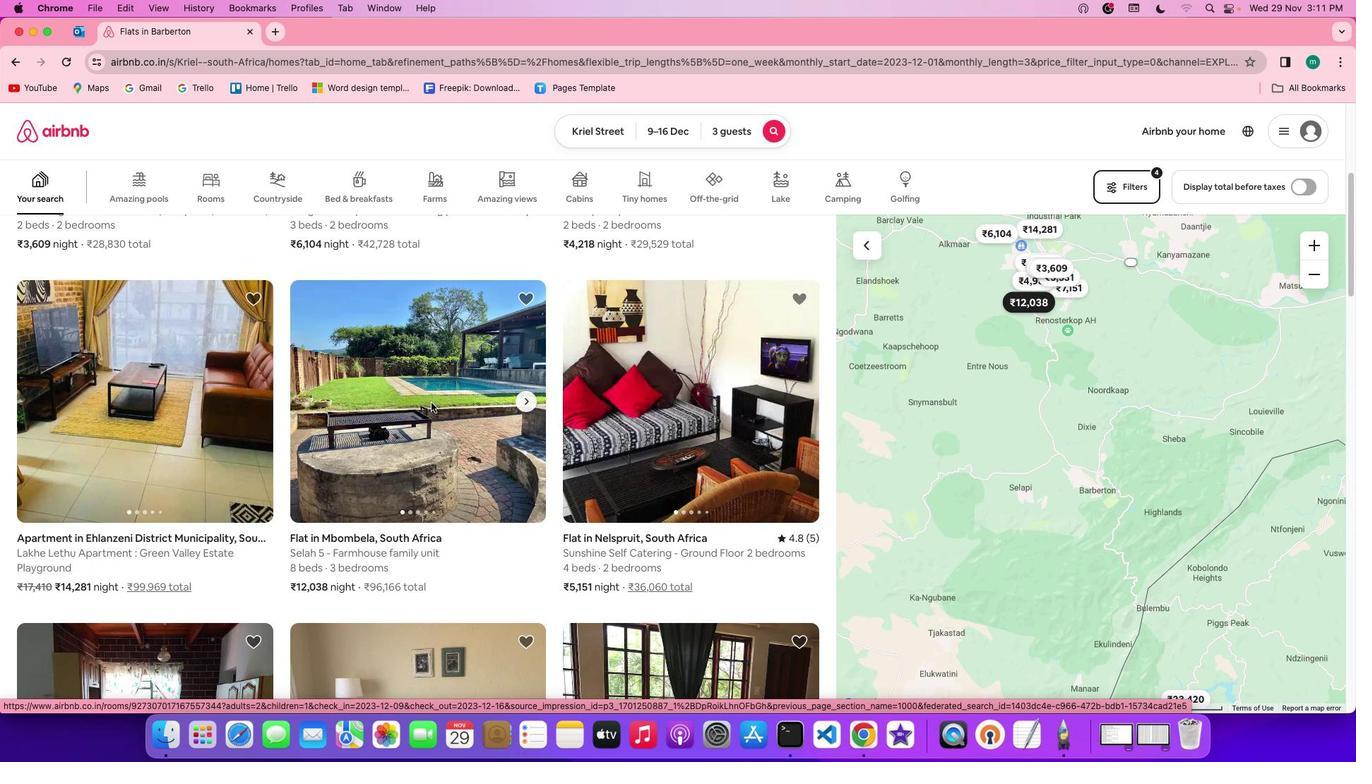 
Action: Mouse moved to (1027, 525)
Screenshot: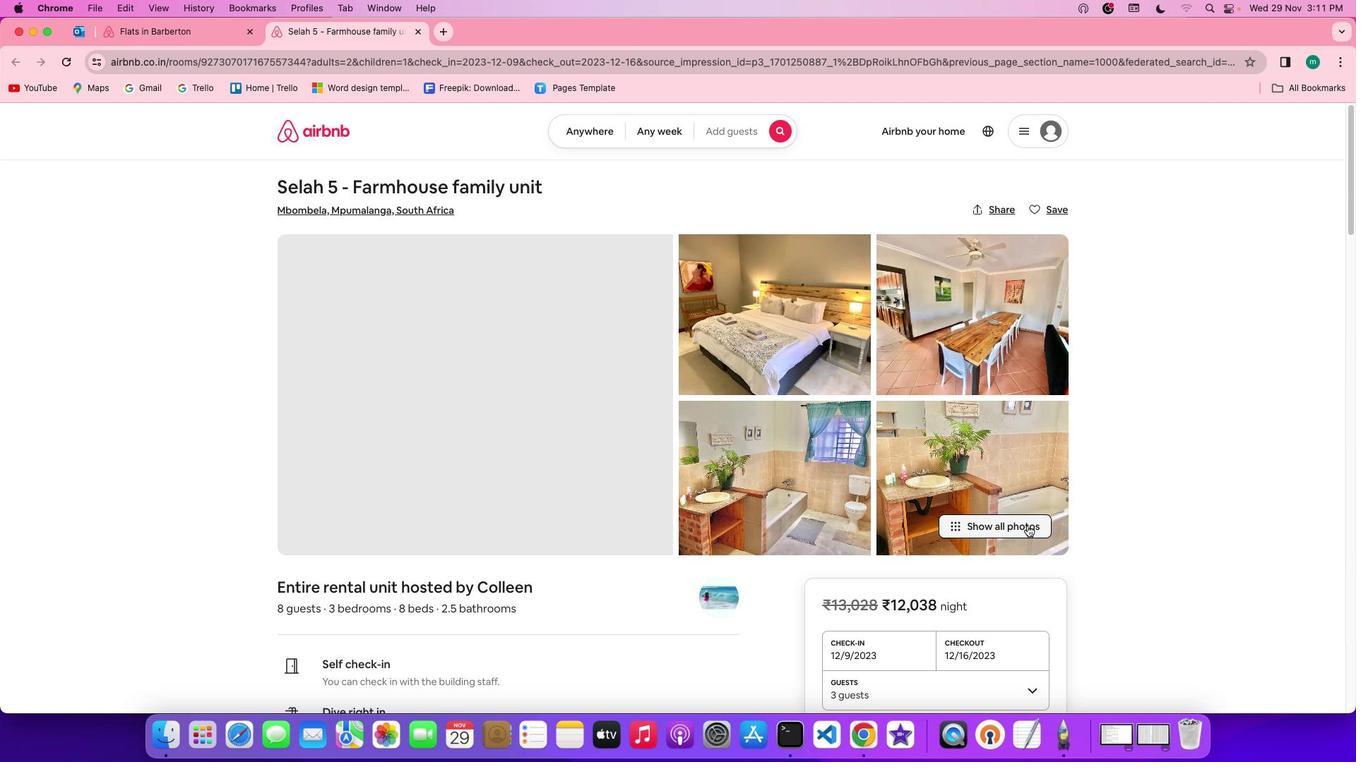 
Action: Mouse pressed left at (1027, 525)
Screenshot: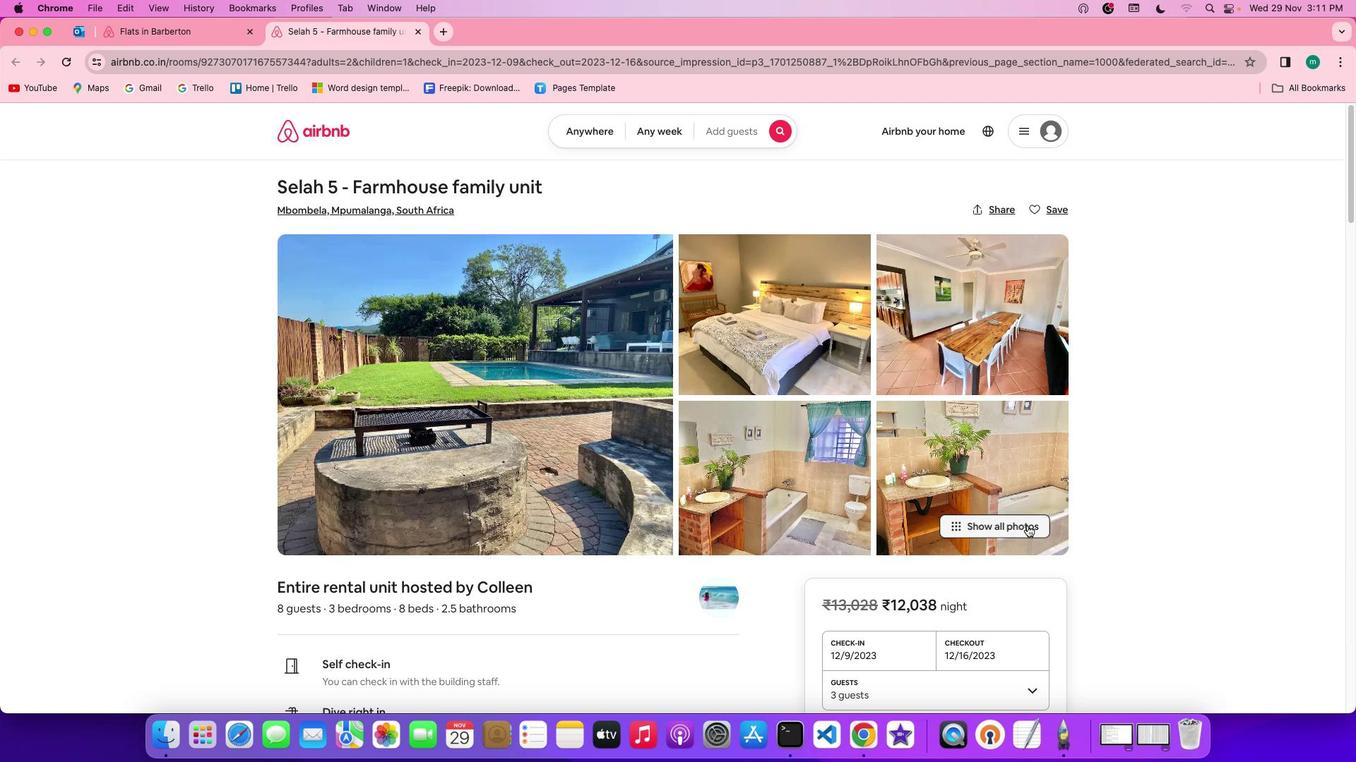 
Action: Mouse moved to (805, 489)
Screenshot: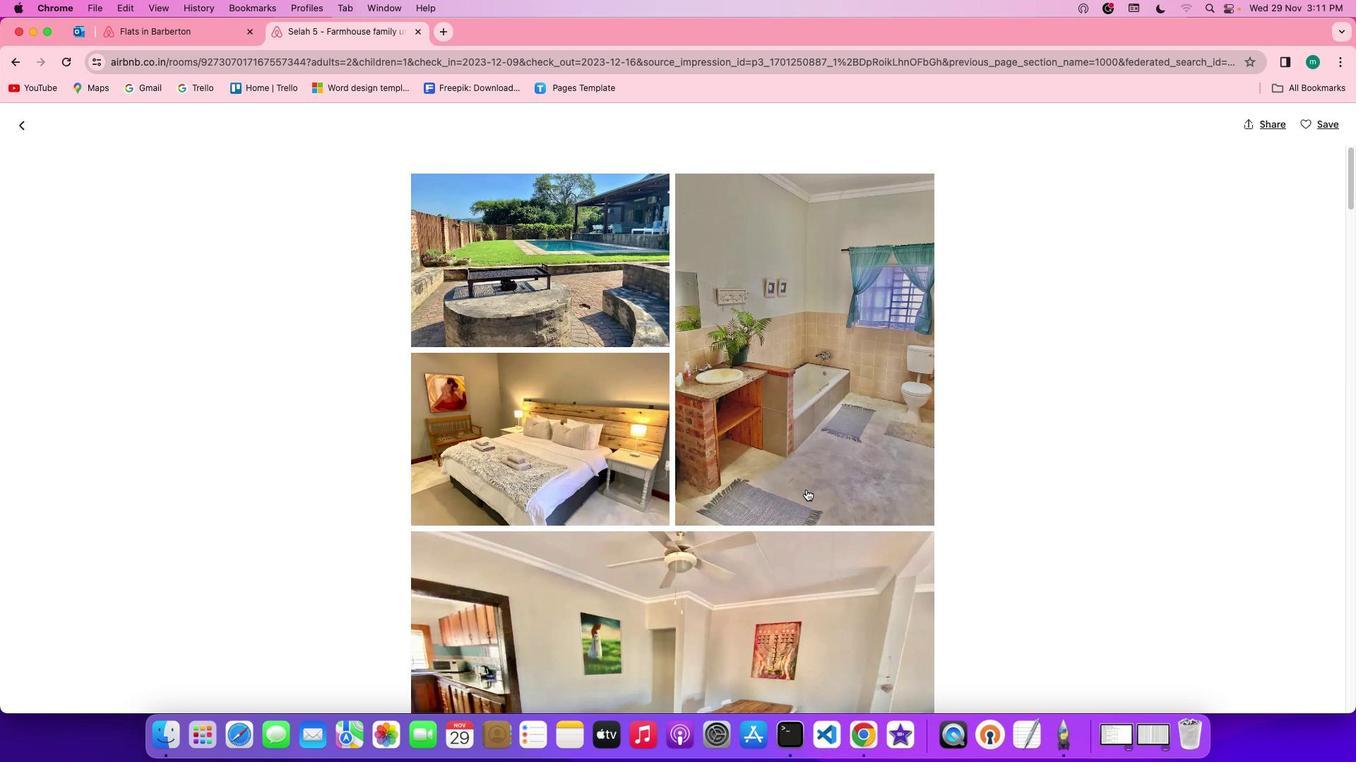 
Action: Mouse scrolled (805, 489) with delta (0, 0)
Screenshot: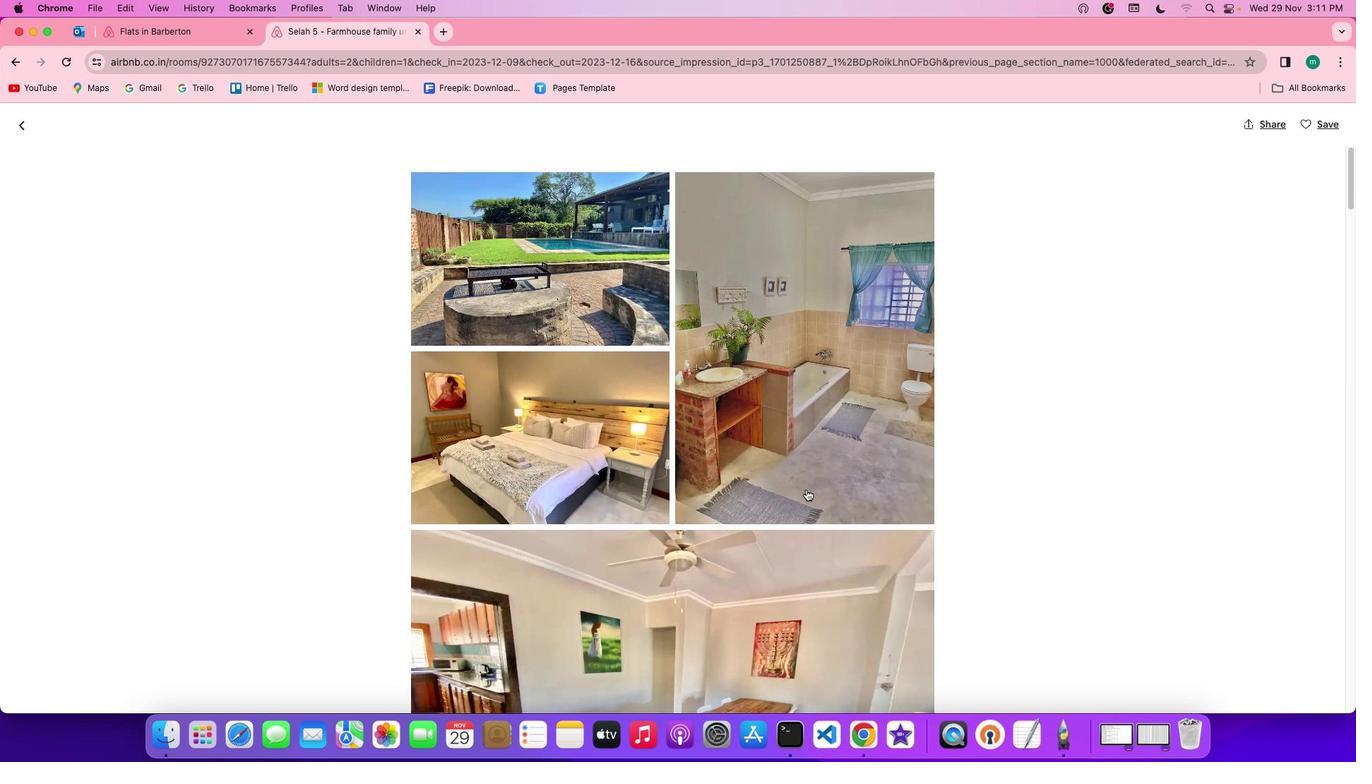 
Action: Mouse scrolled (805, 489) with delta (0, 0)
Screenshot: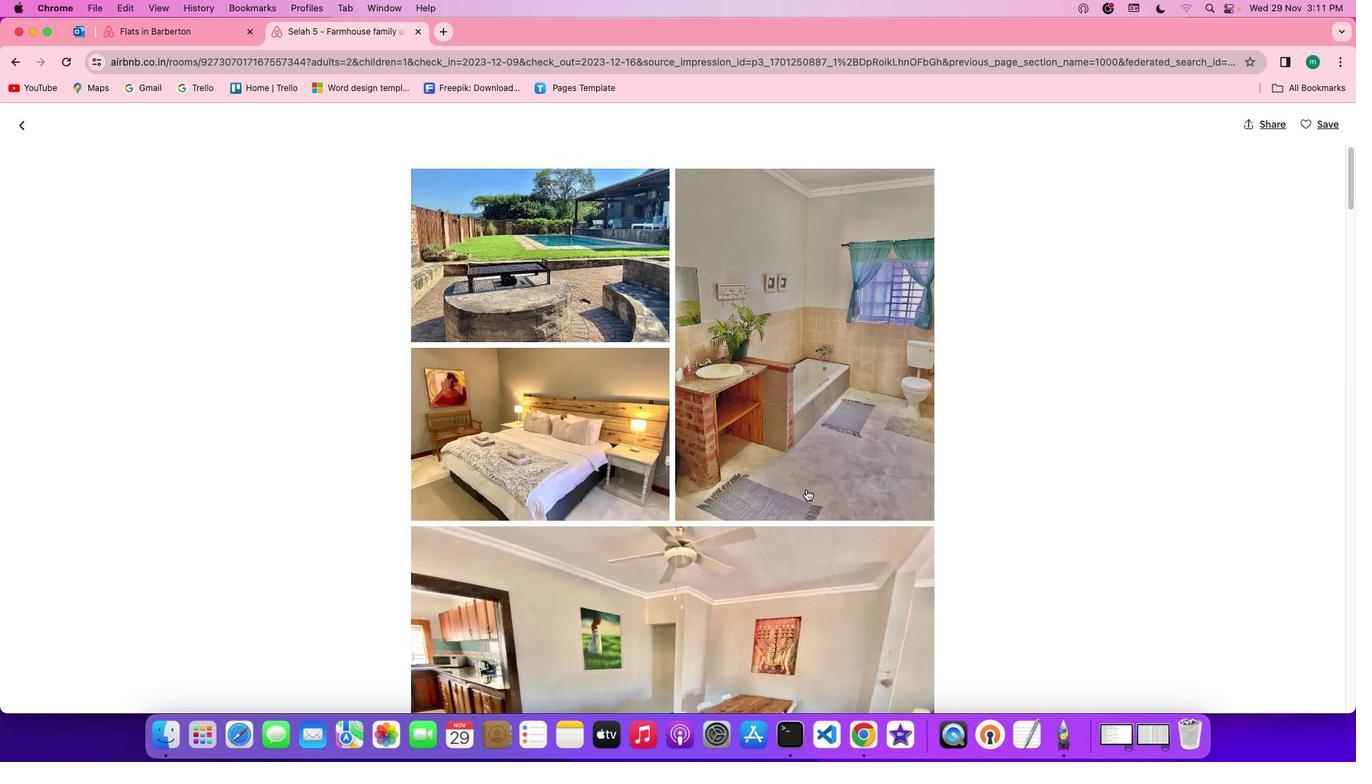
Action: Mouse scrolled (805, 489) with delta (0, -1)
Screenshot: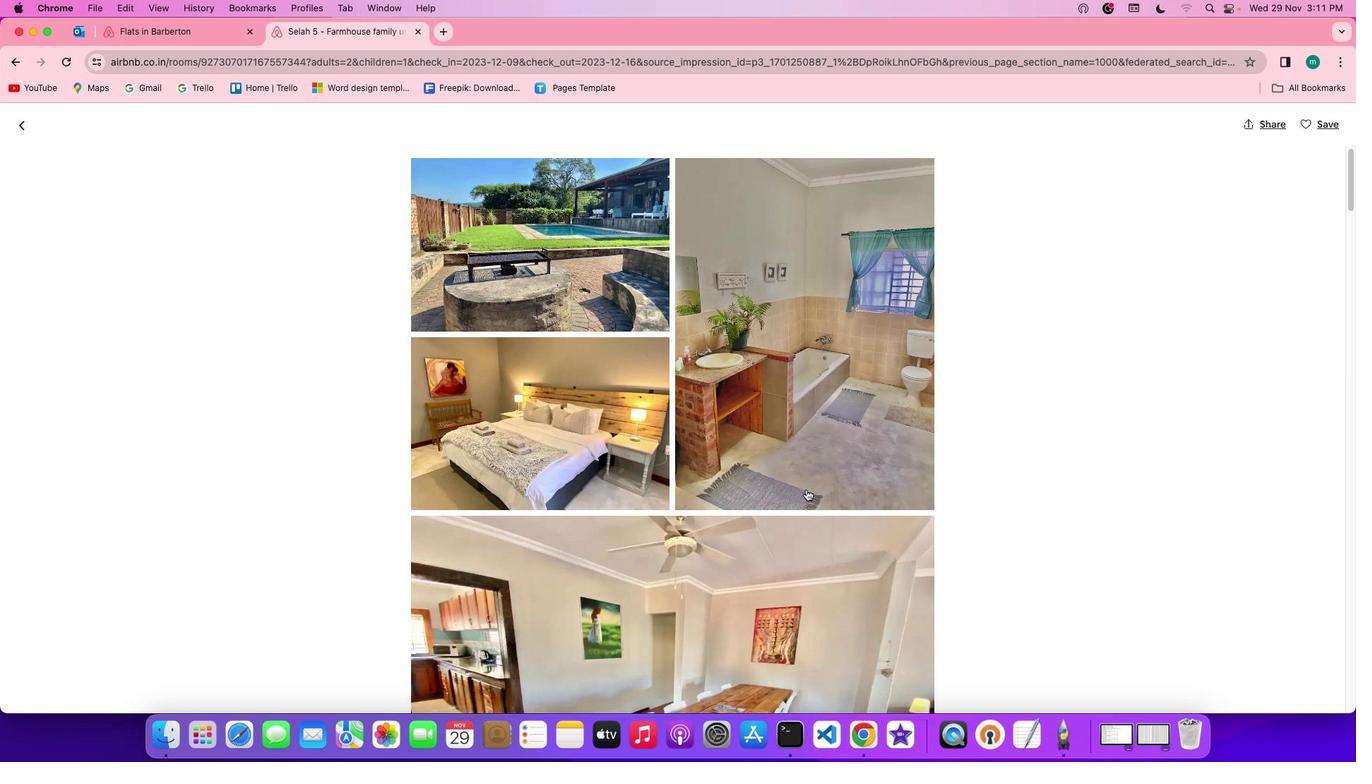 
Action: Mouse scrolled (805, 489) with delta (0, 0)
Screenshot: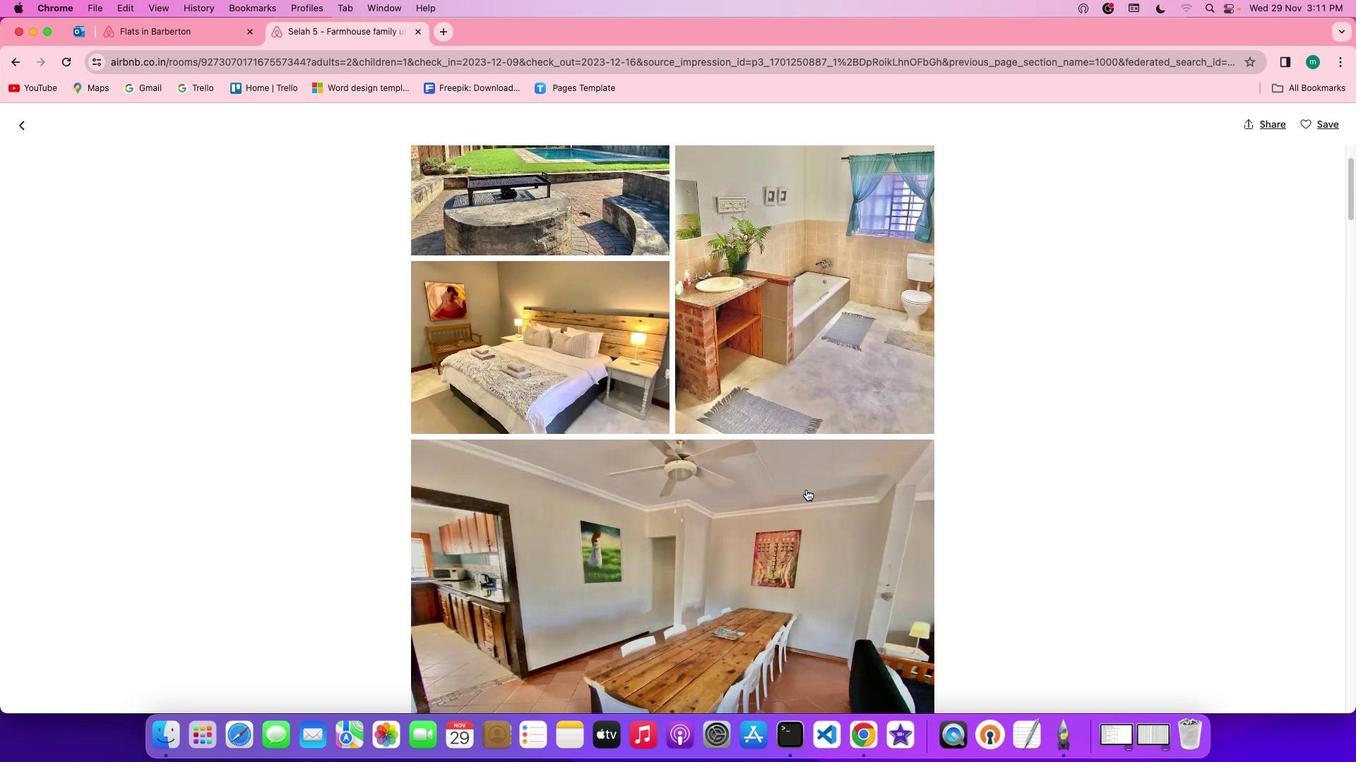 
Action: Mouse scrolled (805, 489) with delta (0, 0)
Screenshot: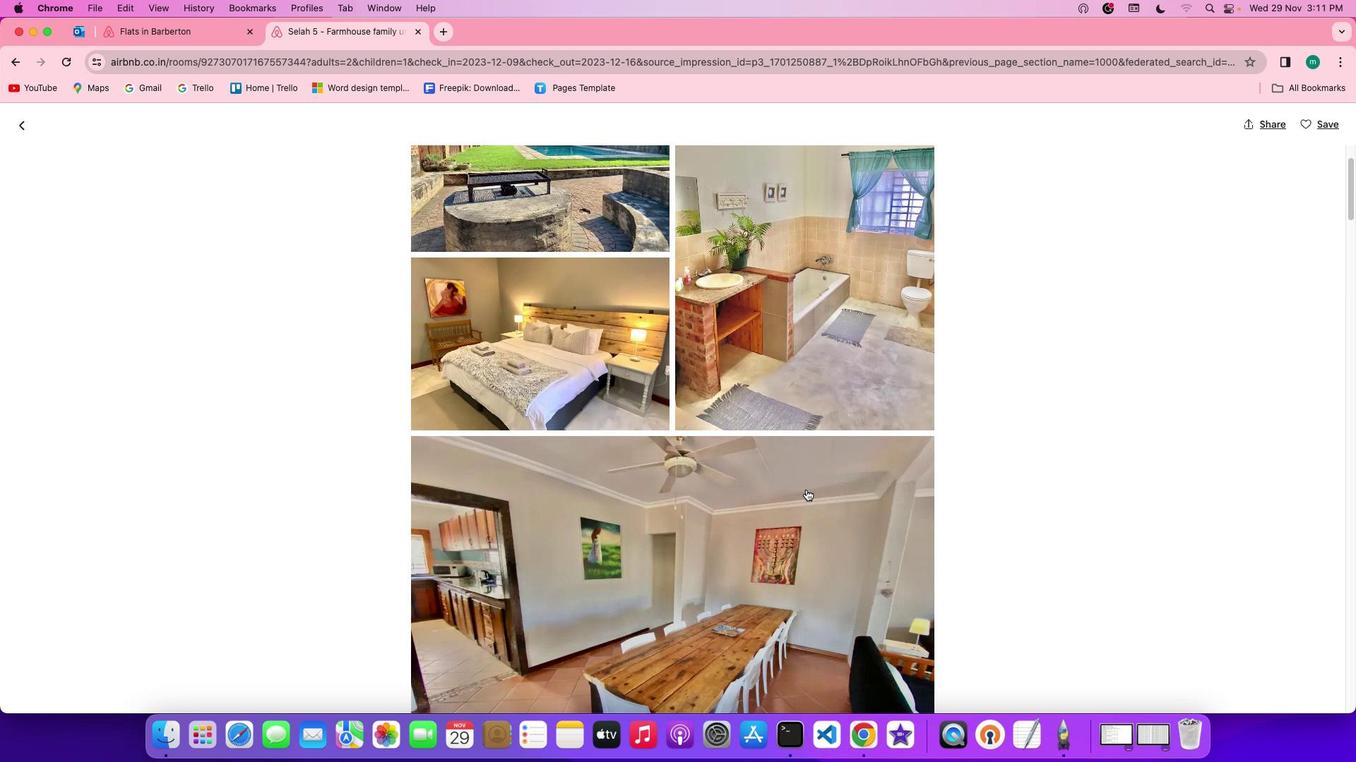 
Action: Mouse scrolled (805, 489) with delta (0, 0)
Screenshot: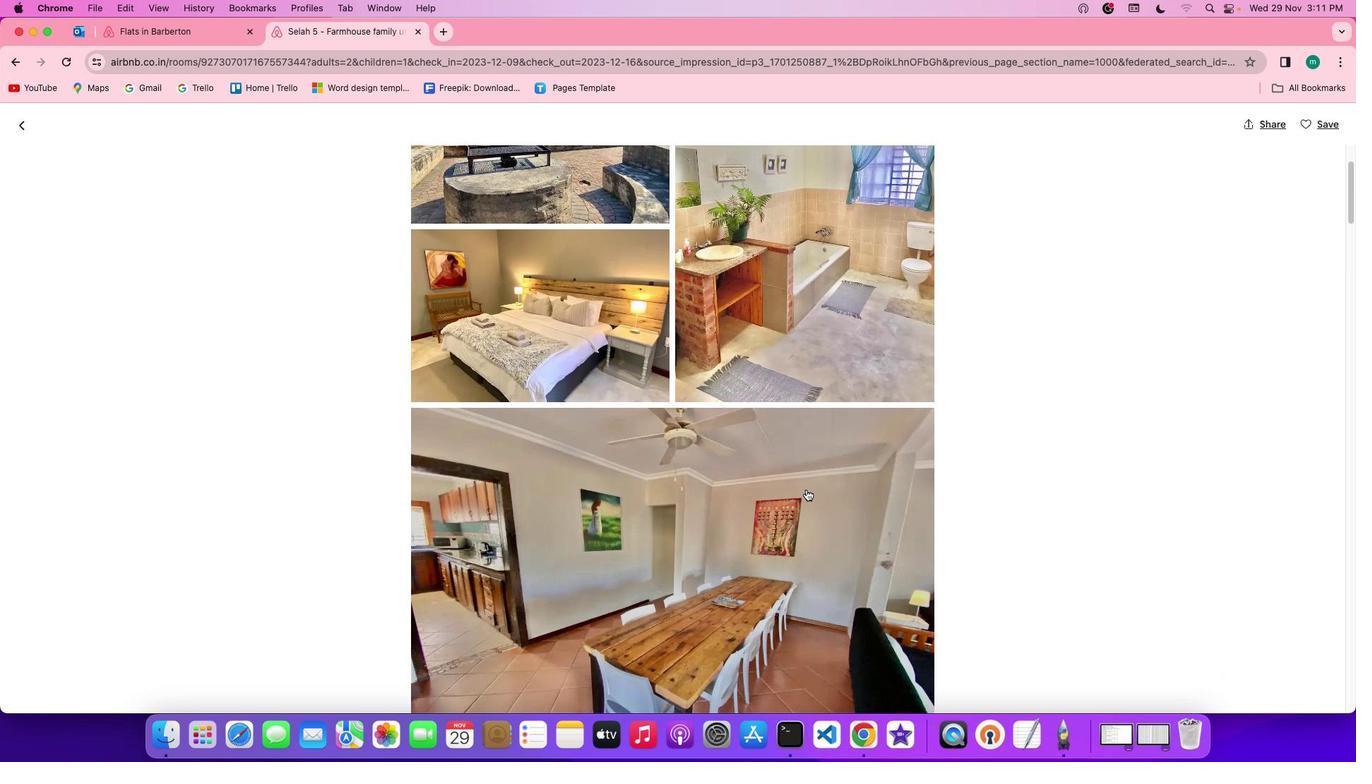 
Action: Mouse moved to (810, 490)
Screenshot: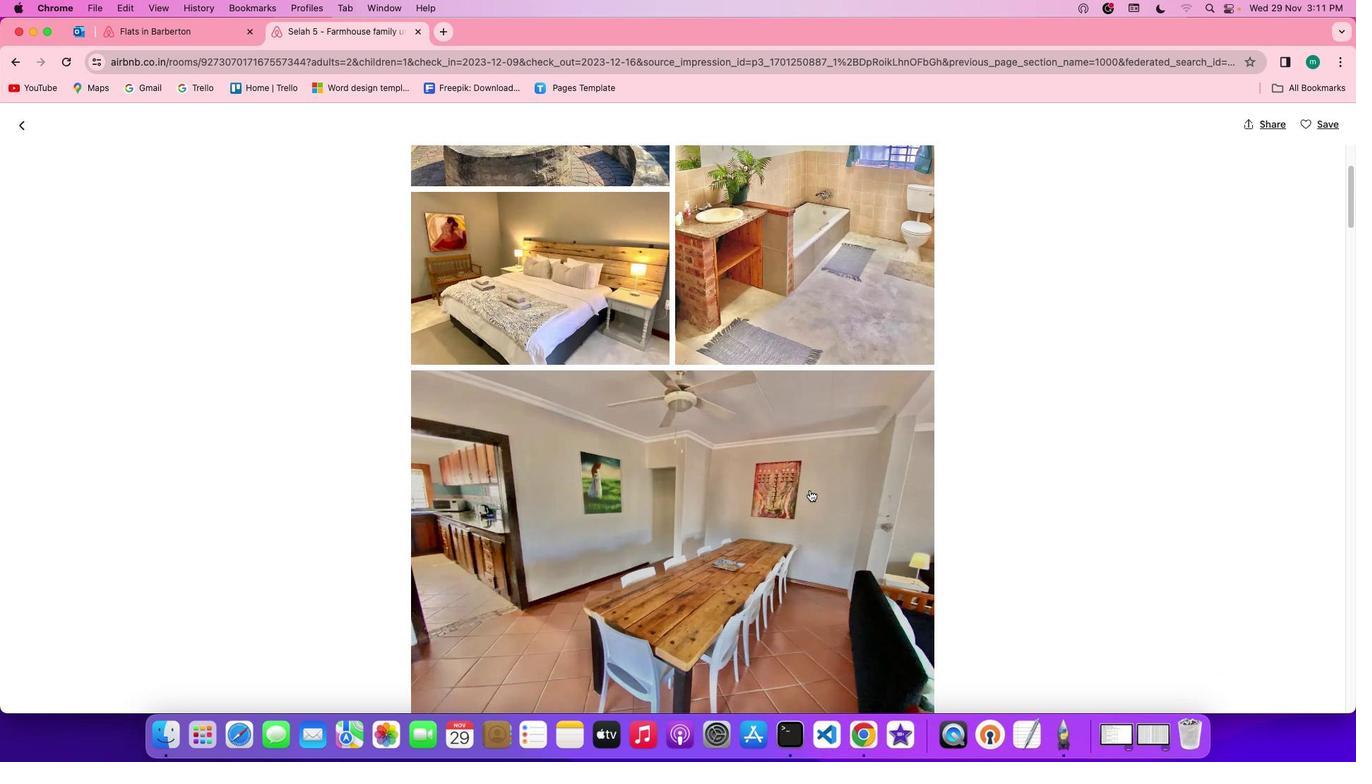 
Action: Mouse scrolled (810, 490) with delta (0, 0)
Screenshot: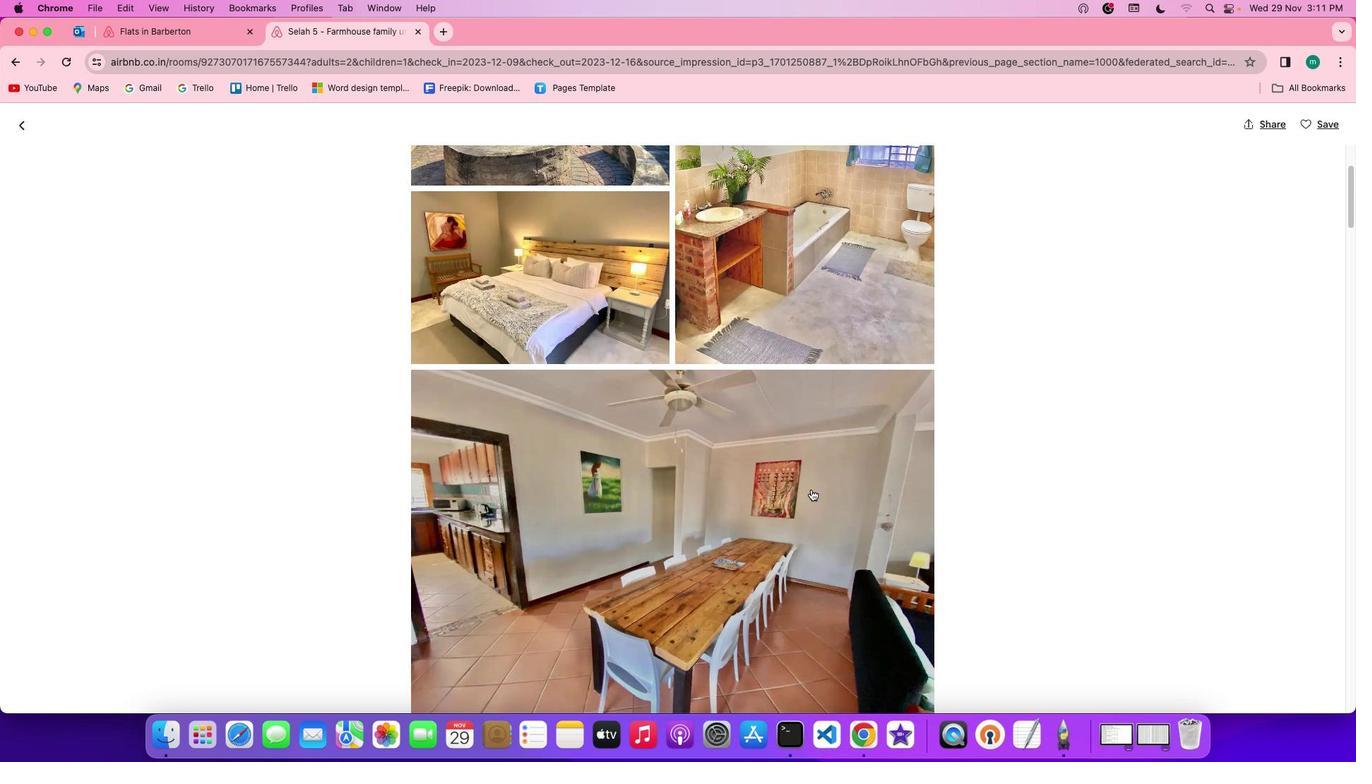 
Action: Mouse moved to (810, 490)
Screenshot: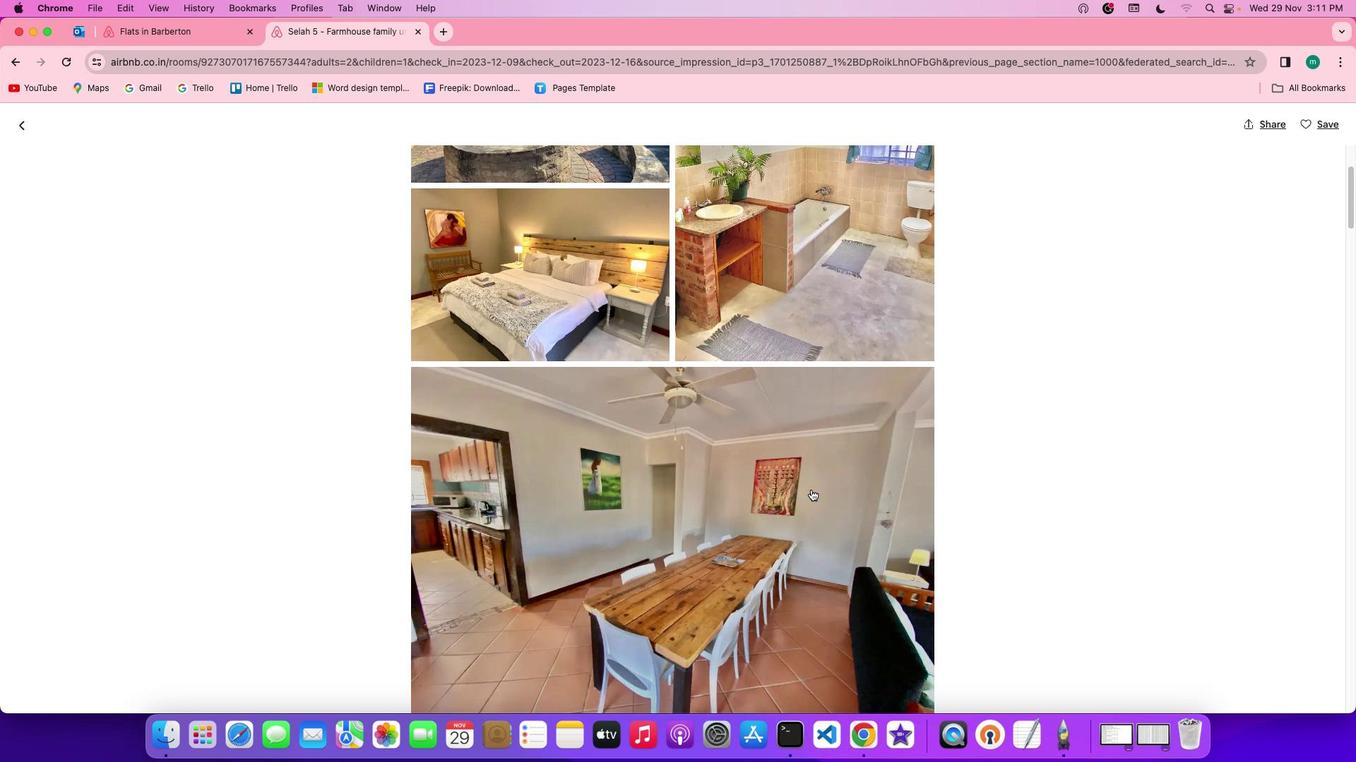 
Action: Mouse scrolled (810, 490) with delta (0, 0)
Screenshot: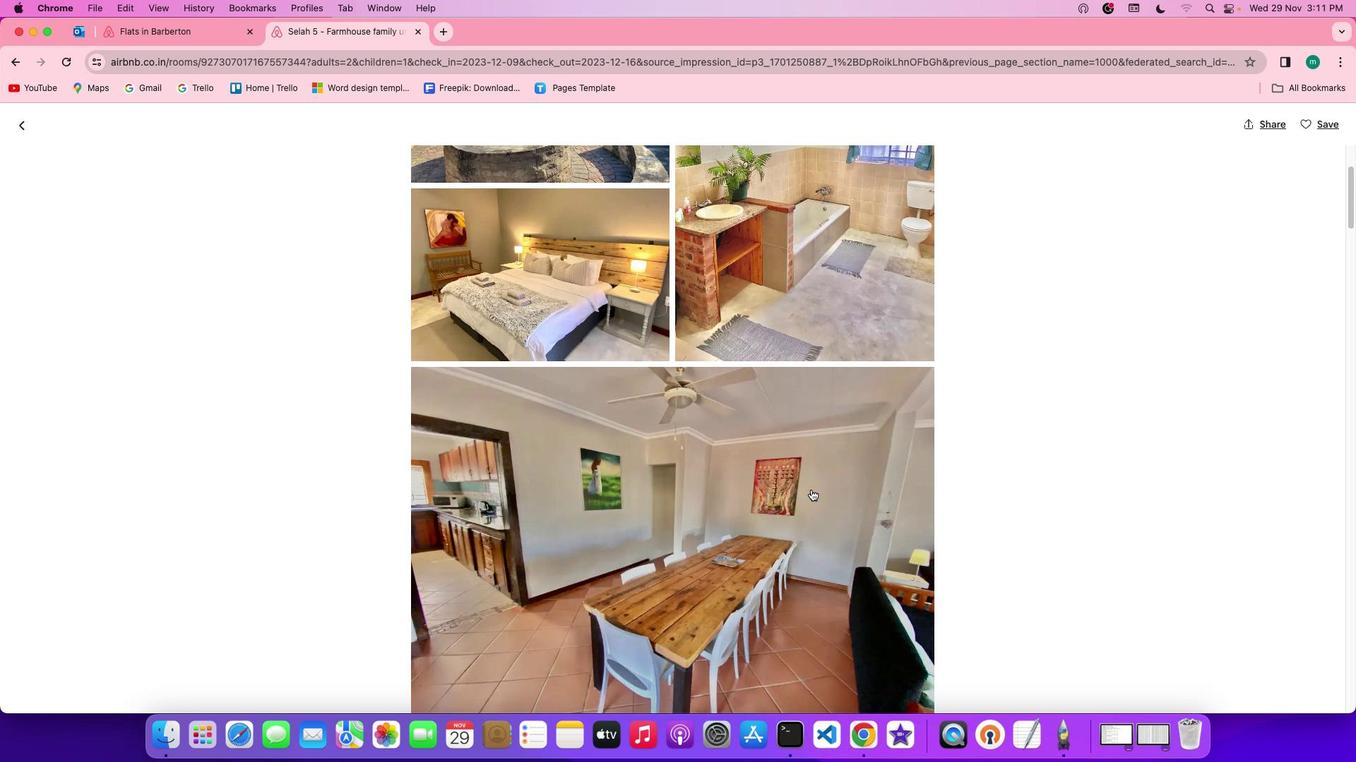 
Action: Mouse moved to (810, 490)
Screenshot: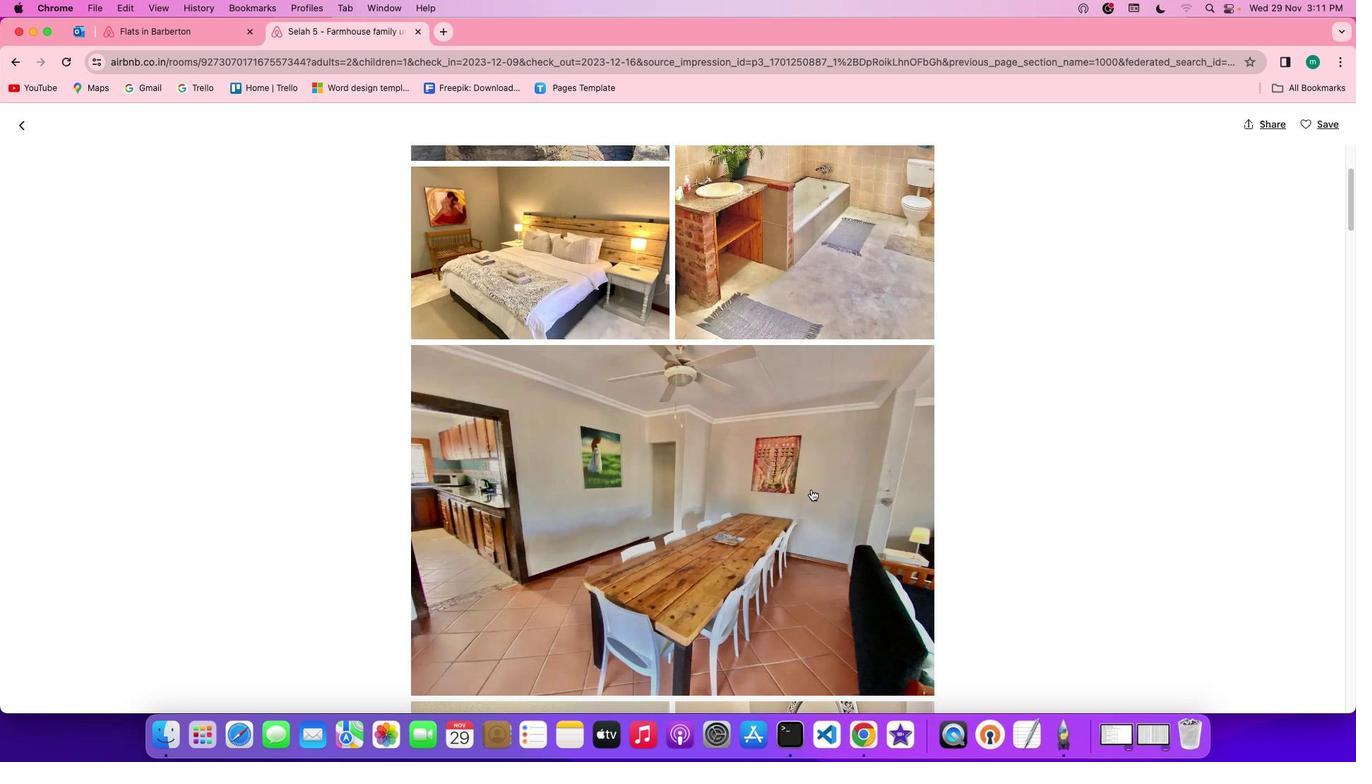 
Action: Mouse scrolled (810, 490) with delta (0, -1)
Screenshot: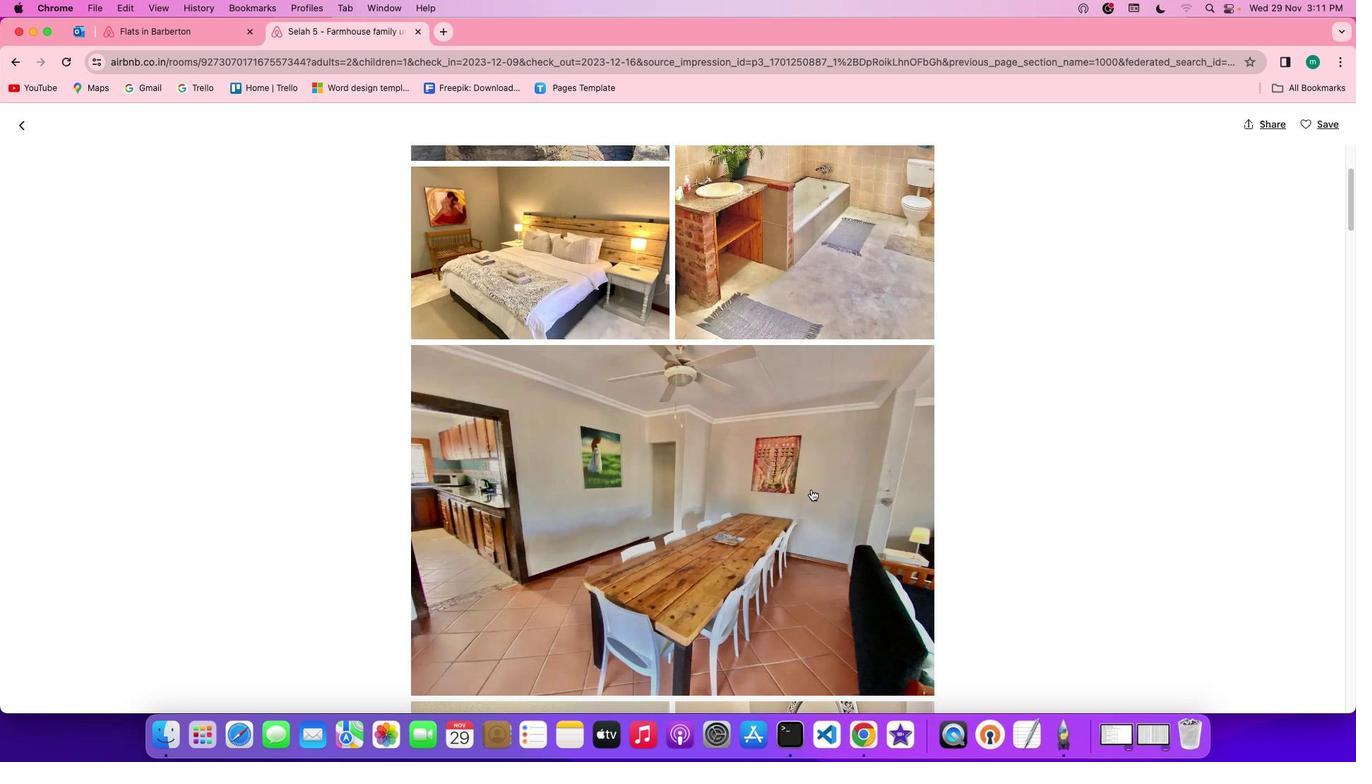 
Action: Mouse moved to (811, 489)
Screenshot: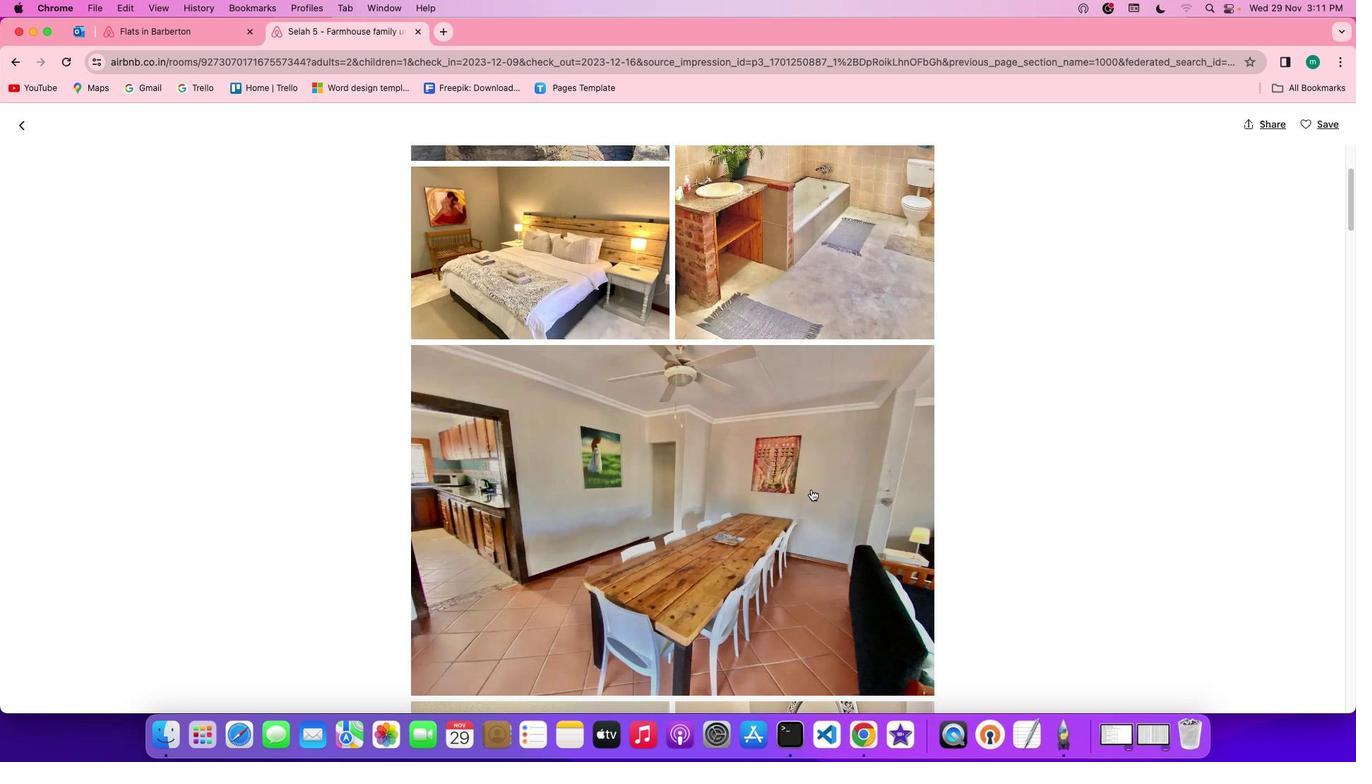 
Action: Mouse scrolled (811, 489) with delta (0, 0)
Screenshot: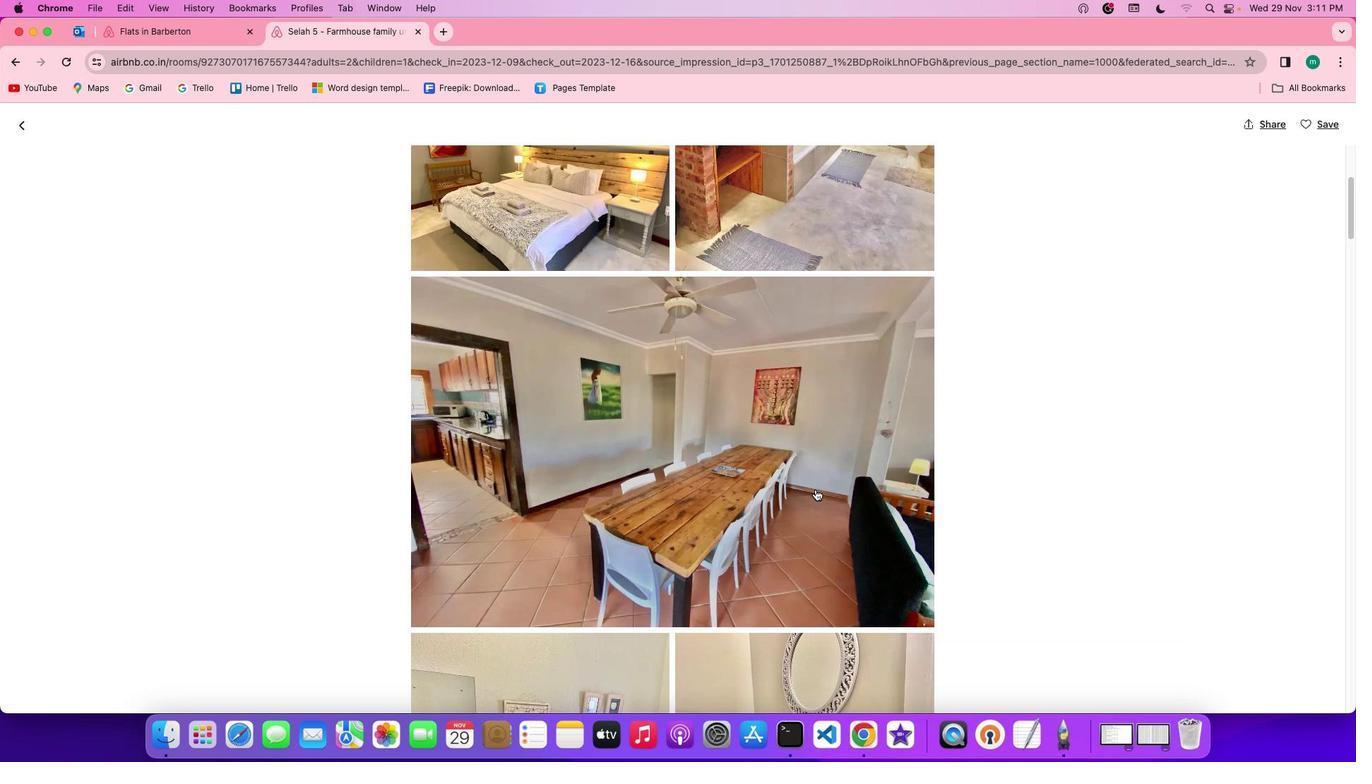 
Action: Mouse moved to (812, 489)
Screenshot: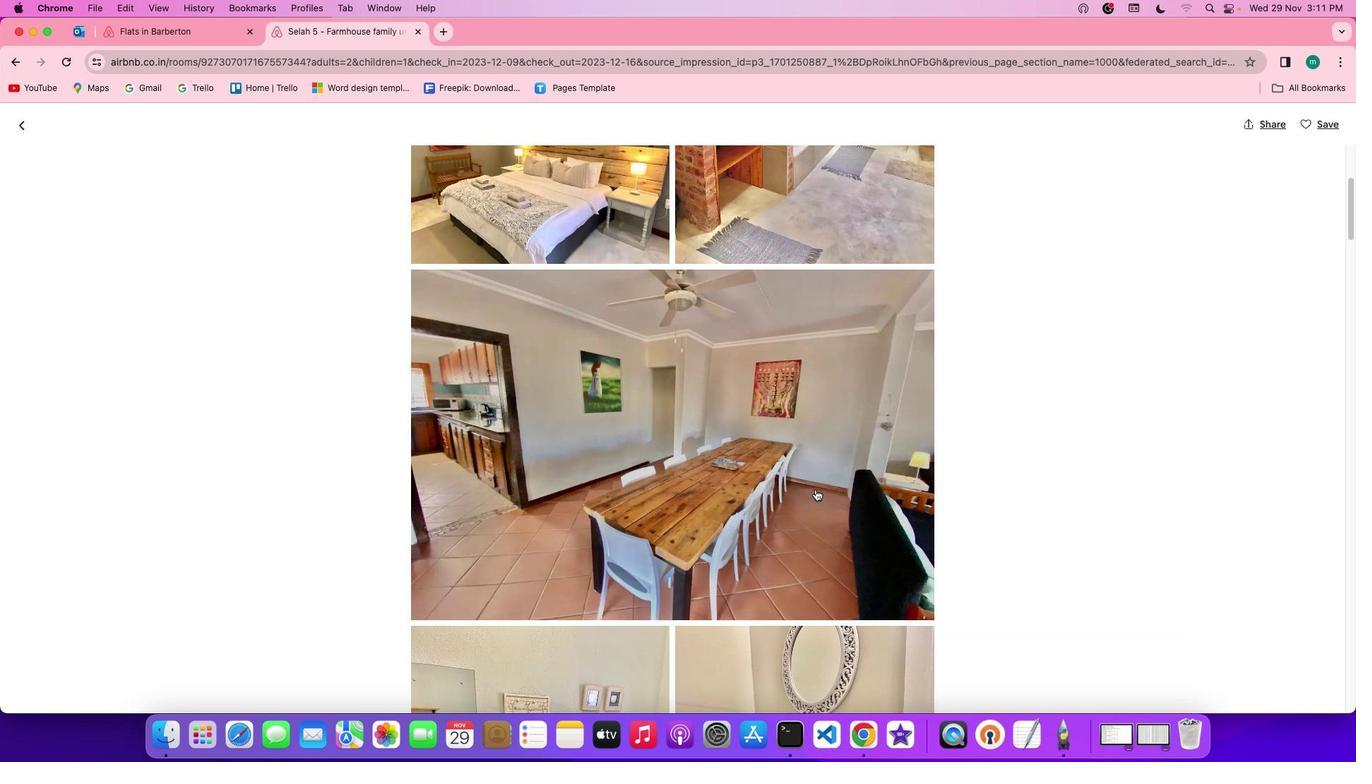 
Action: Mouse scrolled (812, 489) with delta (0, 0)
Screenshot: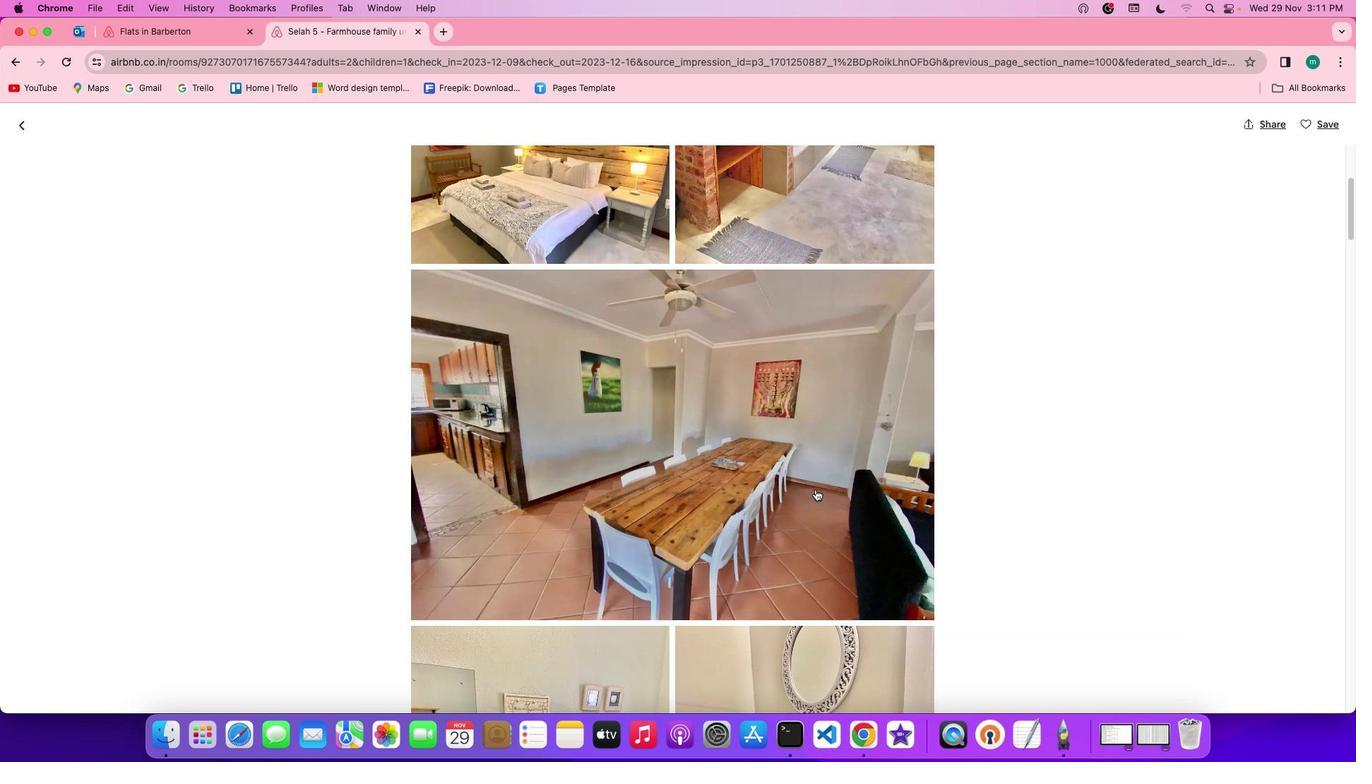 
Action: Mouse moved to (815, 489)
Screenshot: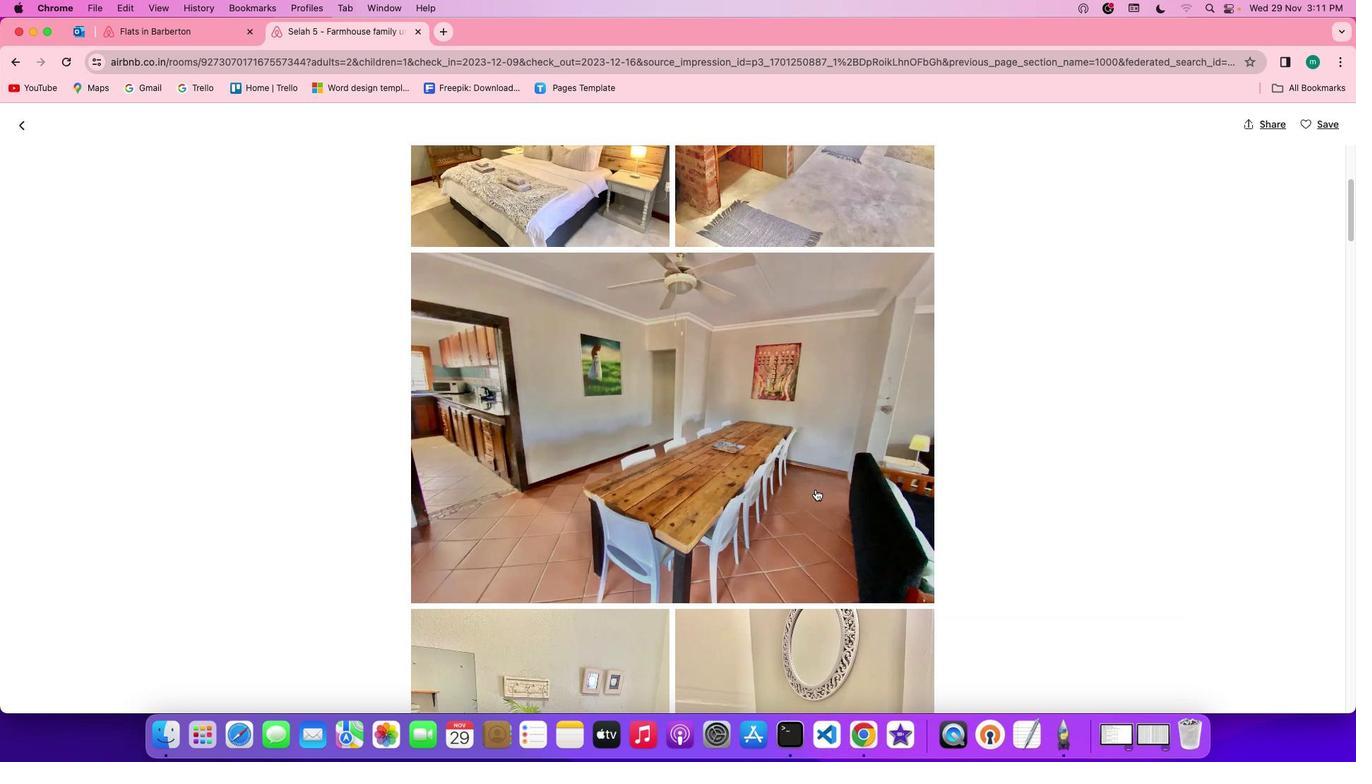 
Action: Mouse scrolled (815, 489) with delta (0, -1)
Screenshot: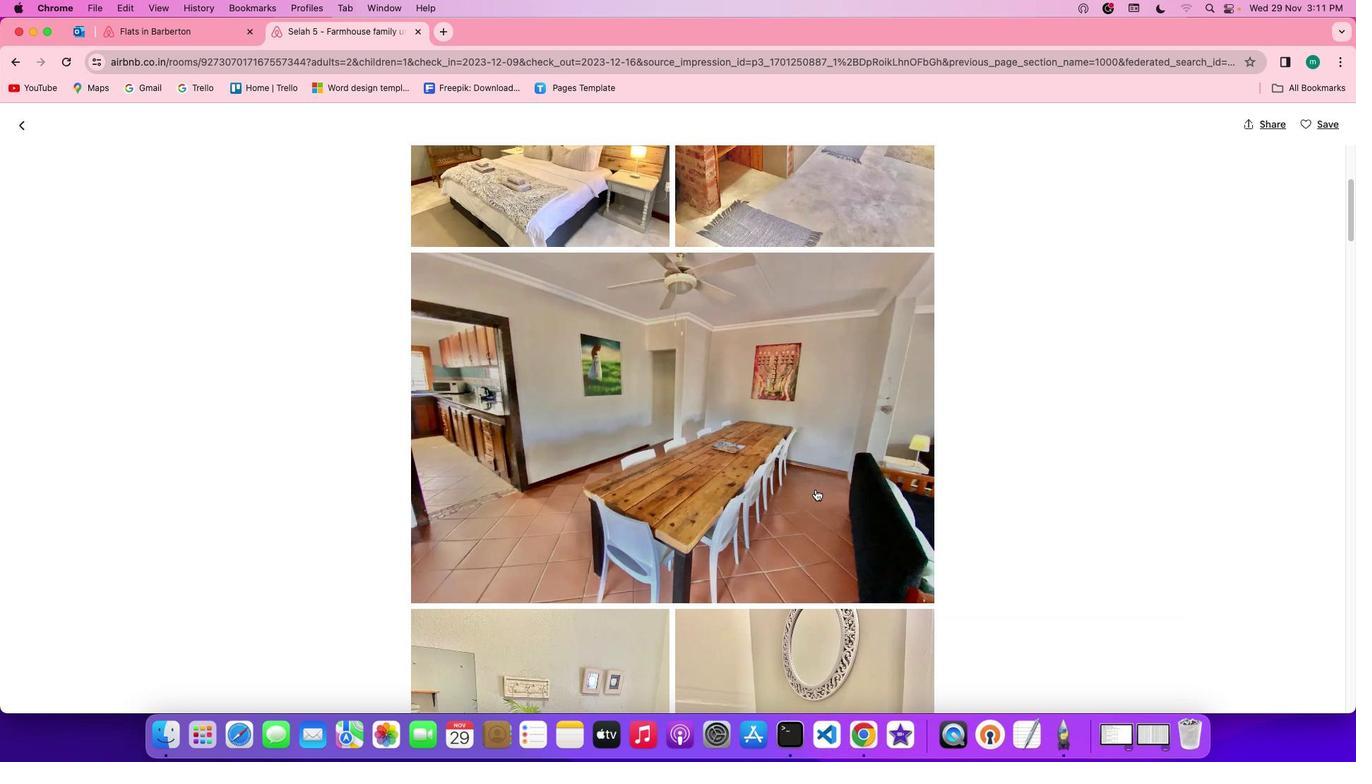 
Action: Mouse scrolled (815, 489) with delta (0, 0)
Screenshot: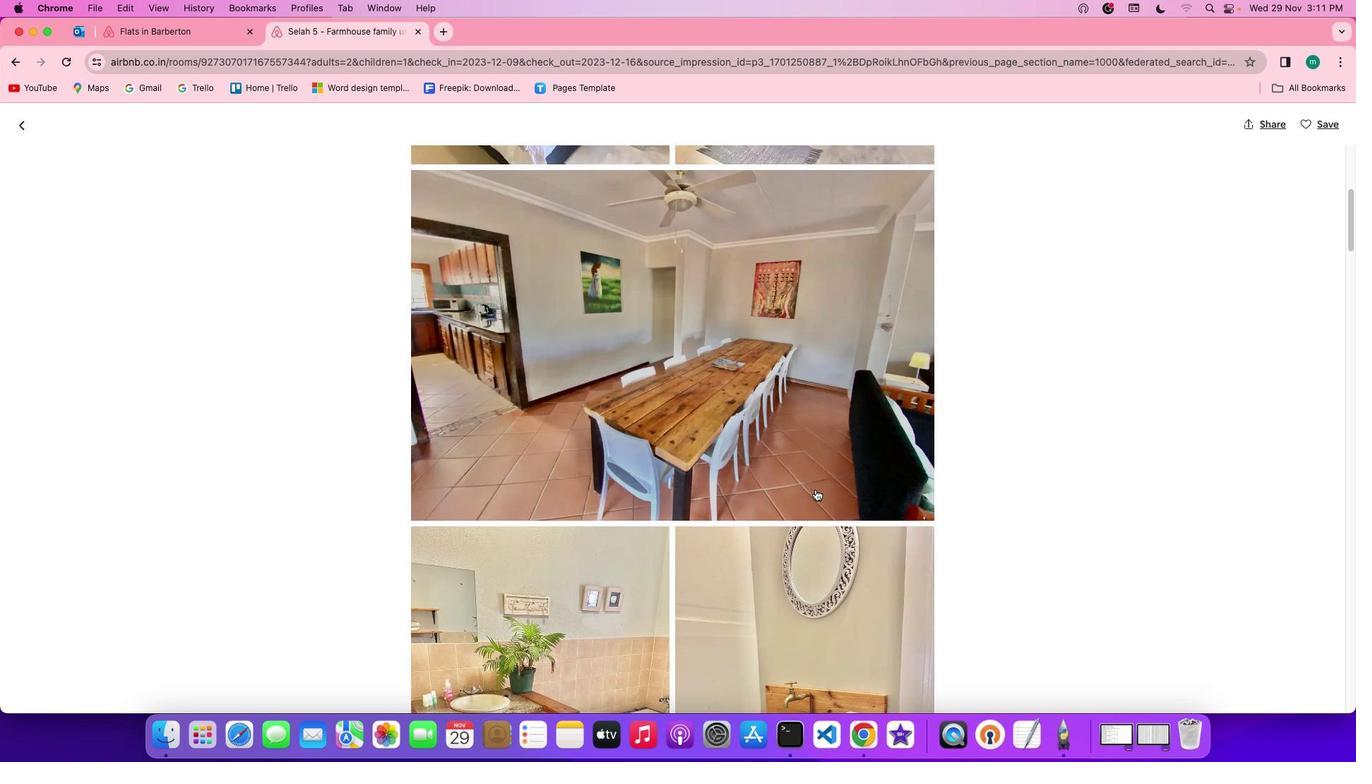 
Action: Mouse scrolled (815, 489) with delta (0, 0)
Screenshot: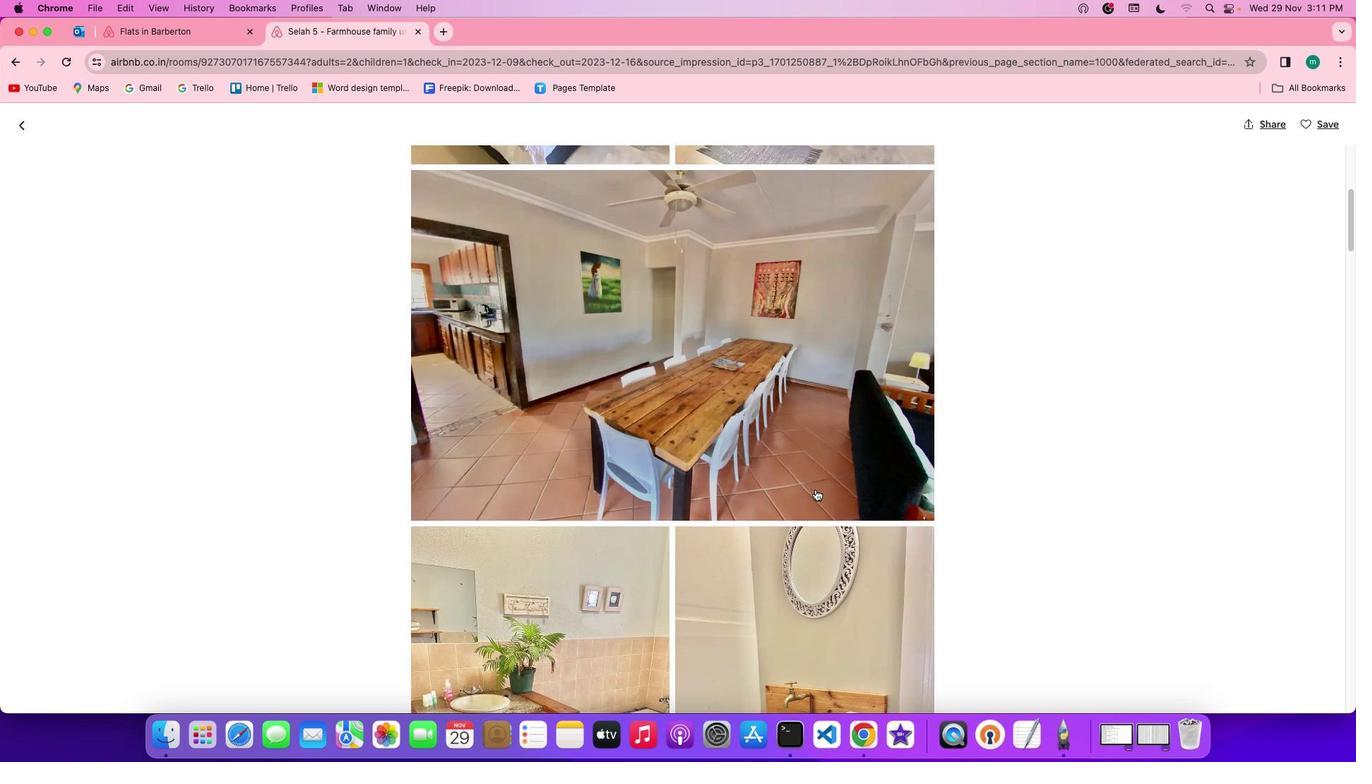 
Action: Mouse scrolled (815, 489) with delta (0, -2)
Screenshot: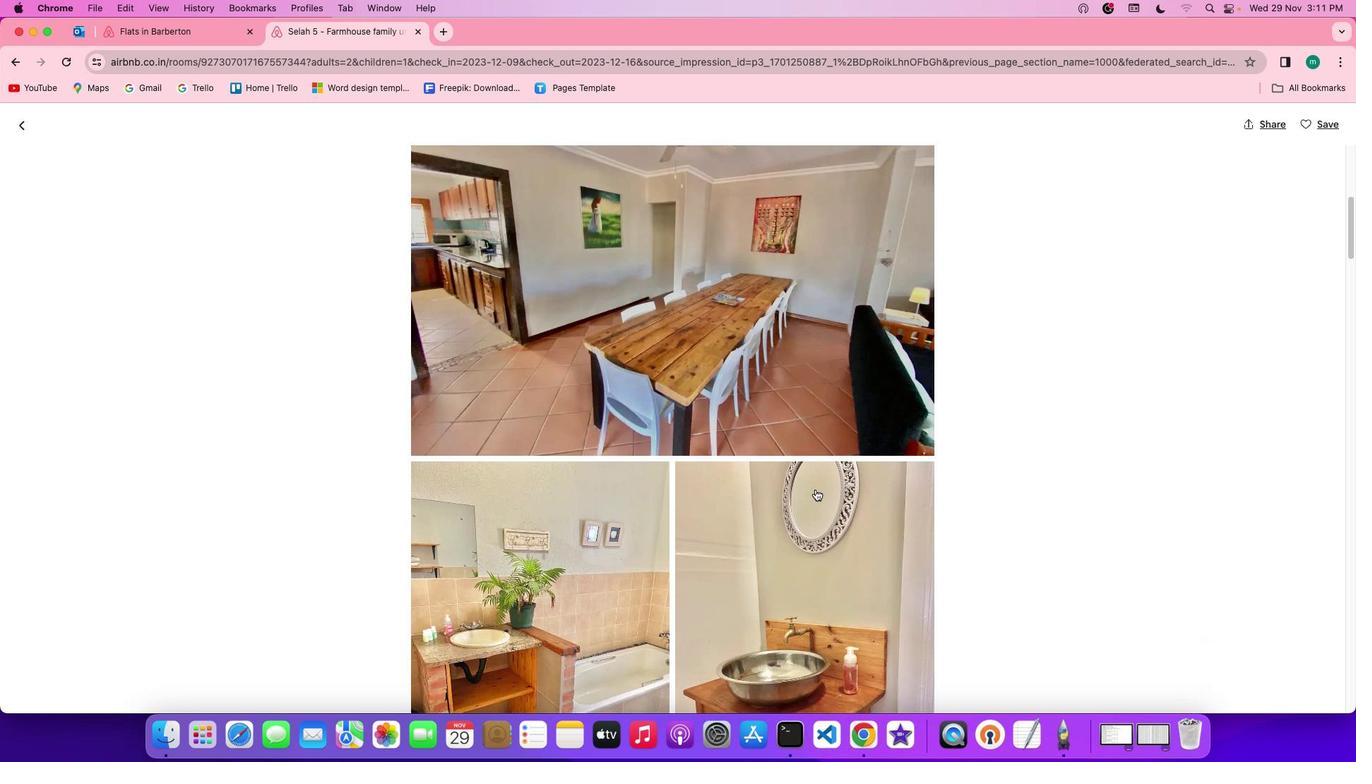 
Action: Mouse scrolled (815, 489) with delta (0, -2)
Screenshot: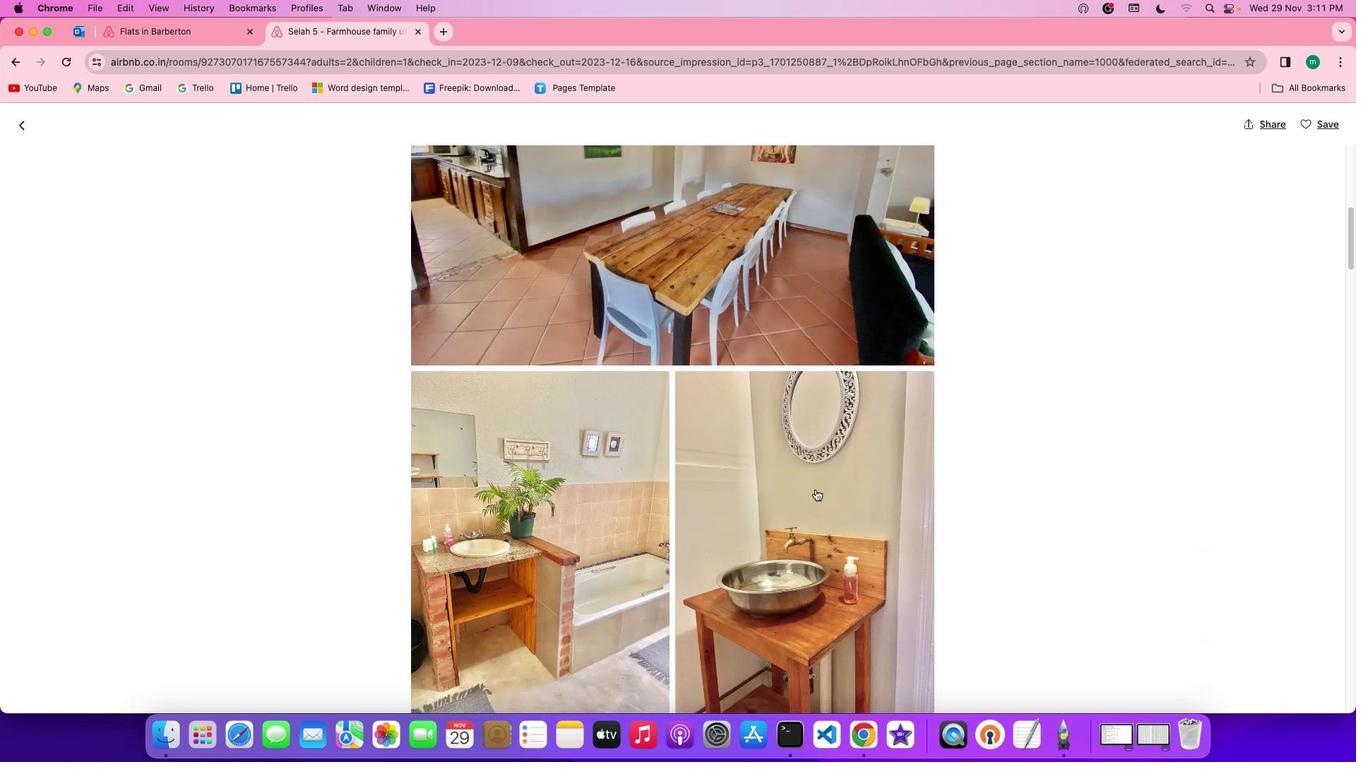 
Action: Mouse moved to (817, 489)
Screenshot: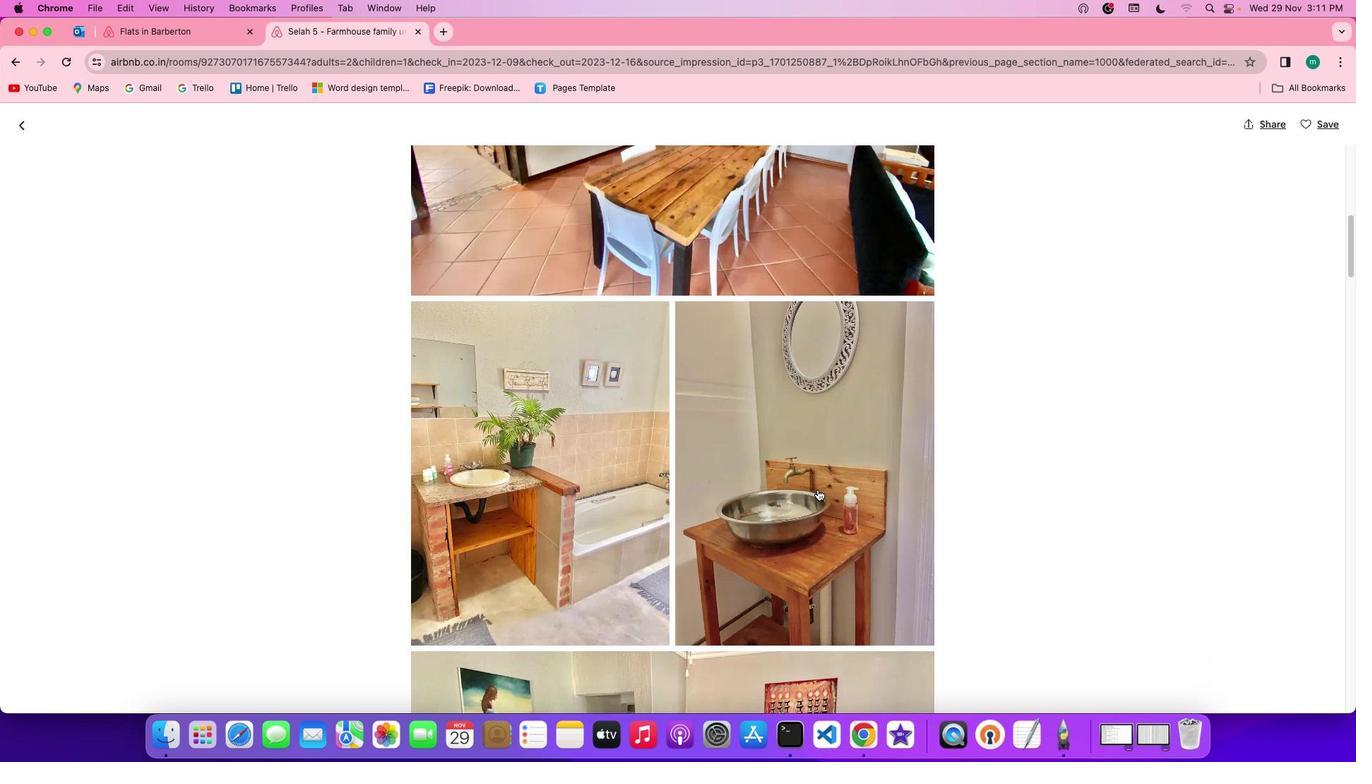 
Action: Mouse scrolled (817, 489) with delta (0, 0)
Screenshot: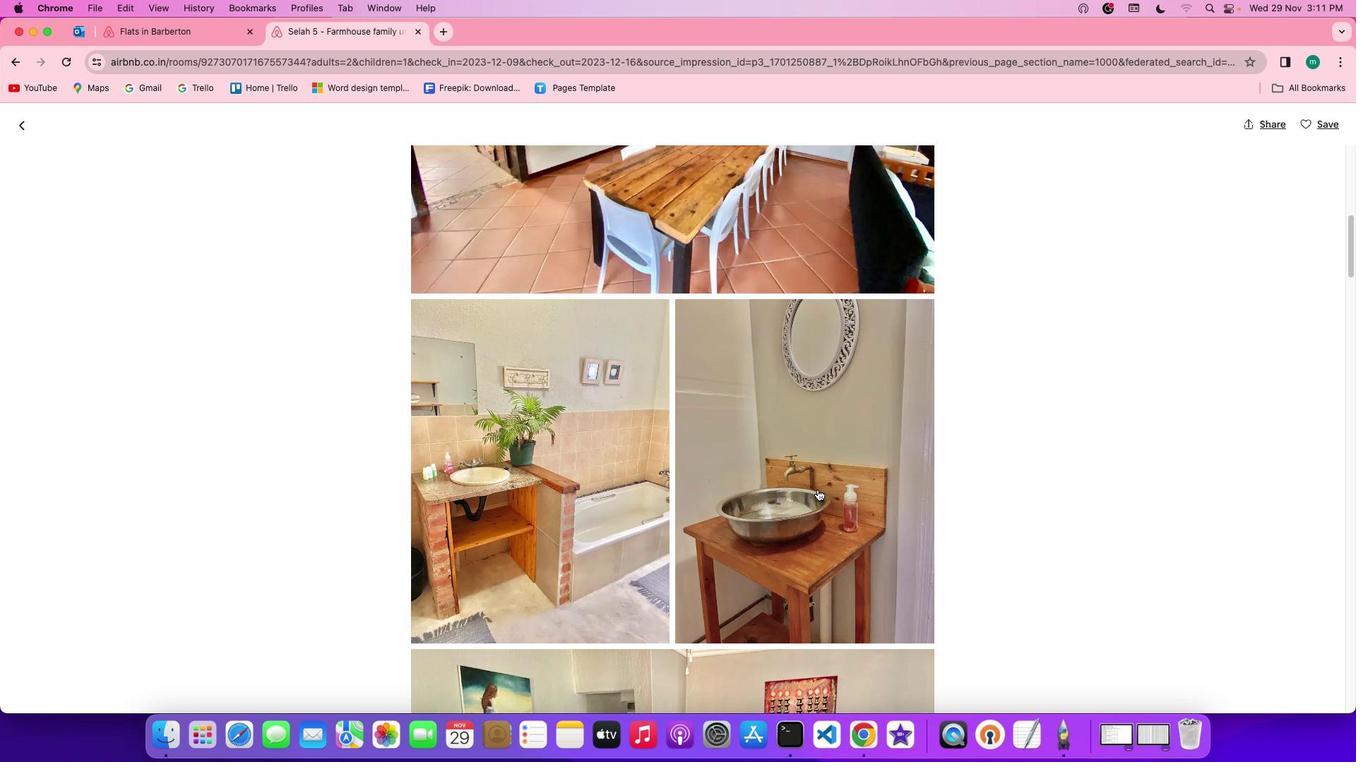 
Action: Mouse scrolled (817, 489) with delta (0, 0)
Screenshot: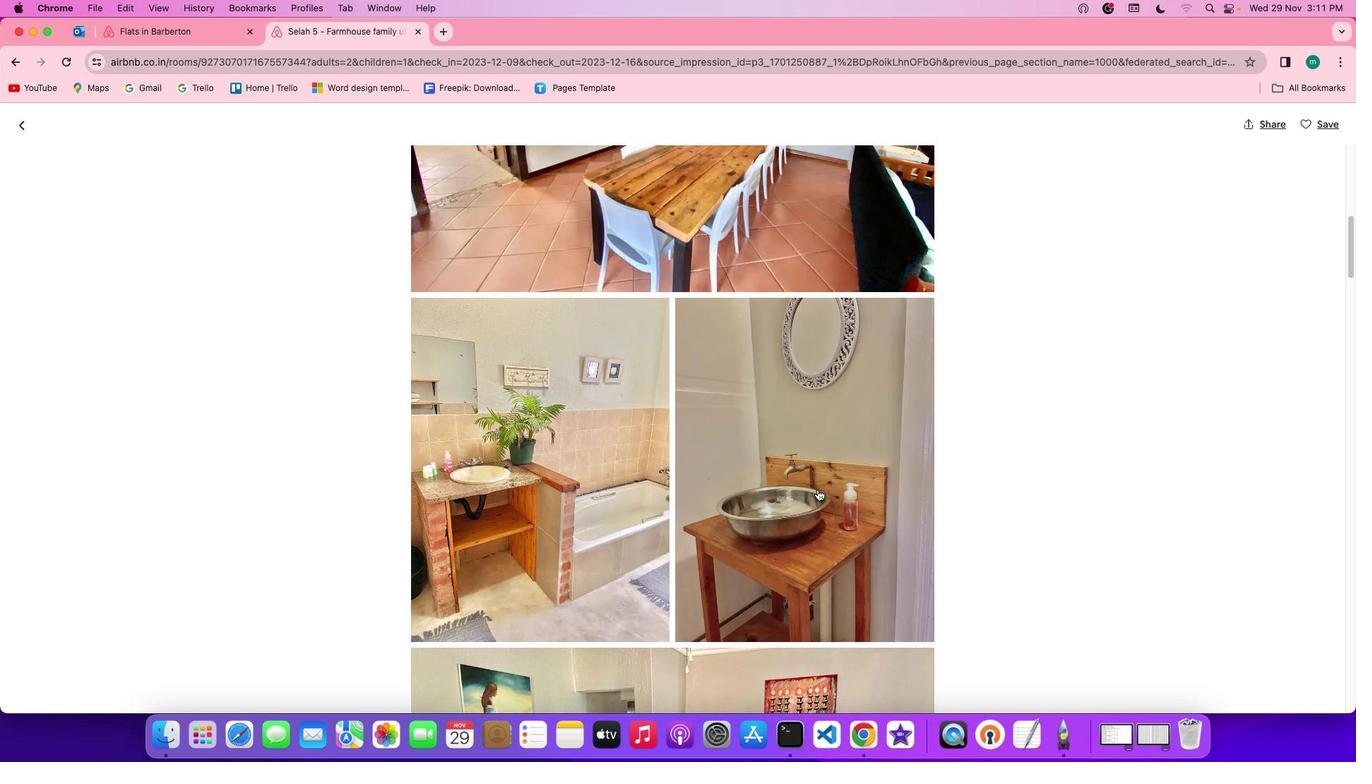 
Action: Mouse scrolled (817, 489) with delta (0, -1)
Screenshot: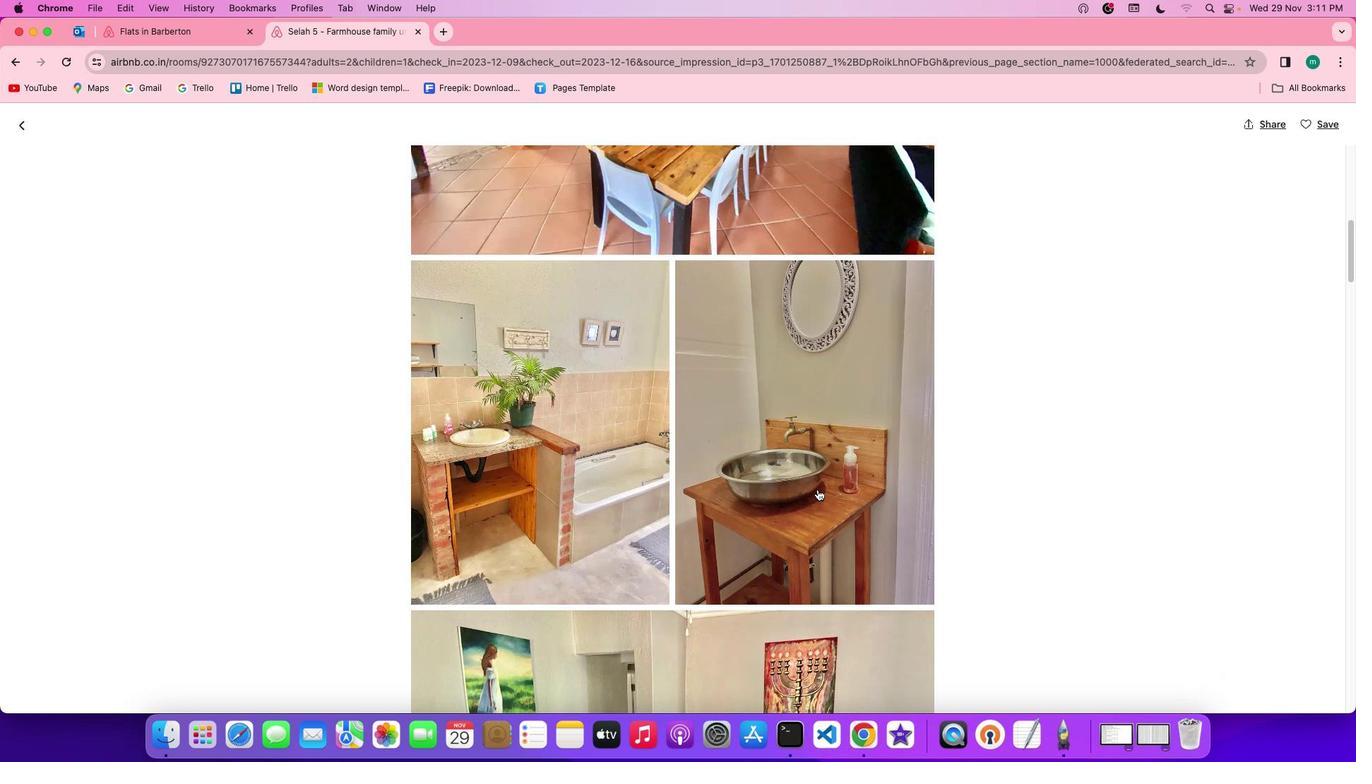 
Action: Mouse scrolled (817, 489) with delta (0, -2)
Screenshot: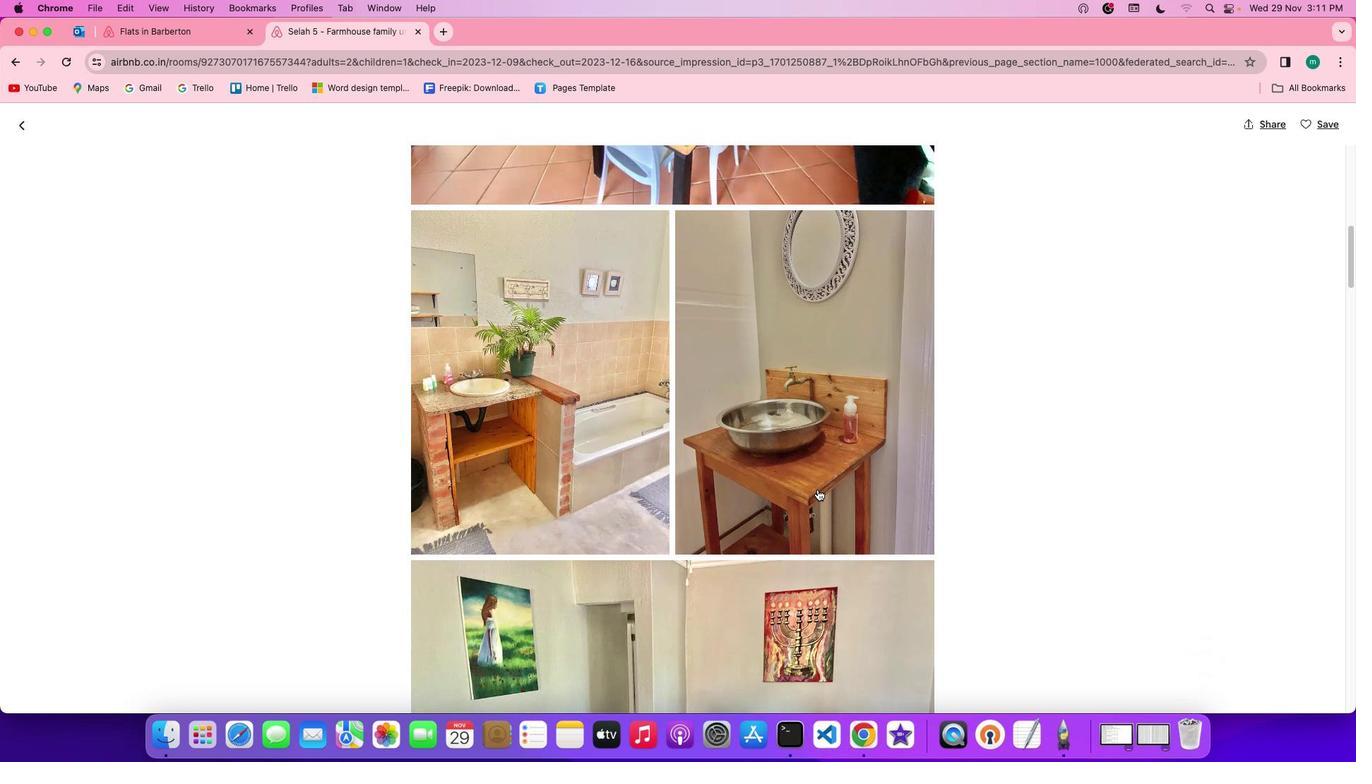 
Action: Mouse scrolled (817, 489) with delta (0, 0)
Screenshot: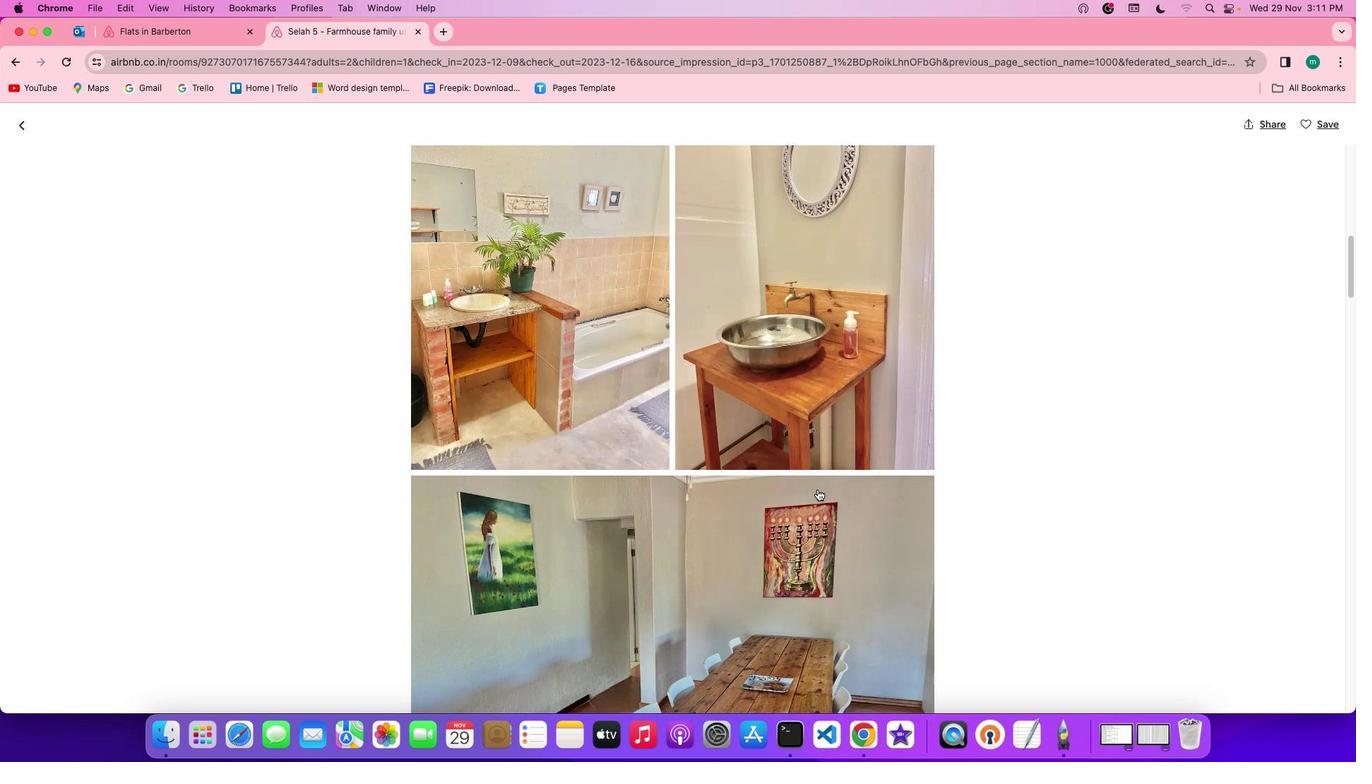 
Action: Mouse scrolled (817, 489) with delta (0, 0)
Screenshot: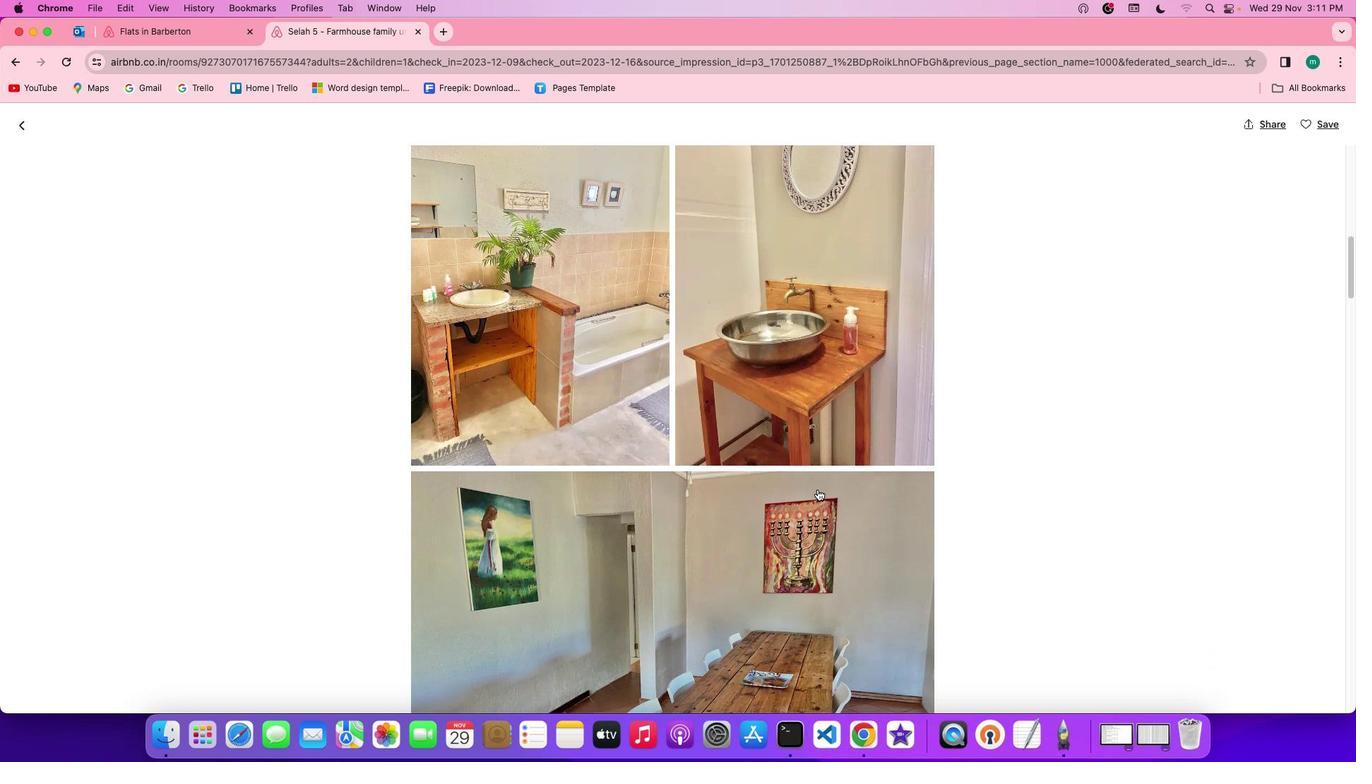 
Action: Mouse scrolled (817, 489) with delta (0, -1)
Screenshot: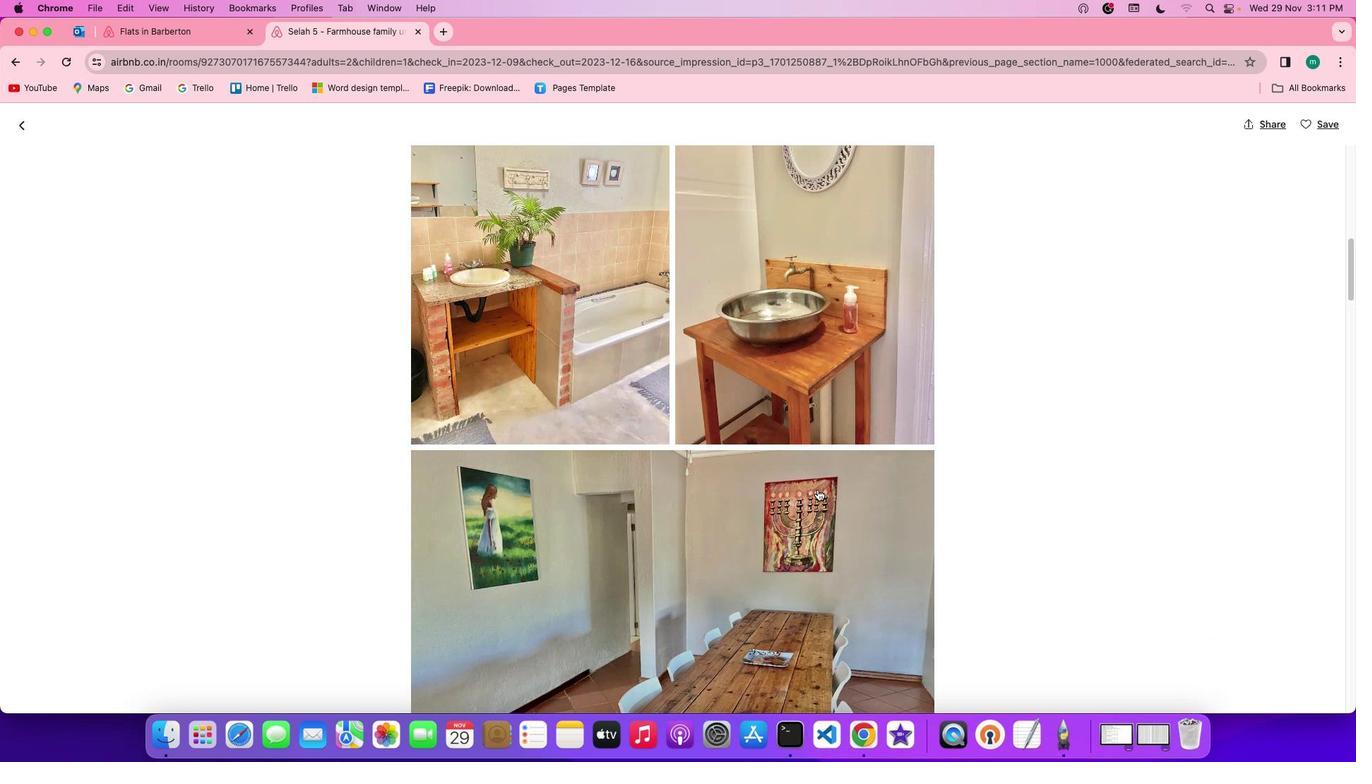 
Action: Mouse scrolled (817, 489) with delta (0, 0)
Screenshot: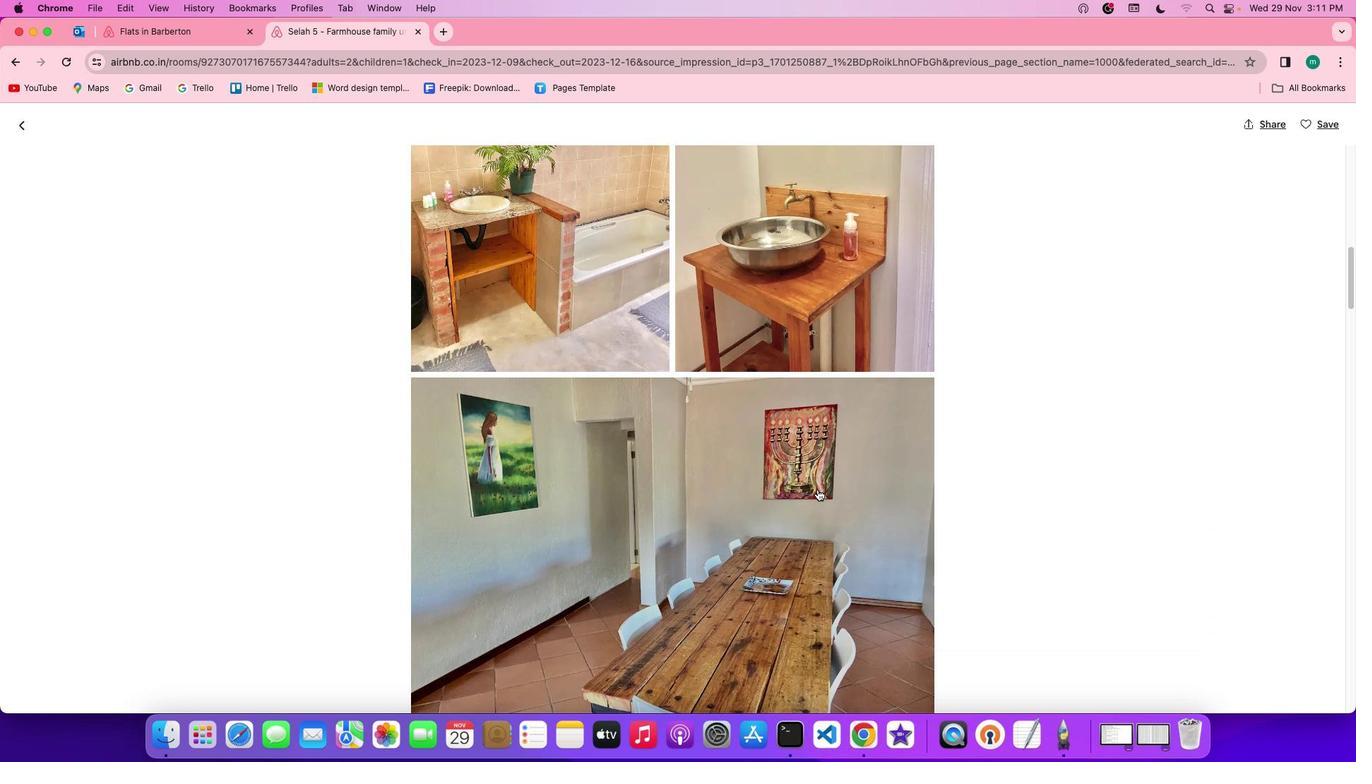 
Action: Mouse scrolled (817, 489) with delta (0, 0)
Screenshot: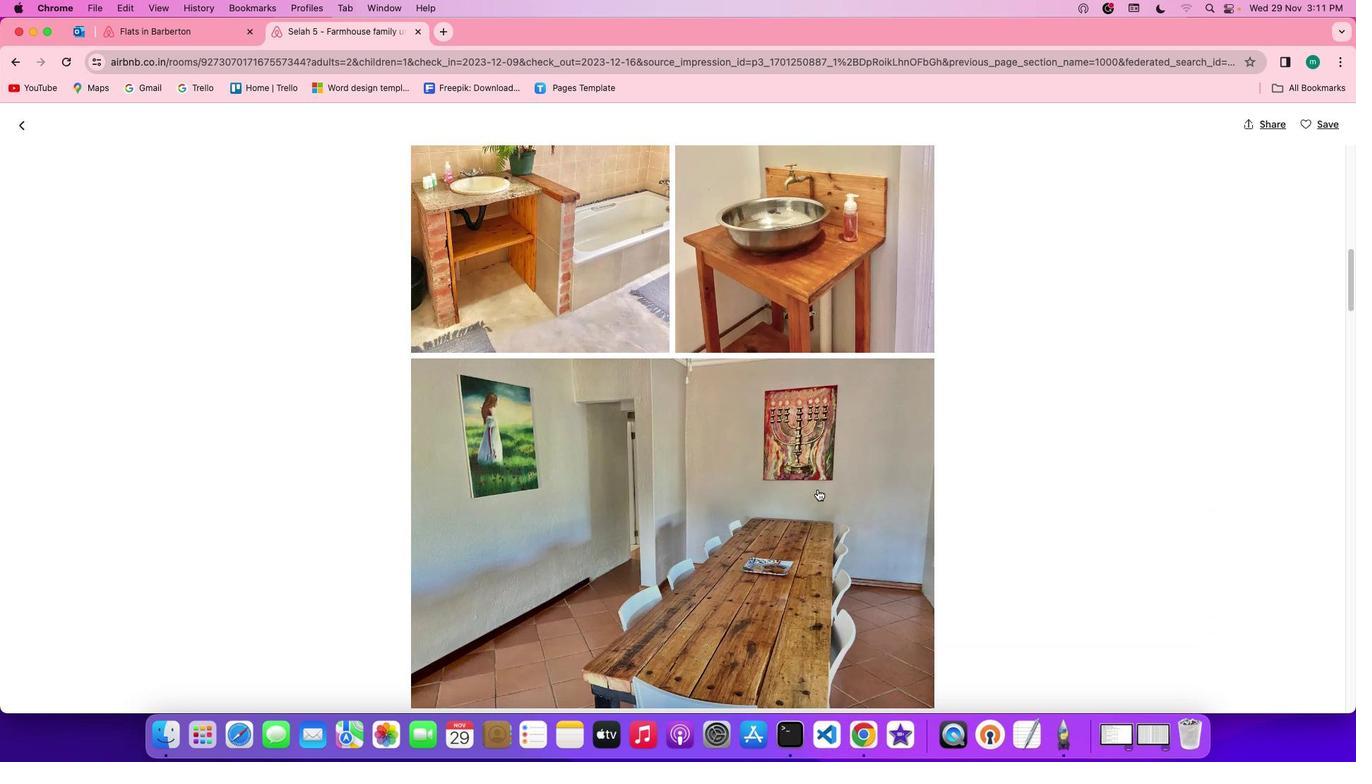 
Action: Mouse scrolled (817, 489) with delta (0, -1)
Screenshot: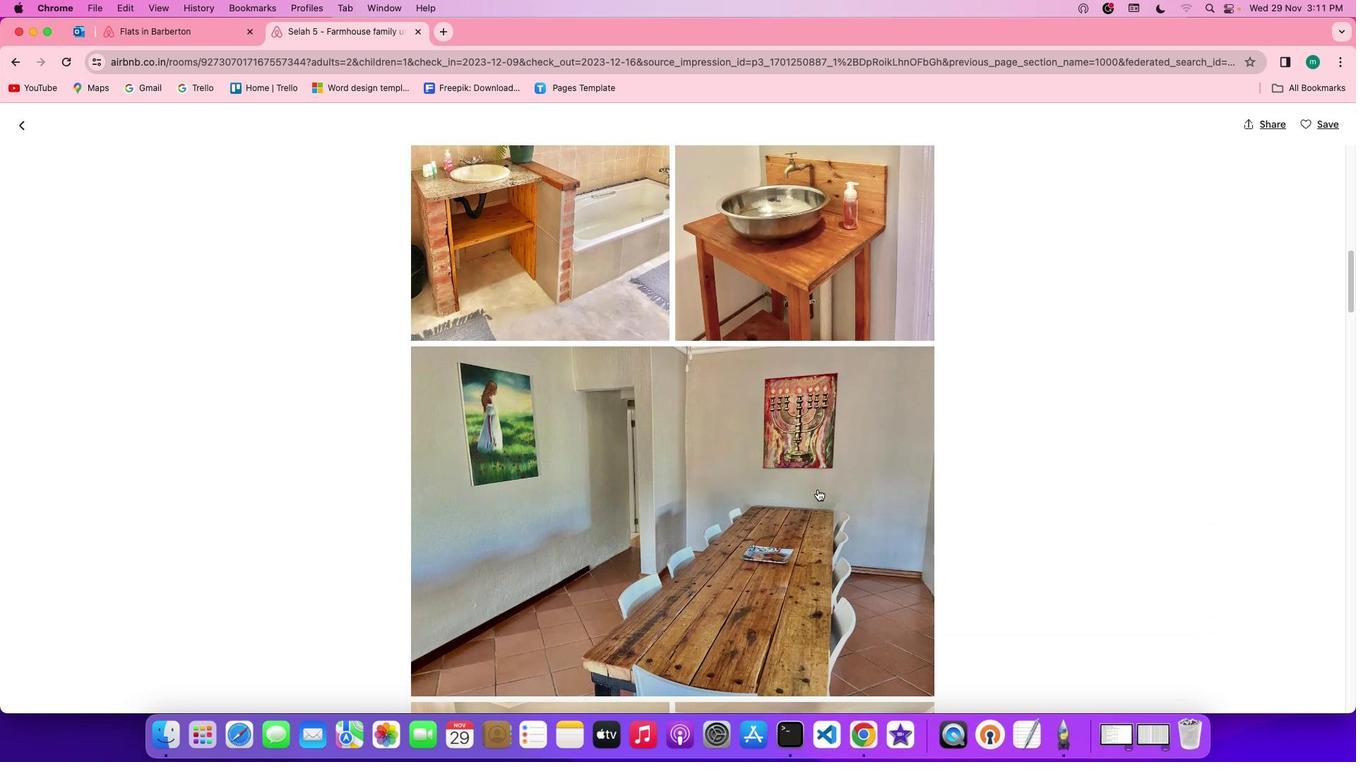 
Action: Mouse scrolled (817, 489) with delta (0, -1)
Screenshot: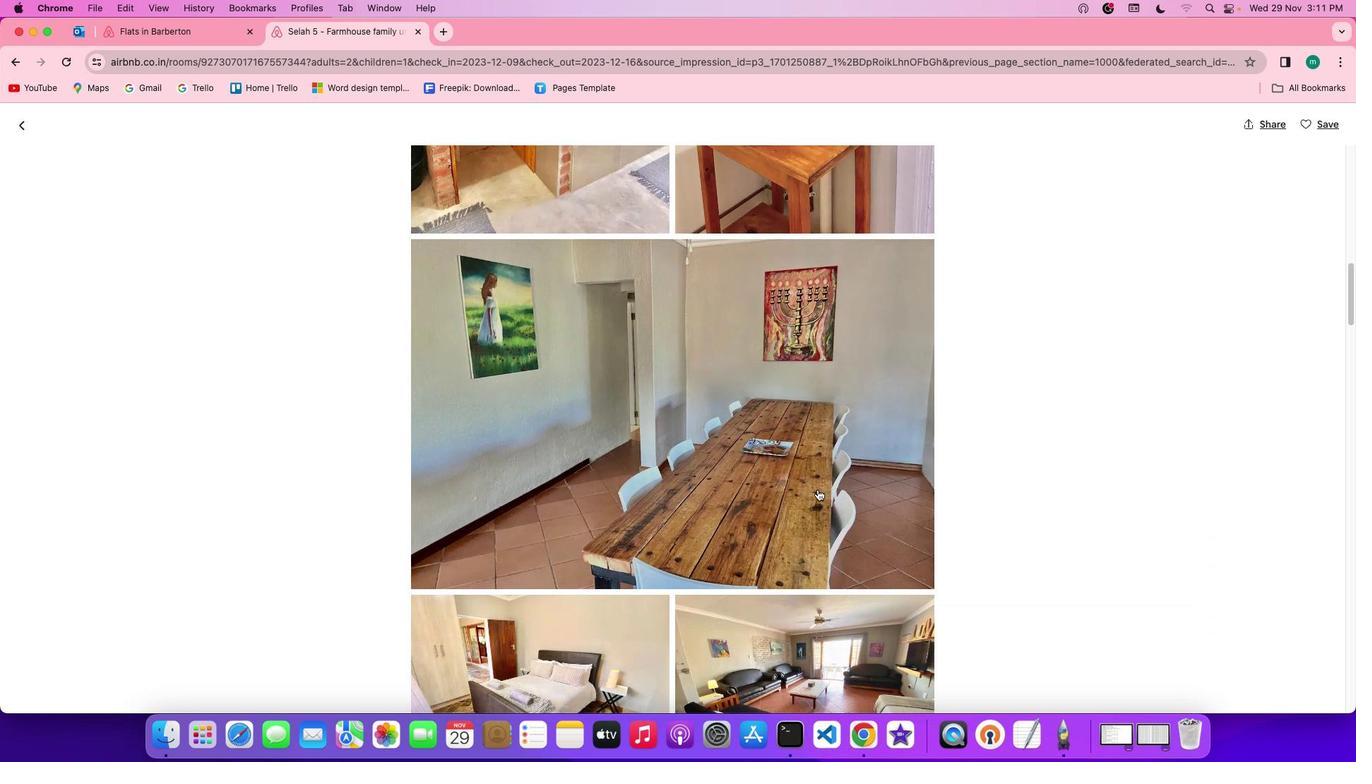 
Action: Mouse scrolled (817, 489) with delta (0, 0)
Screenshot: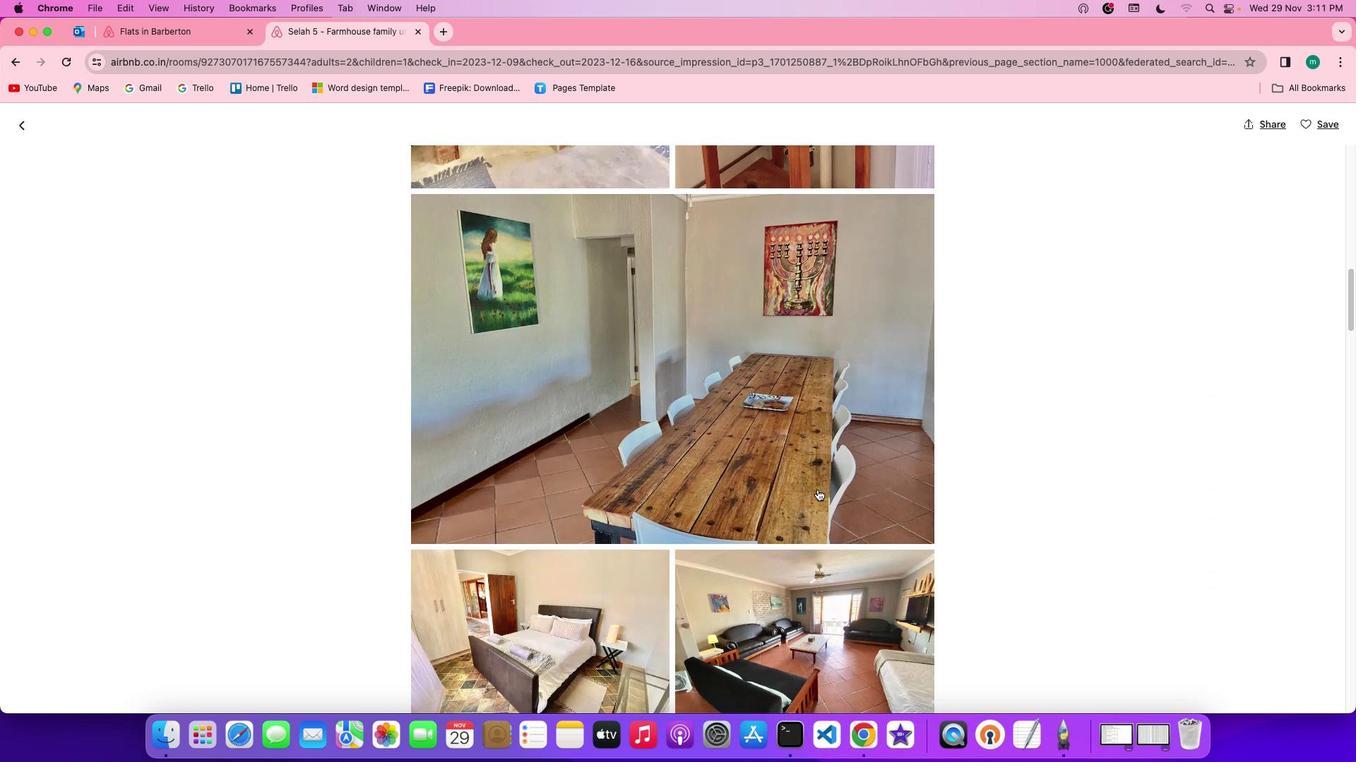 
Action: Mouse scrolled (817, 489) with delta (0, 0)
Screenshot: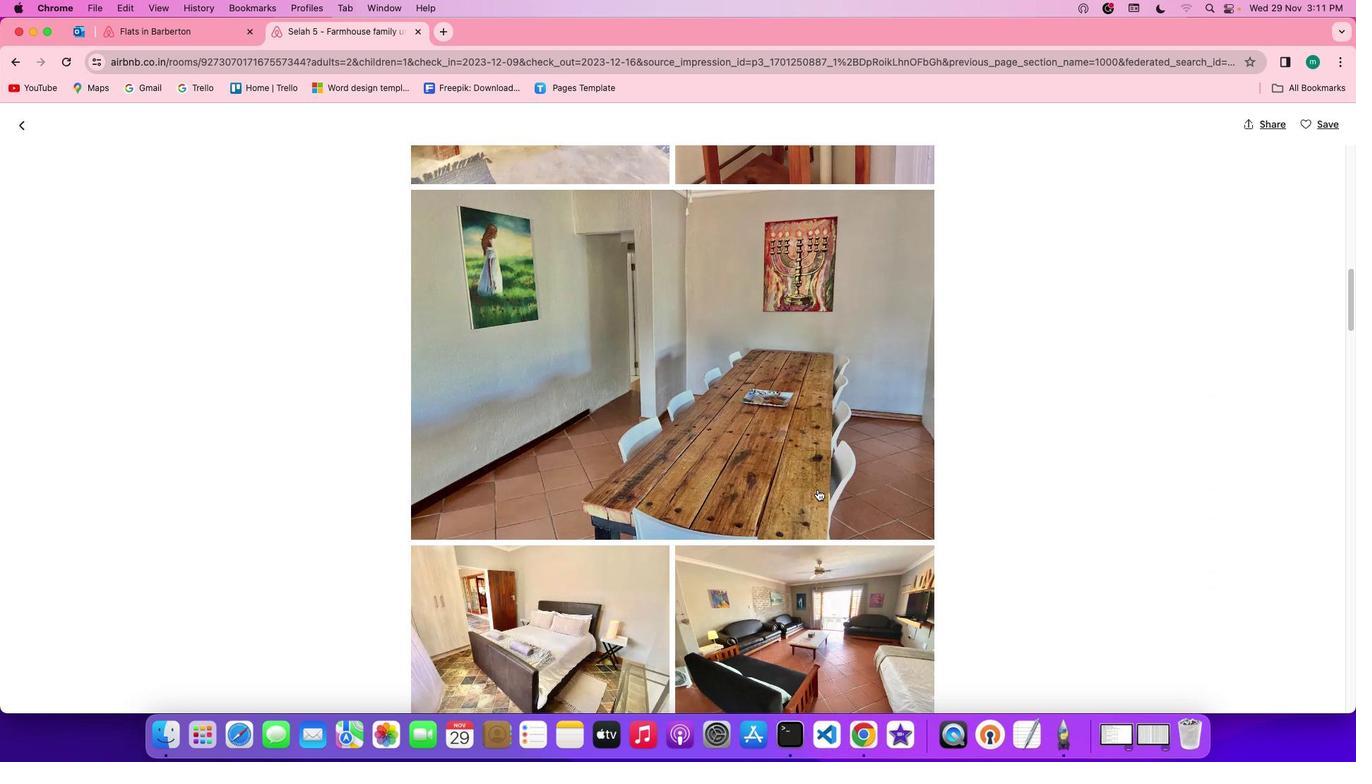 
Action: Mouse scrolled (817, 489) with delta (0, 0)
Screenshot: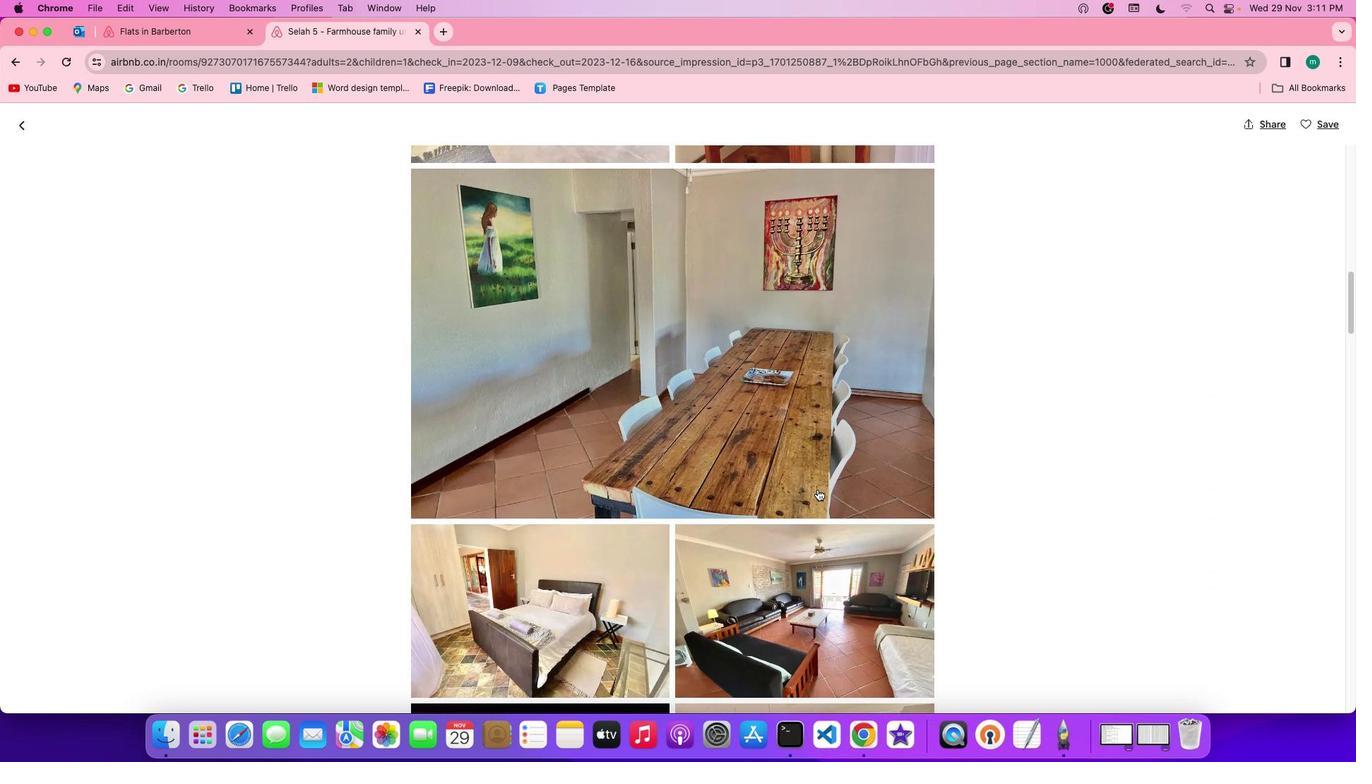 
Action: Mouse scrolled (817, 489) with delta (0, 0)
Screenshot: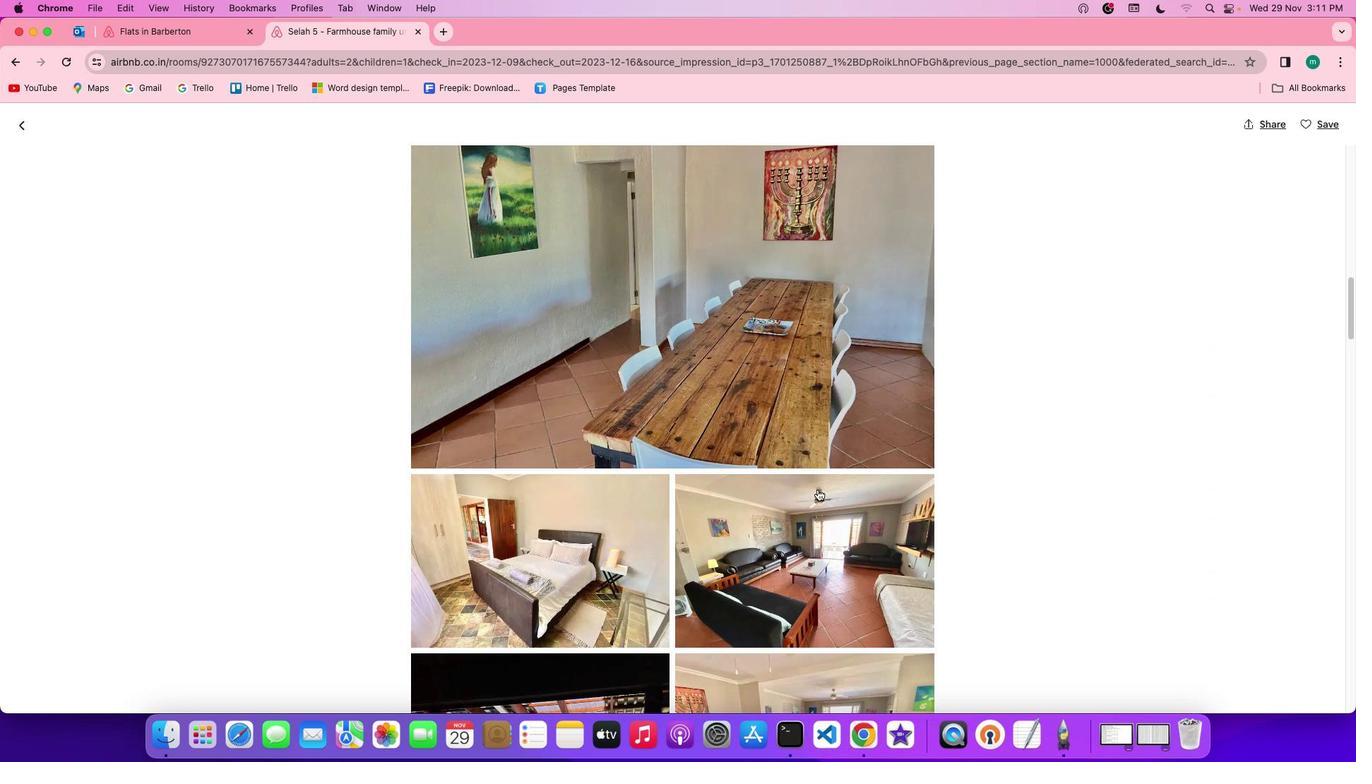 
Action: Mouse scrolled (817, 489) with delta (0, 0)
Screenshot: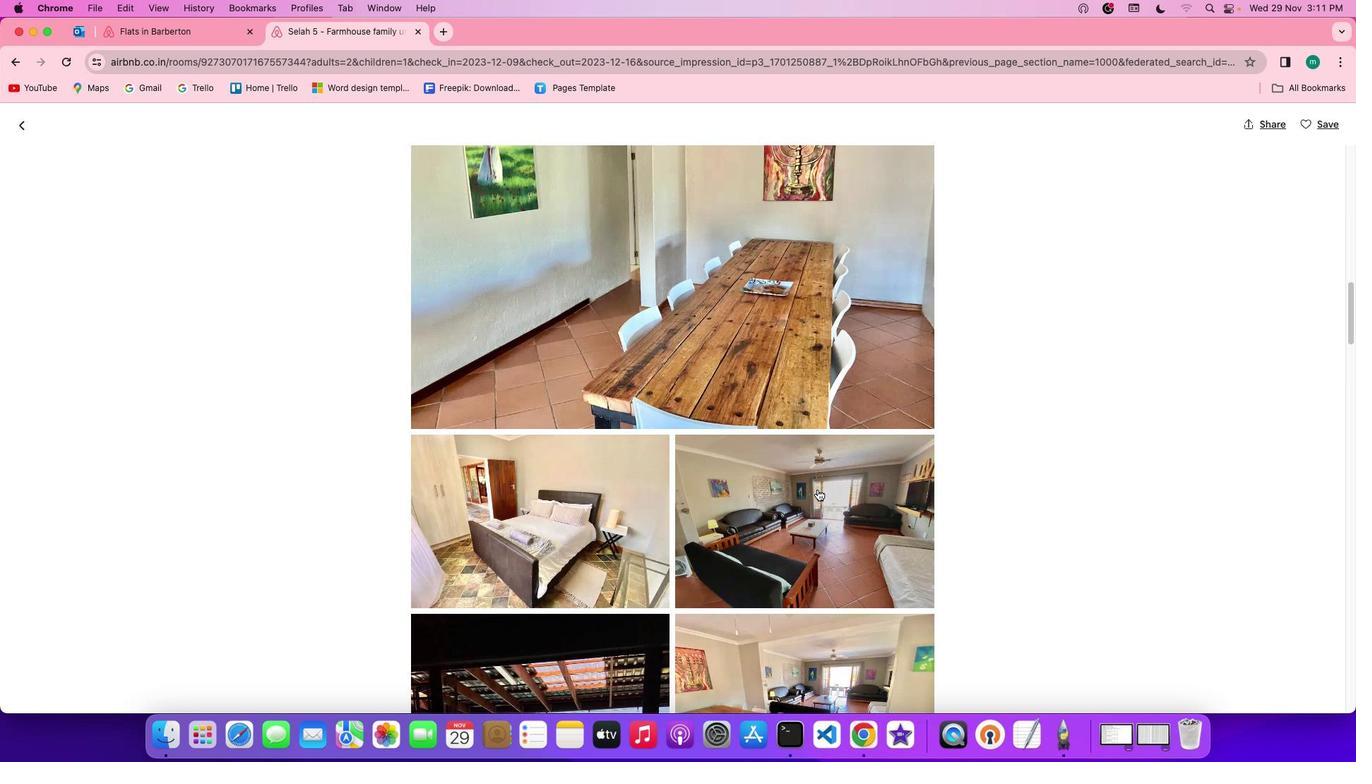 
Action: Mouse scrolled (817, 489) with delta (0, 0)
Screenshot: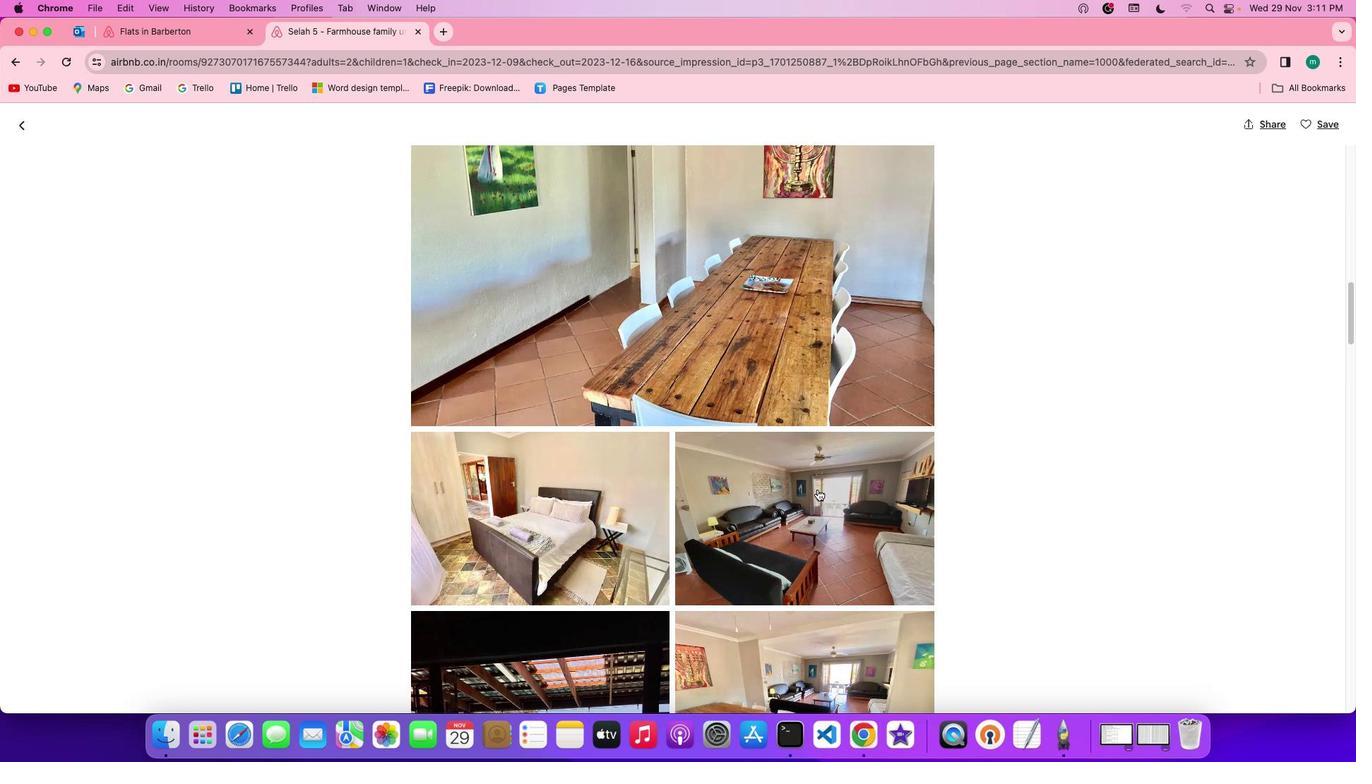 
Action: Mouse scrolled (817, 489) with delta (0, 0)
Screenshot: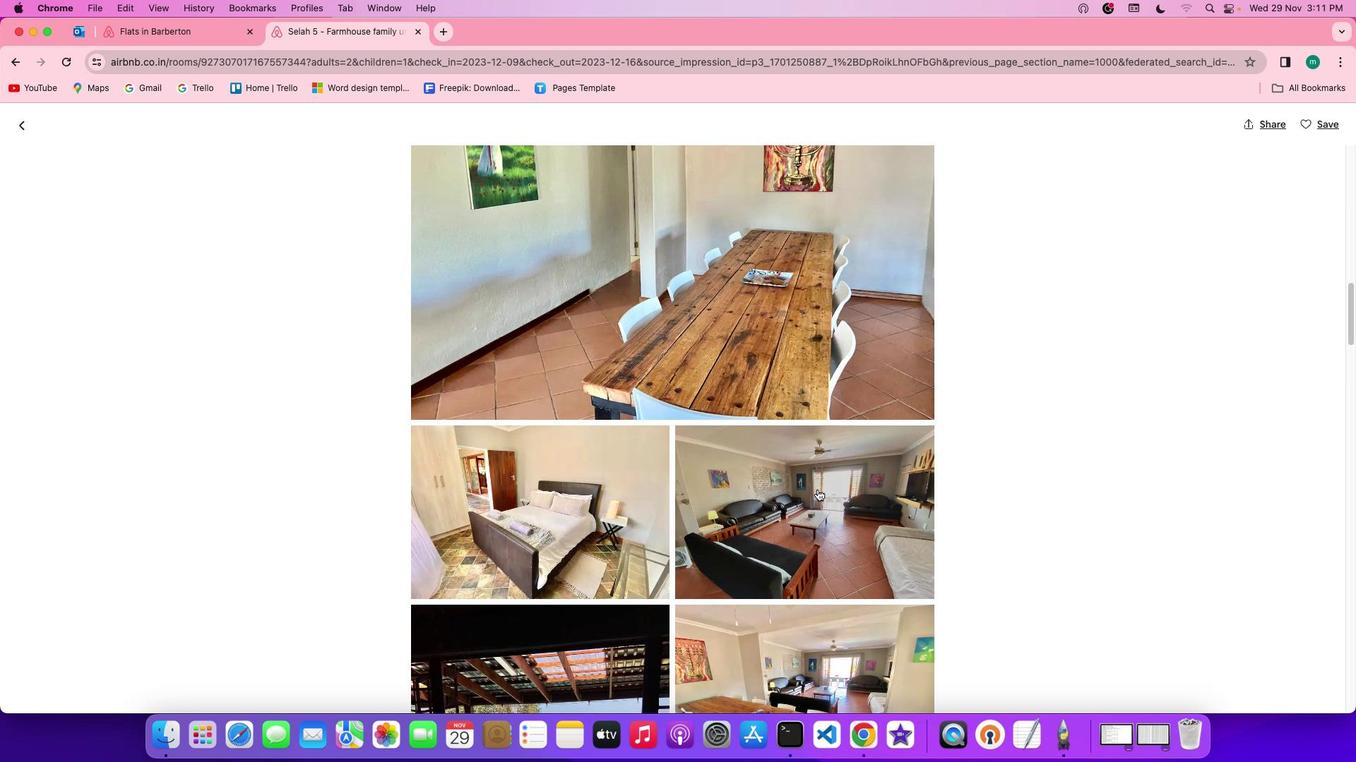 
Action: Mouse scrolled (817, 489) with delta (0, 0)
Screenshot: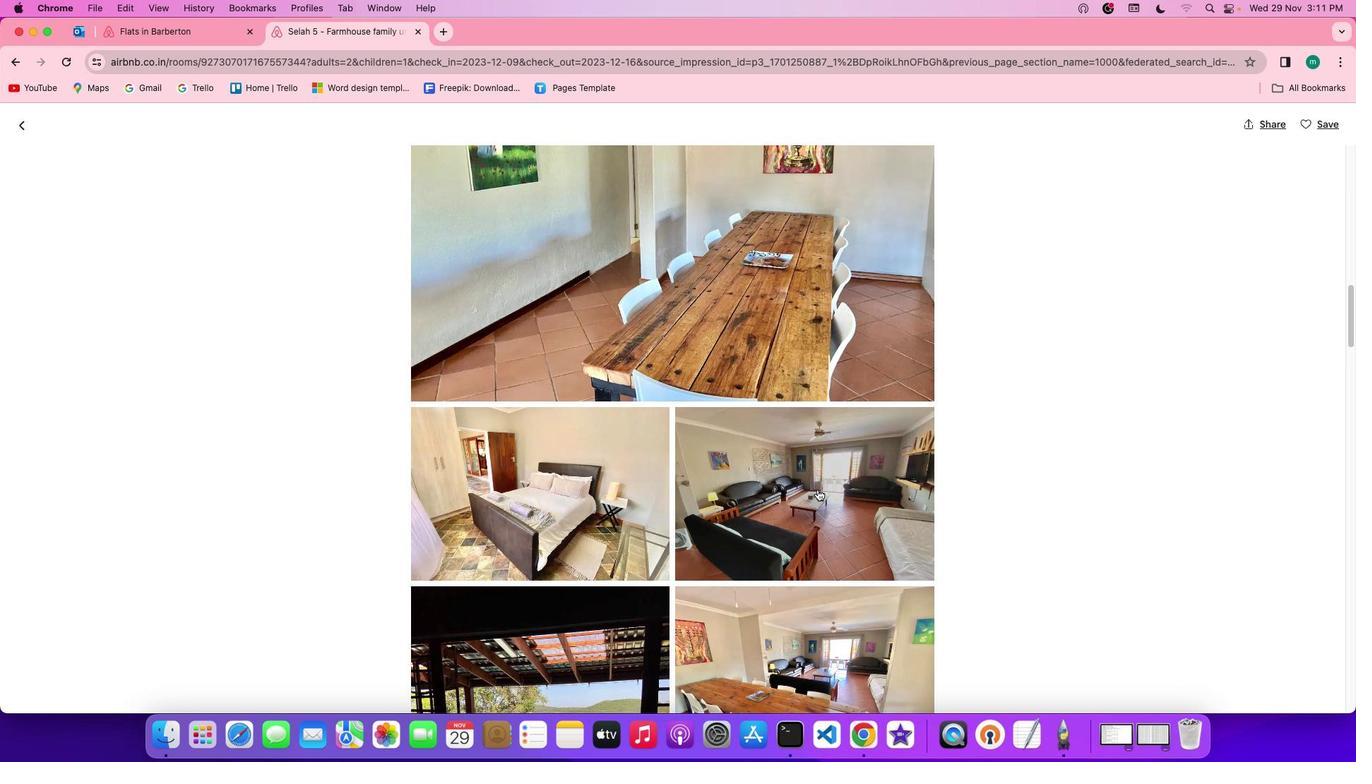 
Action: Mouse scrolled (817, 489) with delta (0, 0)
Screenshot: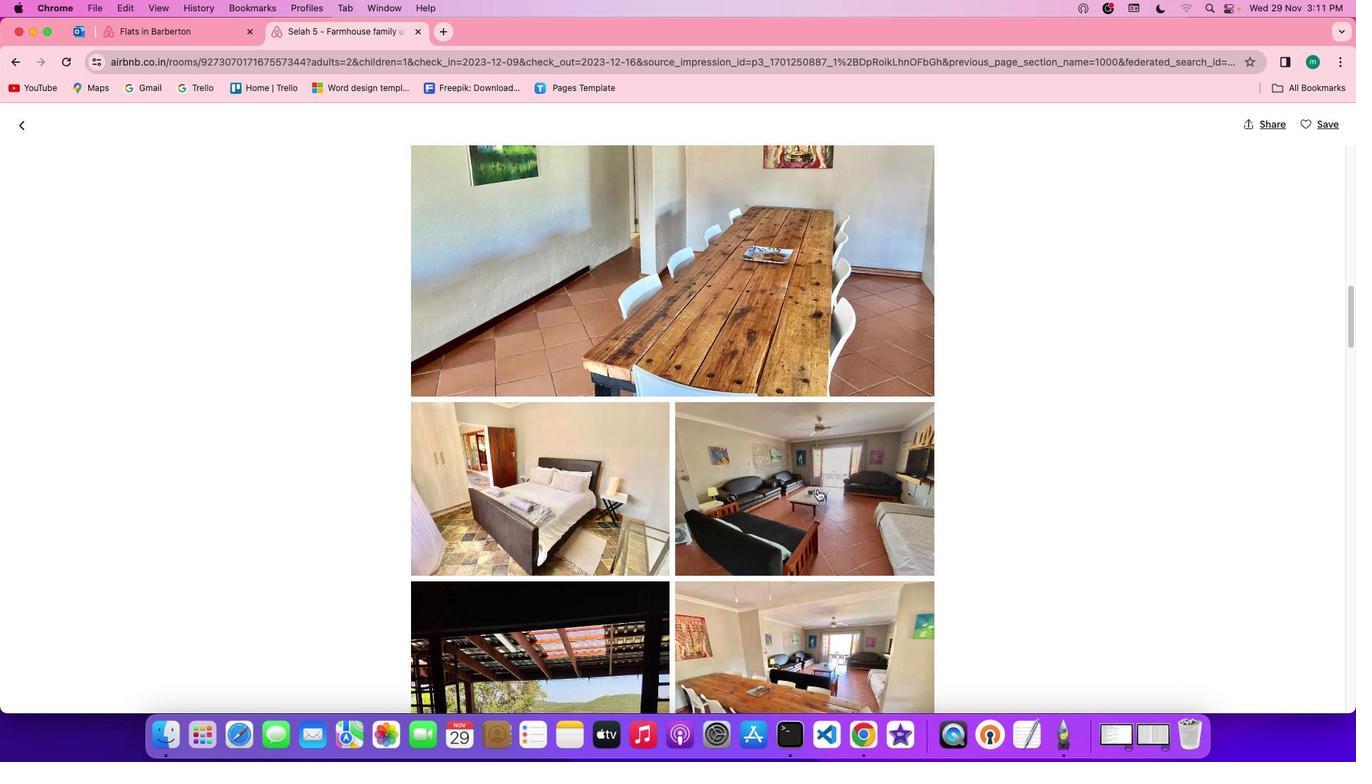 
Action: Mouse scrolled (817, 489) with delta (0, 0)
Screenshot: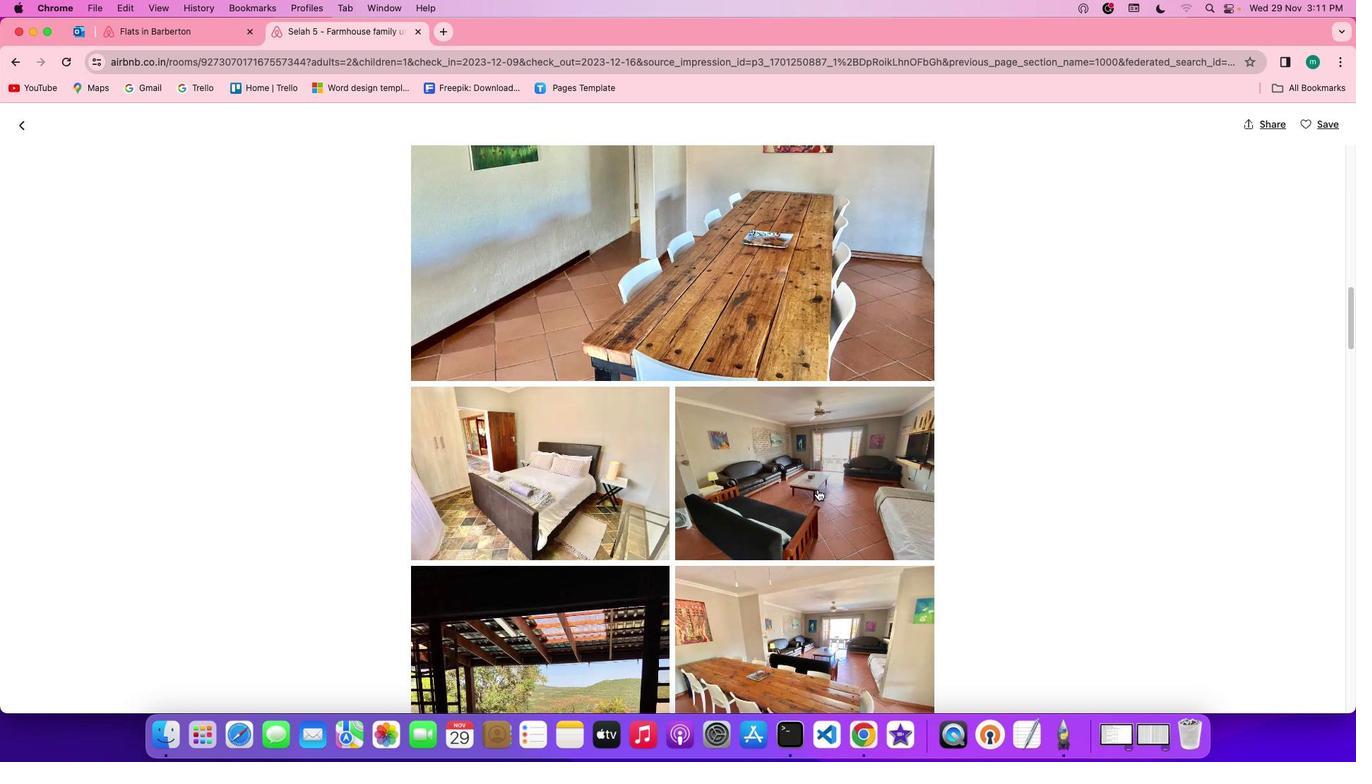 
Action: Mouse scrolled (817, 489) with delta (0, 0)
Screenshot: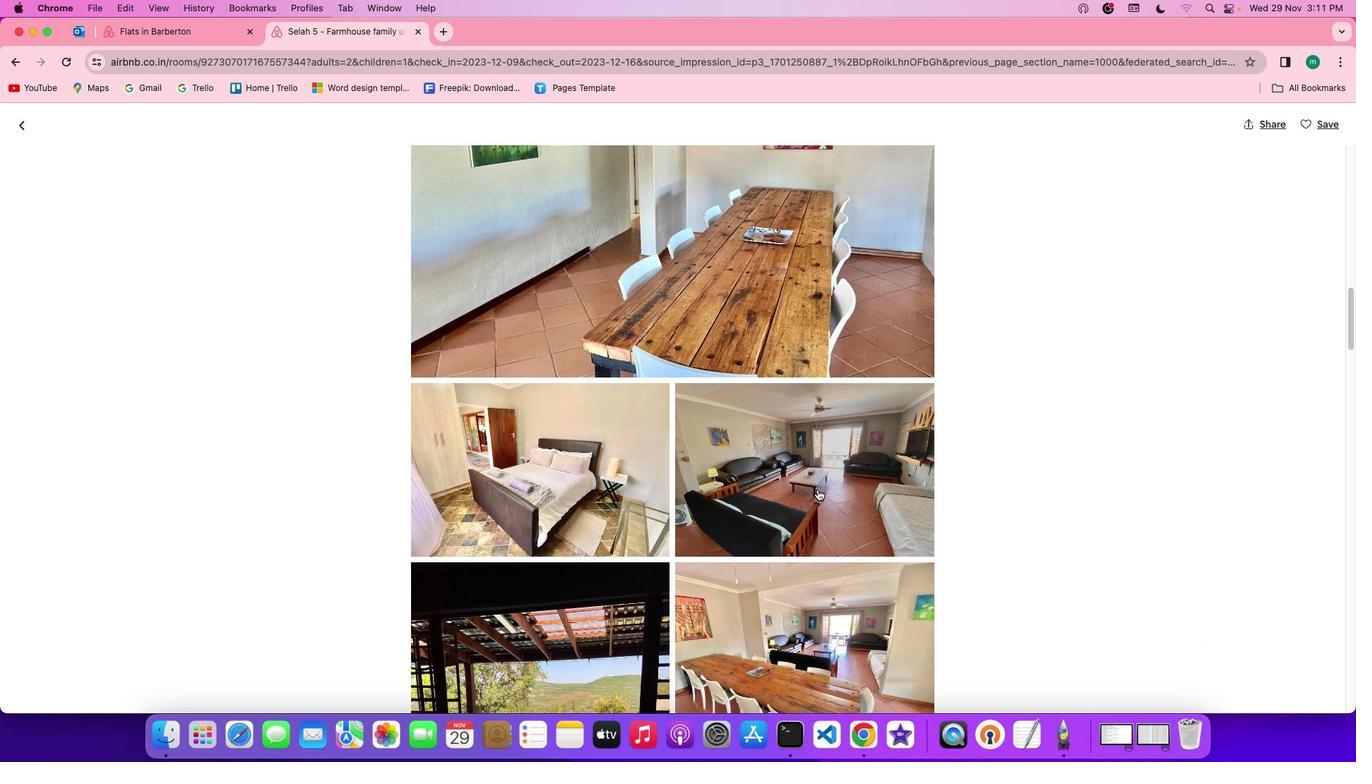 
Action: Mouse scrolled (817, 489) with delta (0, 0)
Screenshot: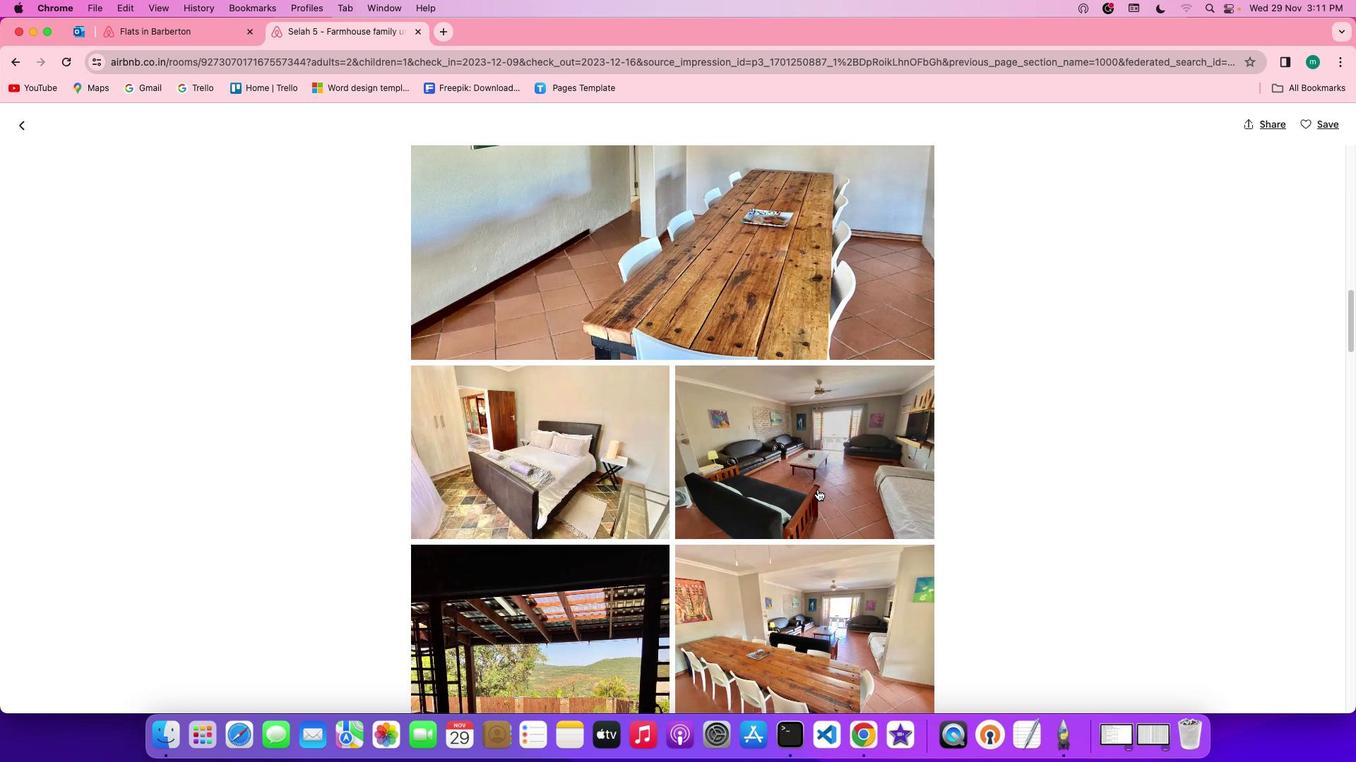 
Action: Mouse scrolled (817, 489) with delta (0, 0)
Screenshot: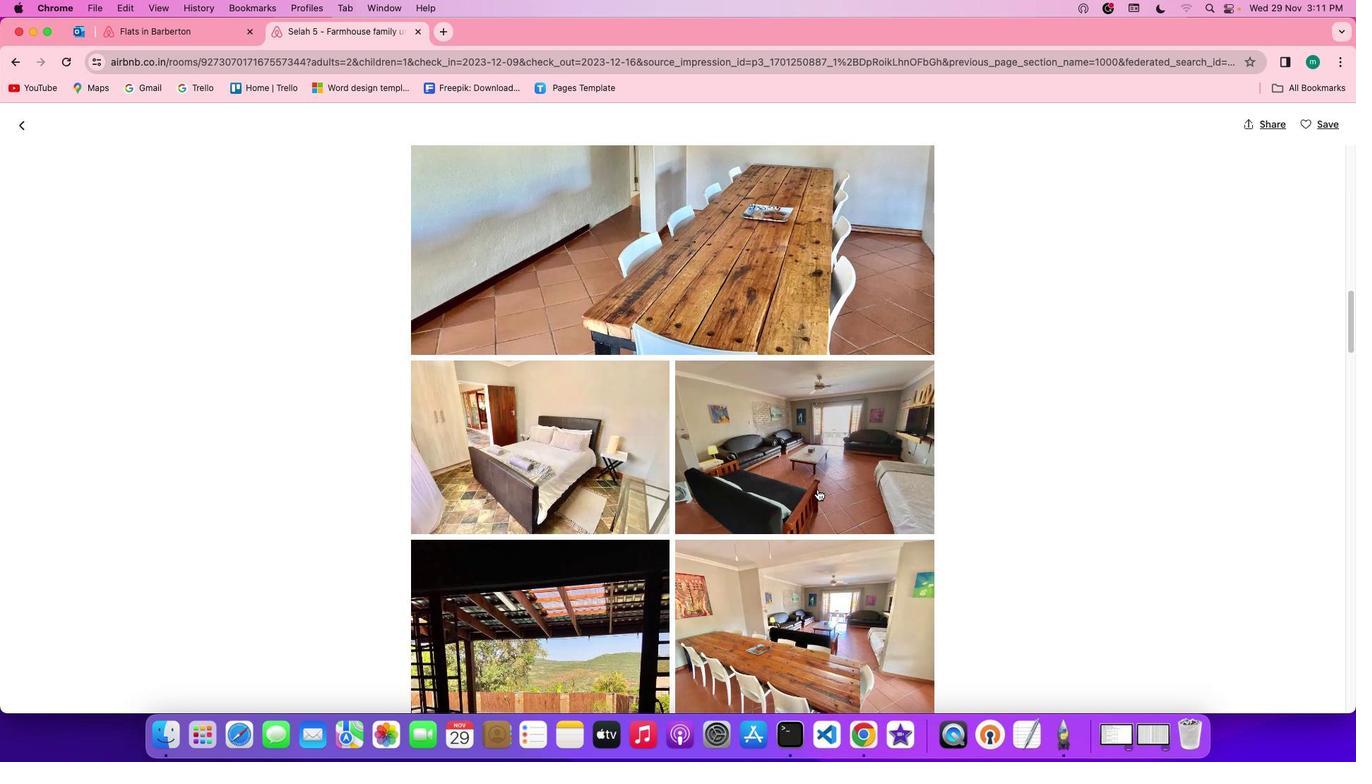 
Action: Mouse scrolled (817, 489) with delta (0, 0)
Screenshot: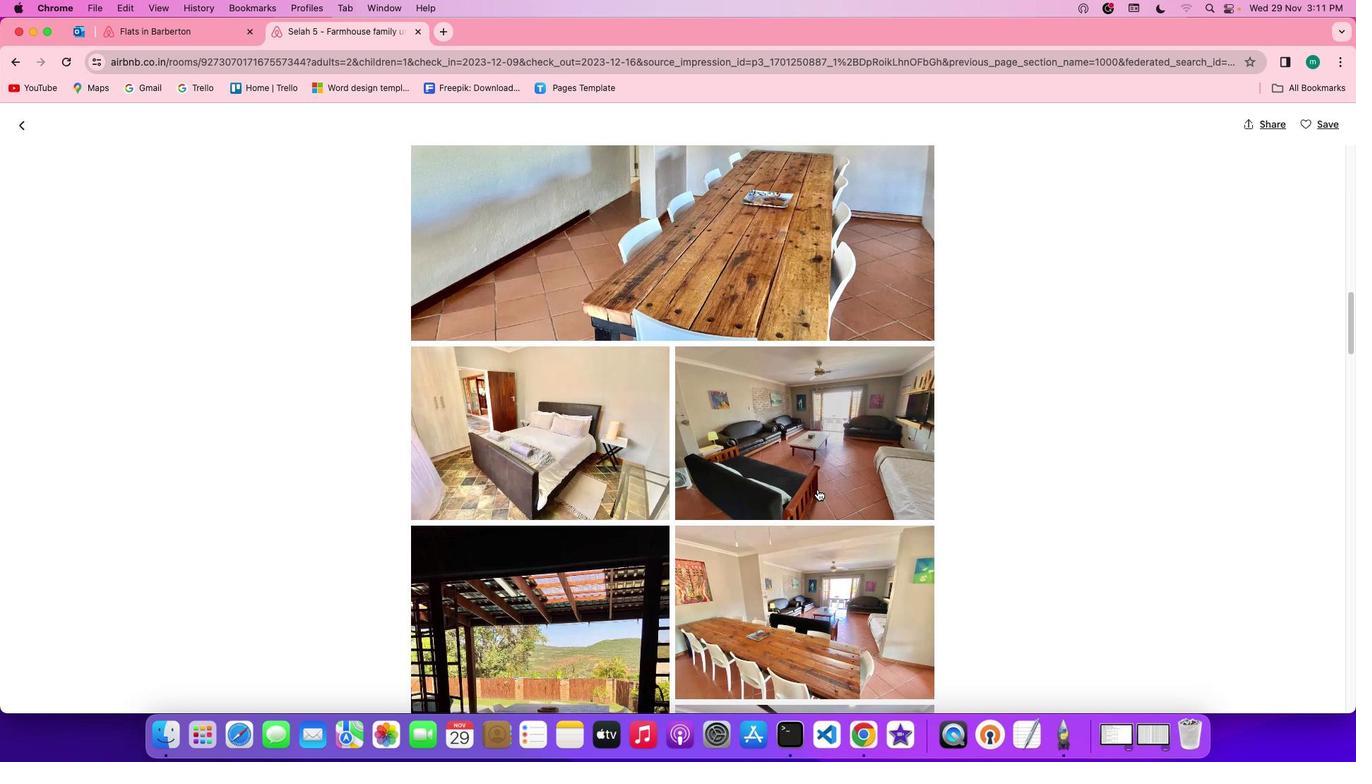 
Action: Mouse scrolled (817, 489) with delta (0, 0)
Screenshot: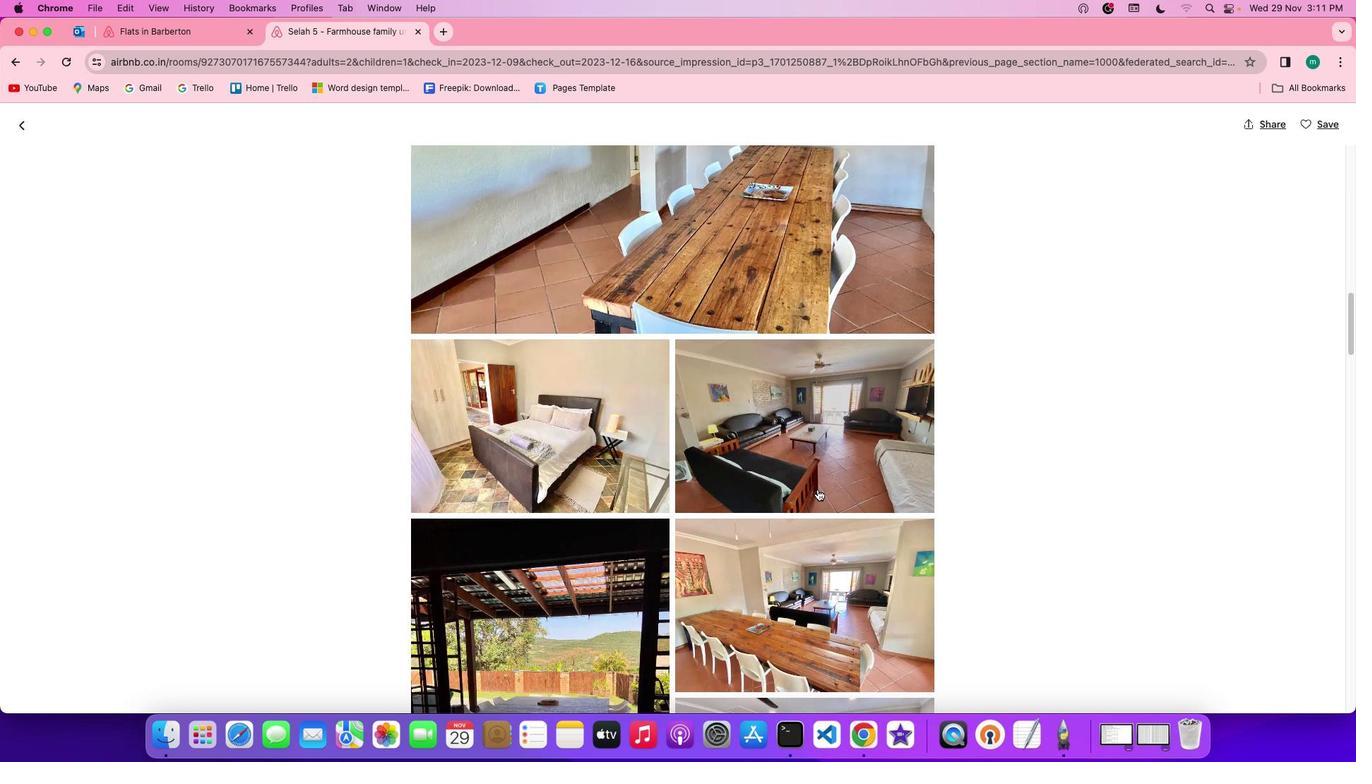 
Action: Mouse scrolled (817, 489) with delta (0, 0)
Screenshot: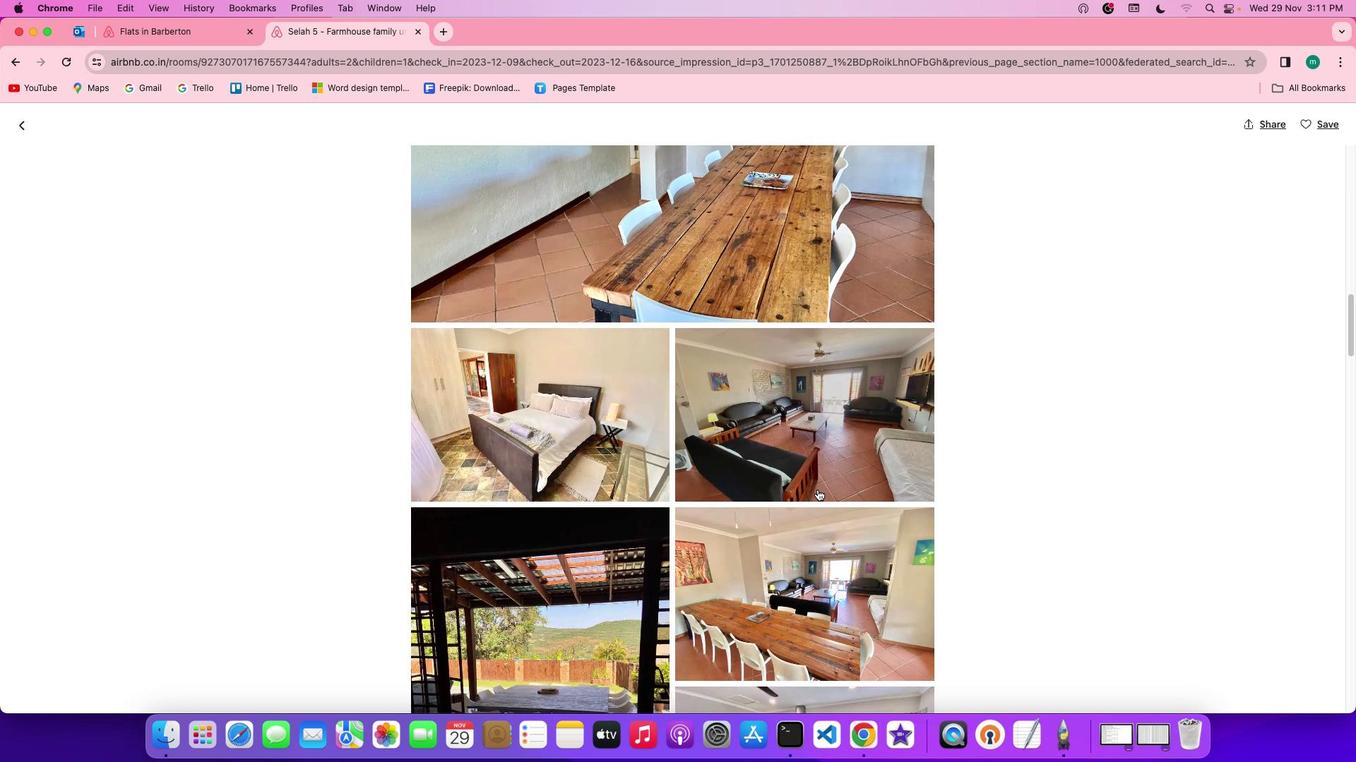 
Action: Mouse scrolled (817, 489) with delta (0, 0)
Screenshot: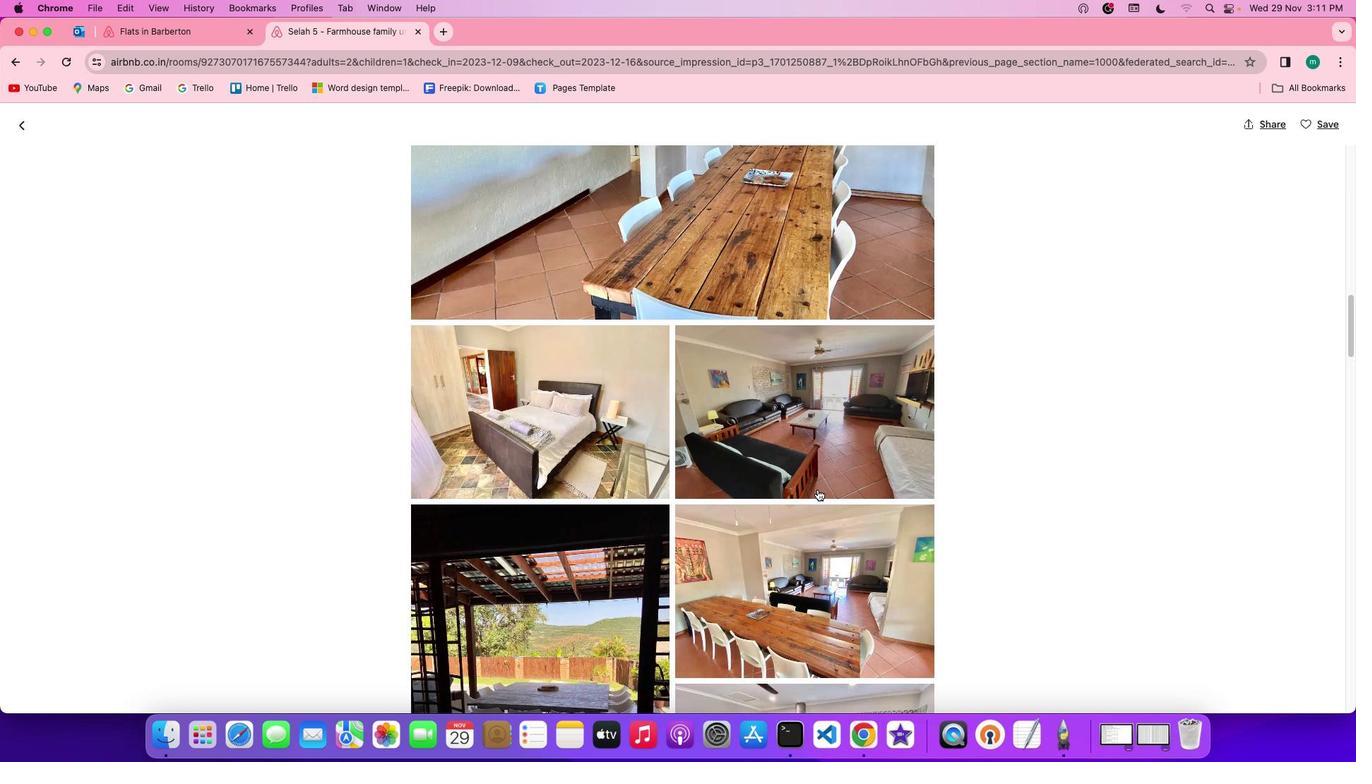 
Action: Mouse moved to (817, 489)
Screenshot: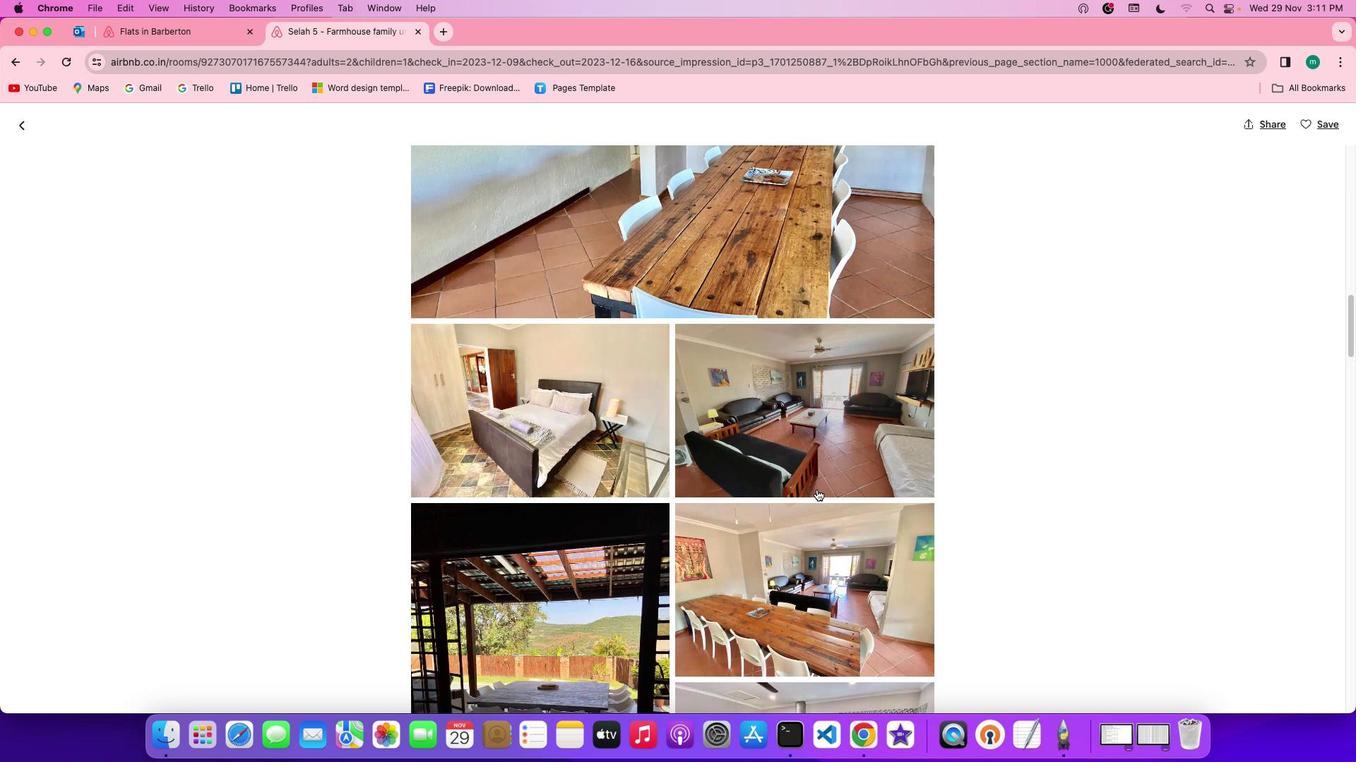 
Action: Mouse scrolled (817, 489) with delta (0, 0)
Screenshot: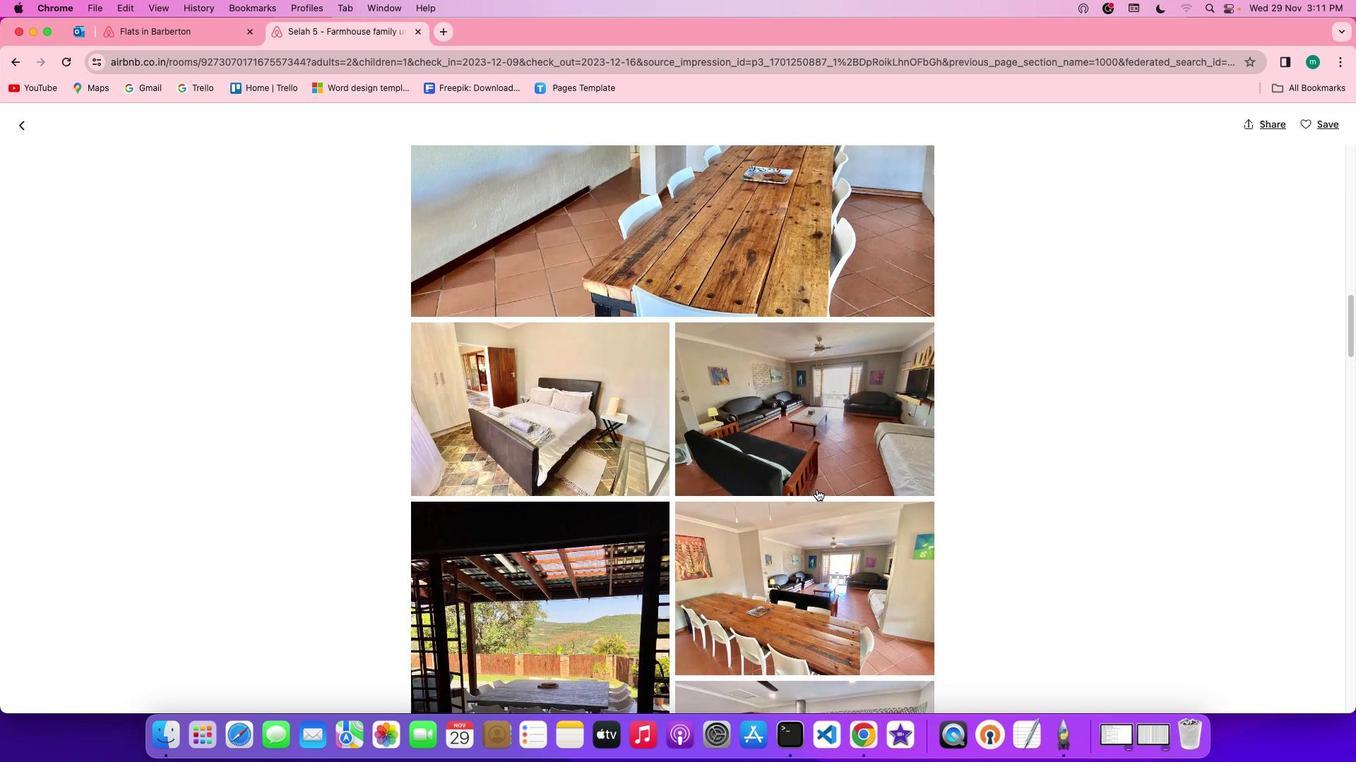 
Action: Mouse scrolled (817, 489) with delta (0, 0)
Screenshot: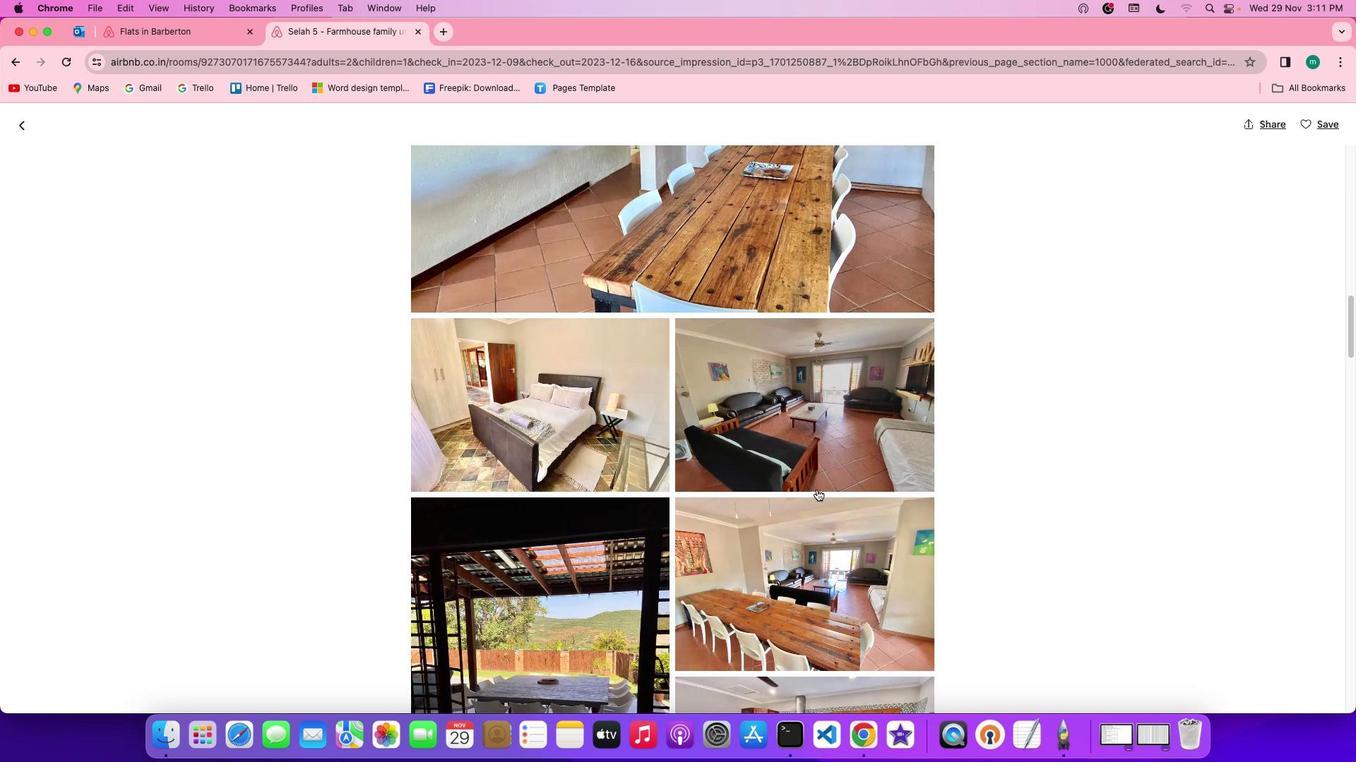 
Action: Mouse scrolled (817, 489) with delta (0, 0)
Screenshot: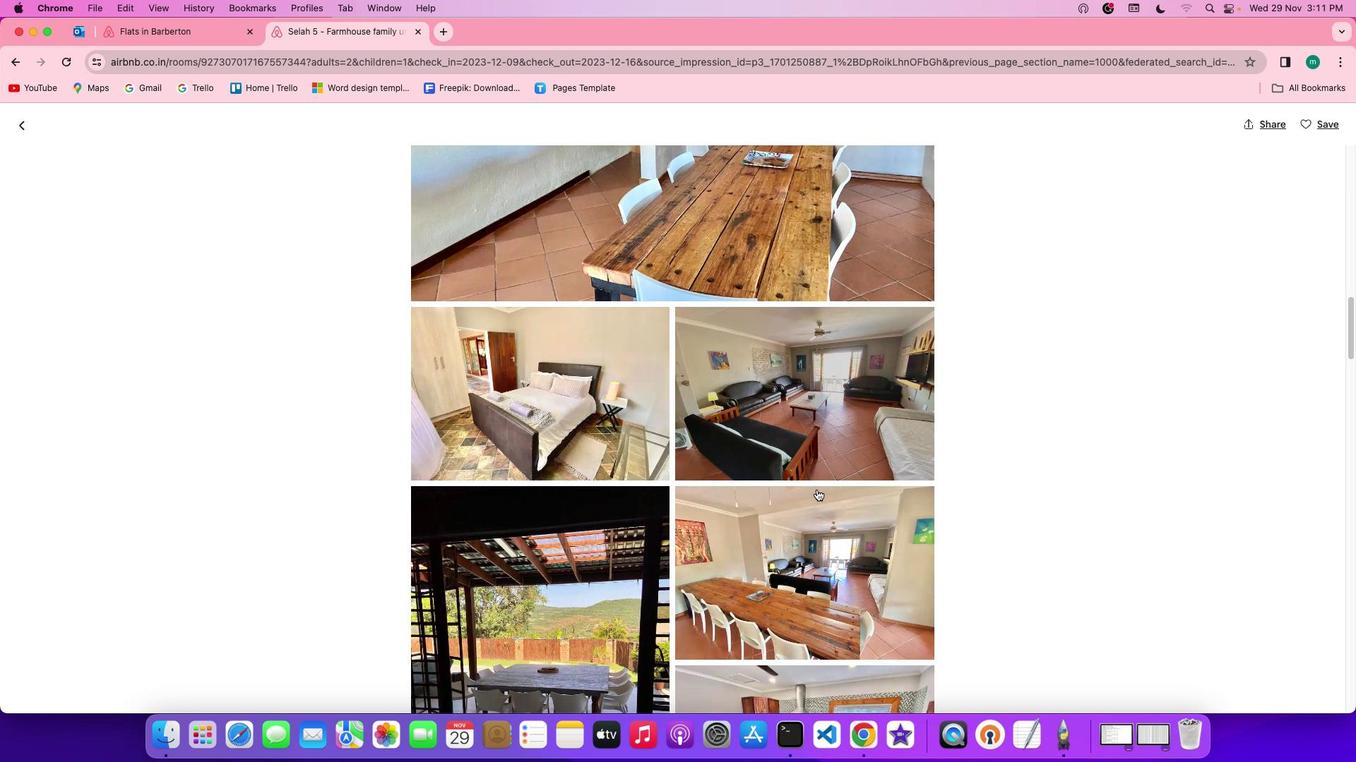 
Action: Mouse moved to (815, 490)
Screenshot: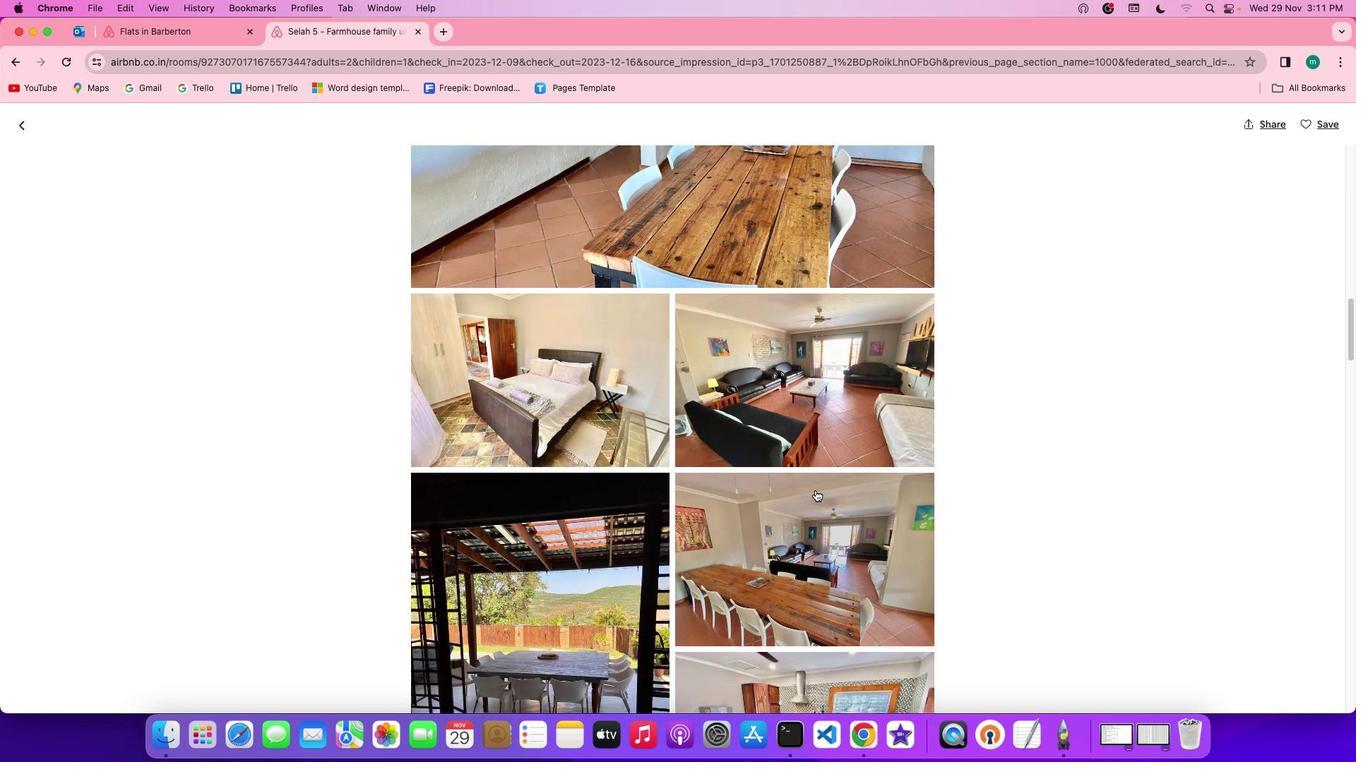 
Action: Mouse scrolled (815, 490) with delta (0, 0)
Screenshot: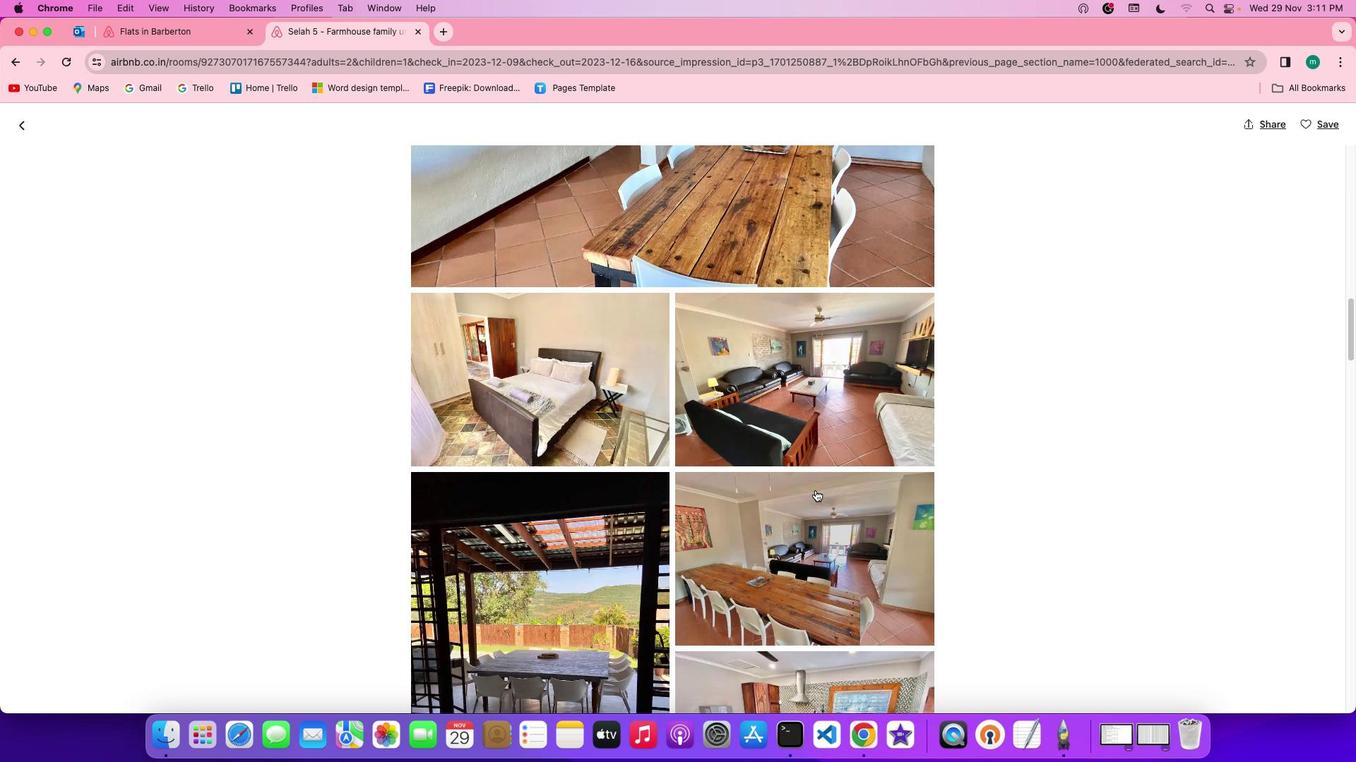 
Action: Mouse scrolled (815, 490) with delta (0, 0)
Screenshot: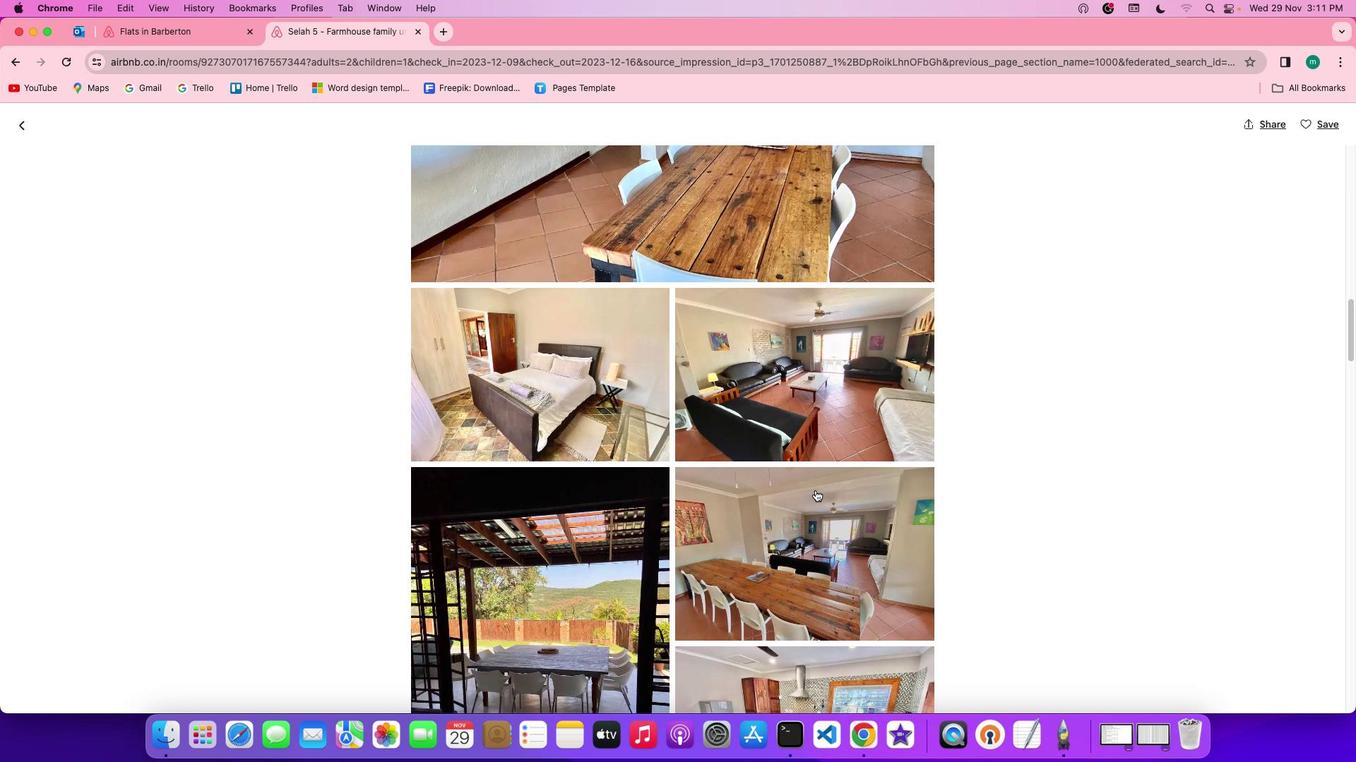 
Action: Mouse scrolled (815, 490) with delta (0, 0)
Screenshot: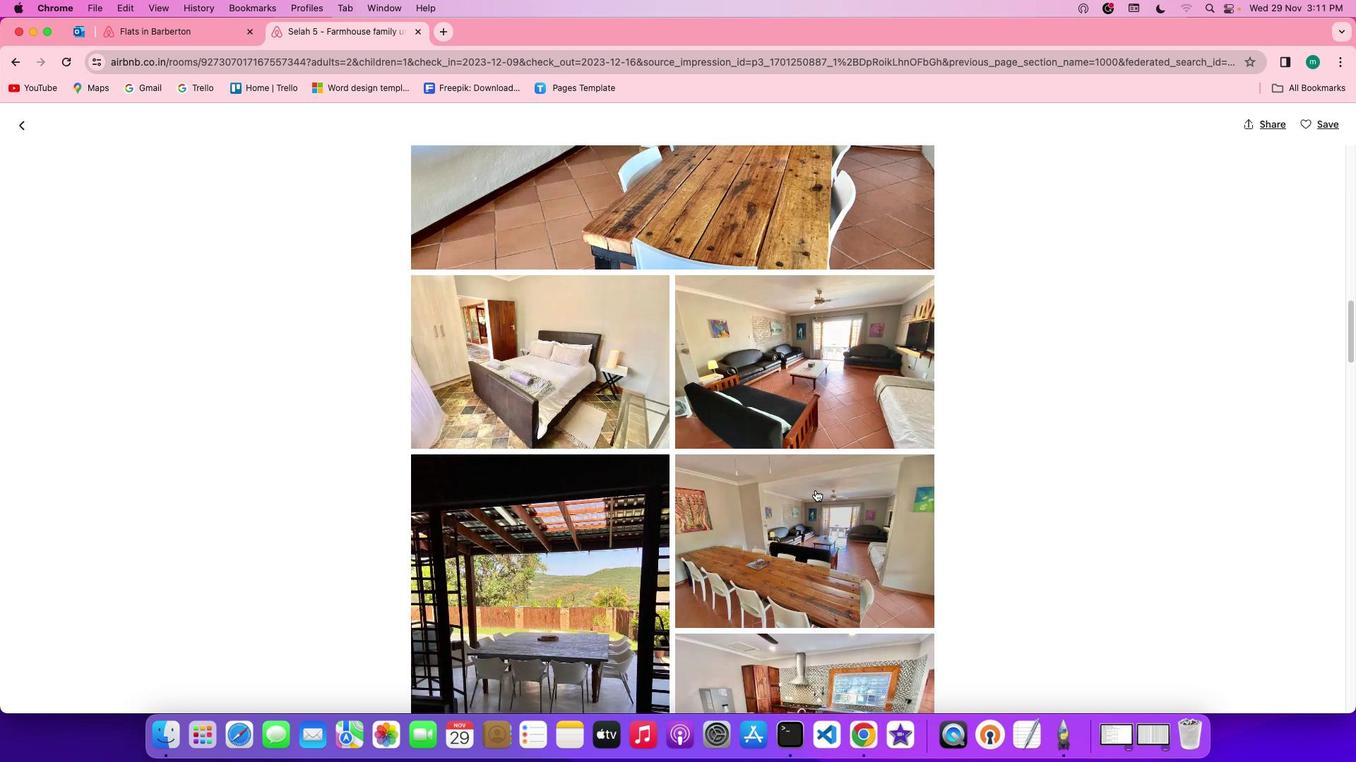 
Action: Mouse moved to (815, 490)
Screenshot: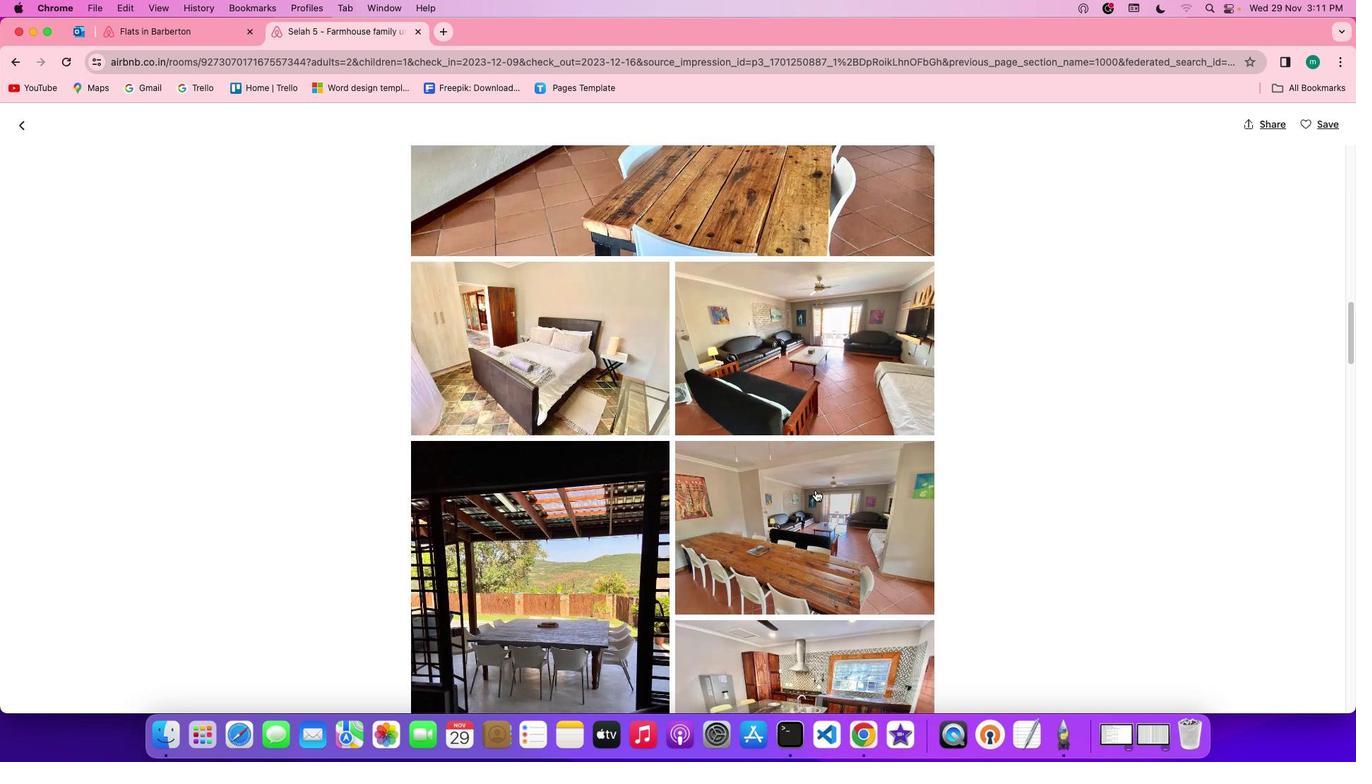 
Action: Mouse scrolled (815, 490) with delta (0, 0)
Screenshot: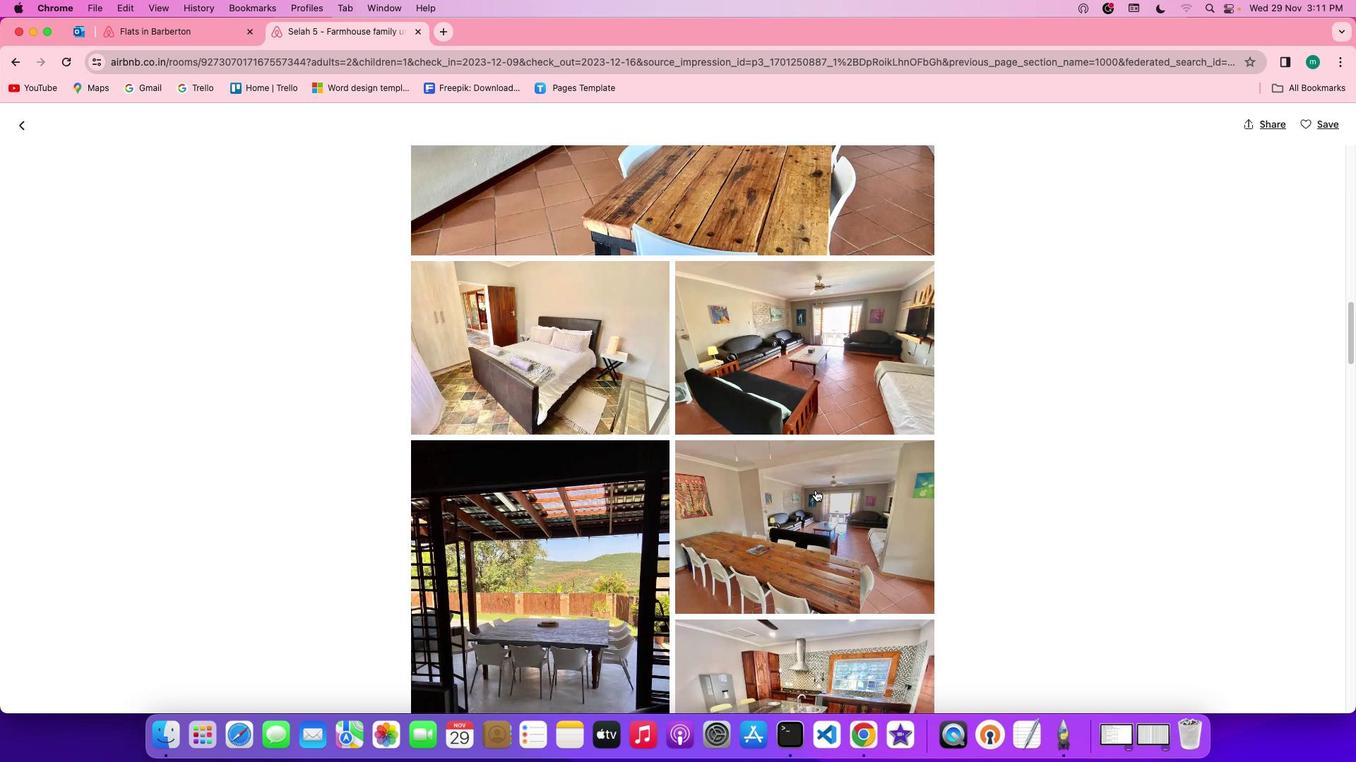 
Action: Mouse scrolled (815, 490) with delta (0, 0)
Screenshot: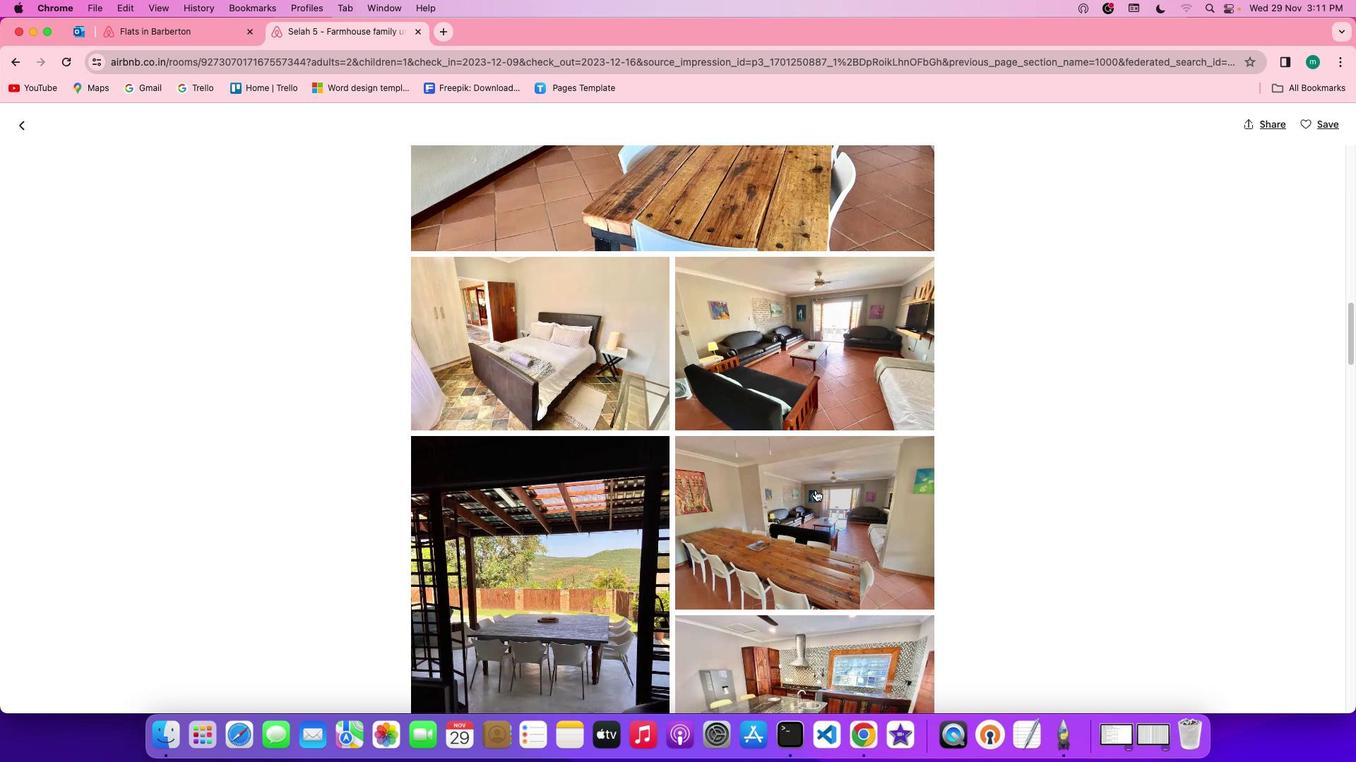 
Action: Mouse scrolled (815, 490) with delta (0, 0)
Screenshot: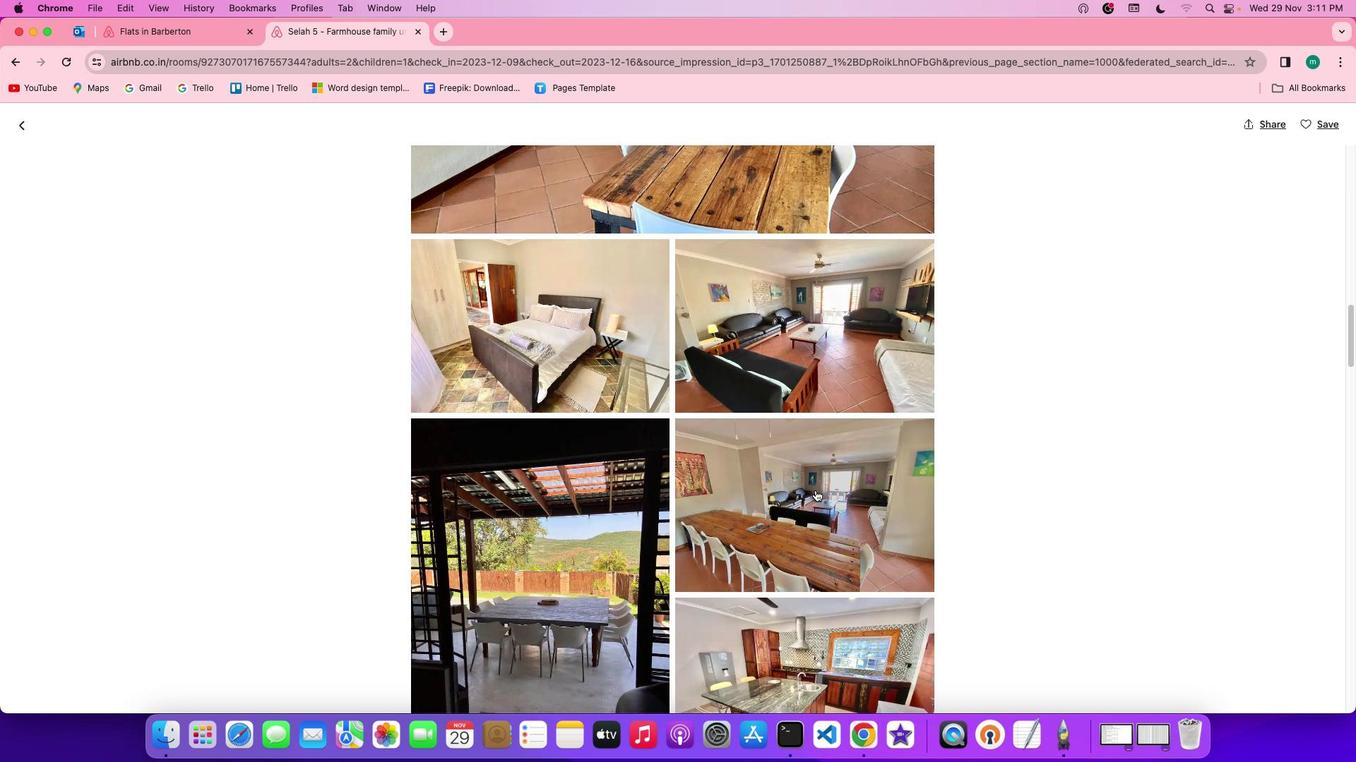 
Action: Mouse scrolled (815, 490) with delta (0, 0)
Screenshot: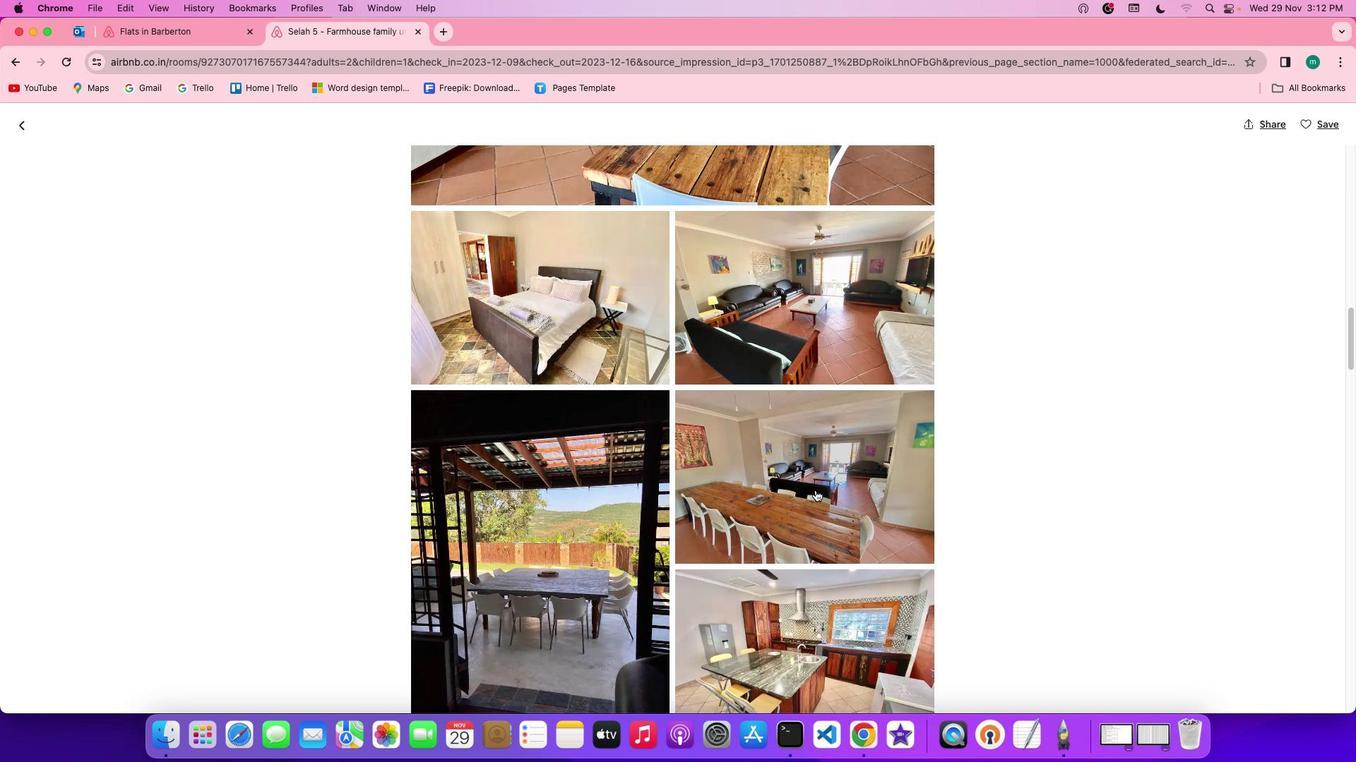 
Action: Mouse scrolled (815, 490) with delta (0, 0)
Screenshot: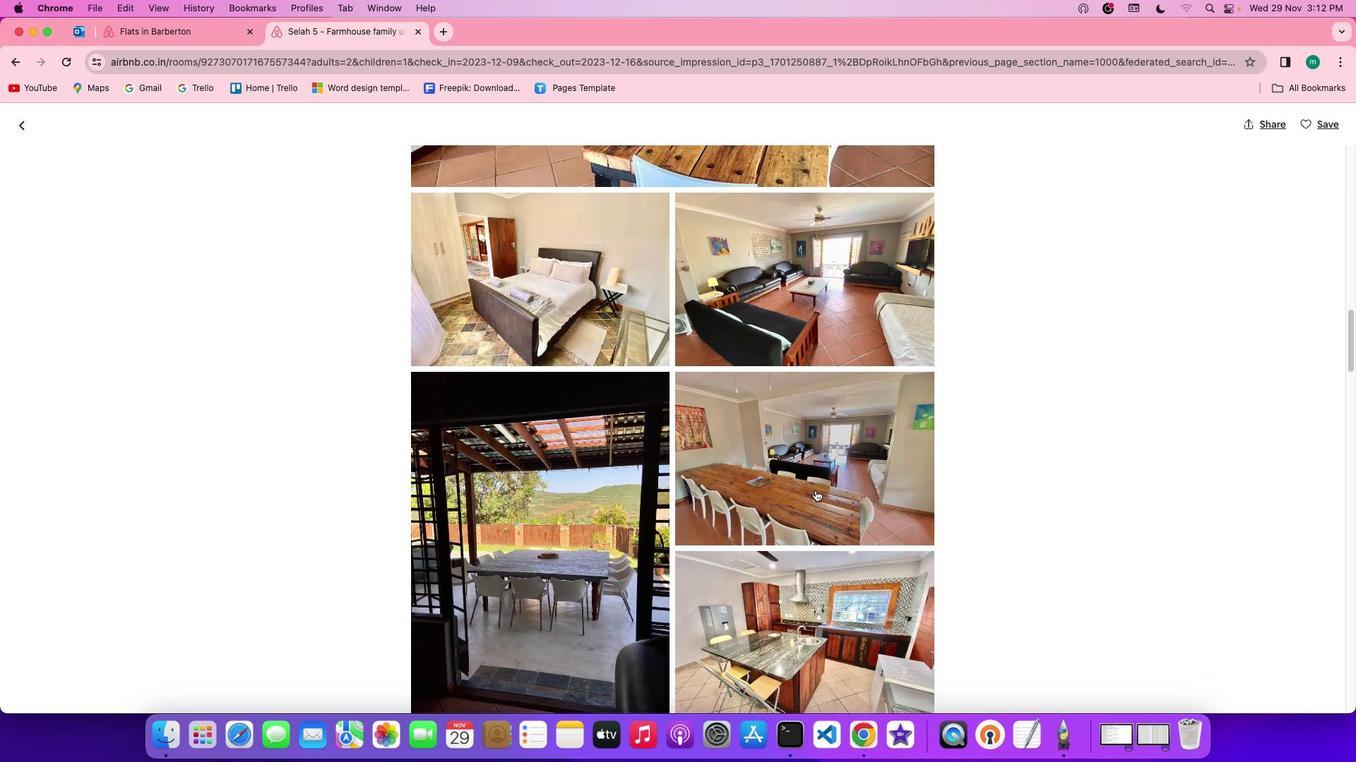 
Action: Mouse scrolled (815, 490) with delta (0, -1)
Screenshot: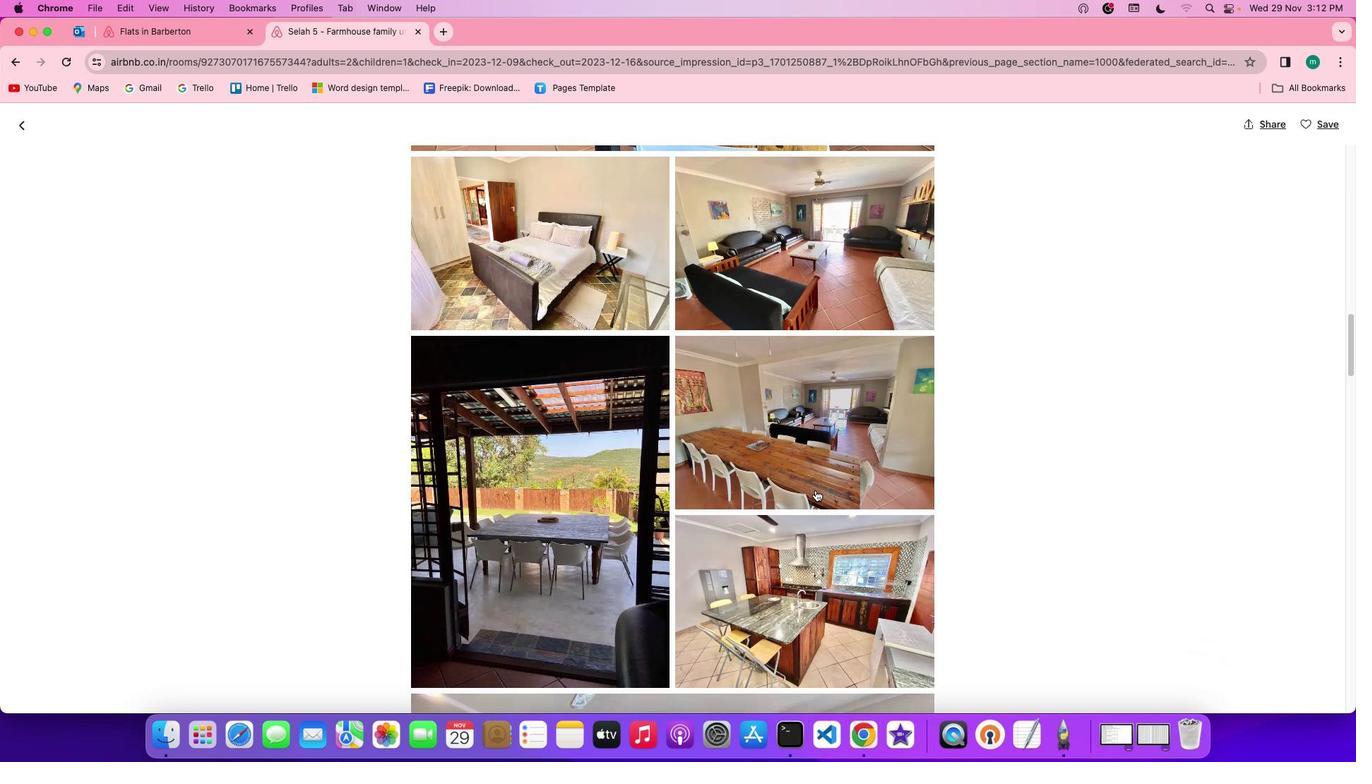 
Action: Mouse scrolled (815, 490) with delta (0, -2)
Screenshot: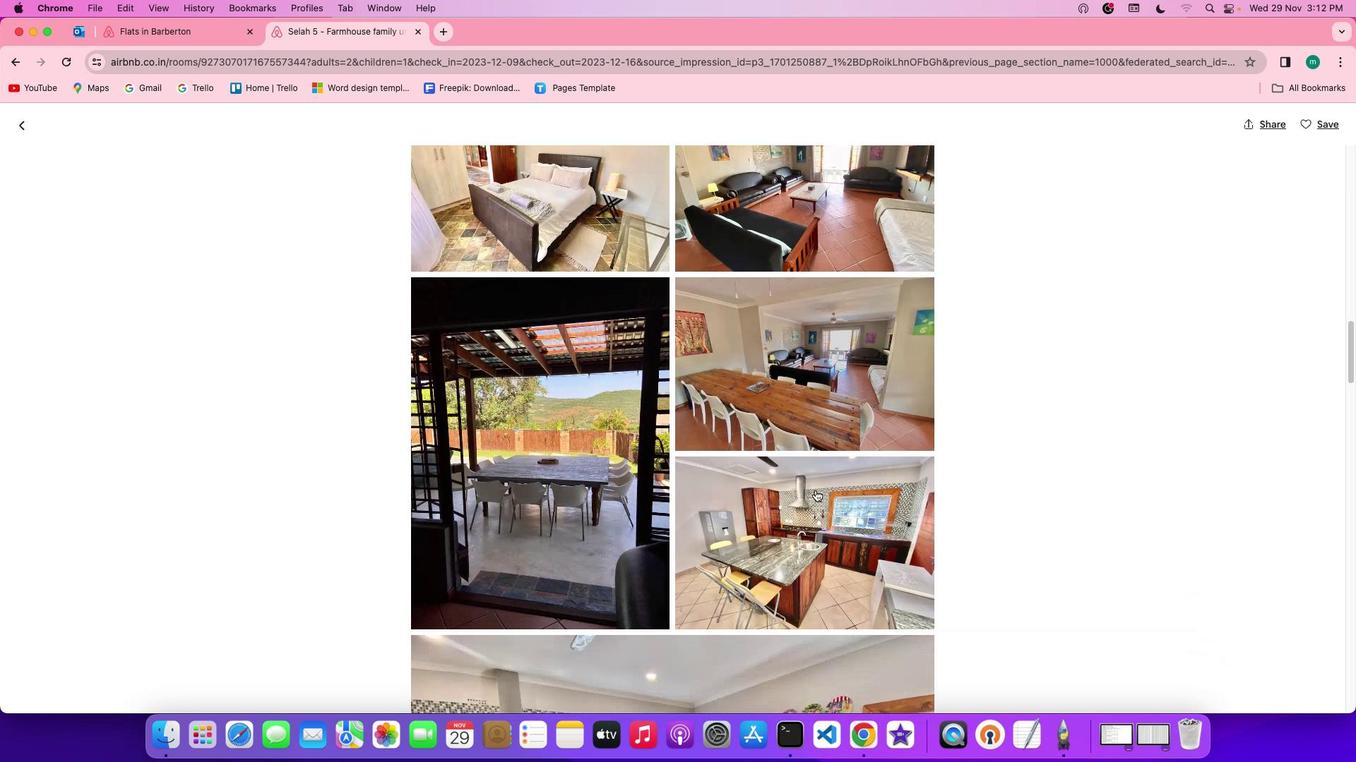 
Action: Mouse scrolled (815, 490) with delta (0, 0)
Screenshot: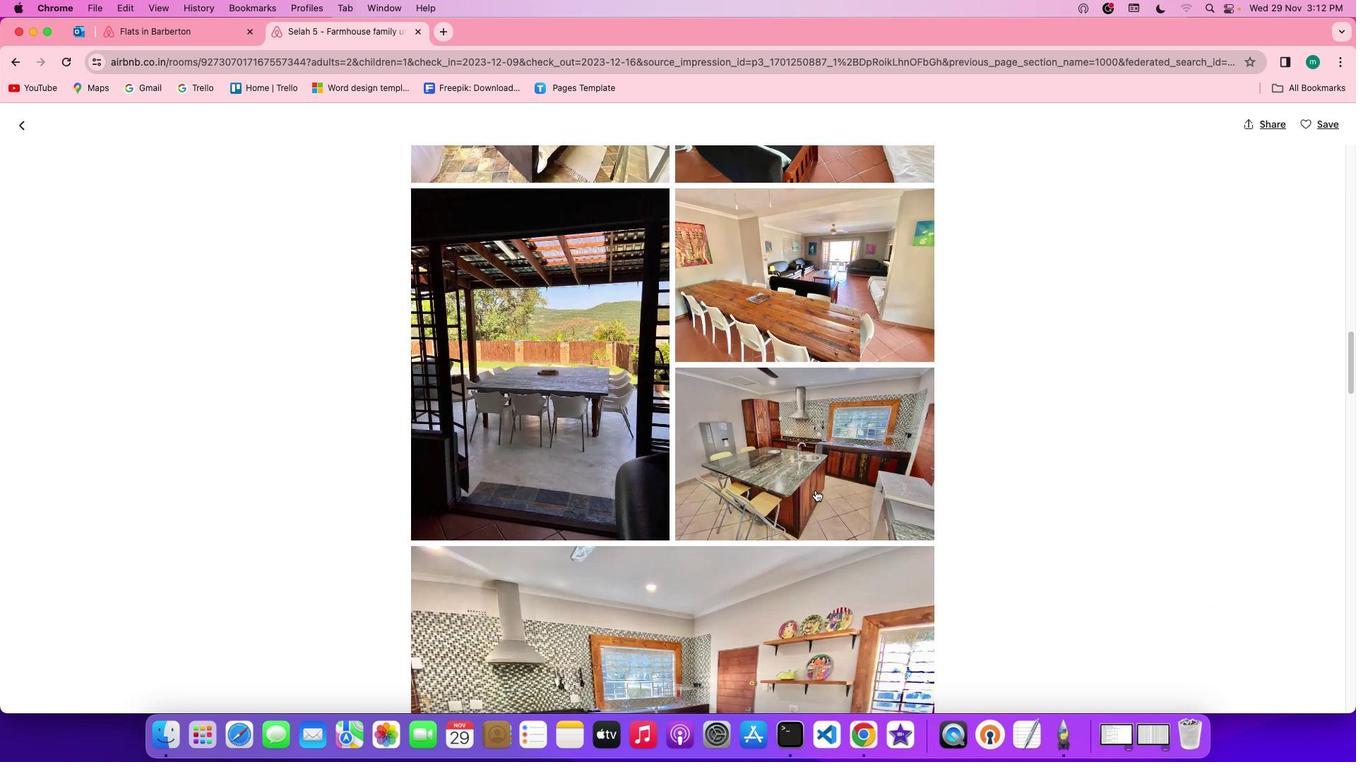 
Action: Mouse scrolled (815, 490) with delta (0, 0)
Screenshot: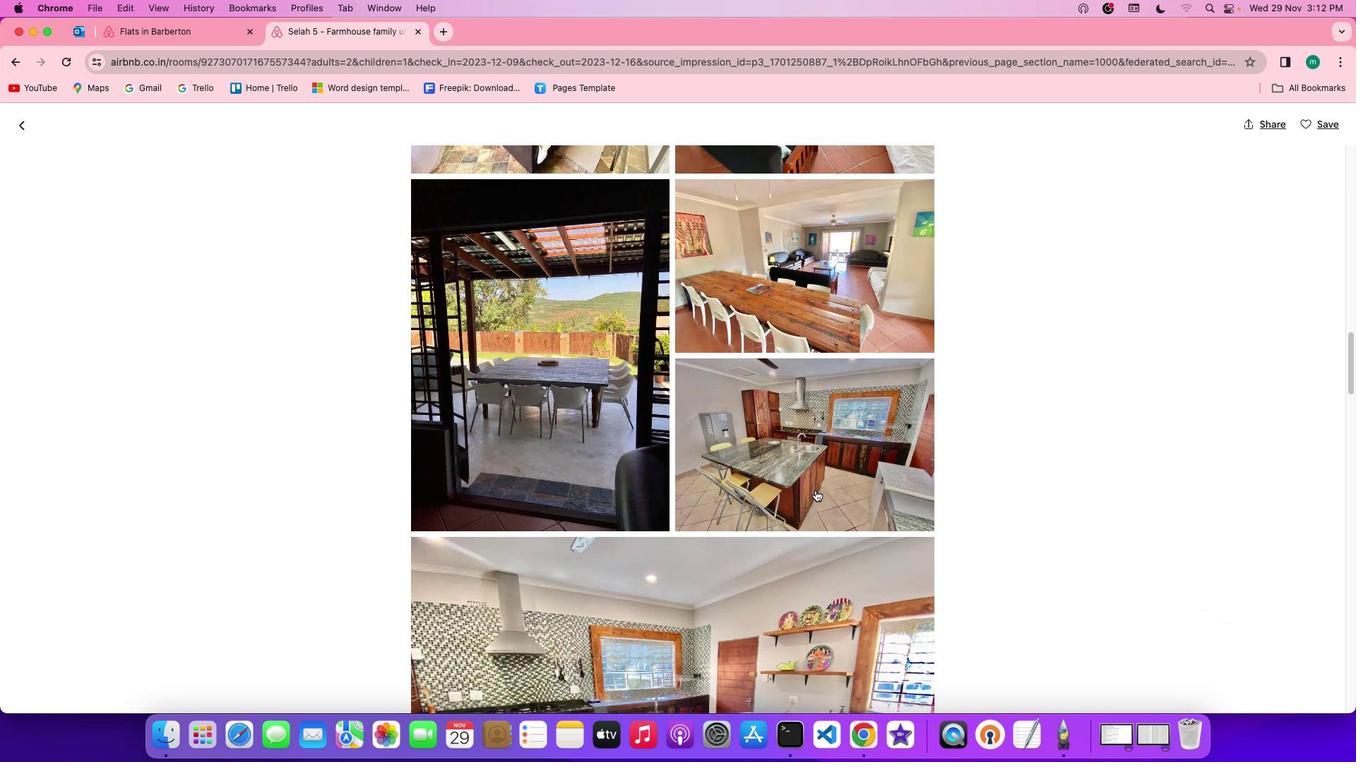 
Action: Mouse scrolled (815, 490) with delta (0, -1)
Screenshot: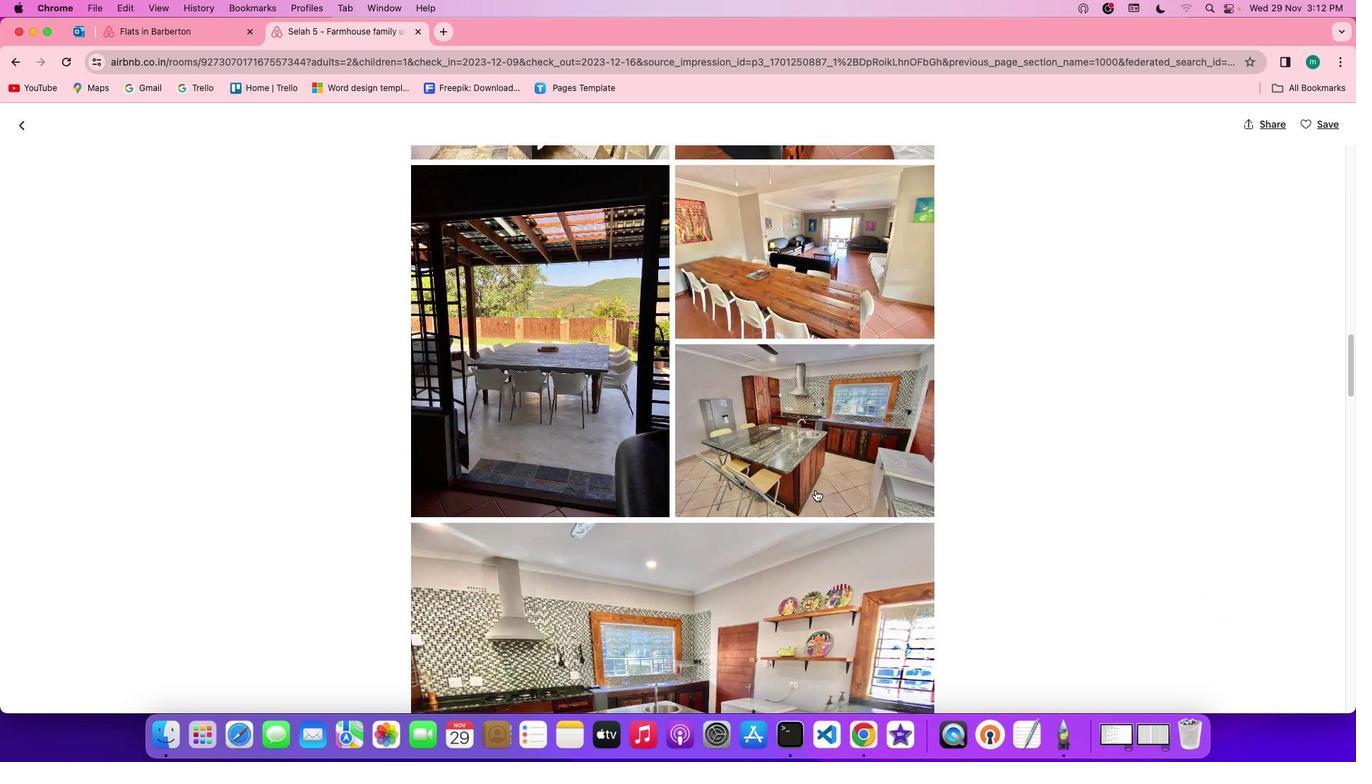 
Action: Mouse scrolled (815, 490) with delta (0, -1)
Screenshot: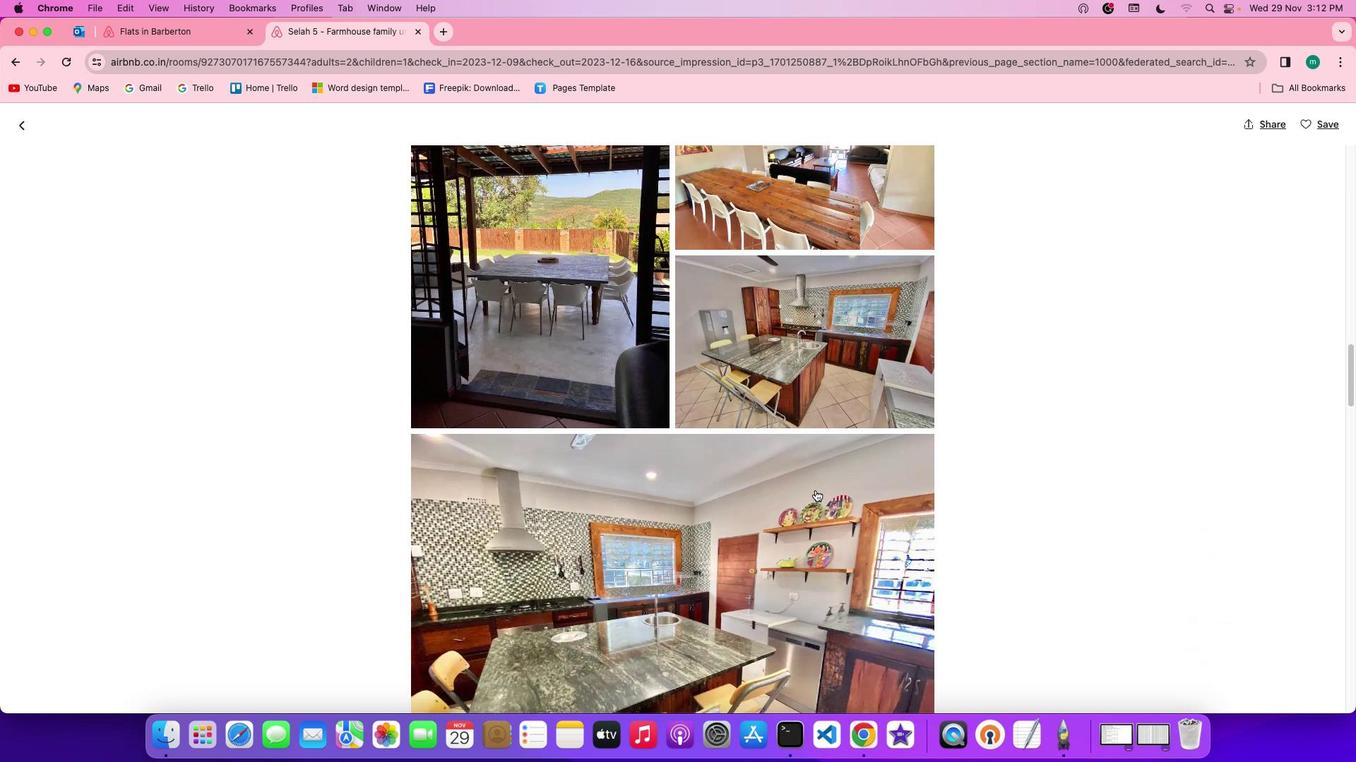 
Action: Mouse scrolled (815, 490) with delta (0, 0)
Screenshot: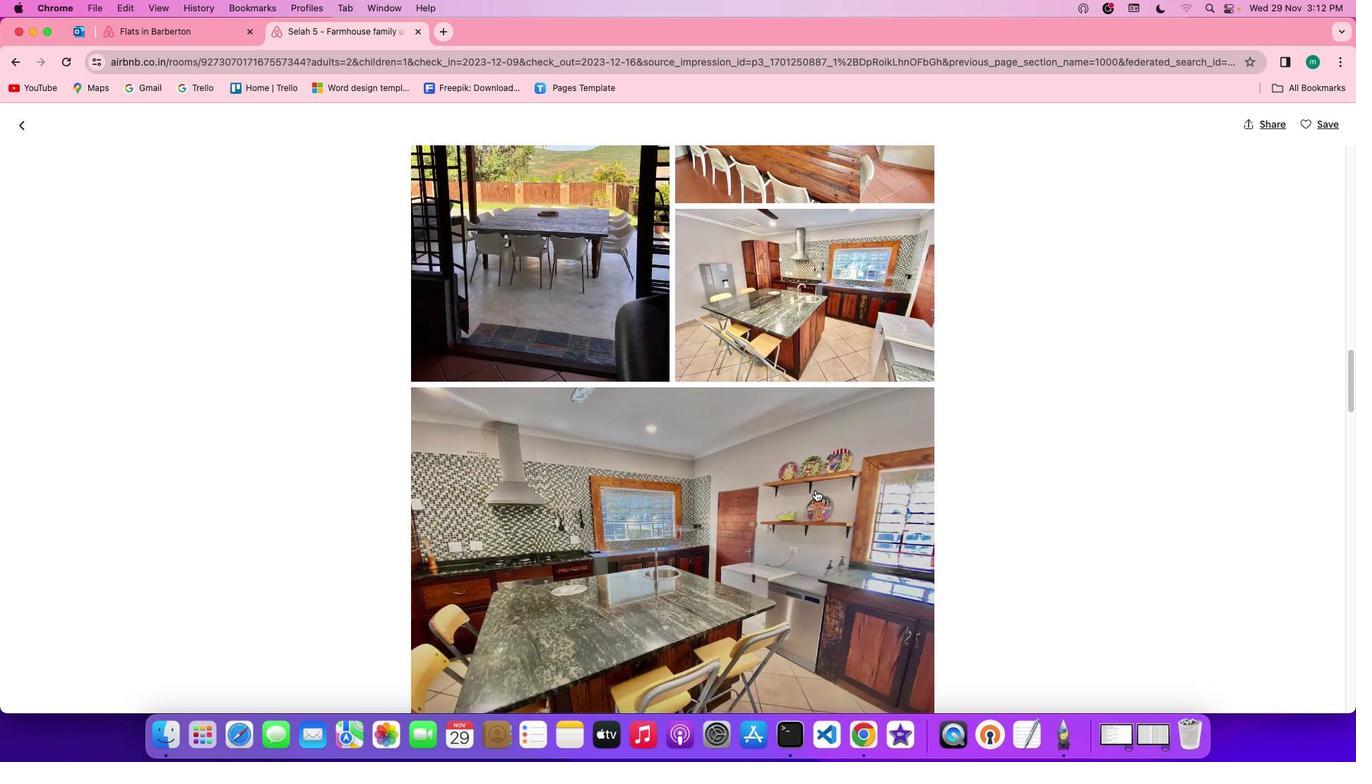 
Action: Mouse scrolled (815, 490) with delta (0, 0)
Screenshot: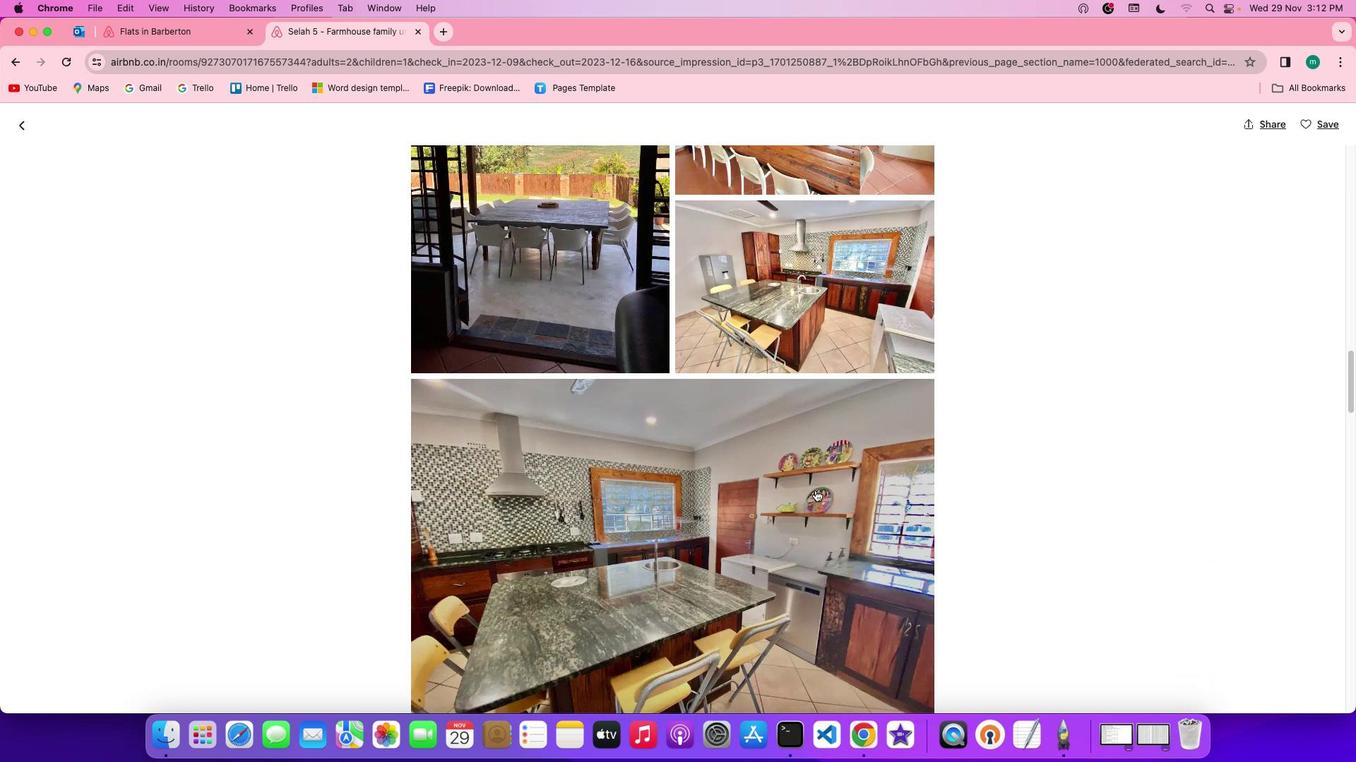 
Action: Mouse scrolled (815, 490) with delta (0, -1)
Screenshot: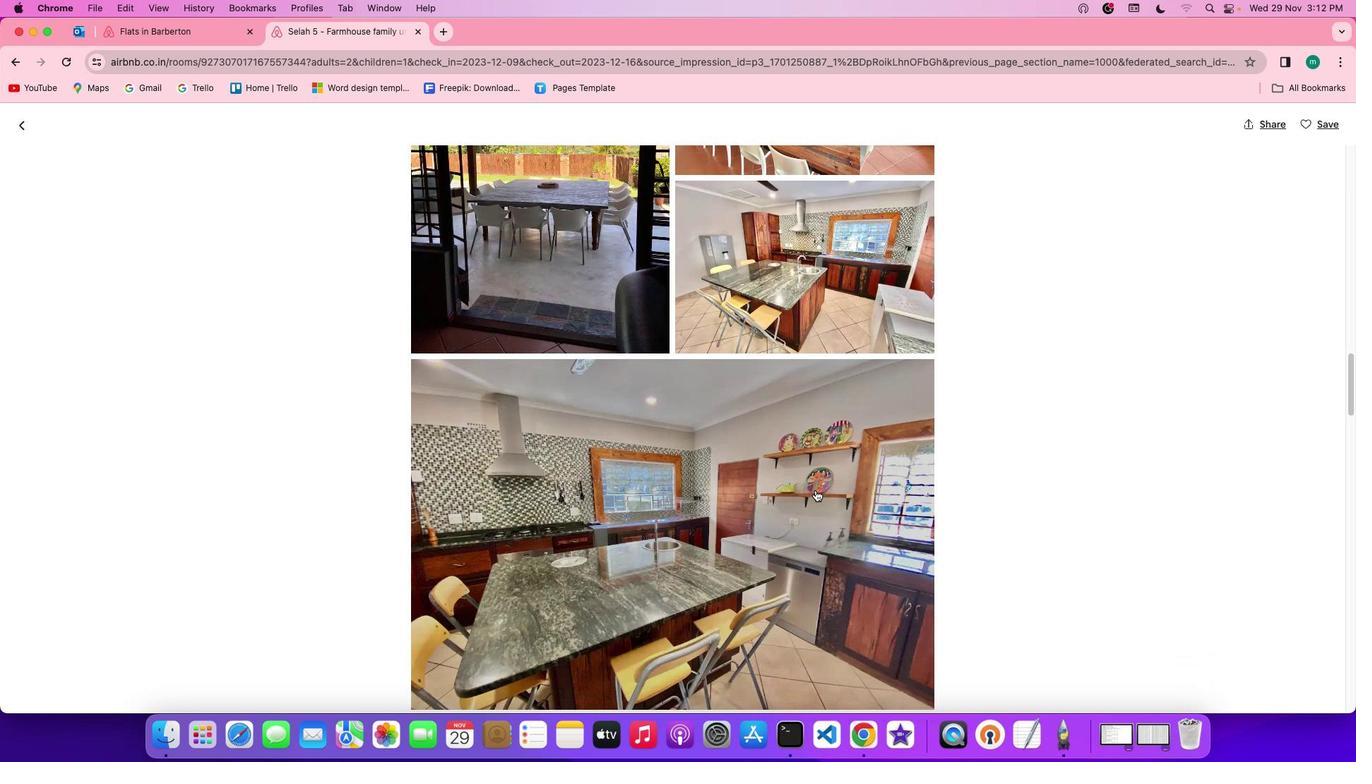 
Action: Mouse scrolled (815, 490) with delta (0, 0)
Screenshot: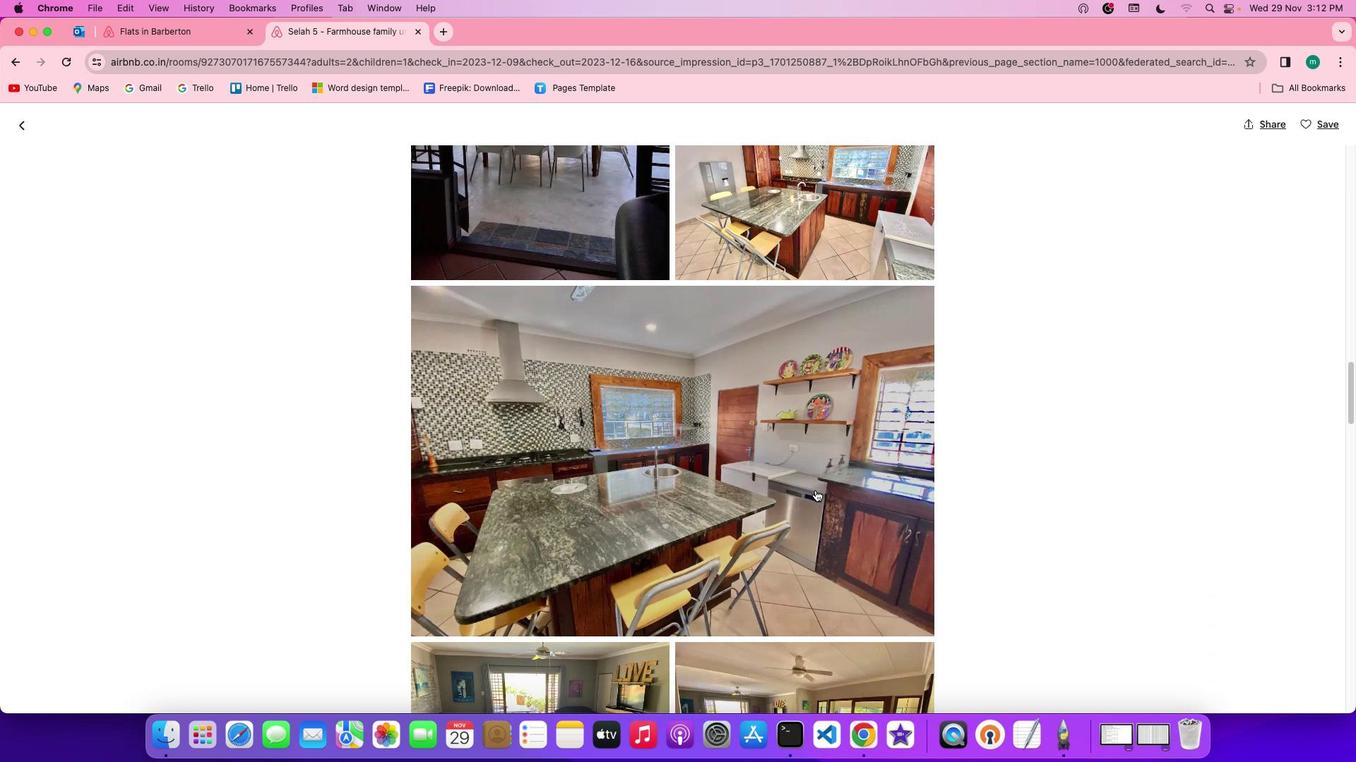 
Action: Mouse scrolled (815, 490) with delta (0, 0)
Screenshot: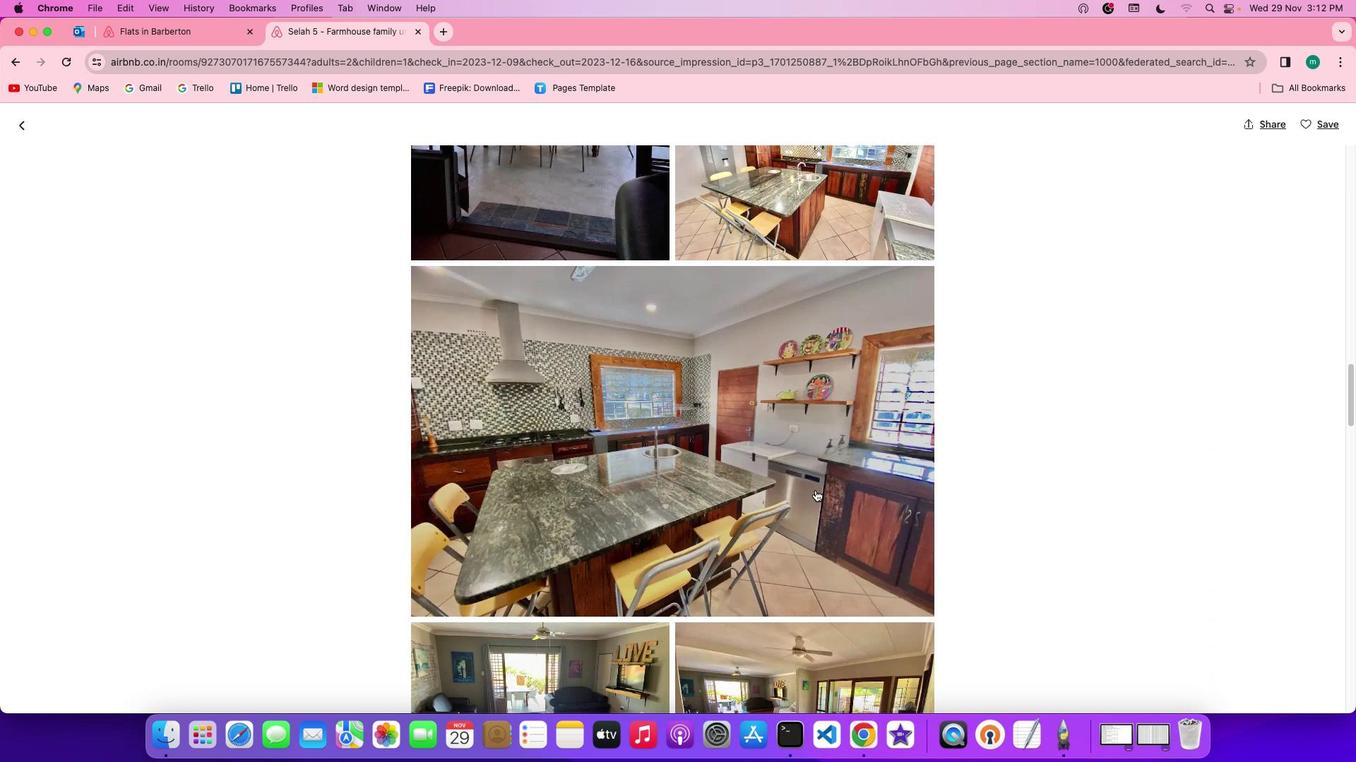 
Action: Mouse scrolled (815, 490) with delta (0, -1)
Screenshot: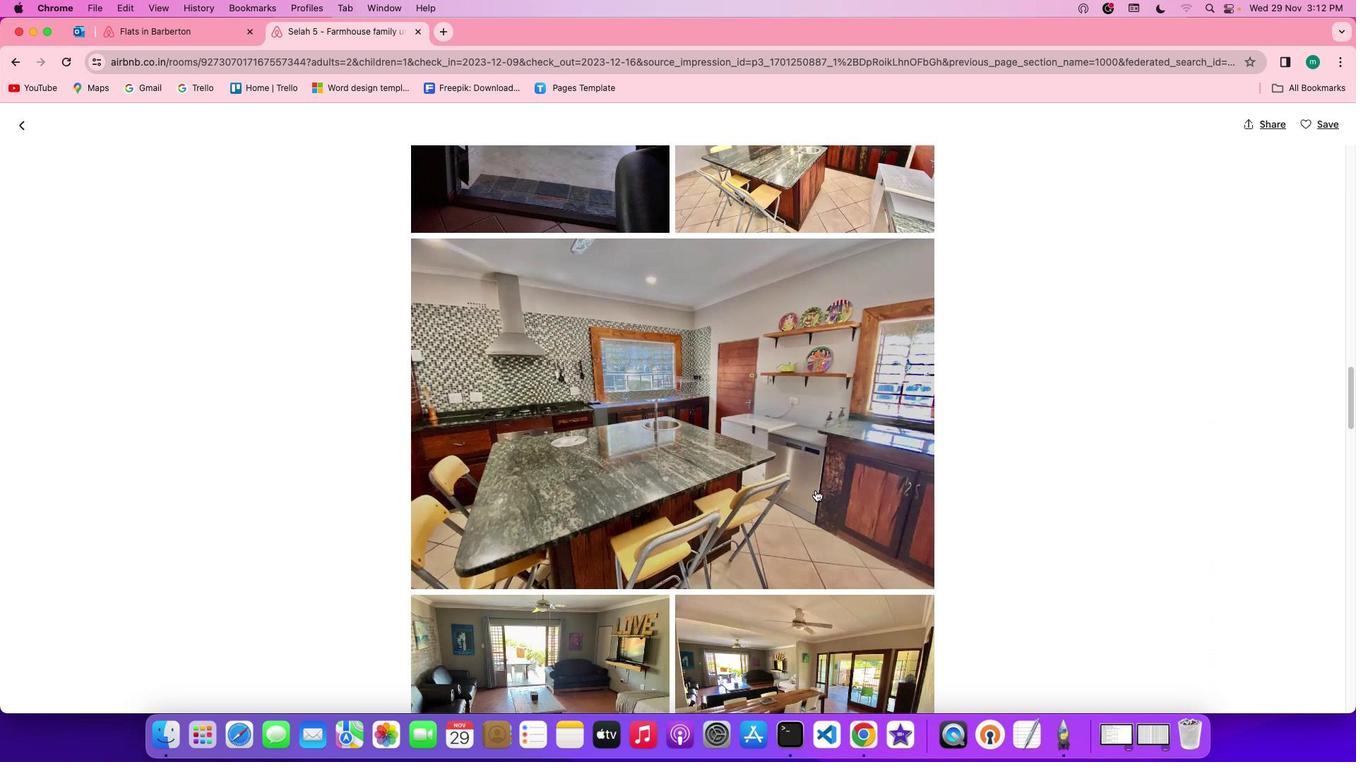 
Action: Mouse scrolled (815, 490) with delta (0, -2)
Screenshot: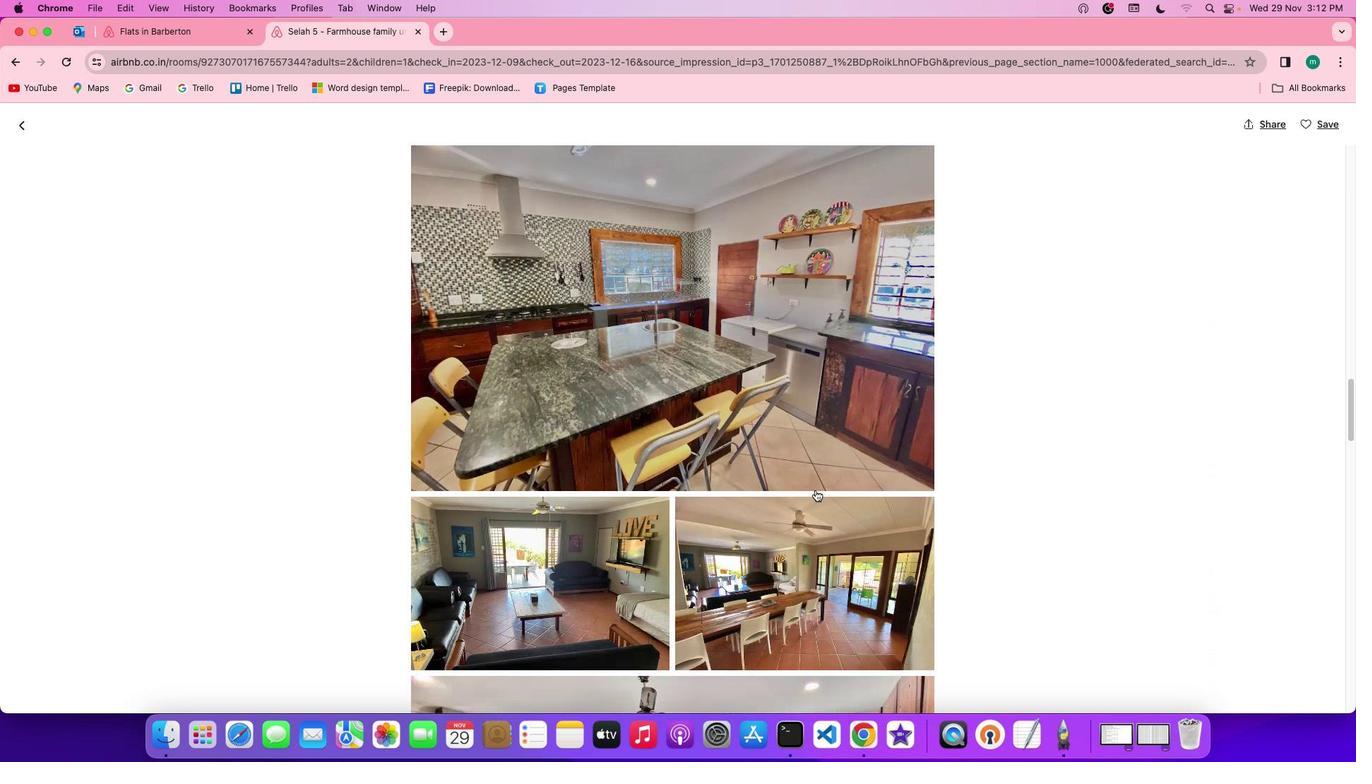 
Action: Mouse scrolled (815, 490) with delta (0, 0)
Screenshot: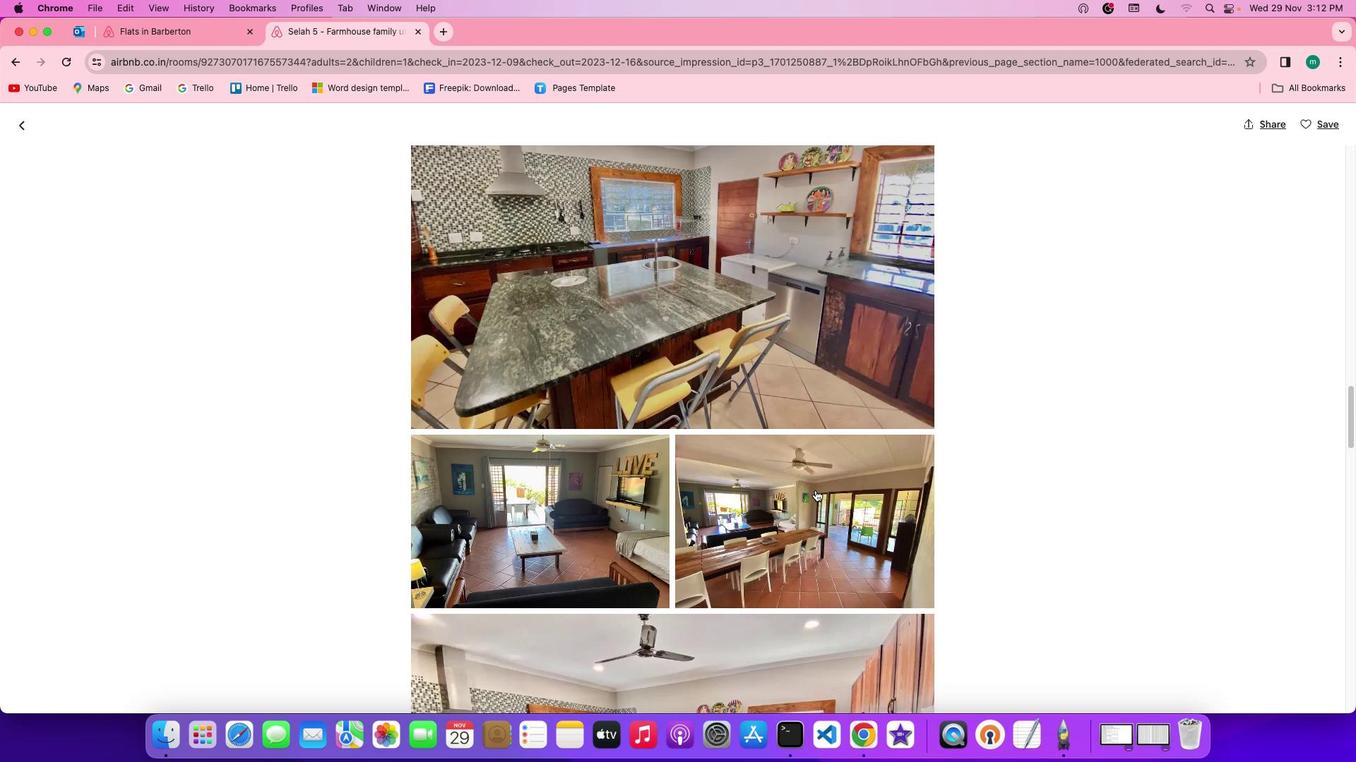 
Action: Mouse scrolled (815, 490) with delta (0, 0)
Screenshot: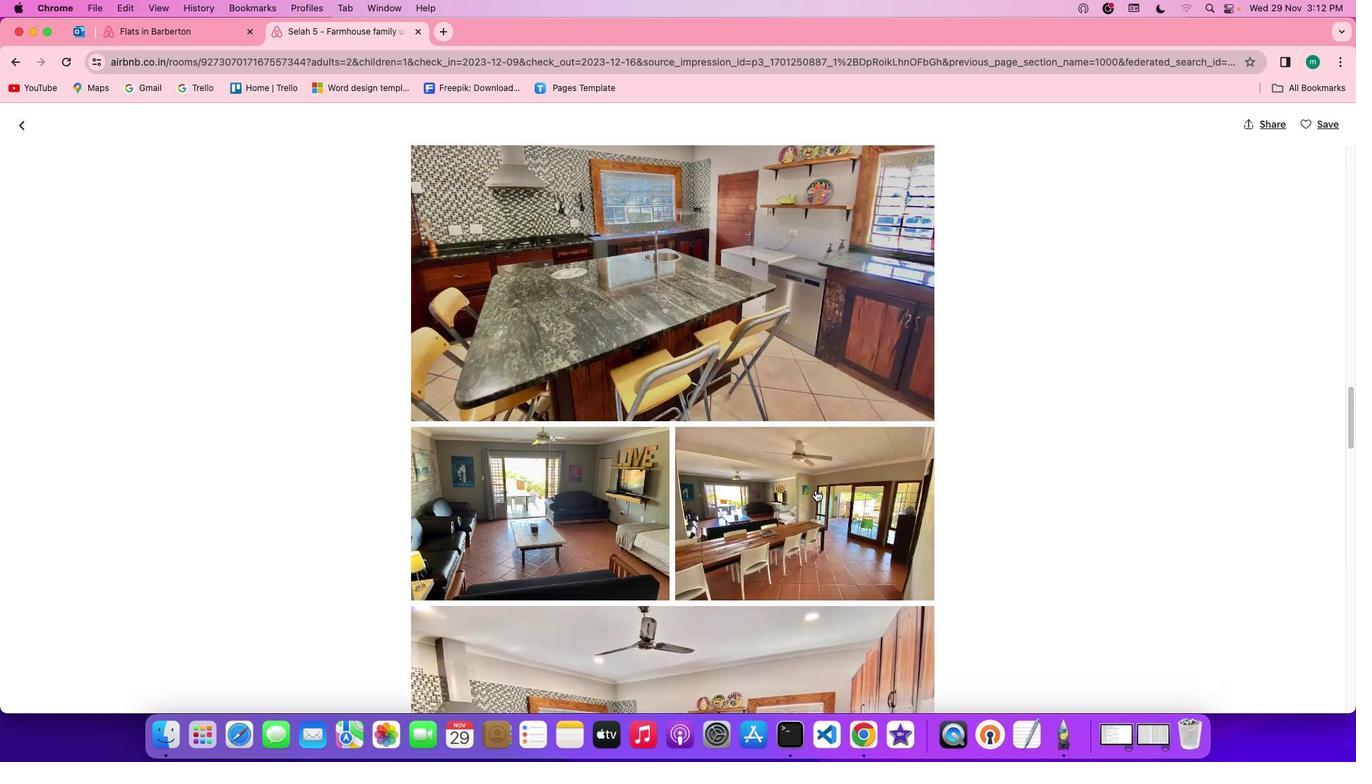 
Action: Mouse scrolled (815, 490) with delta (0, -1)
Screenshot: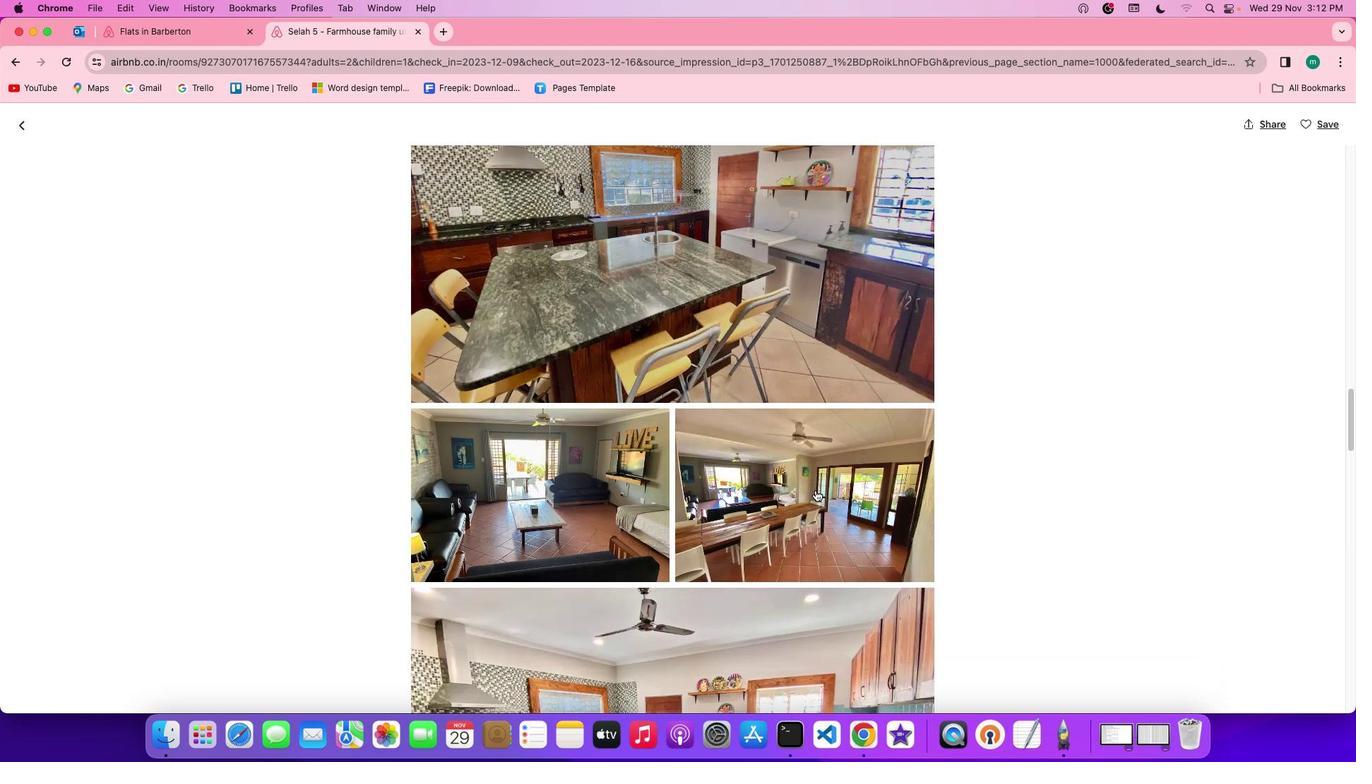
Action: Mouse scrolled (815, 490) with delta (0, -2)
Screenshot: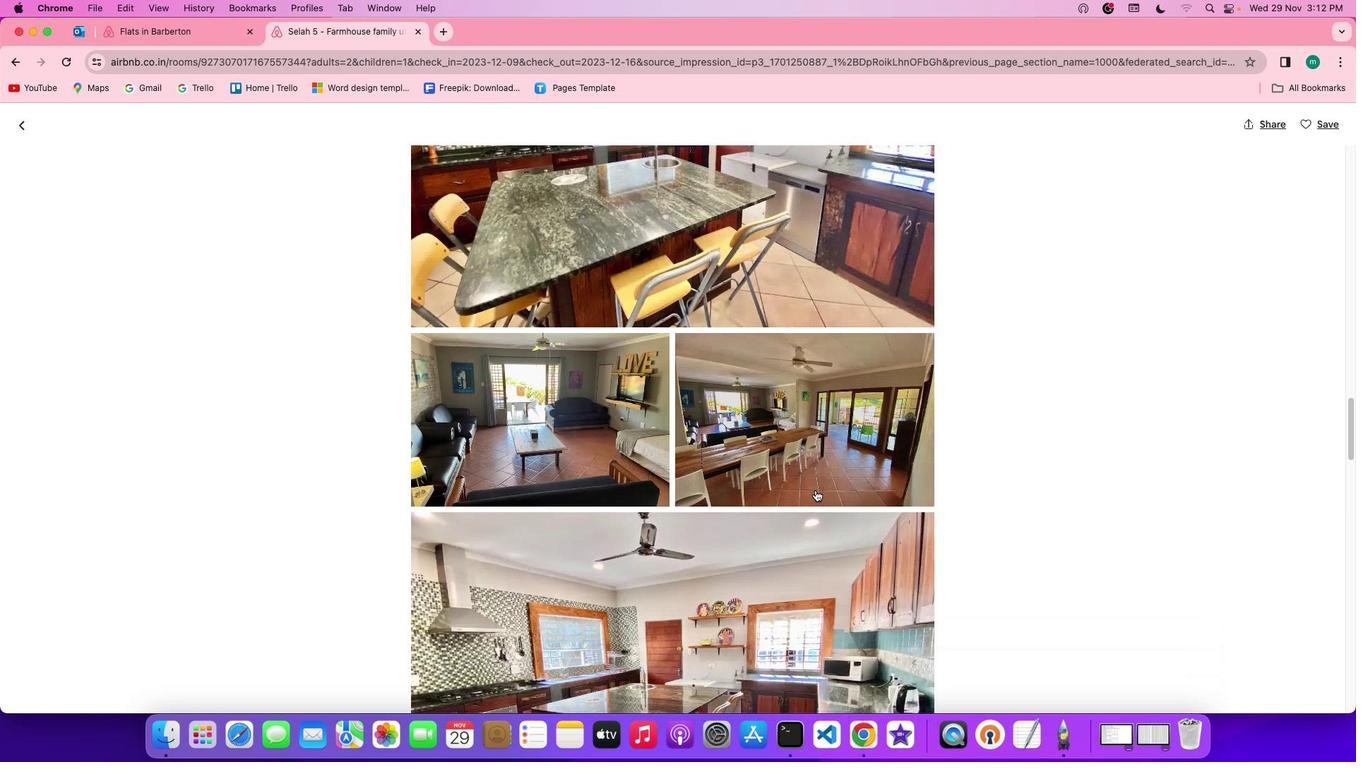 
Action: Mouse scrolled (815, 490) with delta (0, 0)
Screenshot: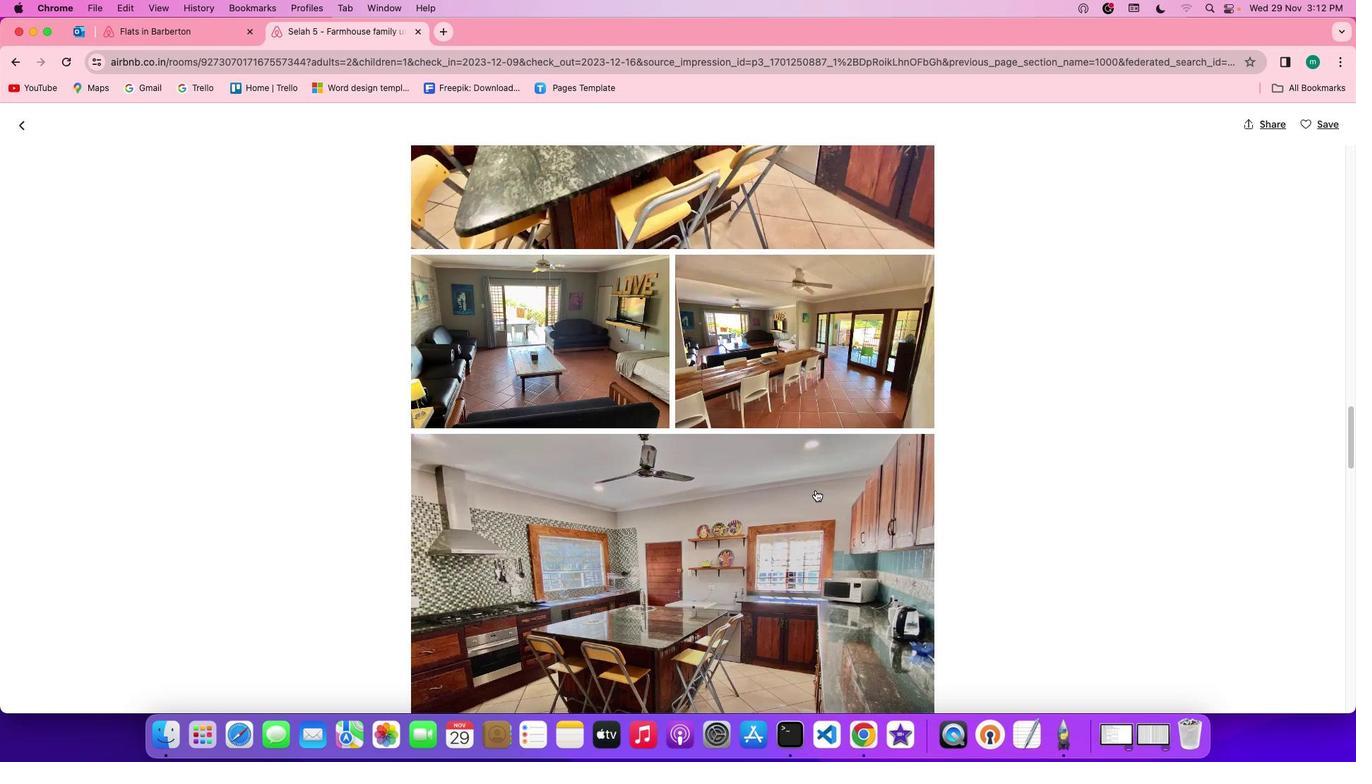 
Action: Mouse scrolled (815, 490) with delta (0, 0)
Screenshot: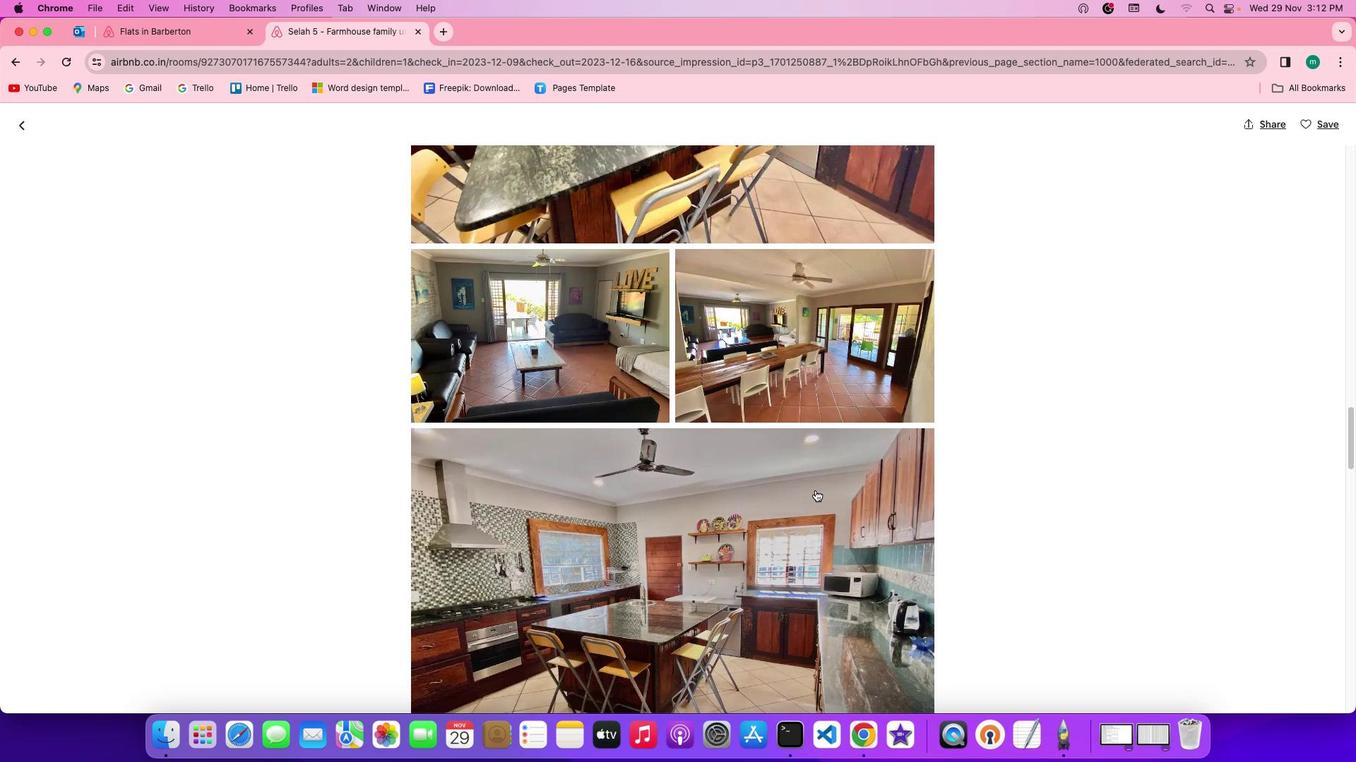 
Action: Mouse scrolled (815, 490) with delta (0, -1)
Screenshot: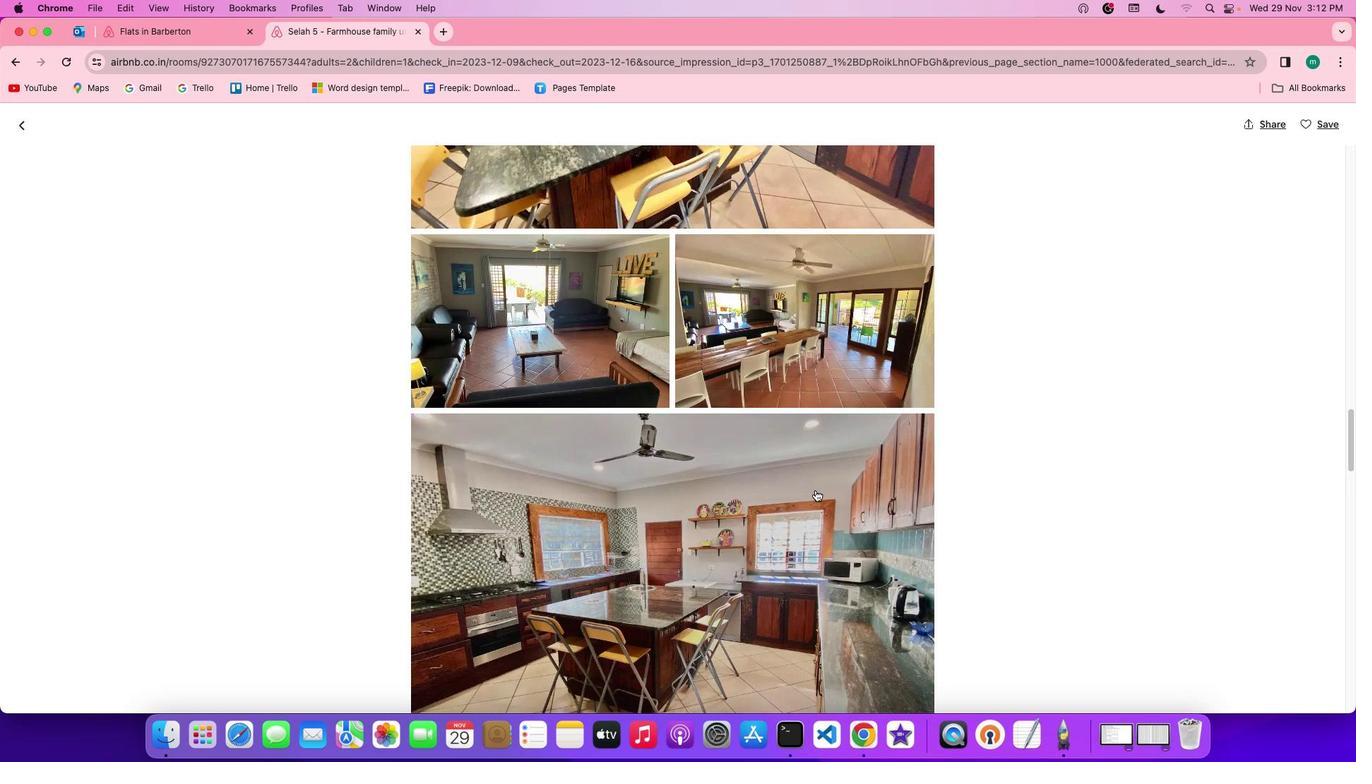 
Action: Mouse scrolled (815, 490) with delta (0, 0)
Screenshot: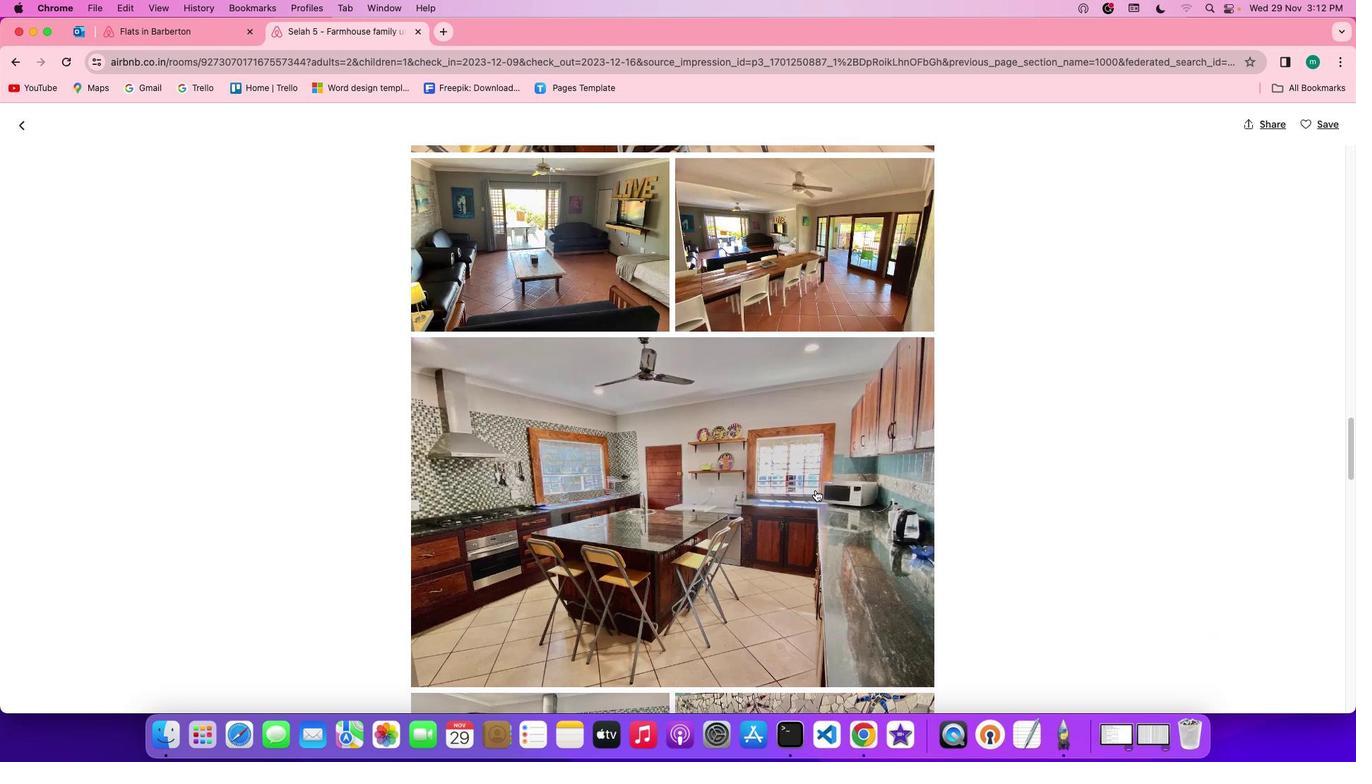 
Action: Mouse scrolled (815, 490) with delta (0, 0)
Screenshot: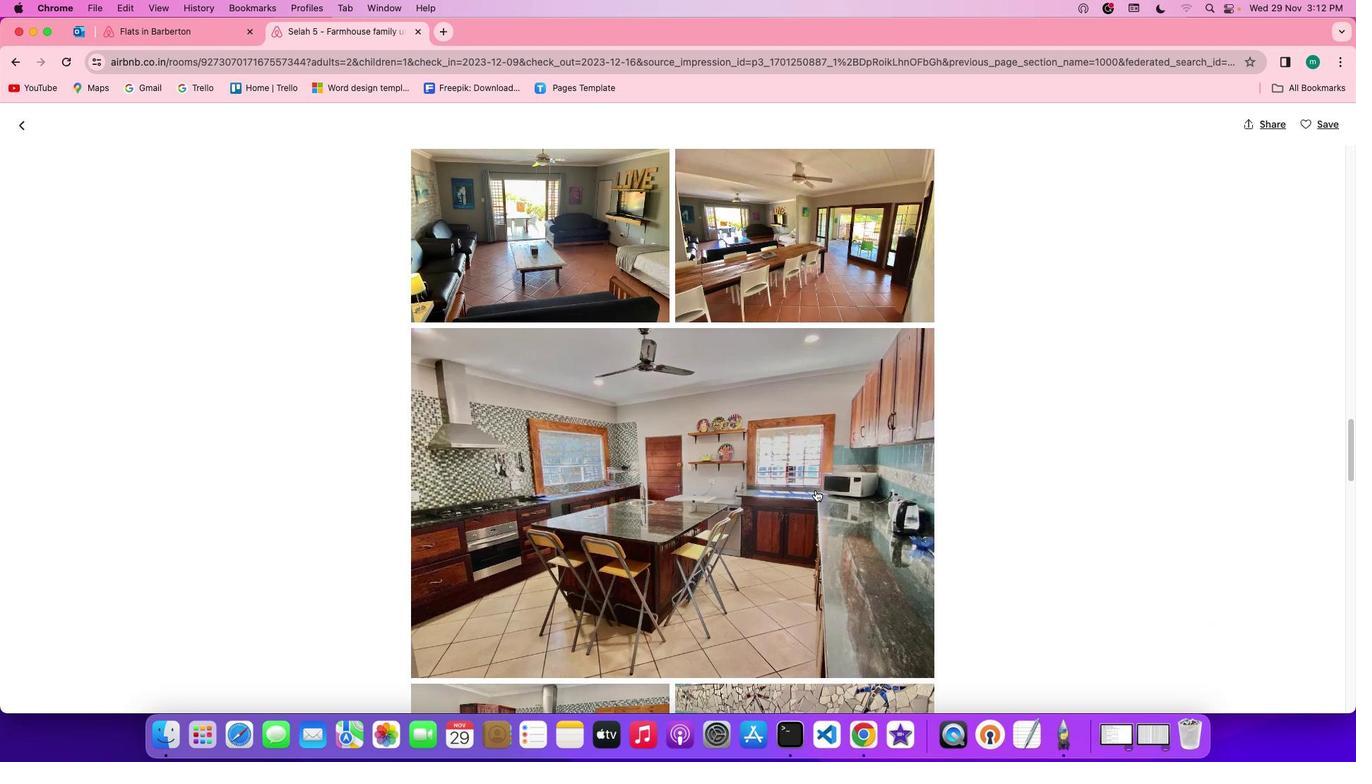 
Action: Mouse scrolled (815, 490) with delta (0, -1)
Screenshot: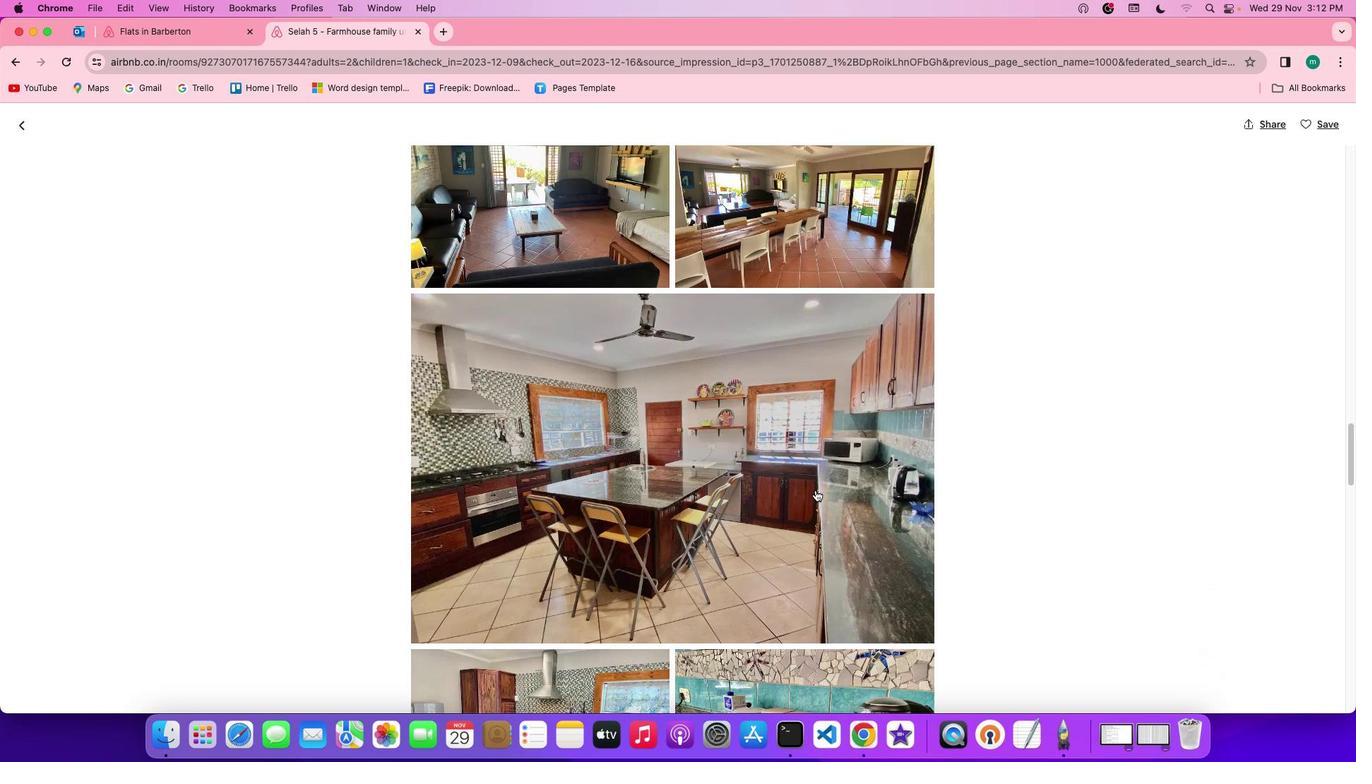 
Action: Mouse moved to (814, 491)
Screenshot: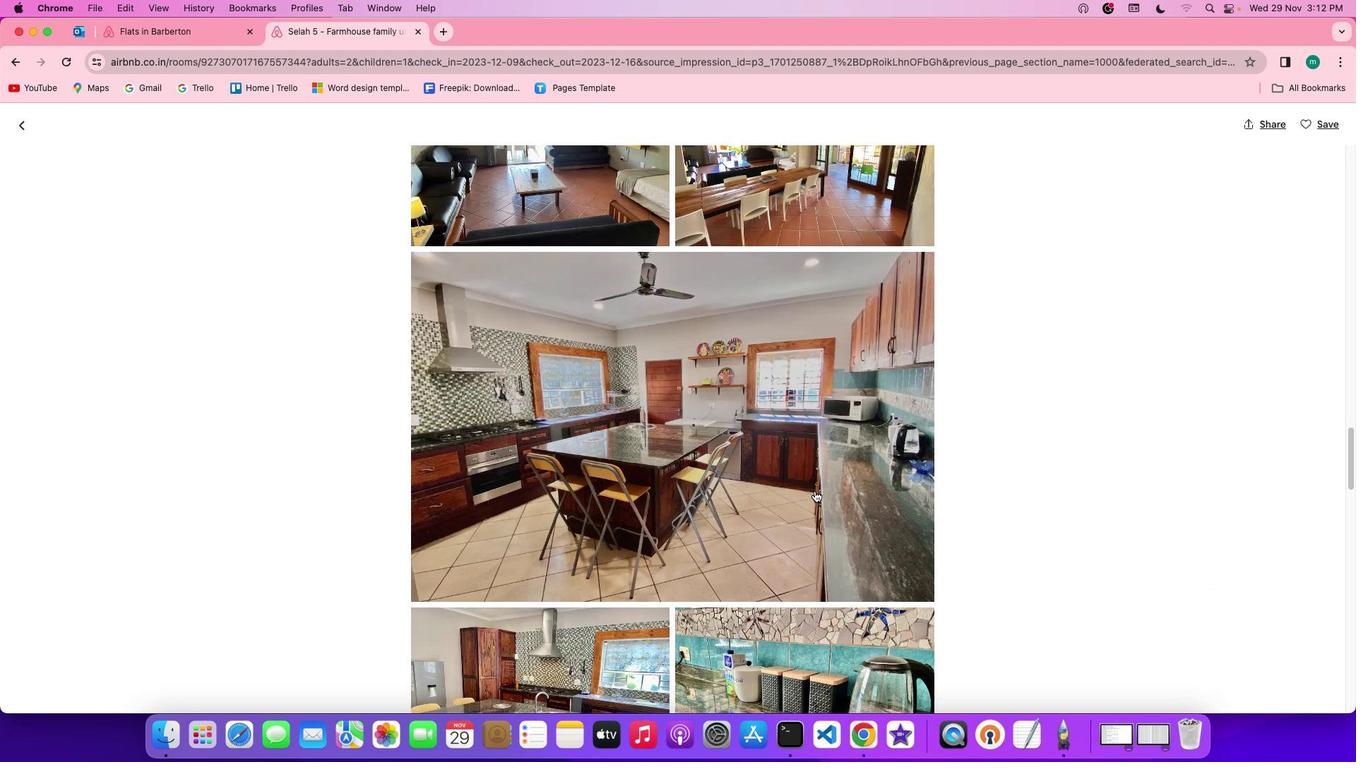 
Action: Mouse scrolled (814, 491) with delta (0, 0)
Screenshot: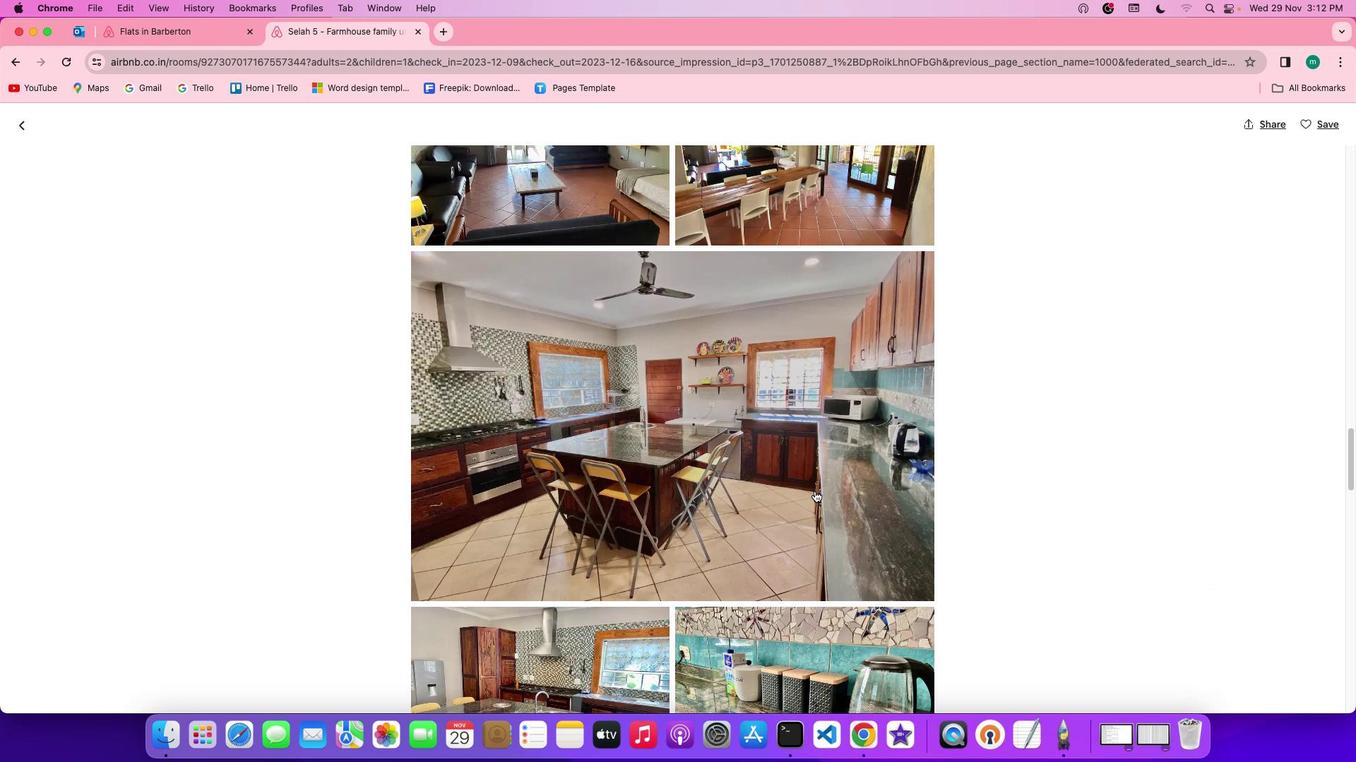 
Action: Mouse scrolled (814, 491) with delta (0, 0)
Screenshot: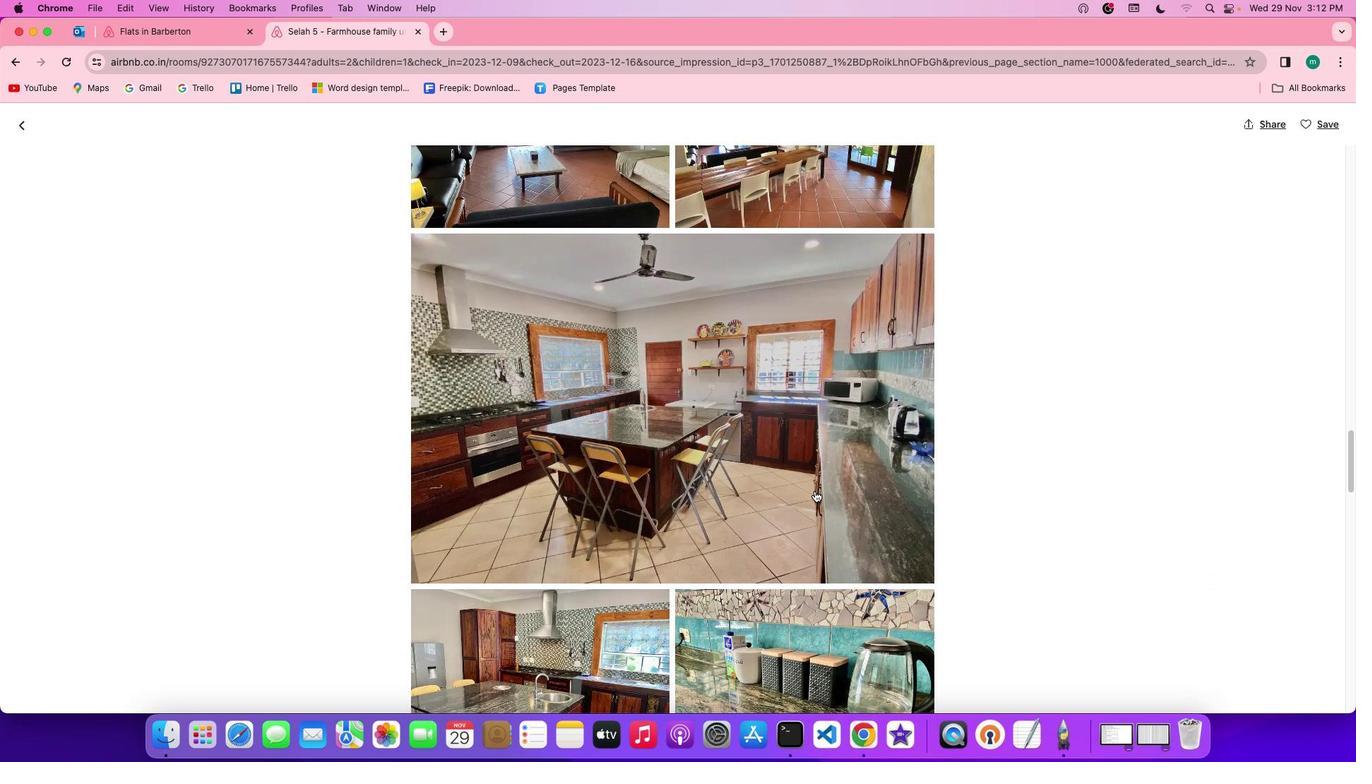 
Action: Mouse scrolled (814, 491) with delta (0, -1)
Screenshot: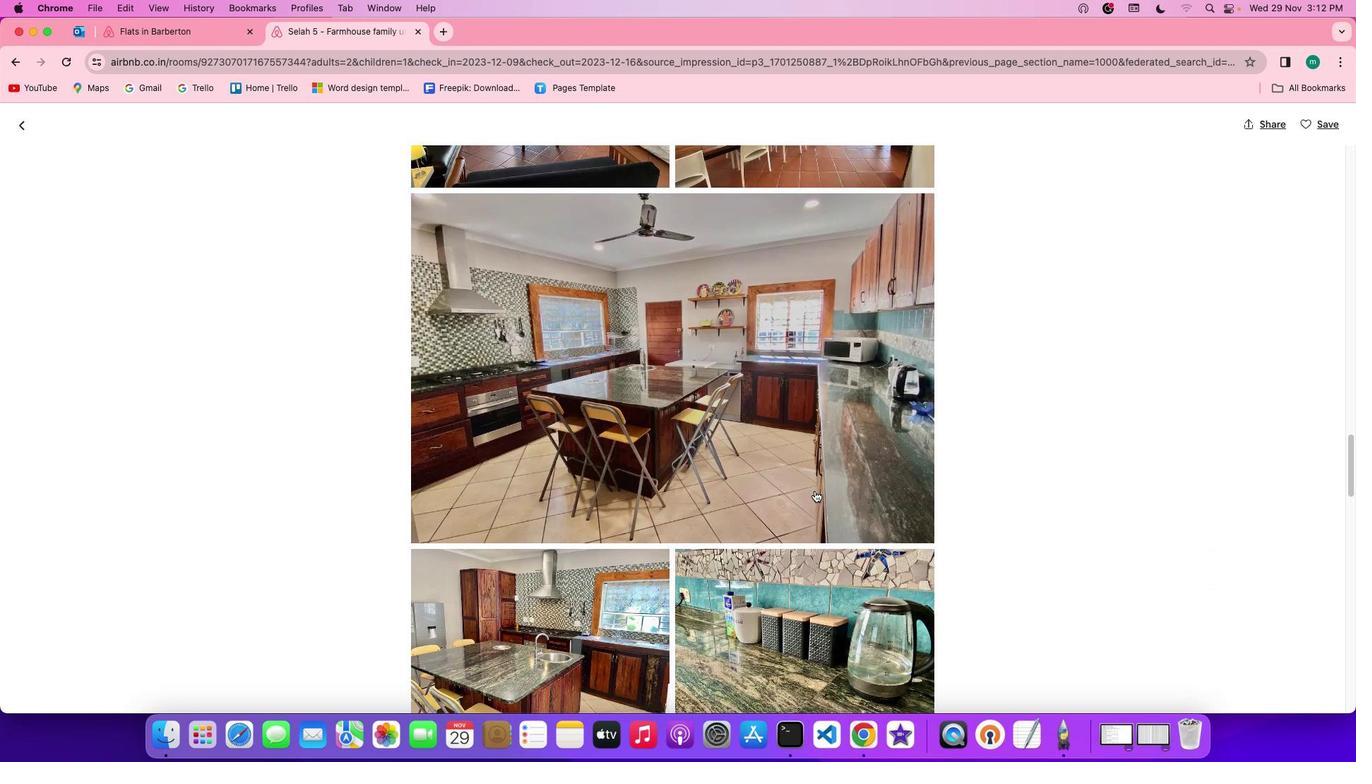 
Action: Mouse scrolled (814, 491) with delta (0, -2)
Screenshot: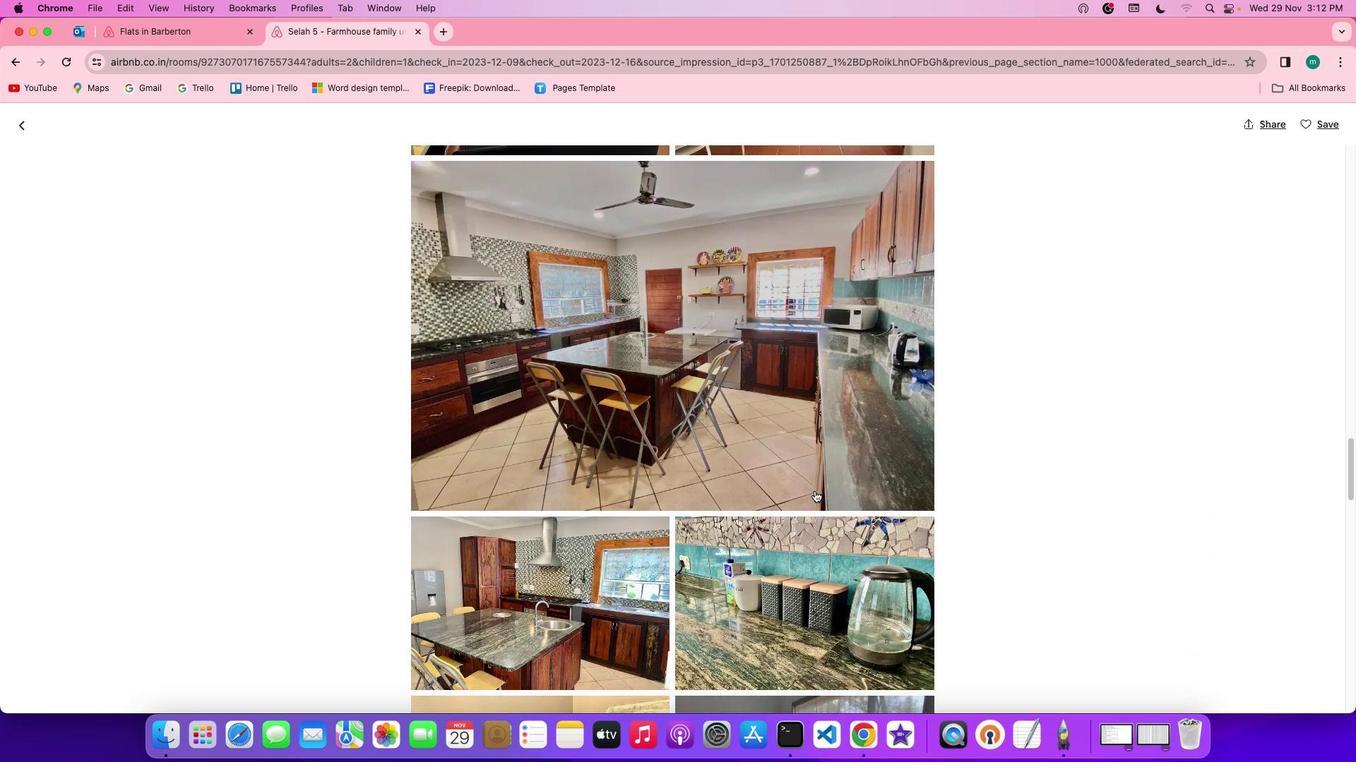 
Action: Mouse scrolled (814, 491) with delta (0, 0)
Screenshot: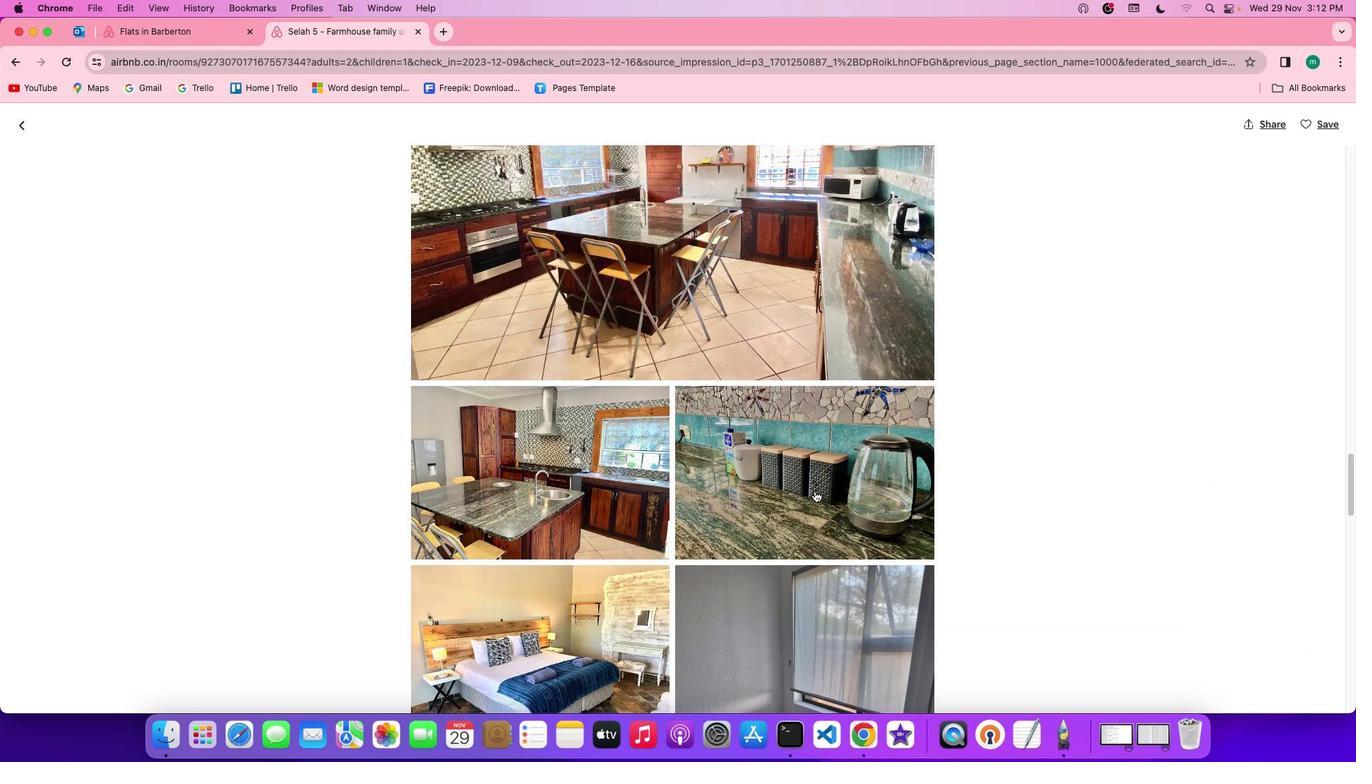 
Action: Mouse scrolled (814, 491) with delta (0, 0)
Screenshot: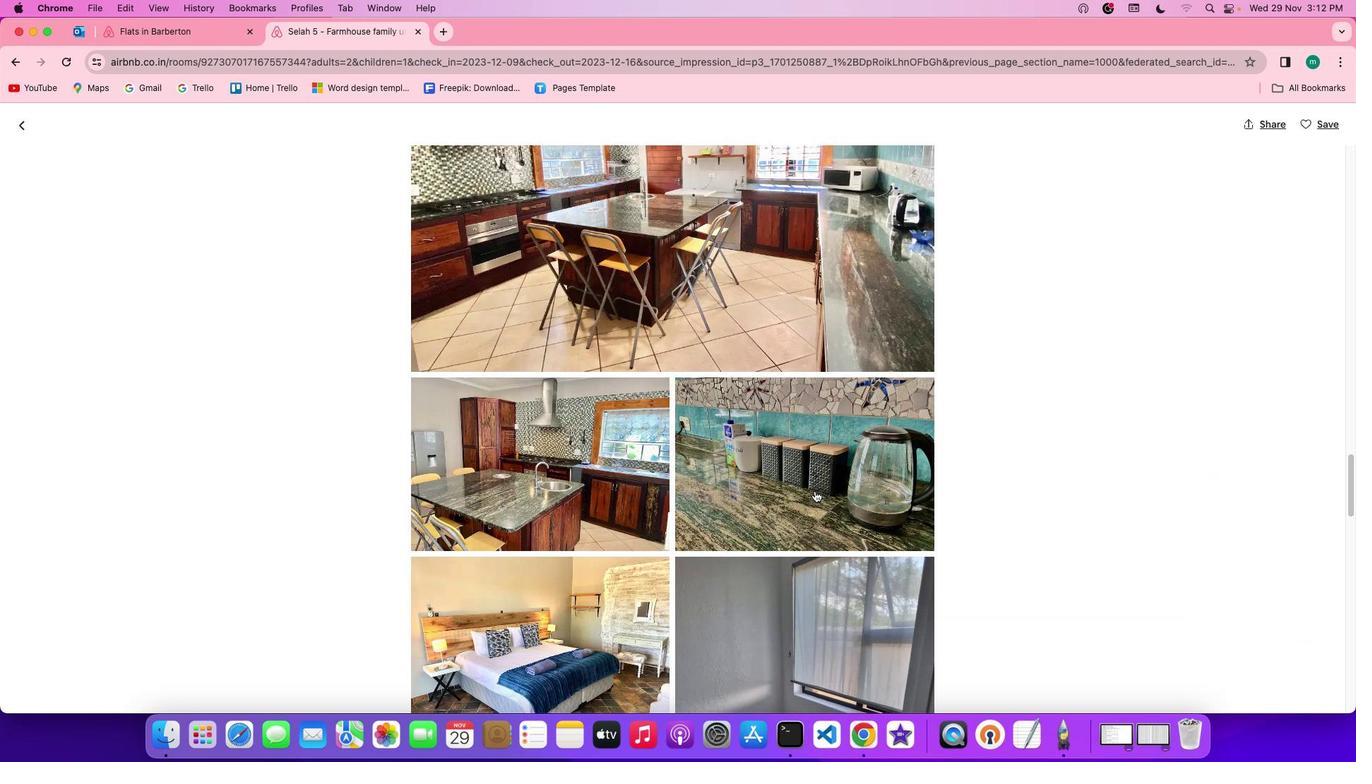
Action: Mouse scrolled (814, 491) with delta (0, -1)
Screenshot: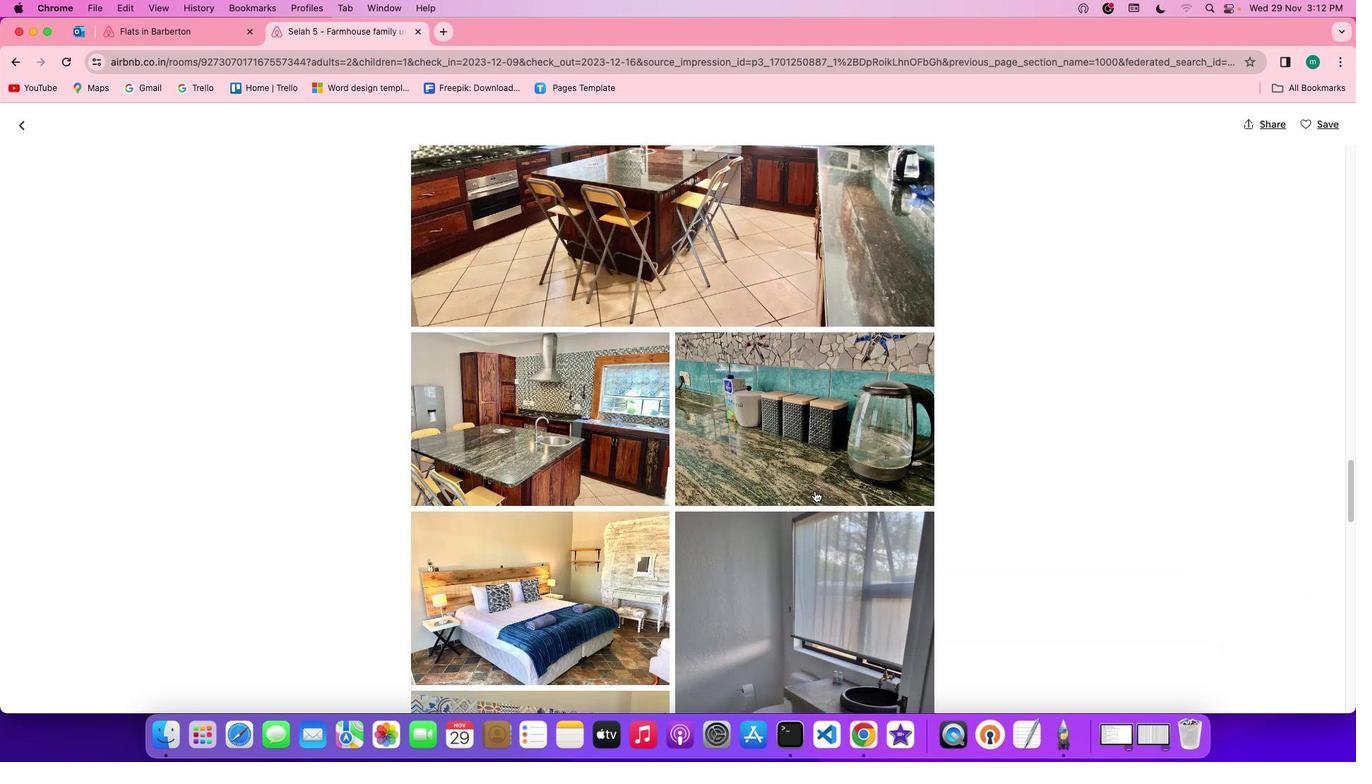 
Action: Mouse scrolled (814, 491) with delta (0, -2)
Screenshot: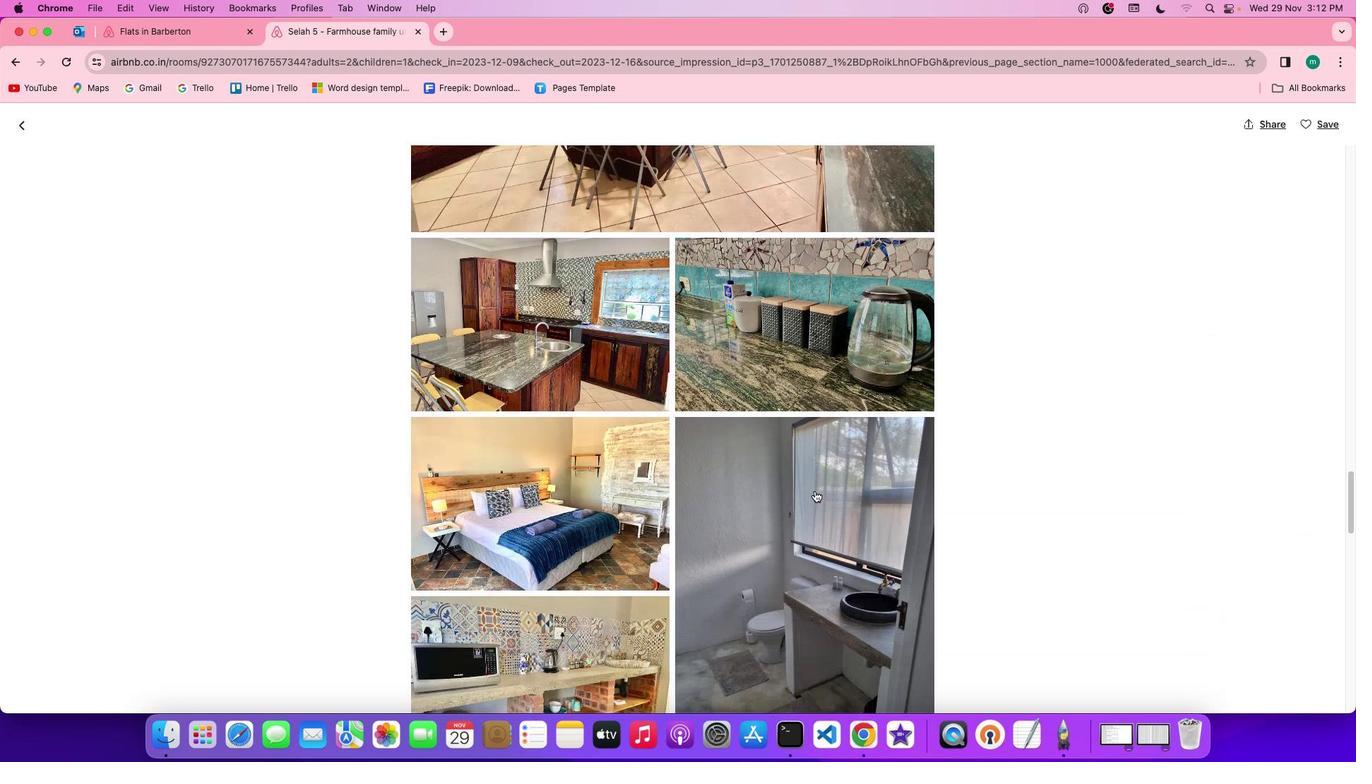 
Action: Mouse scrolled (814, 491) with delta (0, 0)
Screenshot: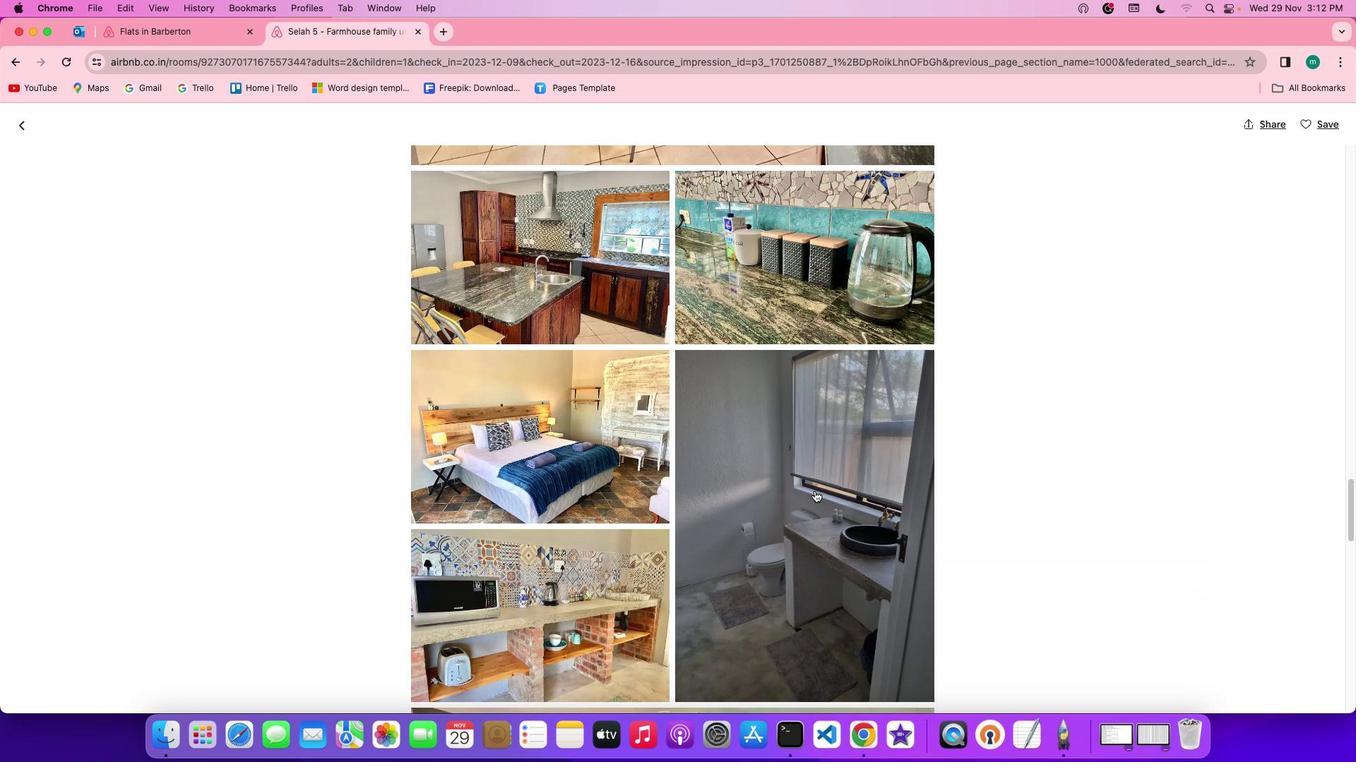 
Action: Mouse scrolled (814, 491) with delta (0, 0)
Screenshot: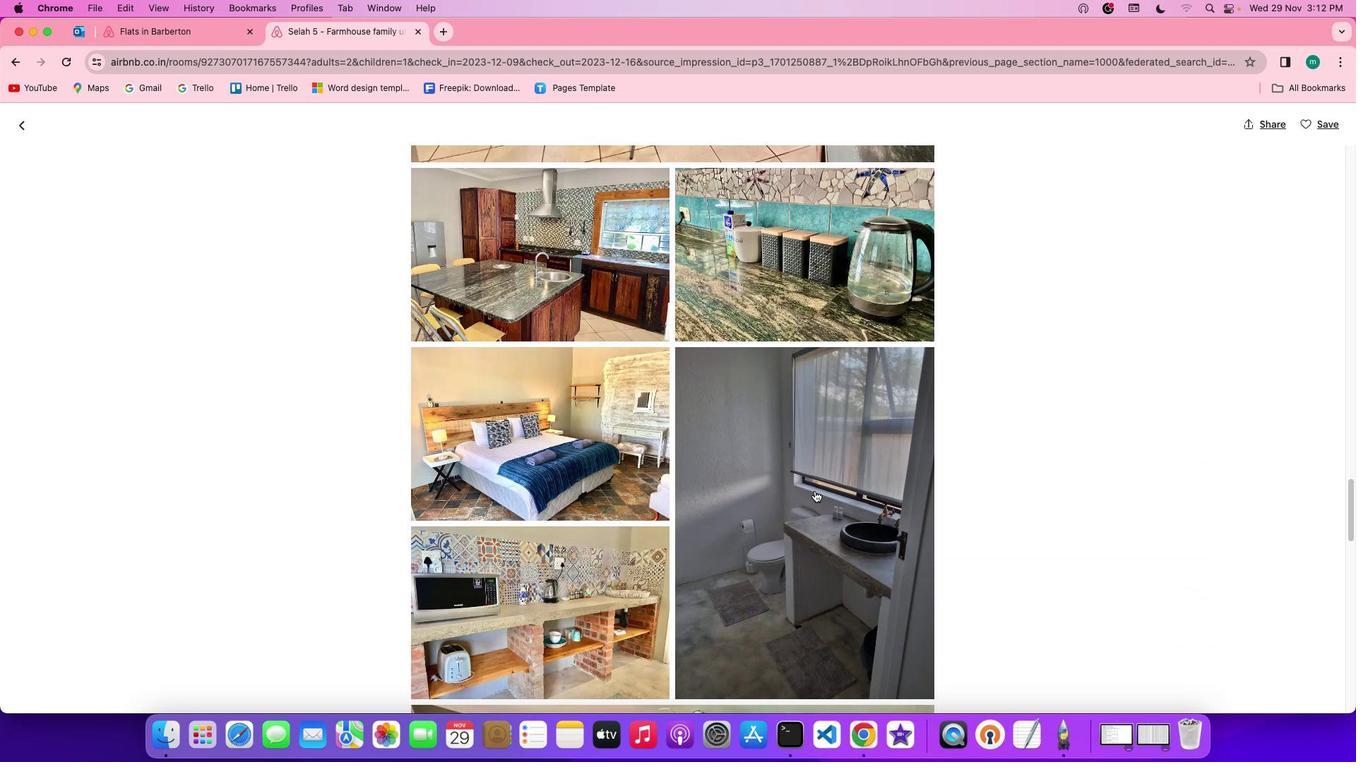 
Action: Mouse scrolled (814, 491) with delta (0, -1)
Screenshot: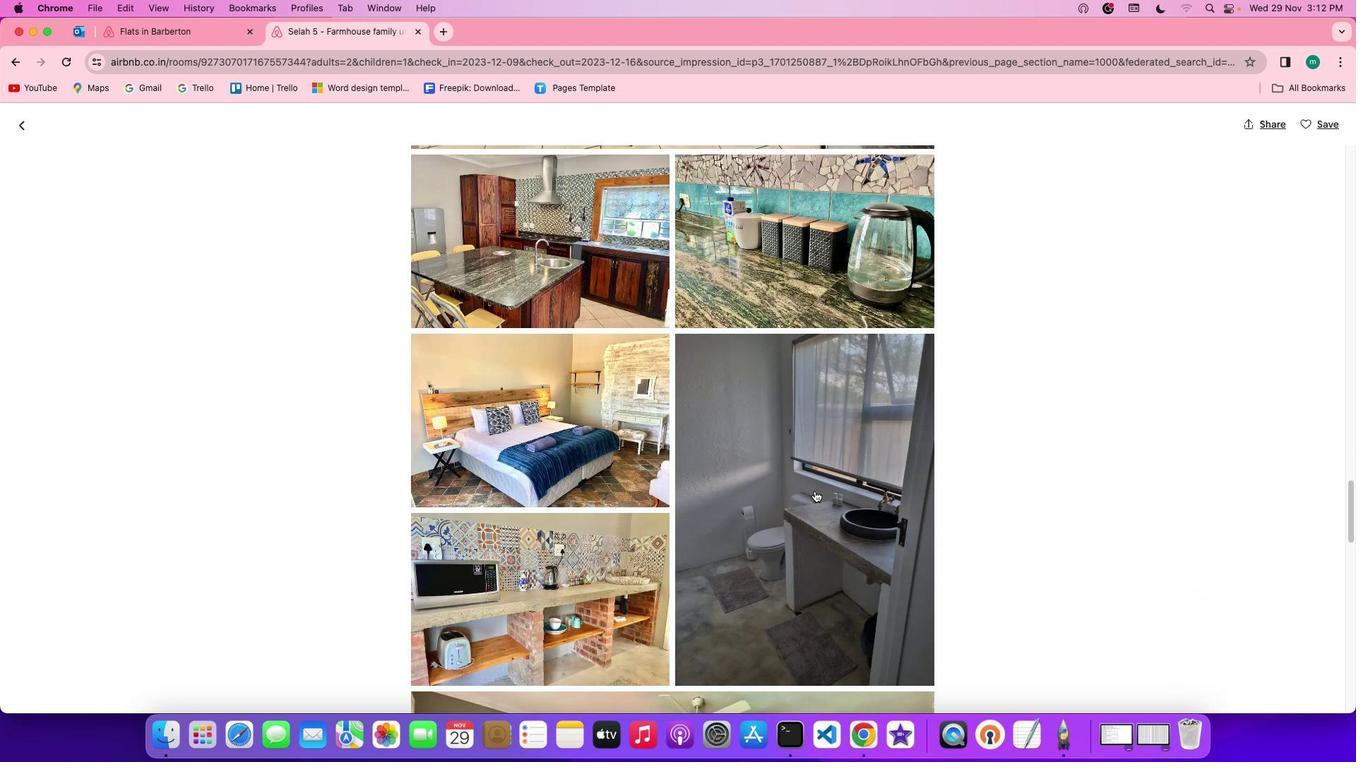 
Action: Mouse scrolled (814, 491) with delta (0, -2)
Screenshot: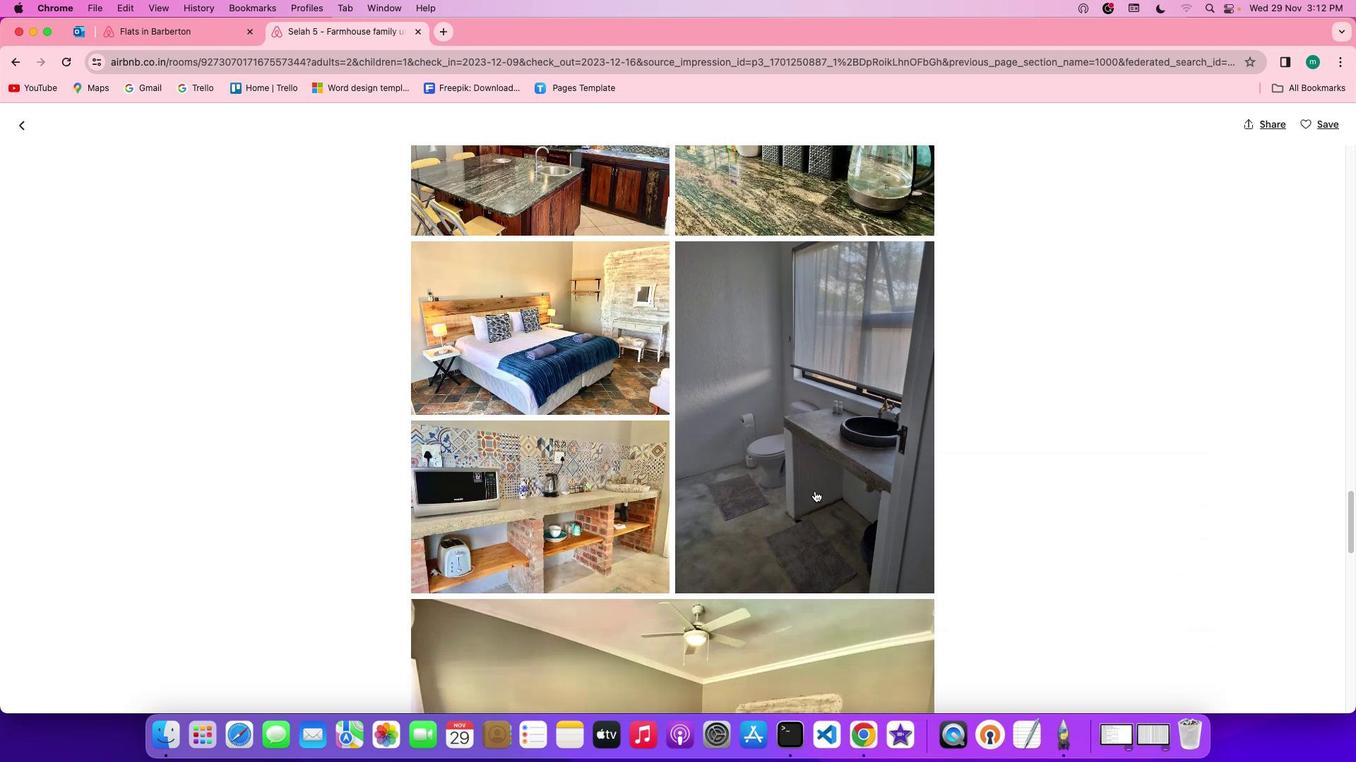 
Action: Mouse moved to (826, 505)
Screenshot: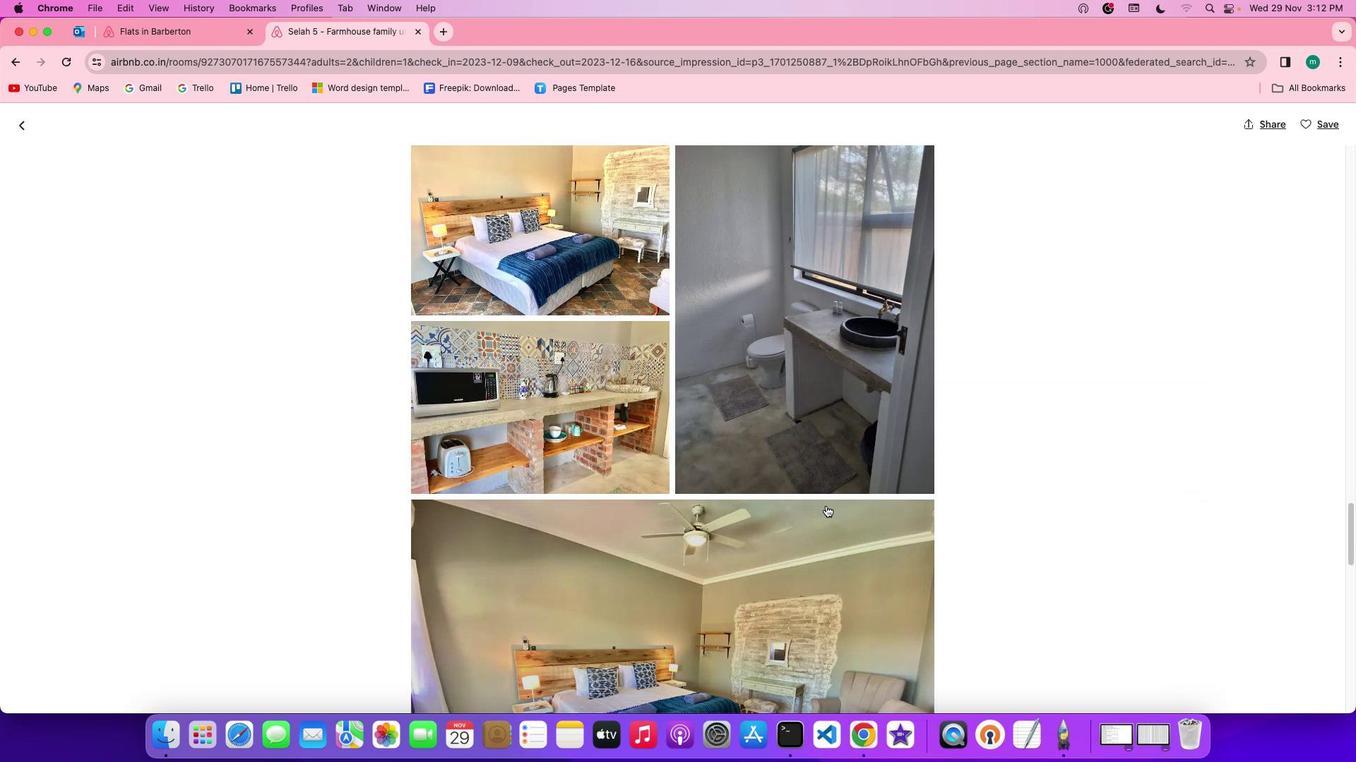 
Action: Mouse scrolled (826, 505) with delta (0, 0)
Screenshot: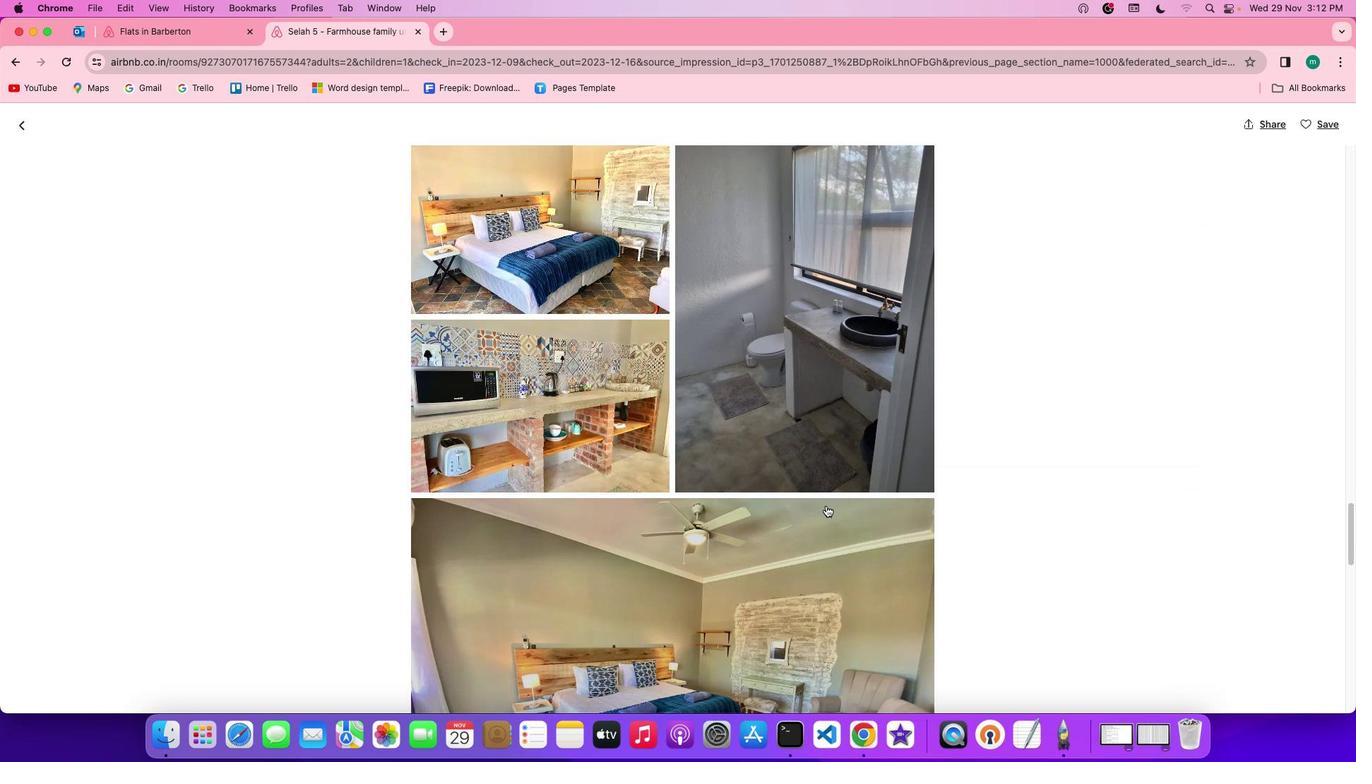 
Action: Mouse scrolled (826, 505) with delta (0, 0)
Screenshot: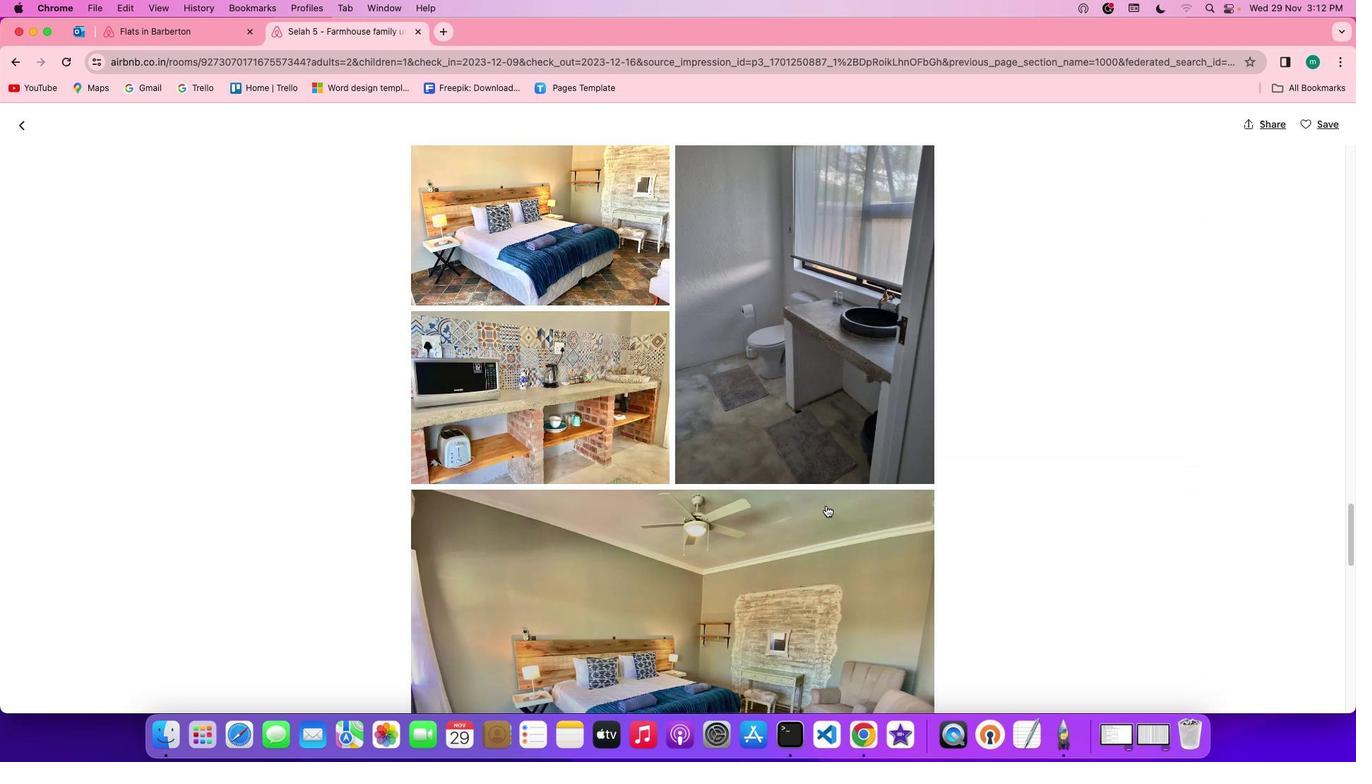 
Action: Mouse scrolled (826, 505) with delta (0, -1)
Screenshot: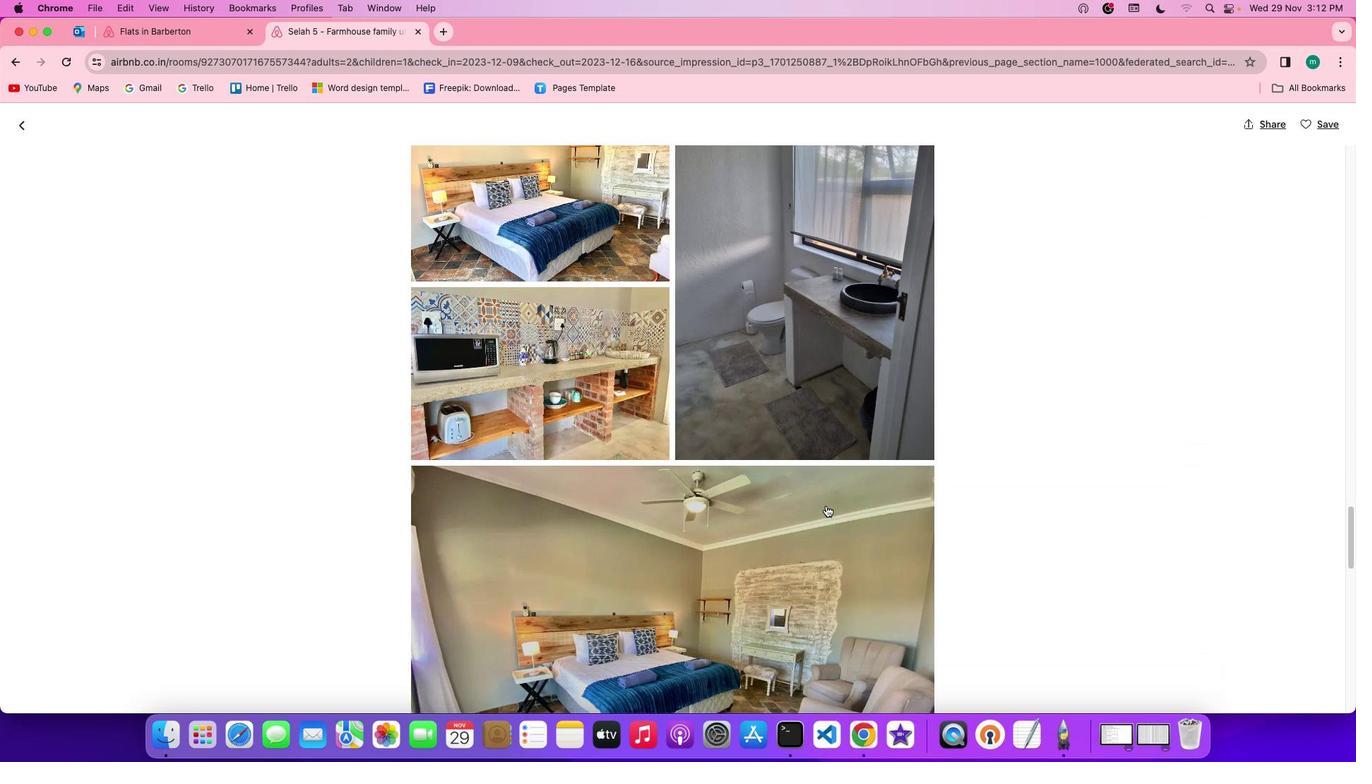 
Action: Mouse scrolled (826, 505) with delta (0, -2)
Screenshot: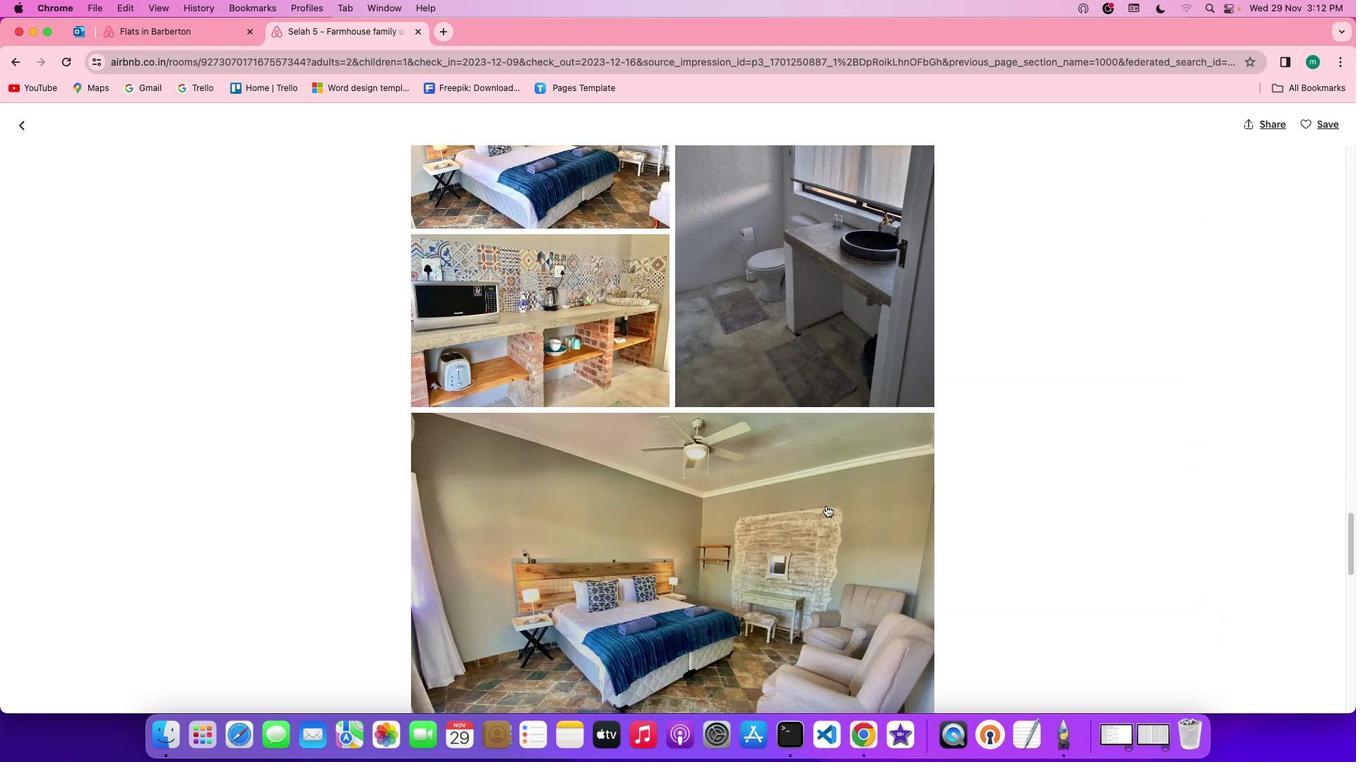
Action: Mouse scrolled (826, 505) with delta (0, -2)
Screenshot: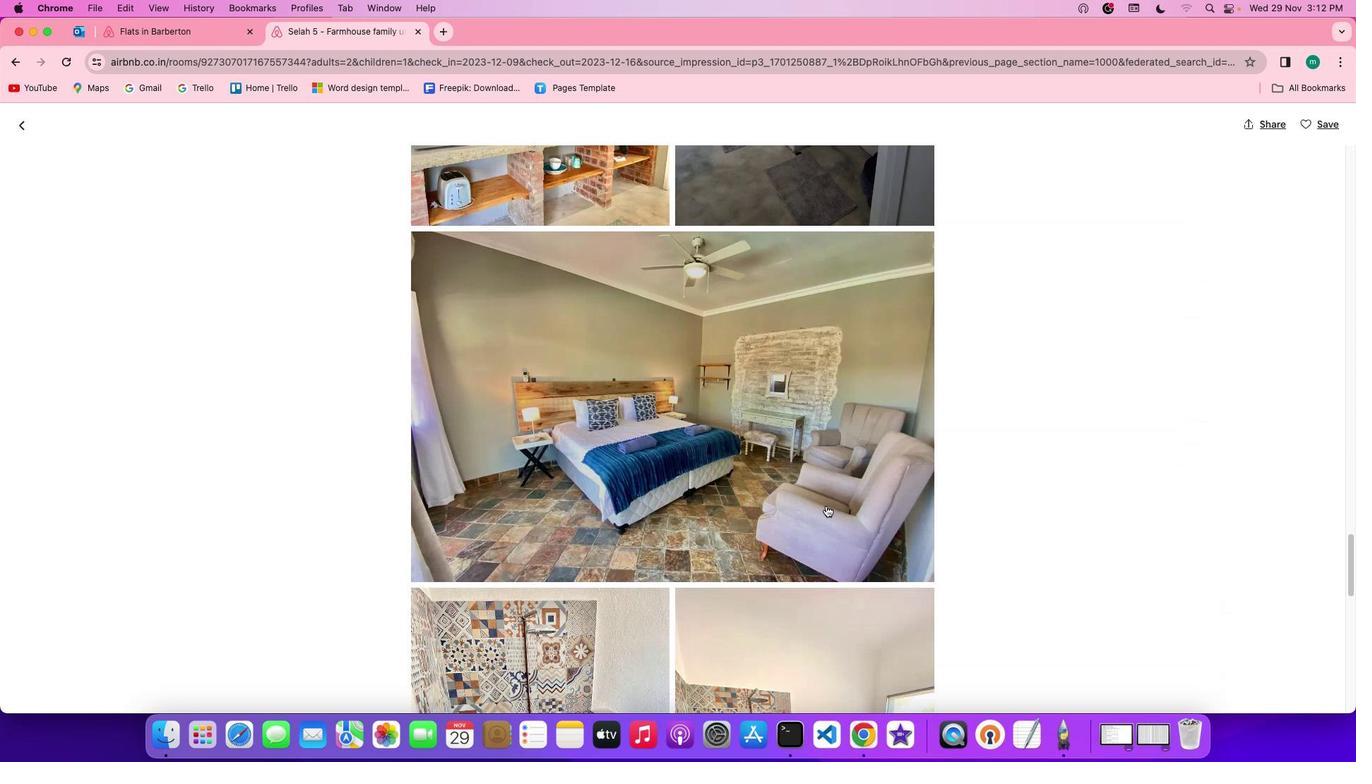 
Action: Mouse scrolled (826, 505) with delta (0, 0)
Screenshot: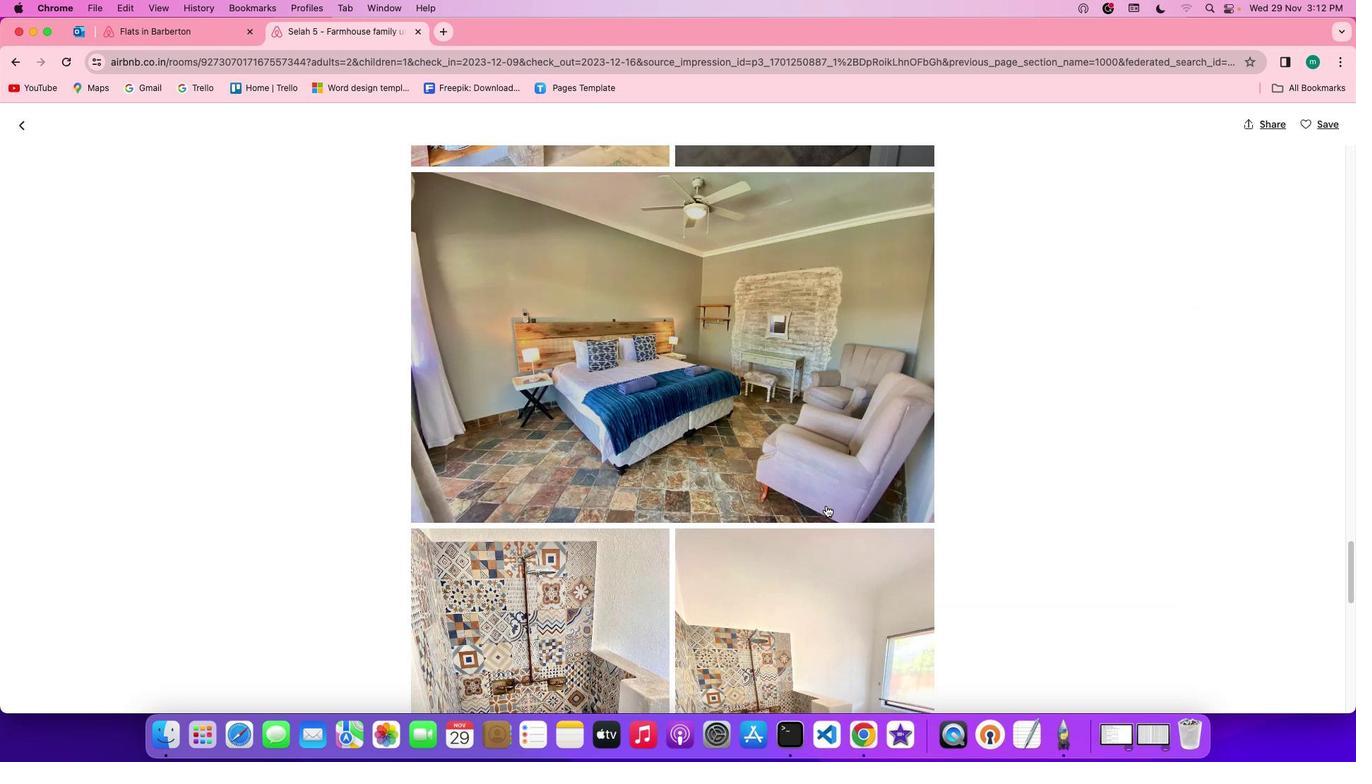 
Action: Mouse scrolled (826, 505) with delta (0, 0)
Screenshot: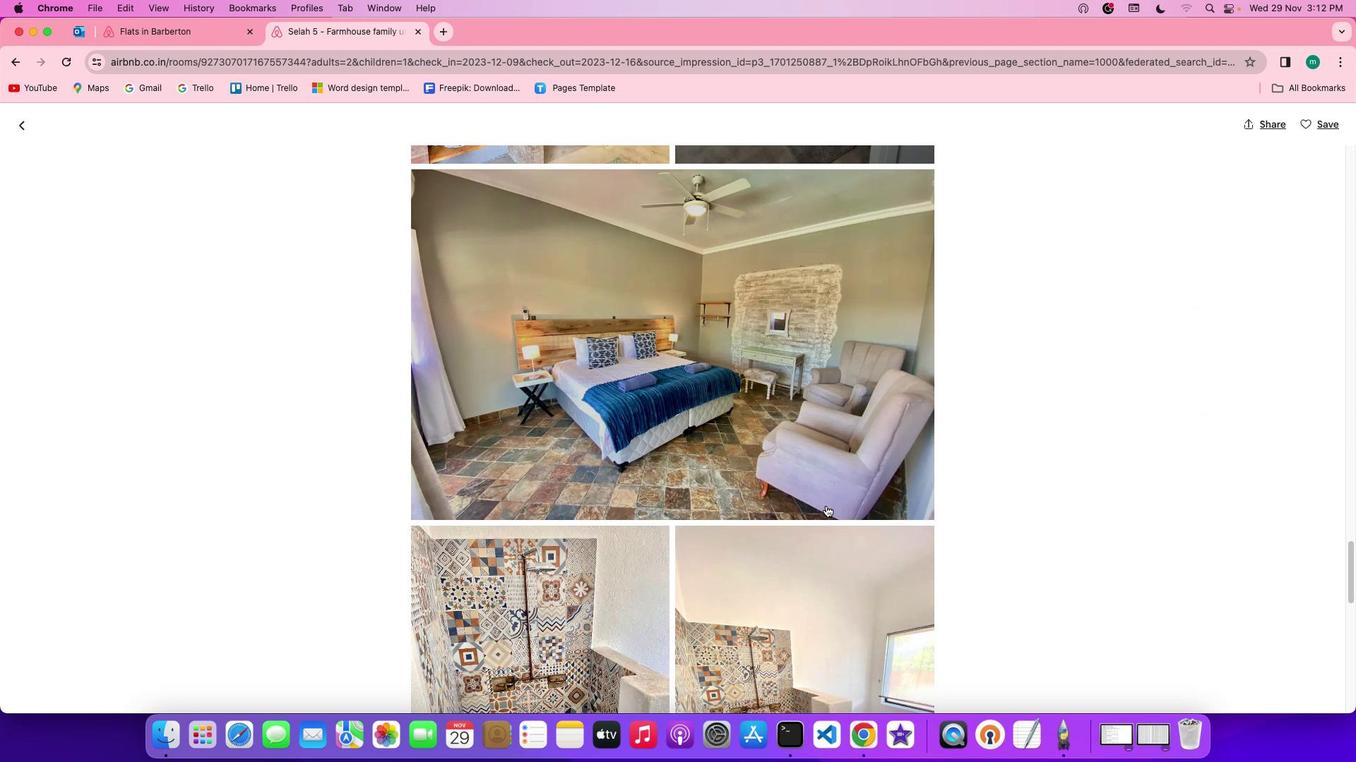 
Action: Mouse scrolled (826, 505) with delta (0, -1)
Screenshot: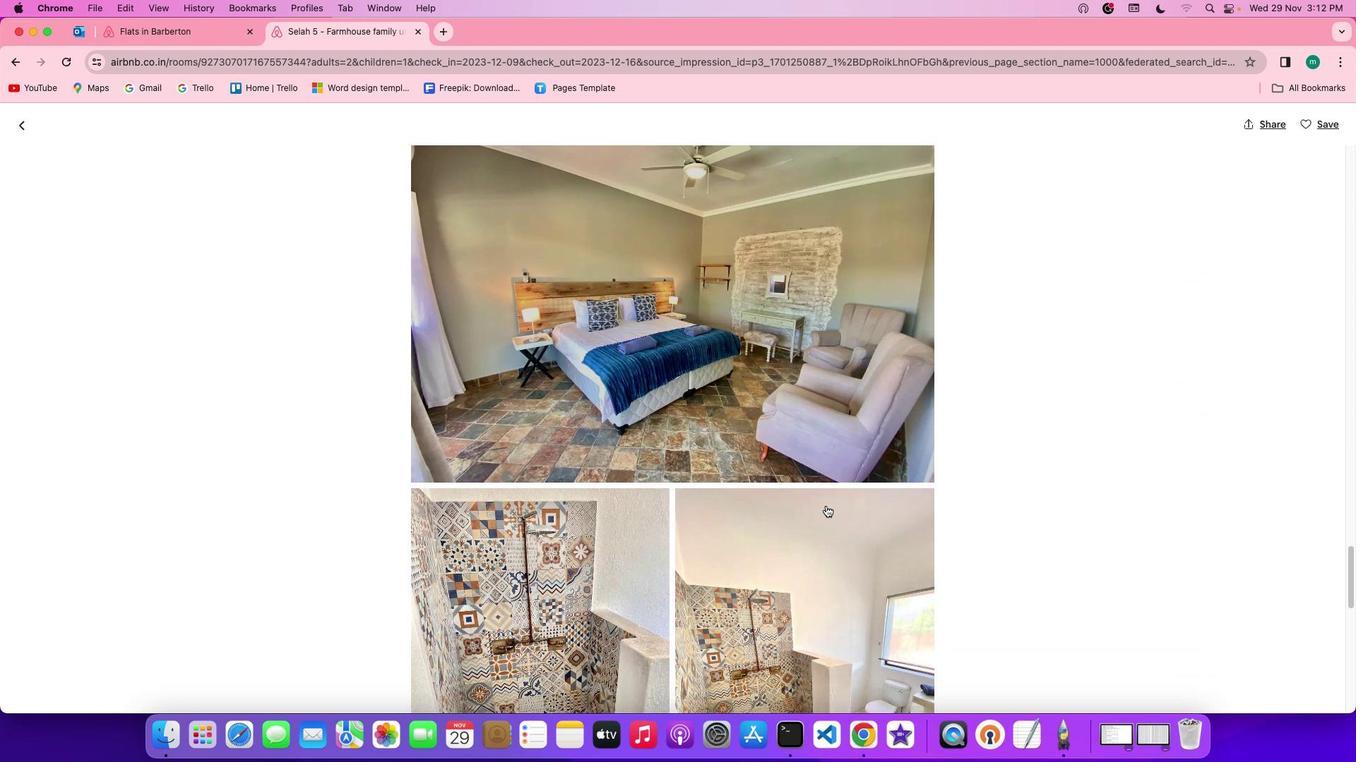 
Action: Mouse scrolled (826, 505) with delta (0, -2)
Screenshot: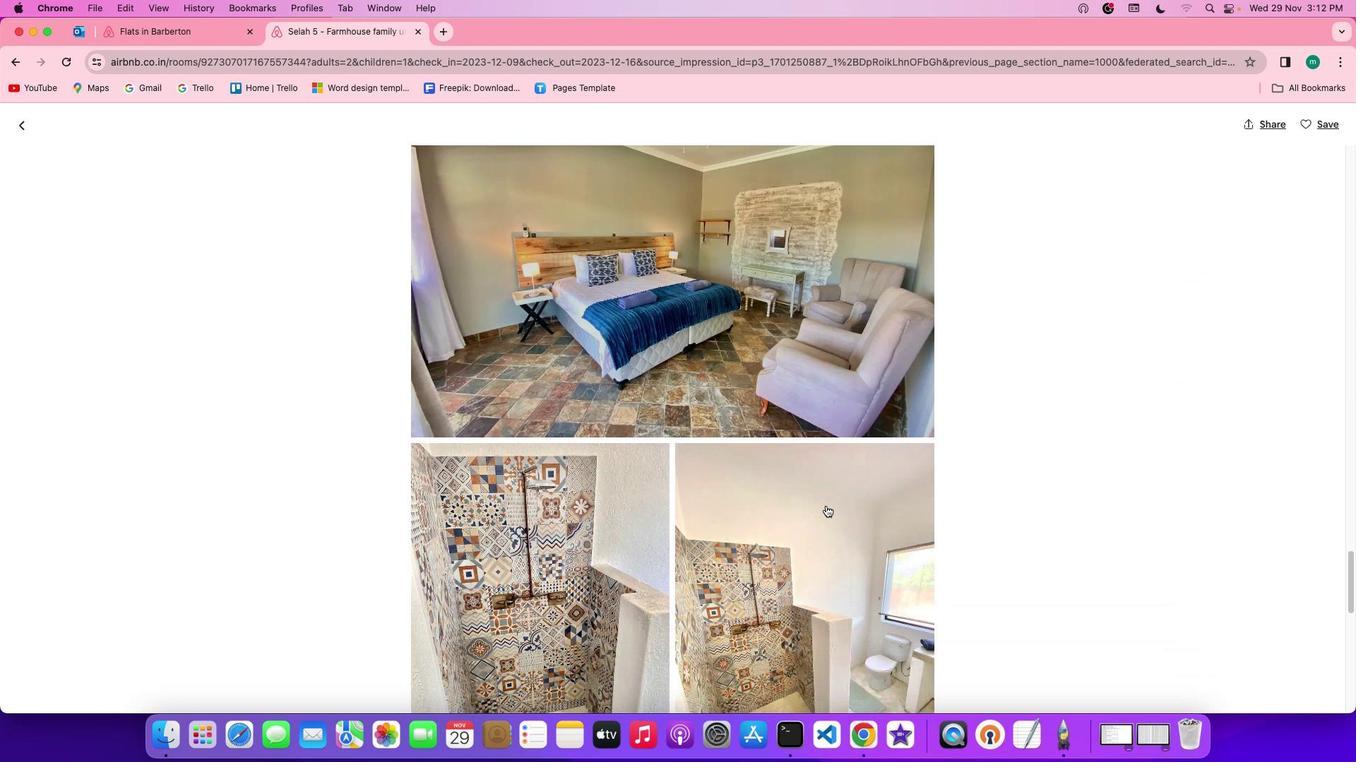 
Action: Mouse moved to (826, 505)
Screenshot: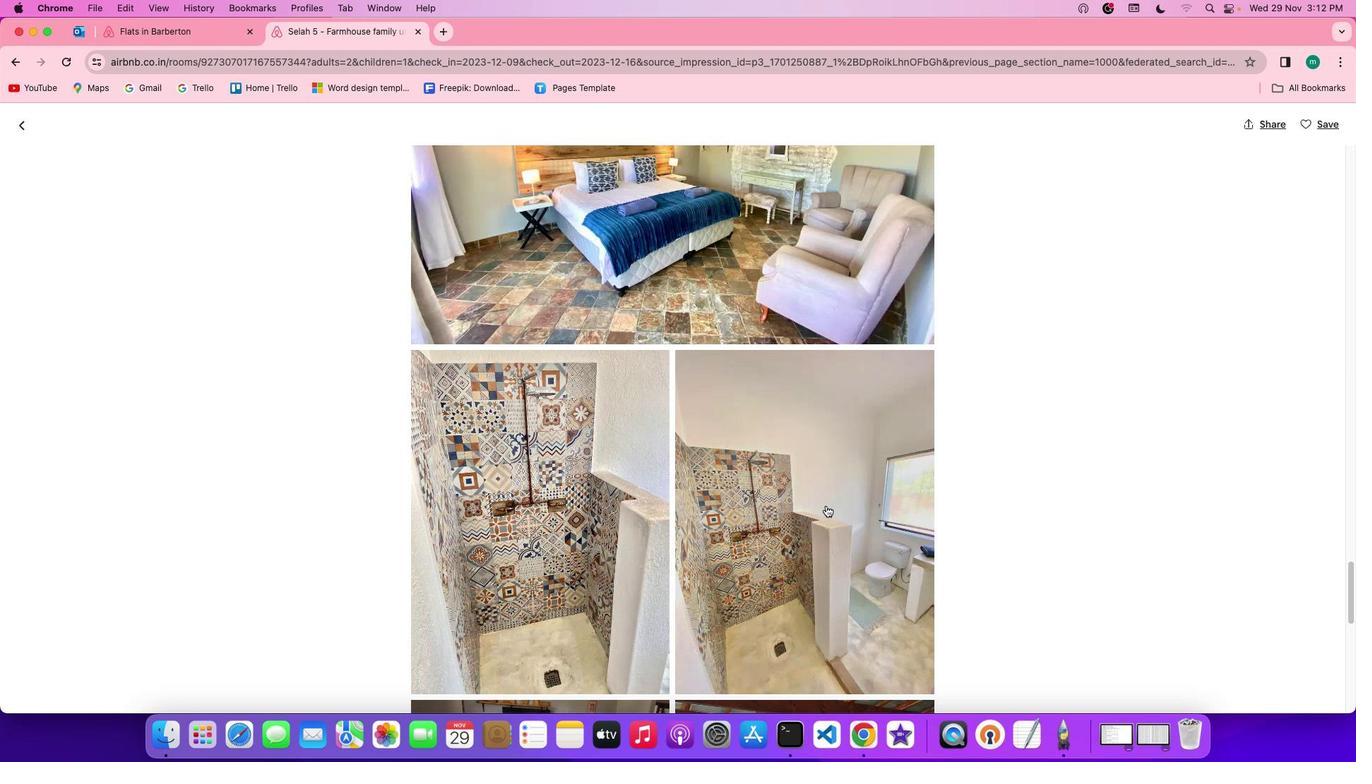 
Action: Mouse scrolled (826, 505) with delta (0, 0)
Screenshot: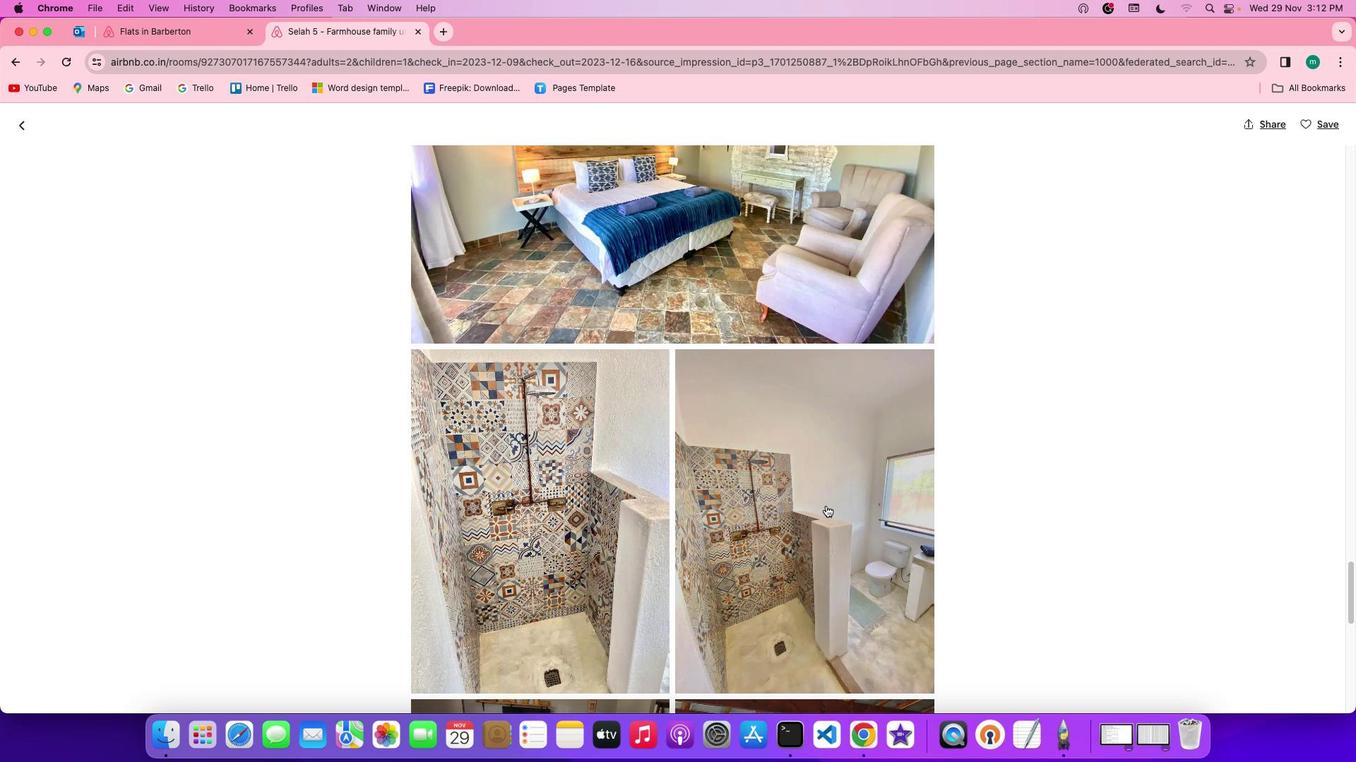 
Action: Mouse scrolled (826, 505) with delta (0, 0)
Screenshot: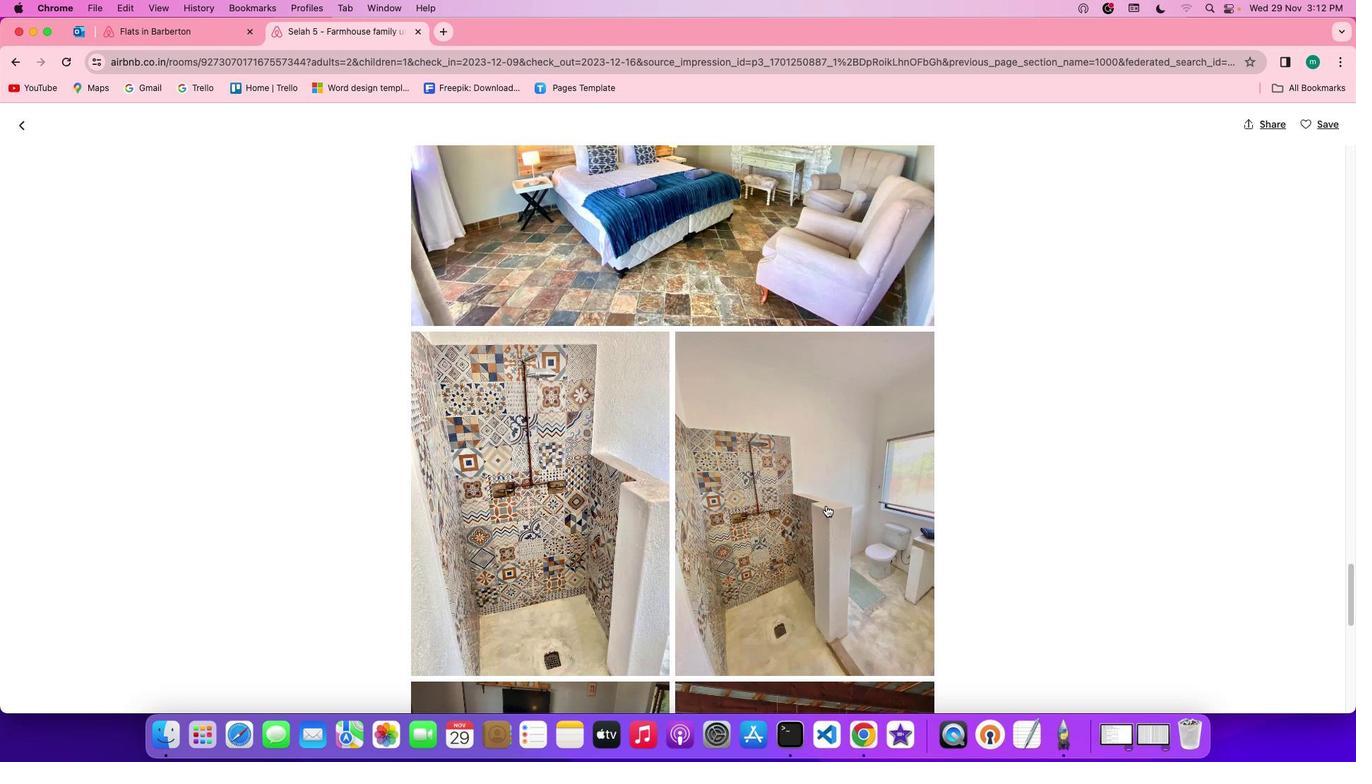 
Action: Mouse scrolled (826, 505) with delta (0, -1)
Screenshot: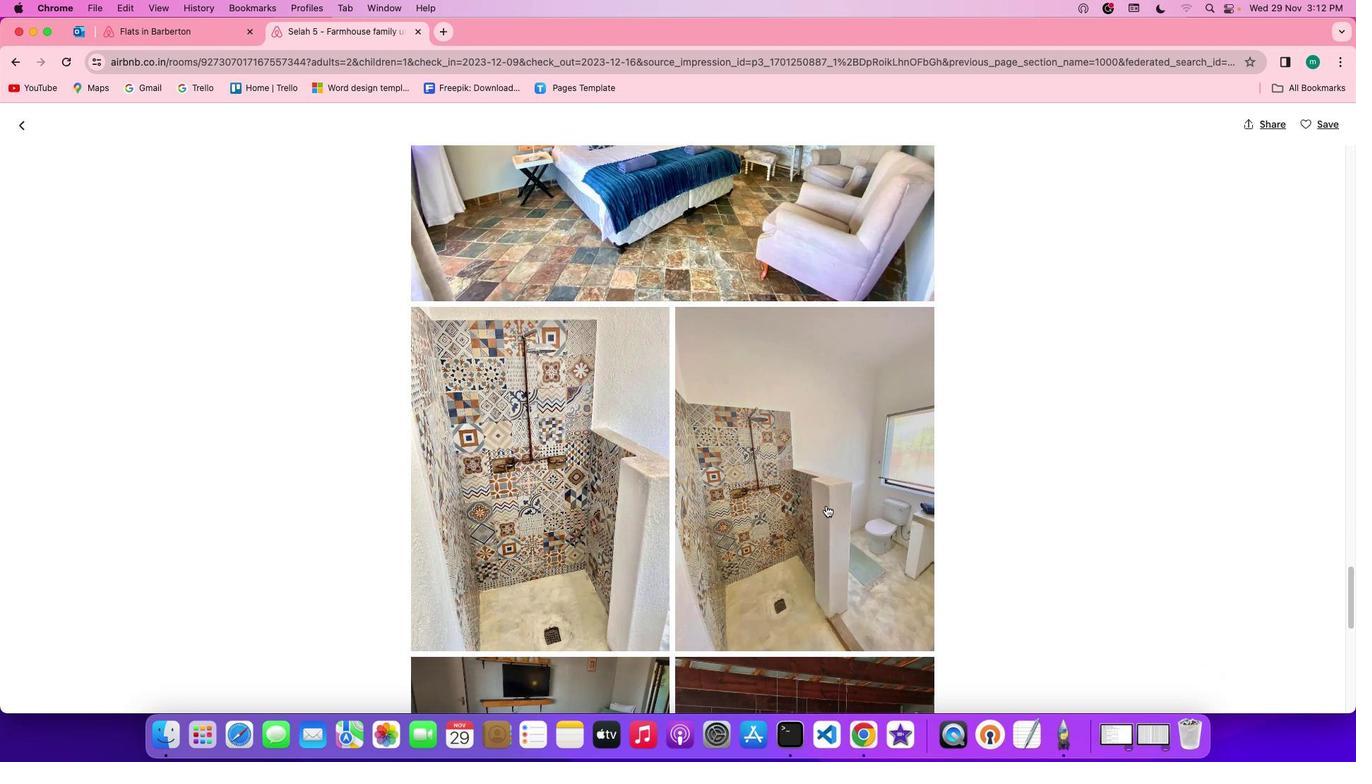 
Action: Mouse scrolled (826, 505) with delta (0, -2)
Screenshot: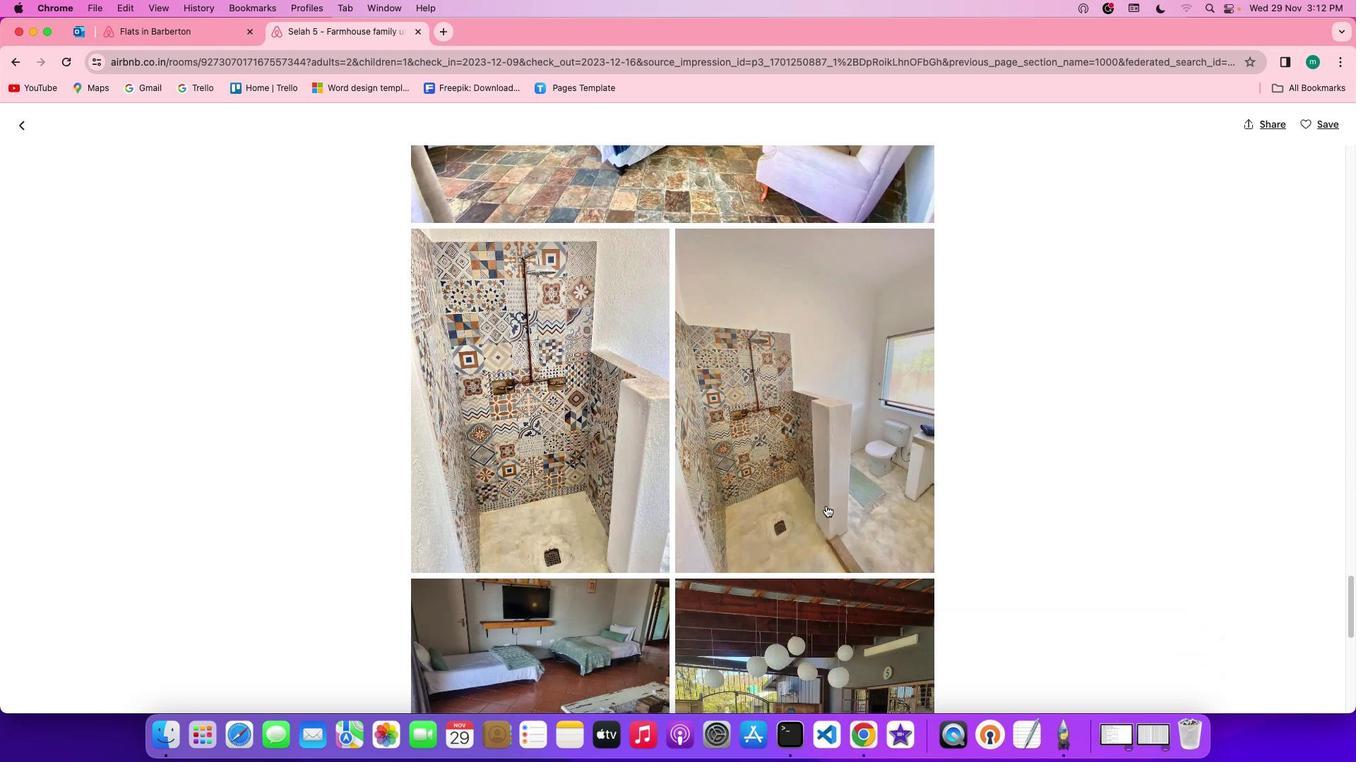 
Action: Mouse scrolled (826, 505) with delta (0, 0)
Screenshot: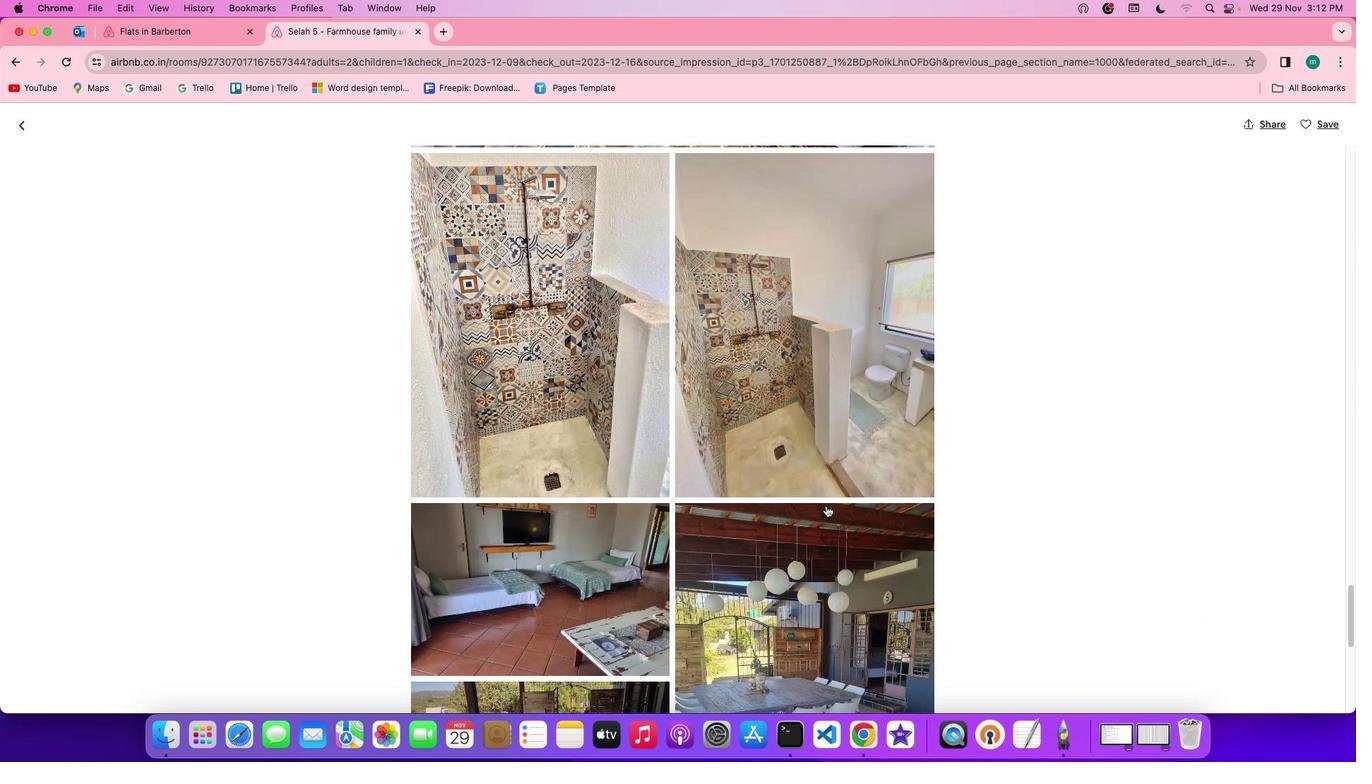 
Action: Mouse scrolled (826, 505) with delta (0, 0)
Screenshot: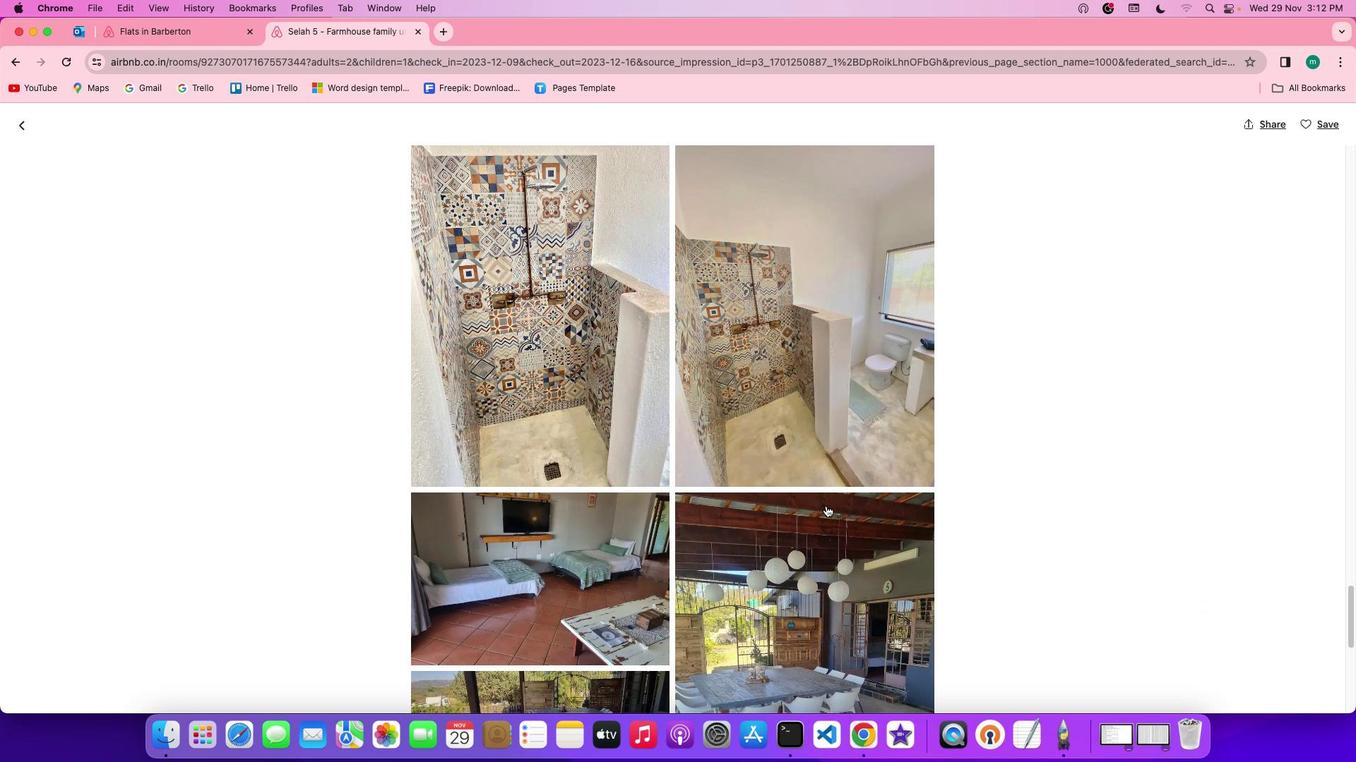 
Action: Mouse scrolled (826, 505) with delta (0, -1)
Screenshot: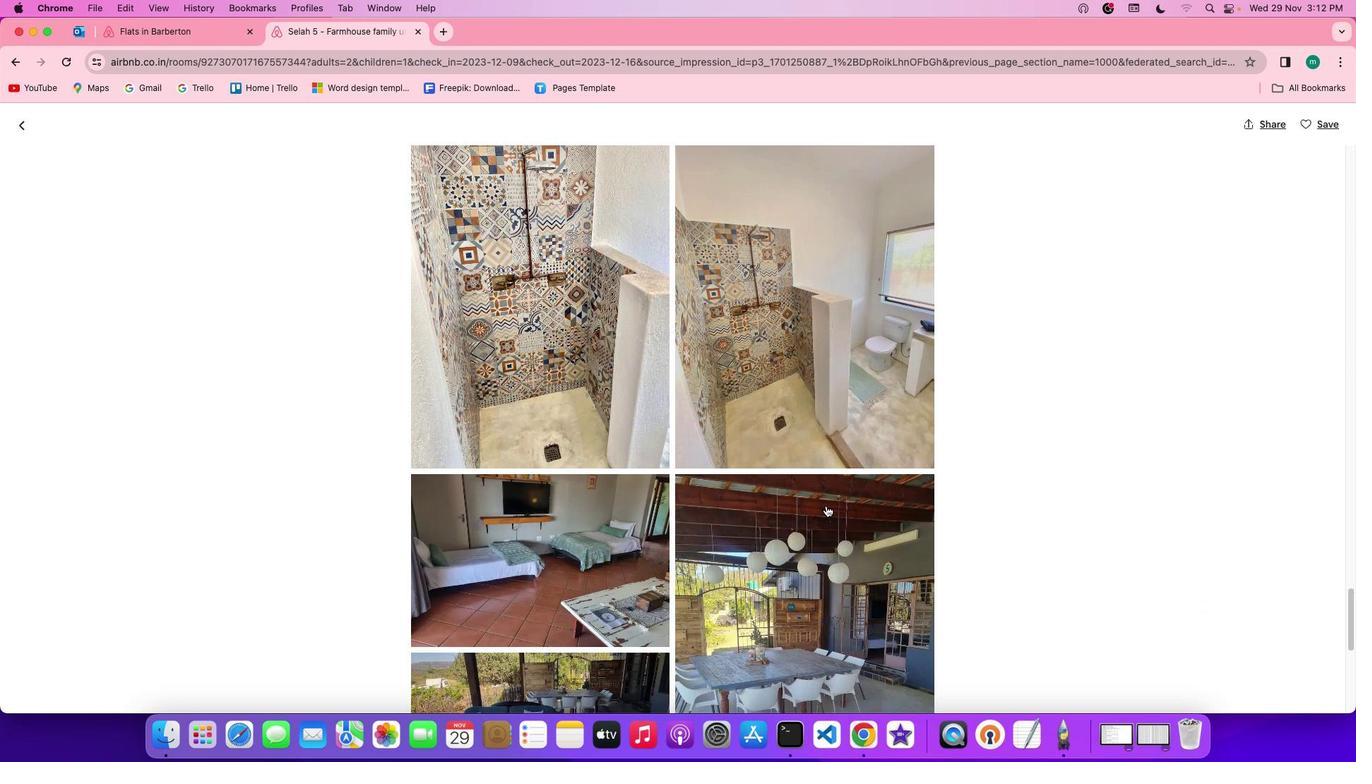 
Action: Mouse scrolled (826, 505) with delta (0, -2)
